 Task: Find and book the cheapest flight from New Delhi to Ahmedabad for two passengers in business class, departing on 21 May and returning on 23 May.
Action: Mouse moved to (732, 160)
Screenshot: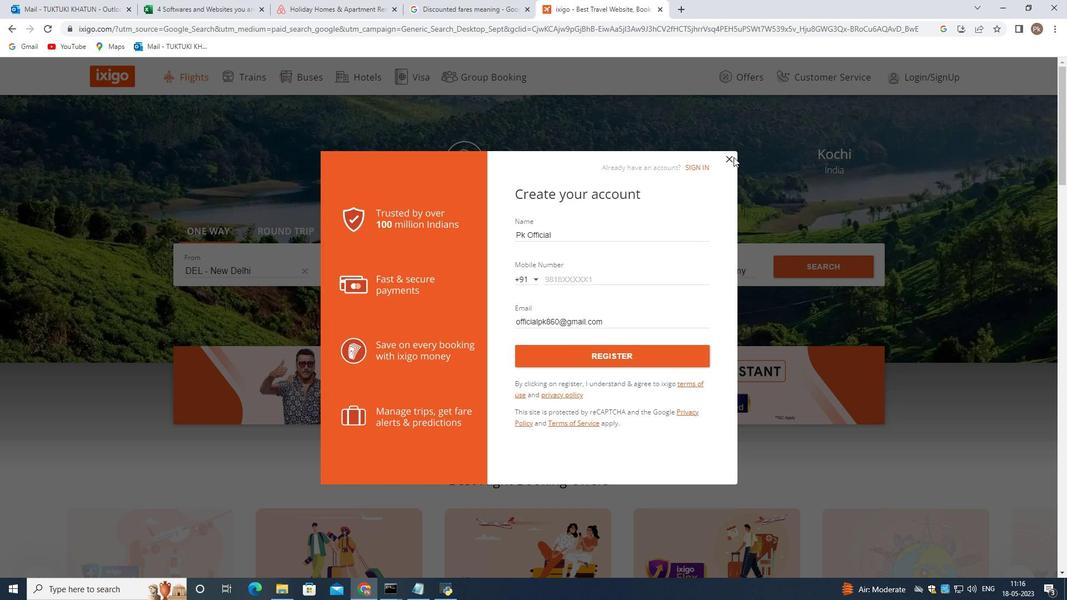 
Action: Mouse pressed left at (732, 160)
Screenshot: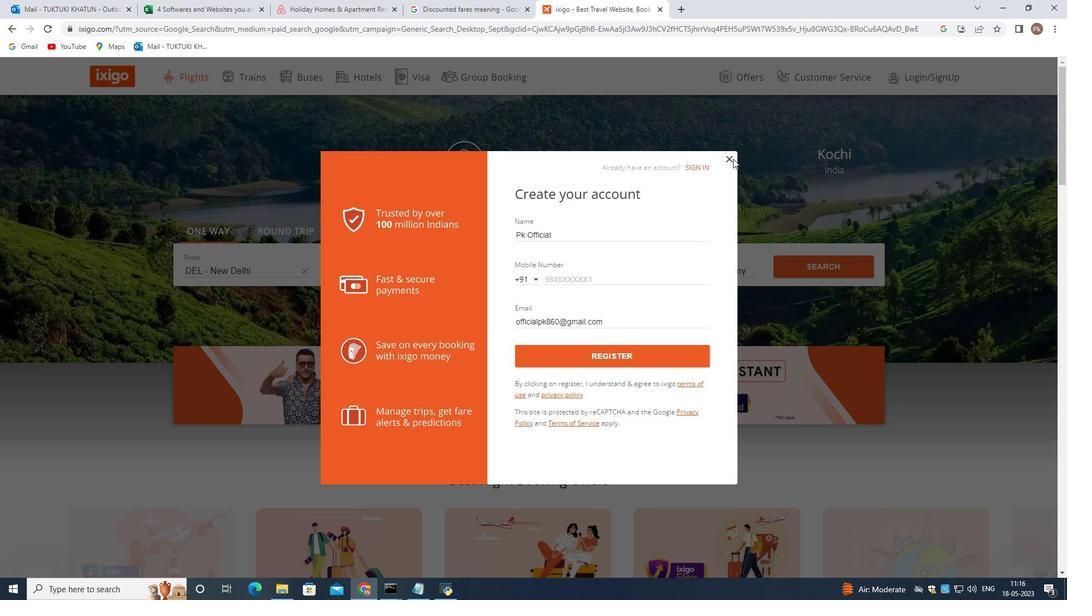 
Action: Mouse moved to (511, 268)
Screenshot: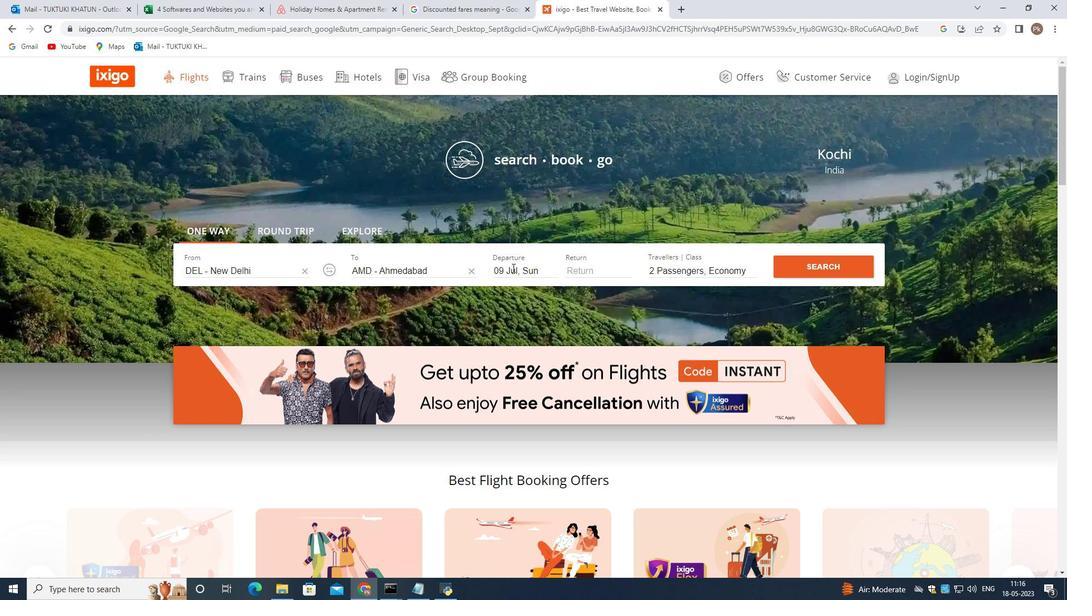 
Action: Mouse pressed left at (511, 268)
Screenshot: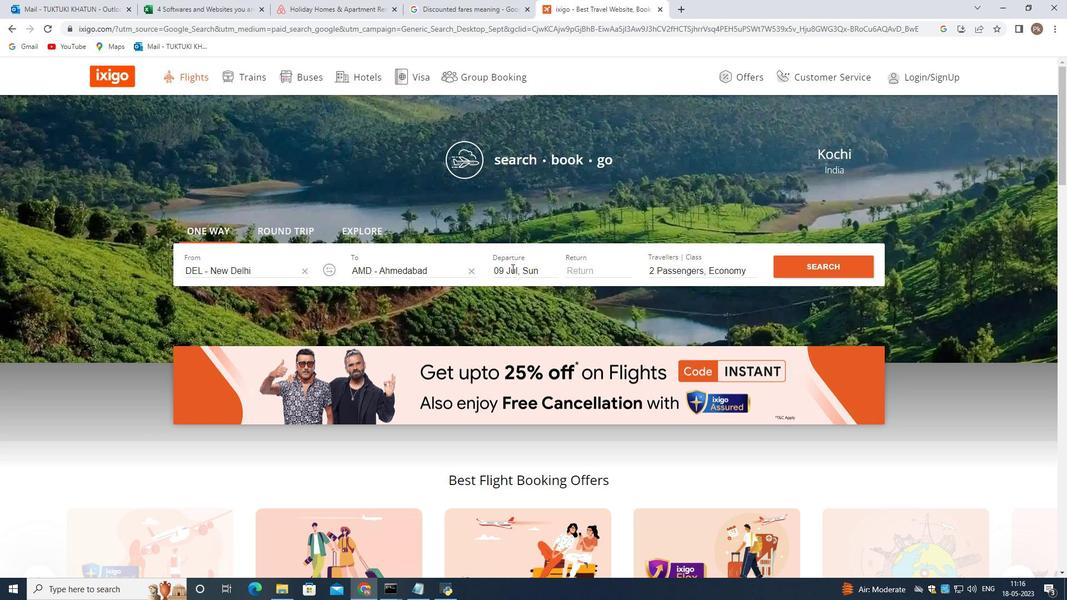 
Action: Mouse moved to (392, 298)
Screenshot: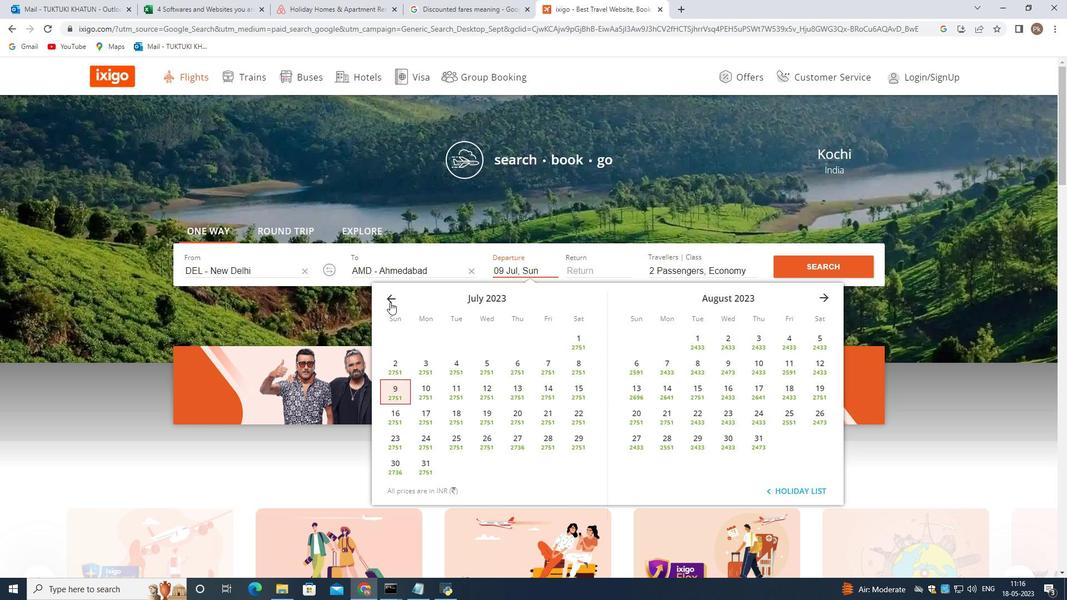 
Action: Mouse pressed left at (392, 298)
Screenshot: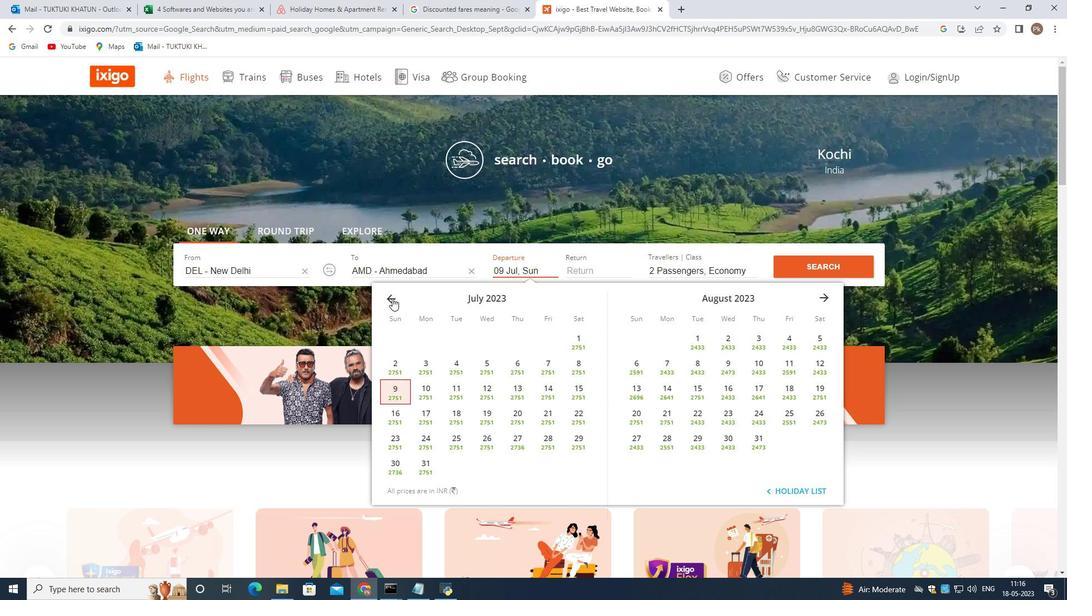 
Action: Mouse pressed left at (392, 298)
Screenshot: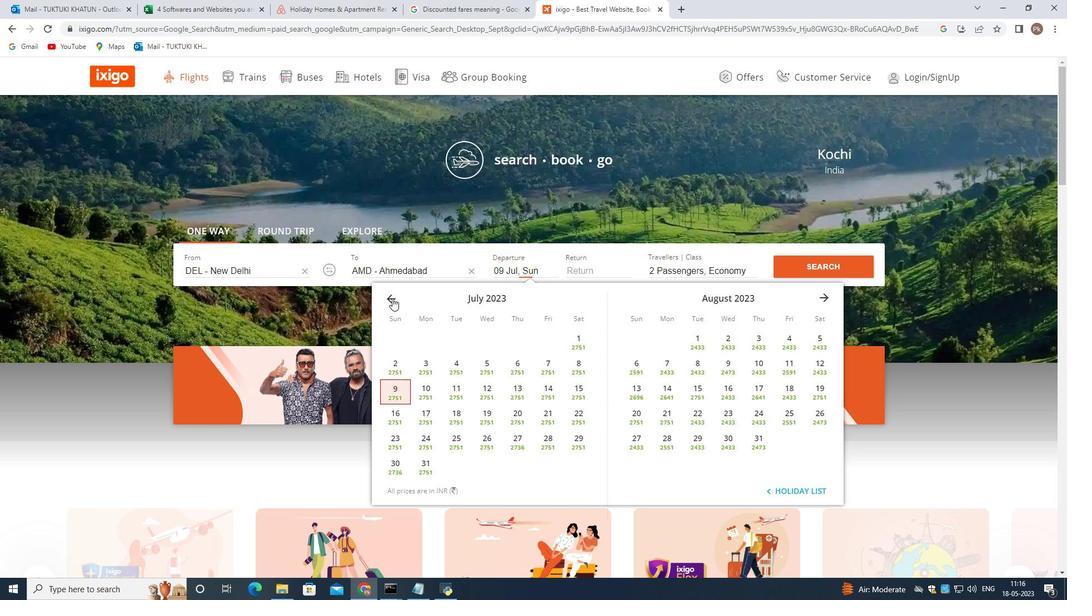 
Action: Mouse pressed left at (392, 298)
Screenshot: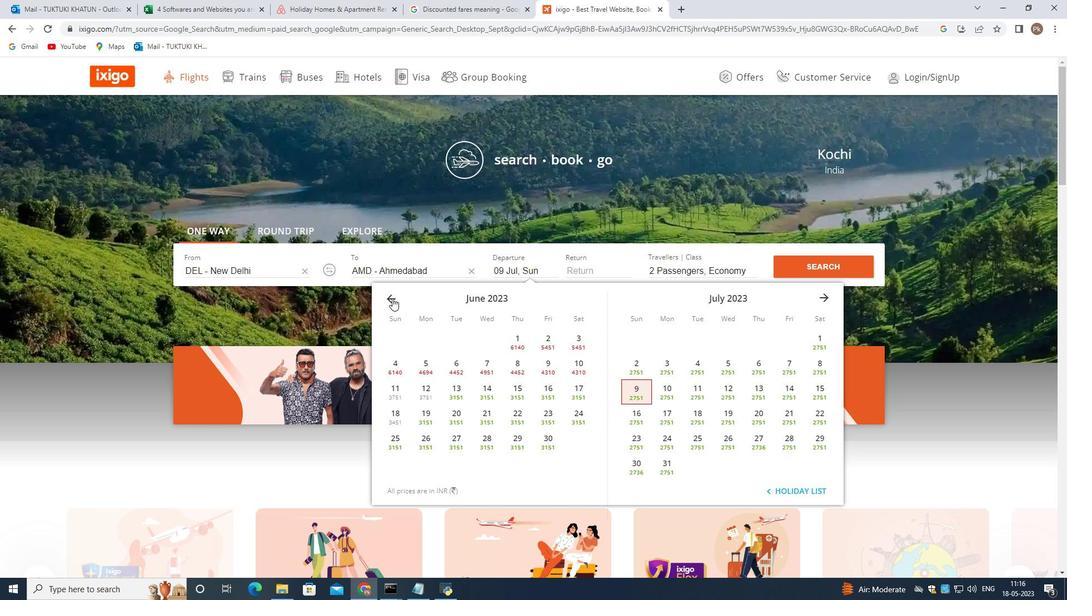 
Action: Mouse moved to (394, 420)
Screenshot: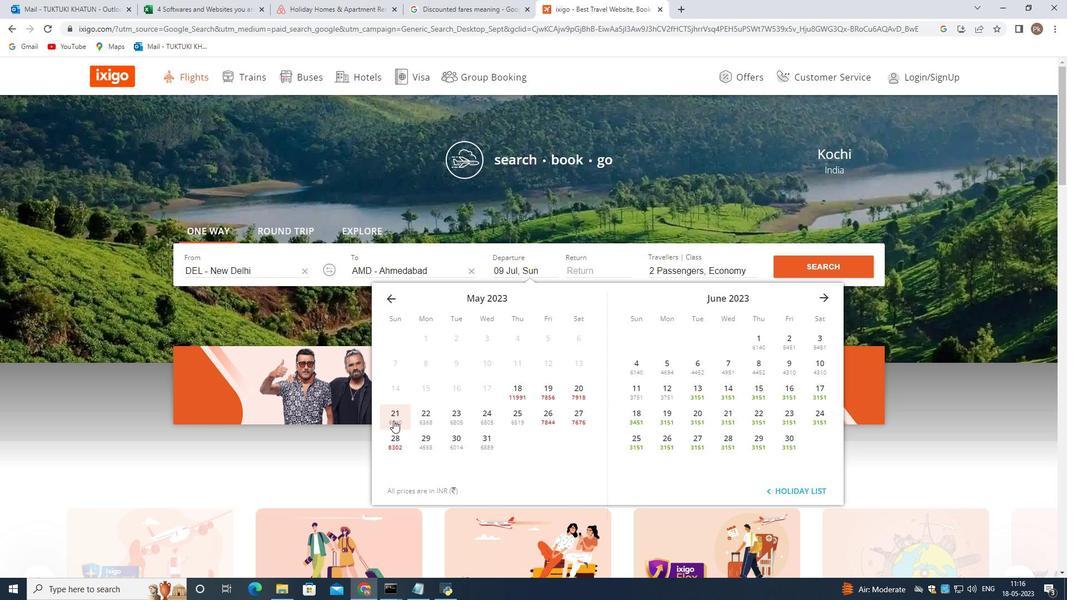
Action: Mouse pressed left at (394, 420)
Screenshot: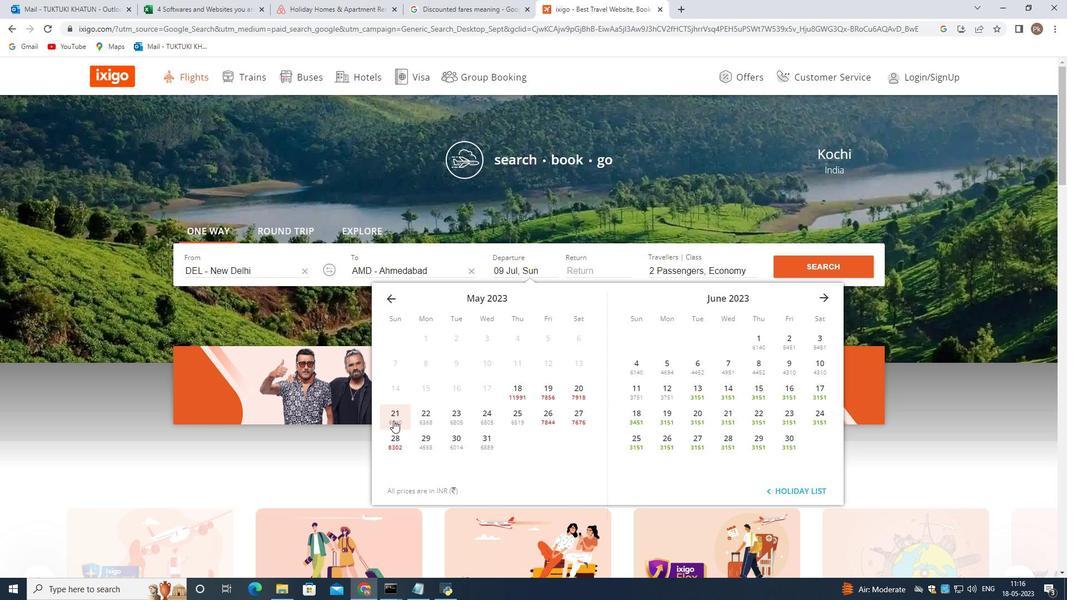 
Action: Mouse moved to (590, 321)
Screenshot: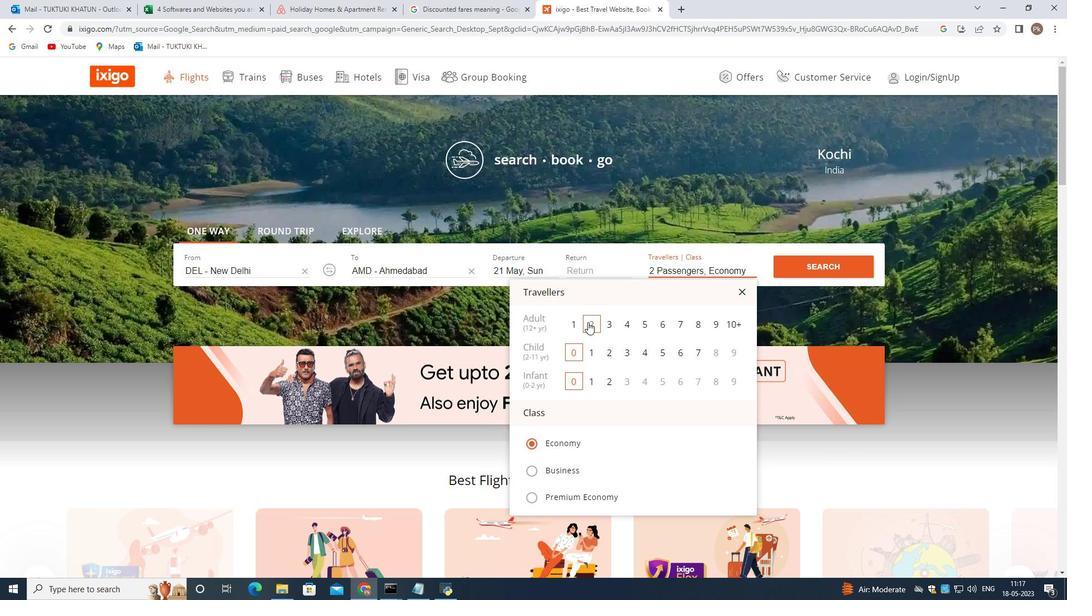
Action: Mouse pressed left at (590, 321)
Screenshot: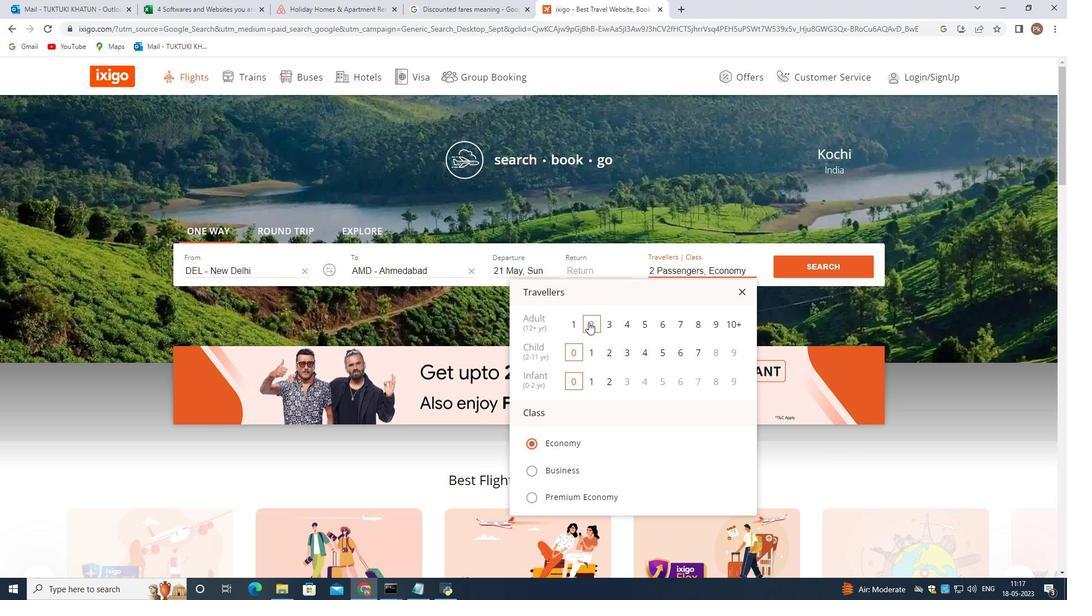
Action: Mouse moved to (530, 444)
Screenshot: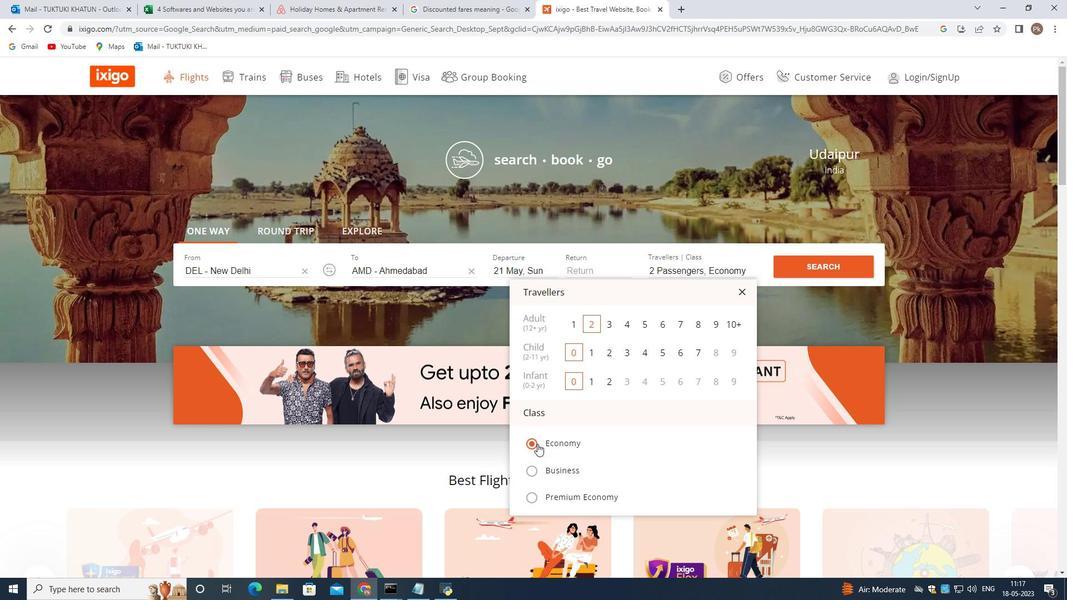 
Action: Mouse pressed left at (530, 444)
Screenshot: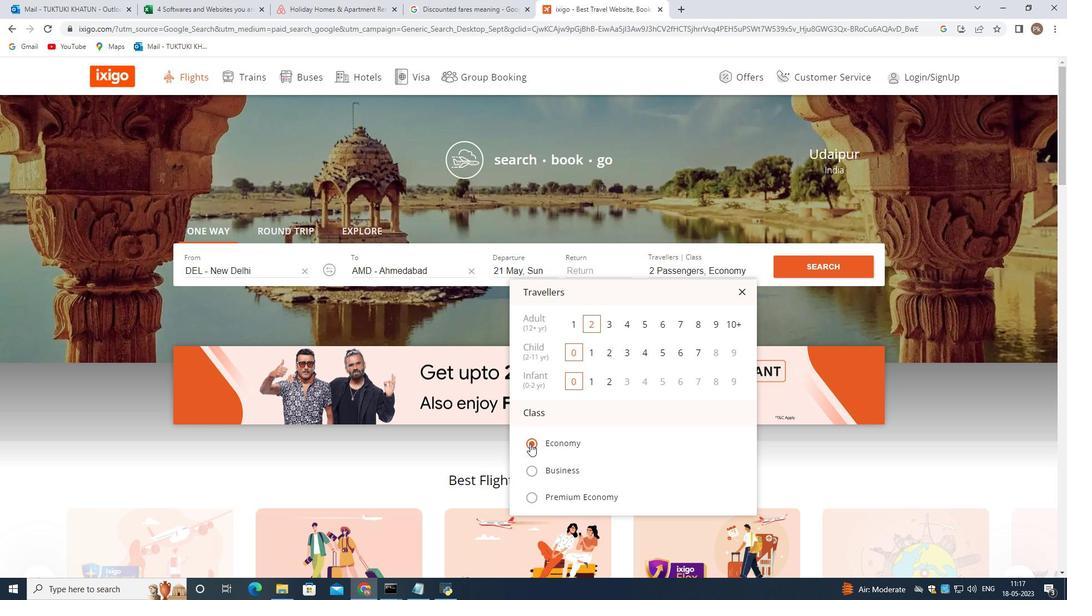 
Action: Mouse moved to (531, 270)
Screenshot: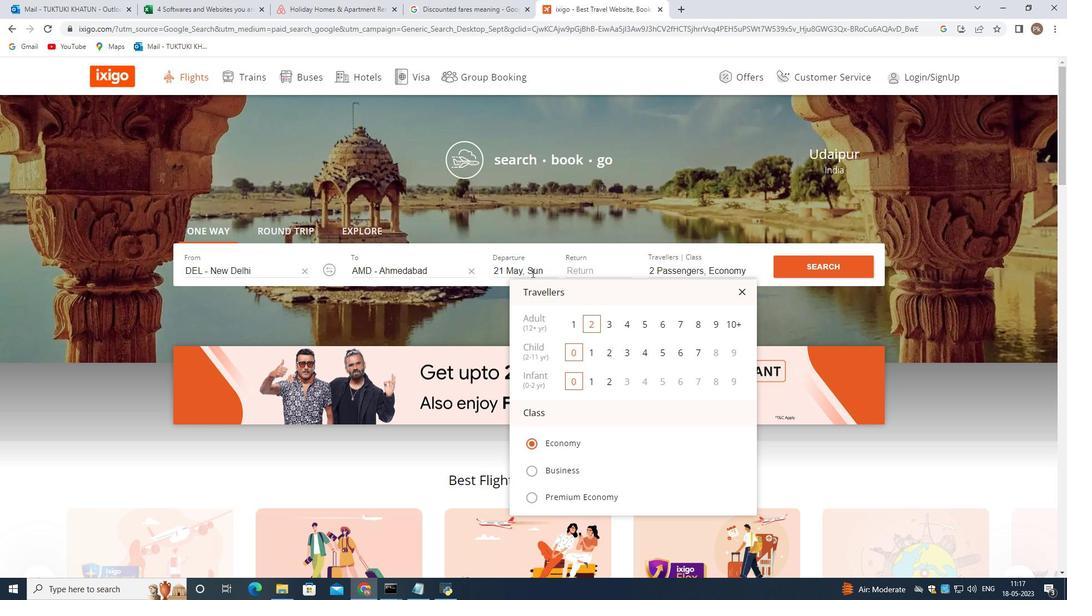 
Action: Mouse pressed left at (531, 270)
Screenshot: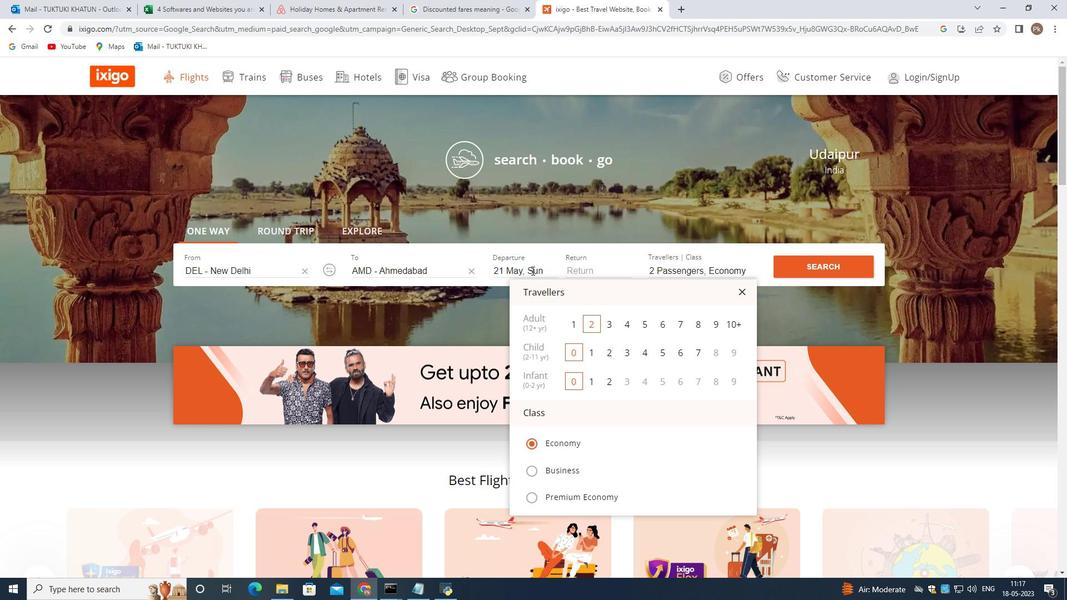 
Action: Mouse moved to (558, 203)
Screenshot: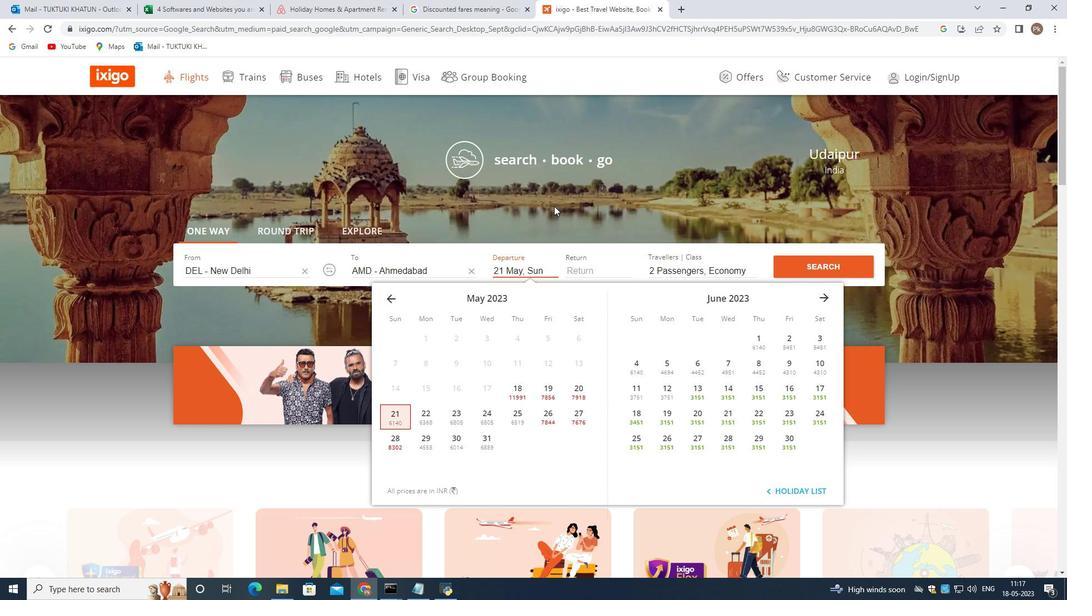 
Action: Mouse pressed left at (558, 203)
Screenshot: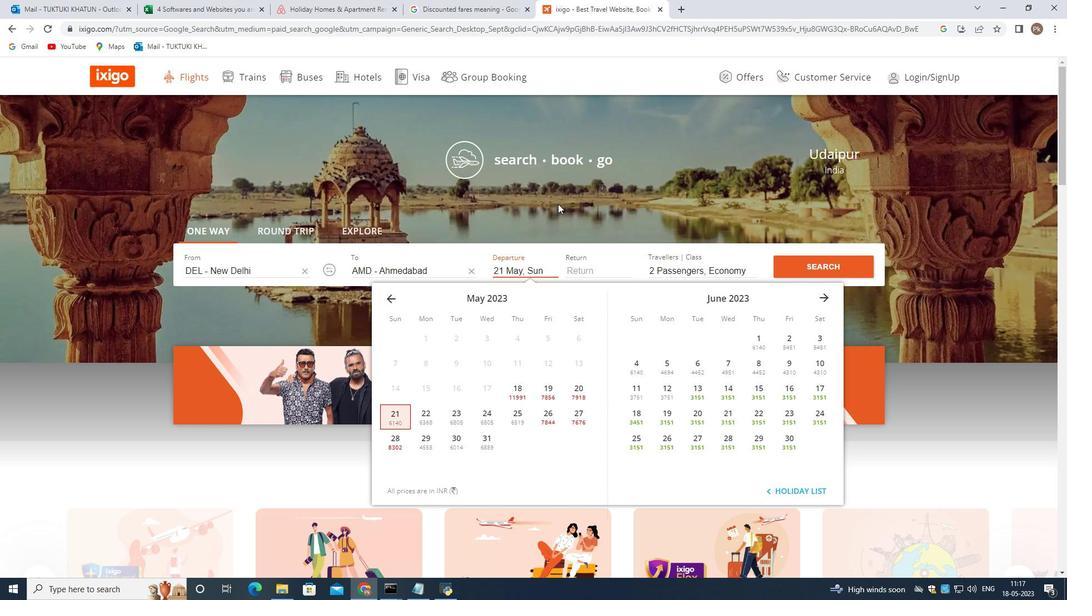 
Action: Mouse moved to (695, 254)
Screenshot: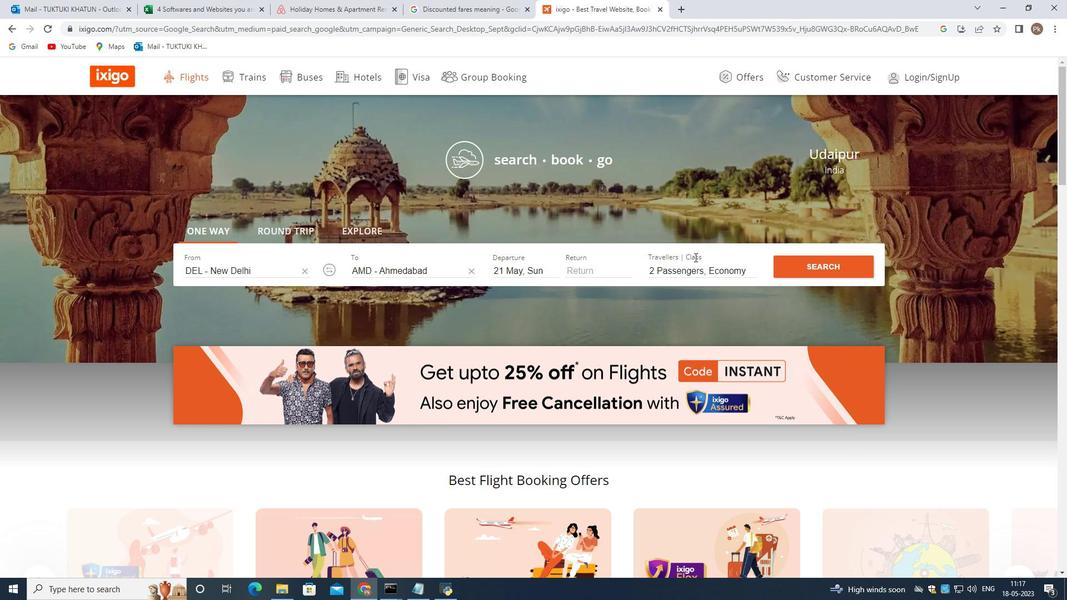 
Action: Mouse pressed left at (695, 254)
Screenshot: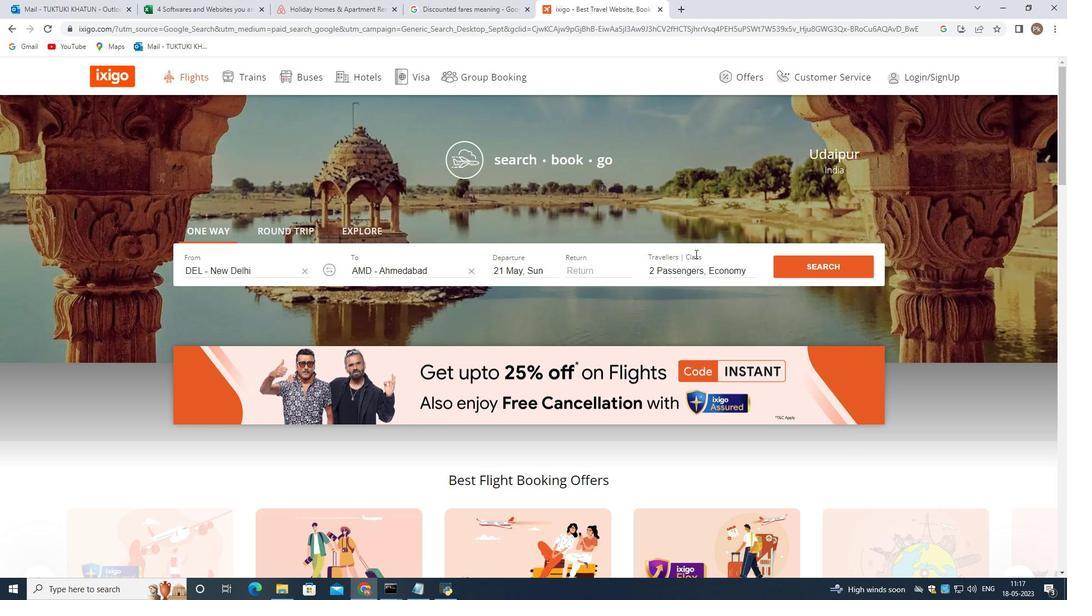 
Action: Mouse moved to (664, 261)
Screenshot: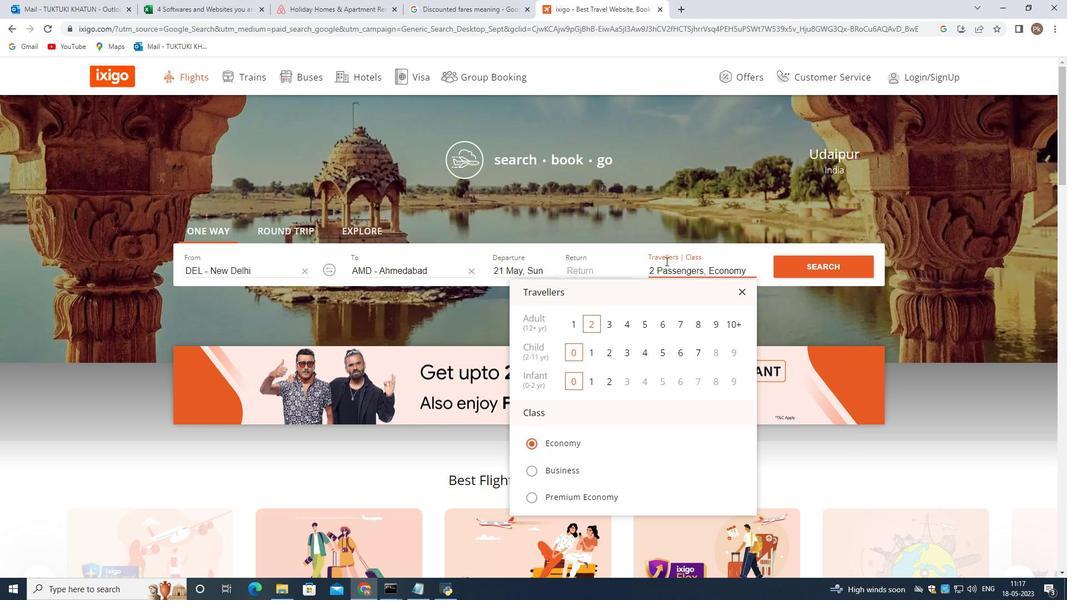 
Action: Mouse pressed left at (664, 261)
Screenshot: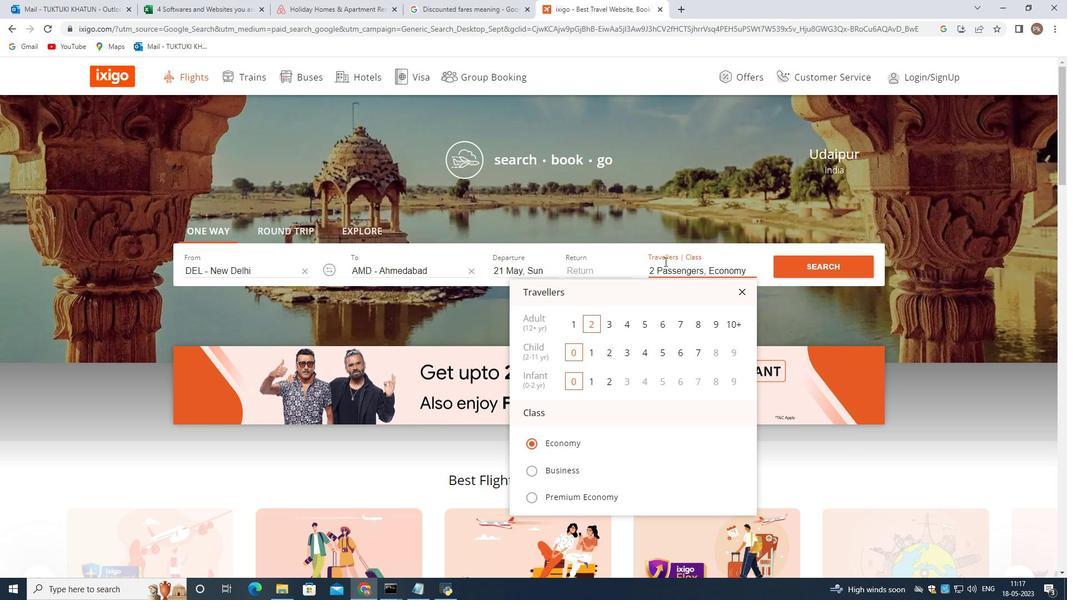
Action: Mouse moved to (670, 395)
Screenshot: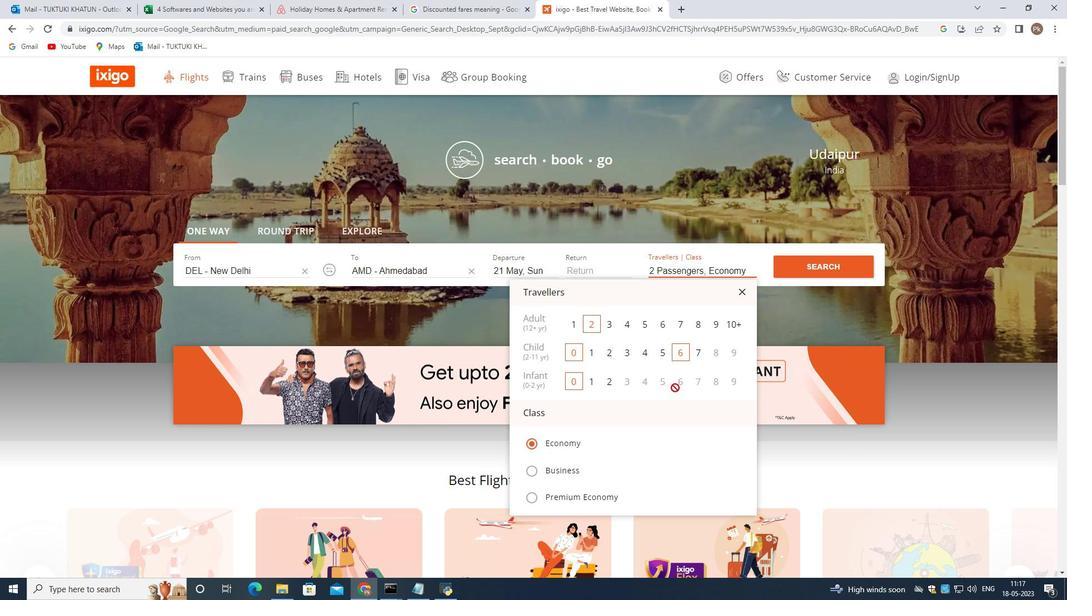 
Action: Mouse scrolled (670, 395) with delta (0, 0)
Screenshot: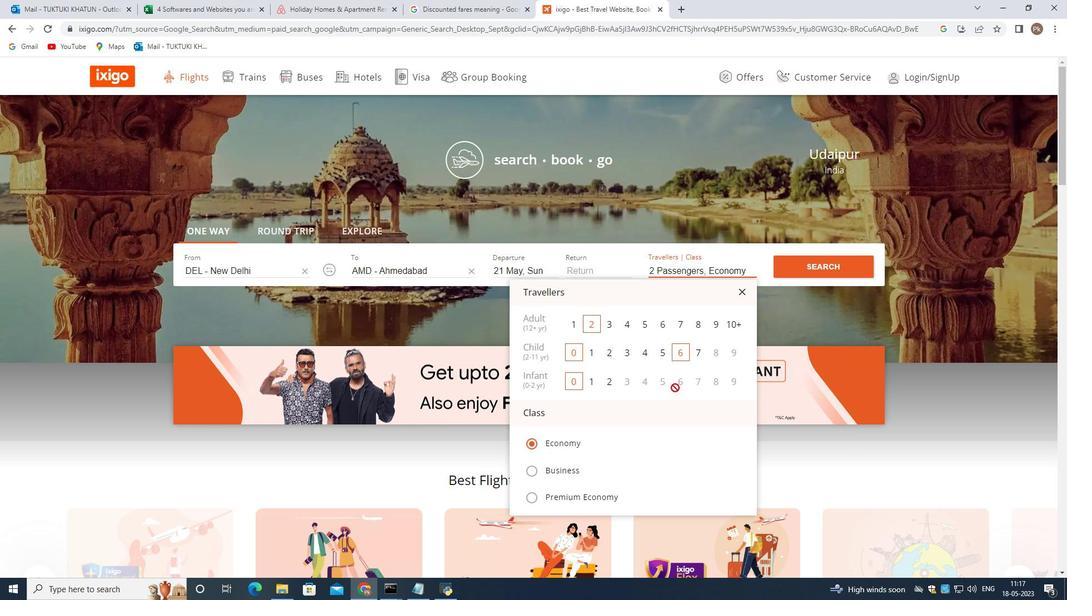 
Action: Mouse moved to (669, 398)
Screenshot: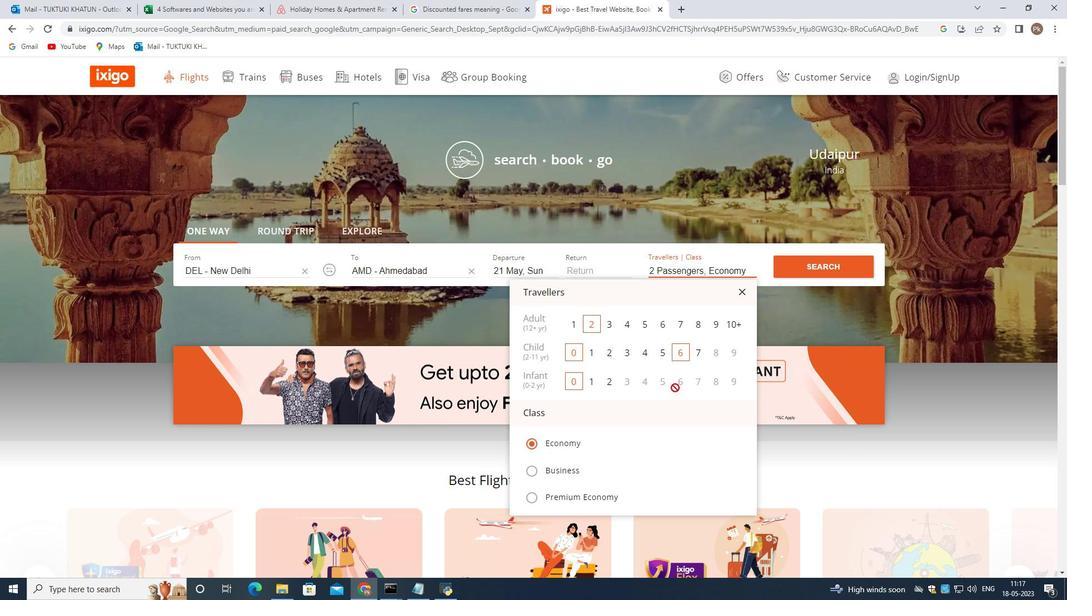 
Action: Mouse scrolled (669, 397) with delta (0, 0)
Screenshot: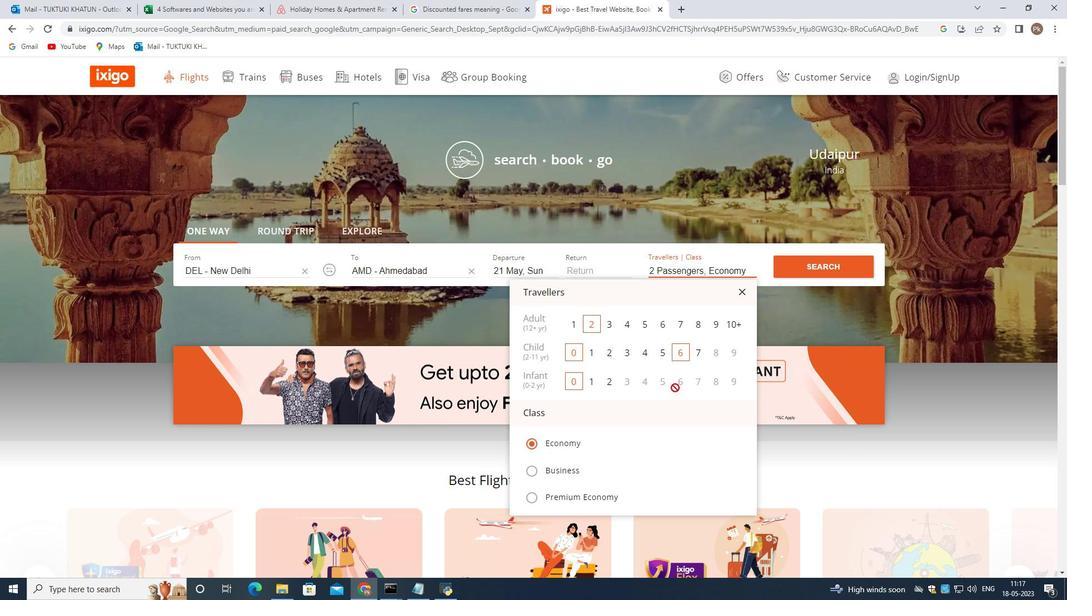 
Action: Mouse moved to (669, 400)
Screenshot: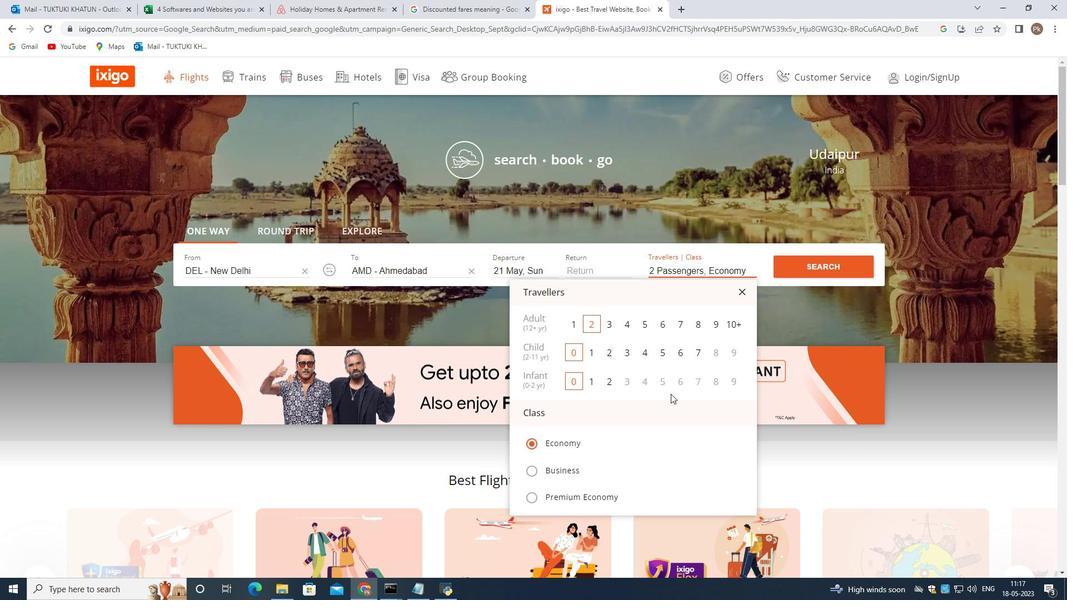 
Action: Mouse scrolled (669, 399) with delta (0, 0)
Screenshot: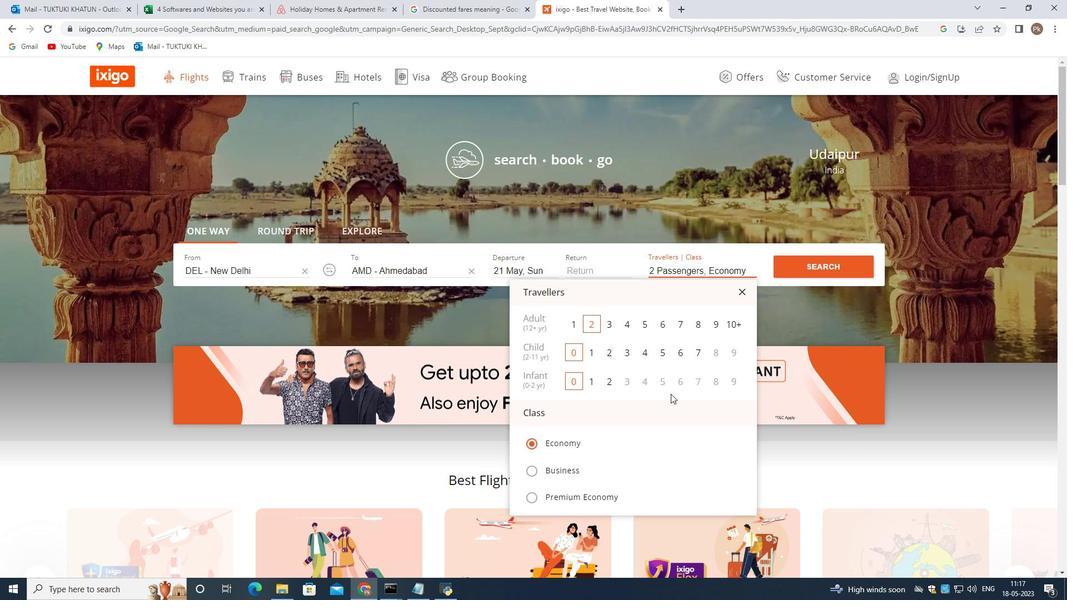
Action: Mouse moved to (668, 401)
Screenshot: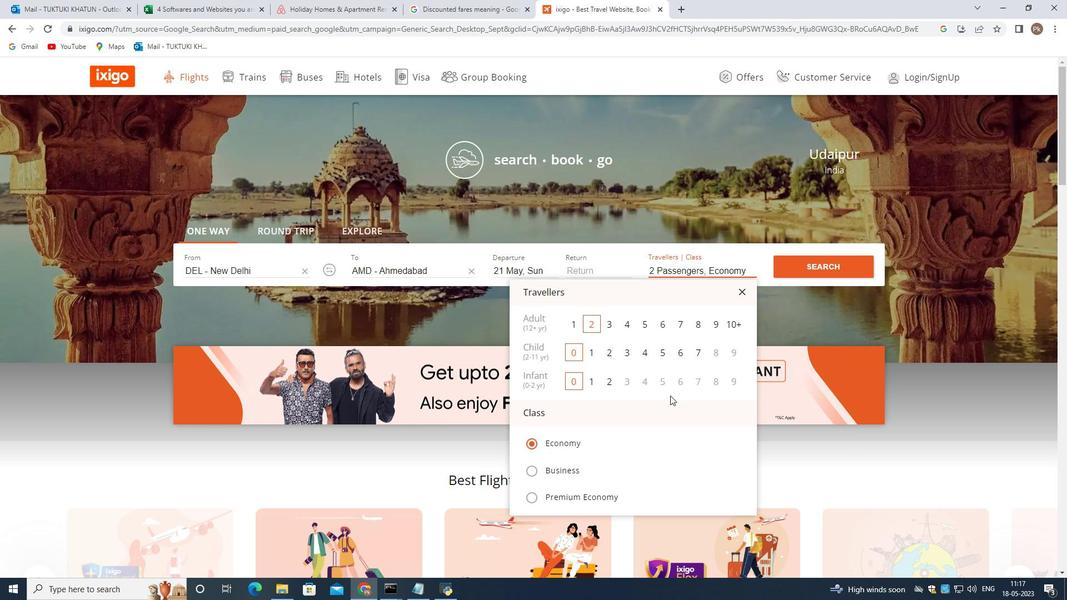 
Action: Mouse scrolled (668, 400) with delta (0, 0)
Screenshot: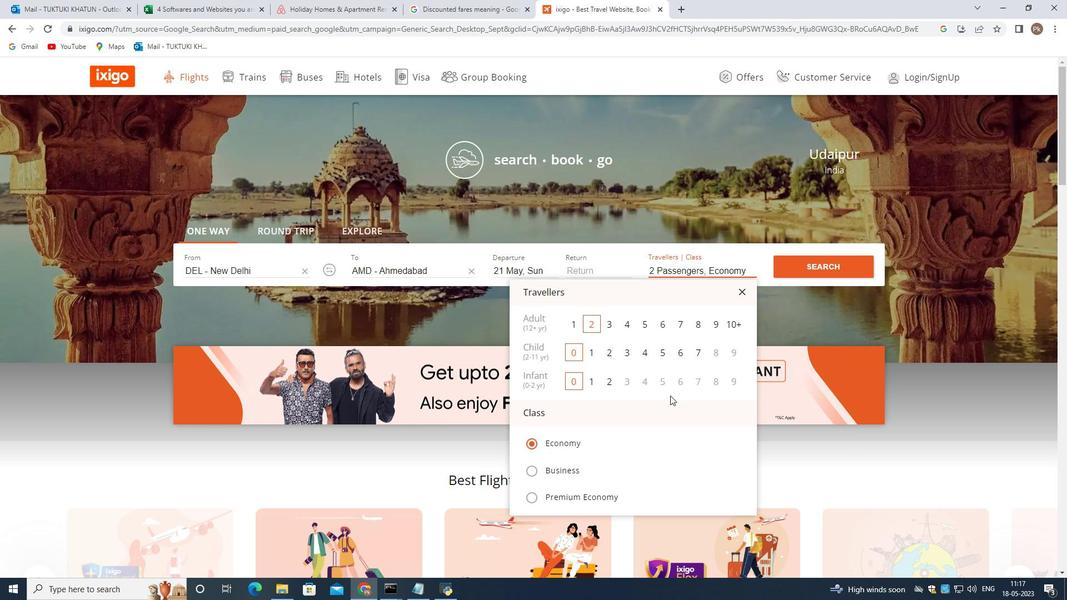 
Action: Mouse moved to (655, 411)
Screenshot: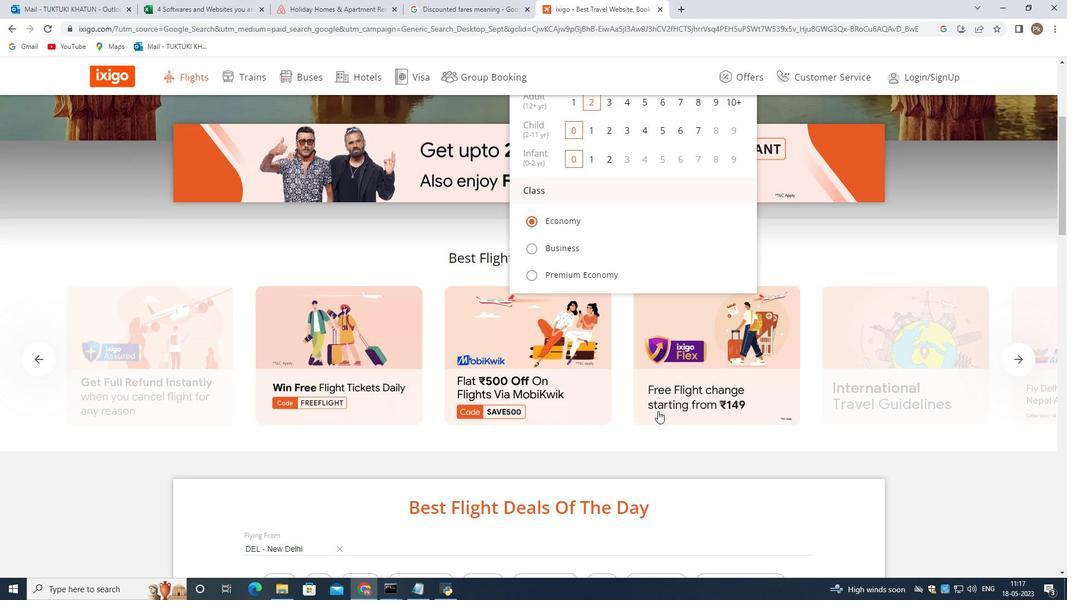 
Action: Mouse scrolled (655, 412) with delta (0, 0)
Screenshot: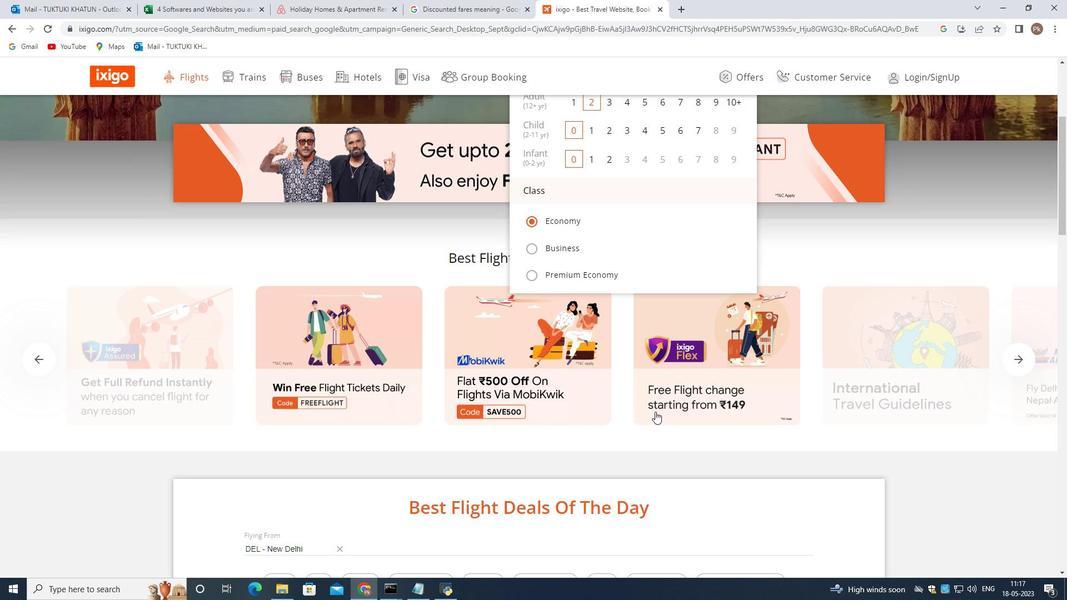
Action: Mouse scrolled (655, 412) with delta (0, 0)
Screenshot: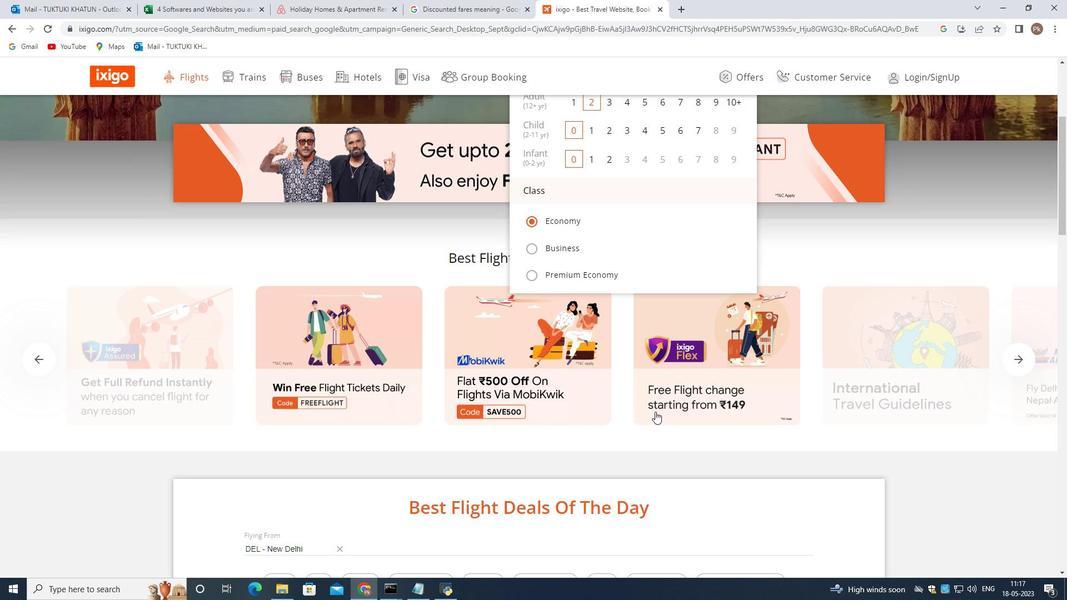 
Action: Mouse scrolled (655, 412) with delta (0, 0)
Screenshot: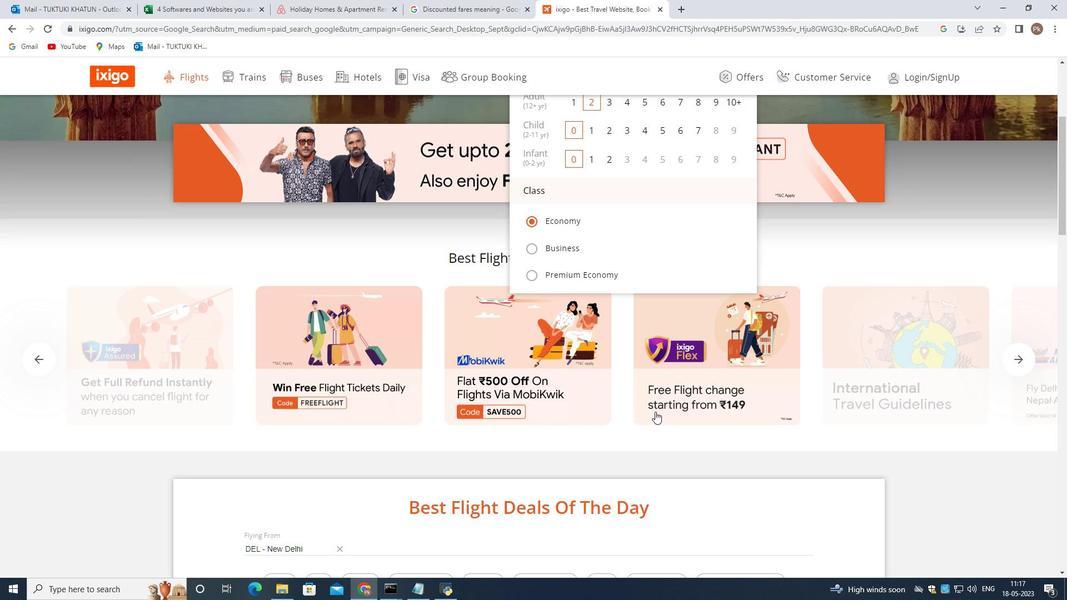 
Action: Mouse moved to (654, 411)
Screenshot: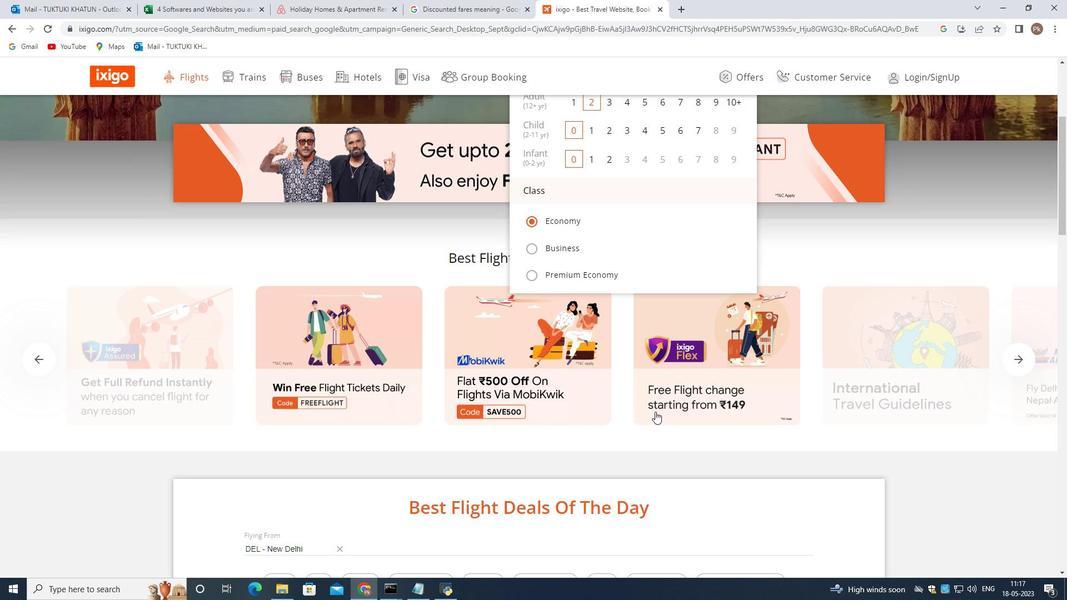 
Action: Mouse scrolled (654, 412) with delta (0, 0)
Screenshot: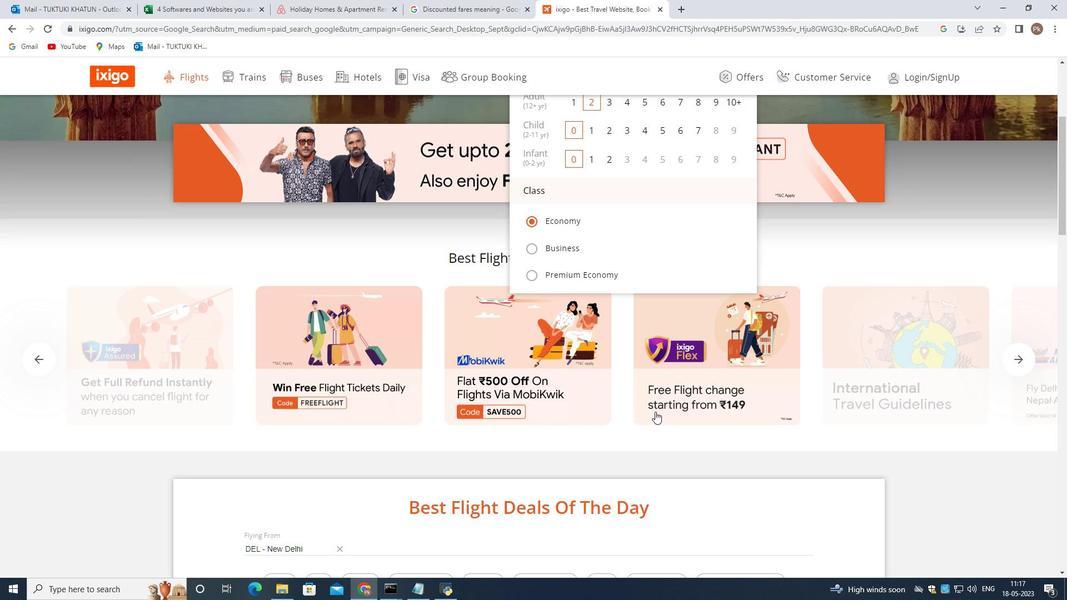
Action: Mouse moved to (653, 410)
Screenshot: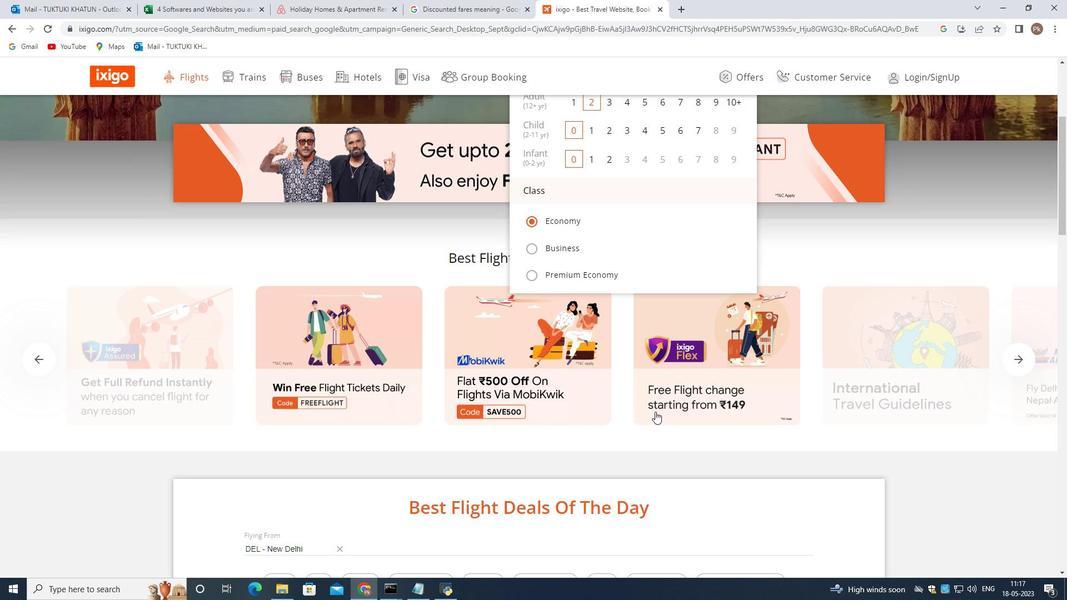 
Action: Mouse scrolled (653, 411) with delta (0, 0)
Screenshot: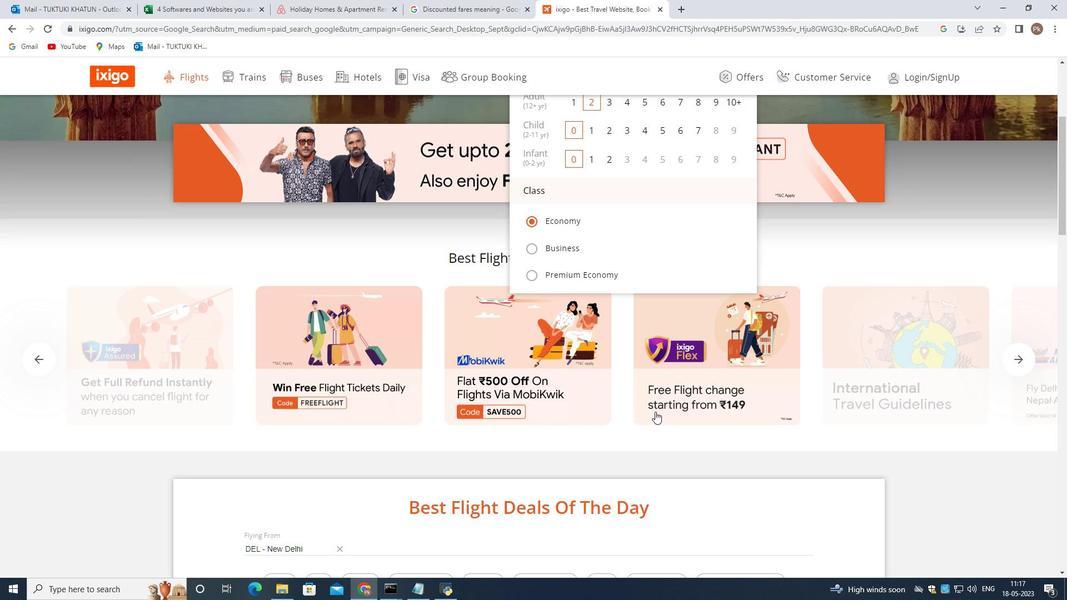 
Action: Mouse moved to (696, 266)
Screenshot: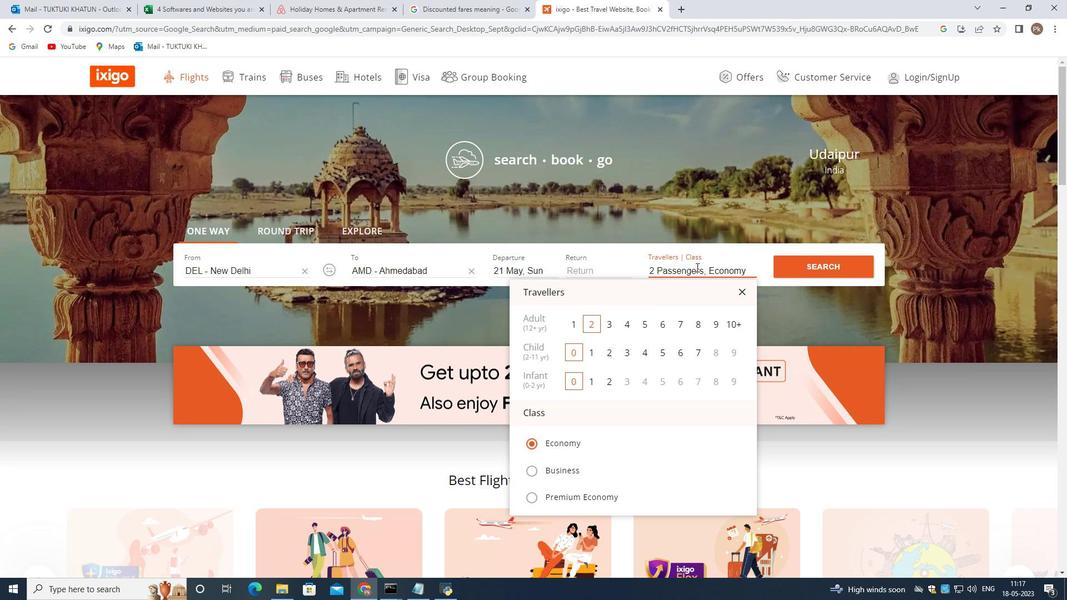 
Action: Mouse pressed left at (696, 266)
Screenshot: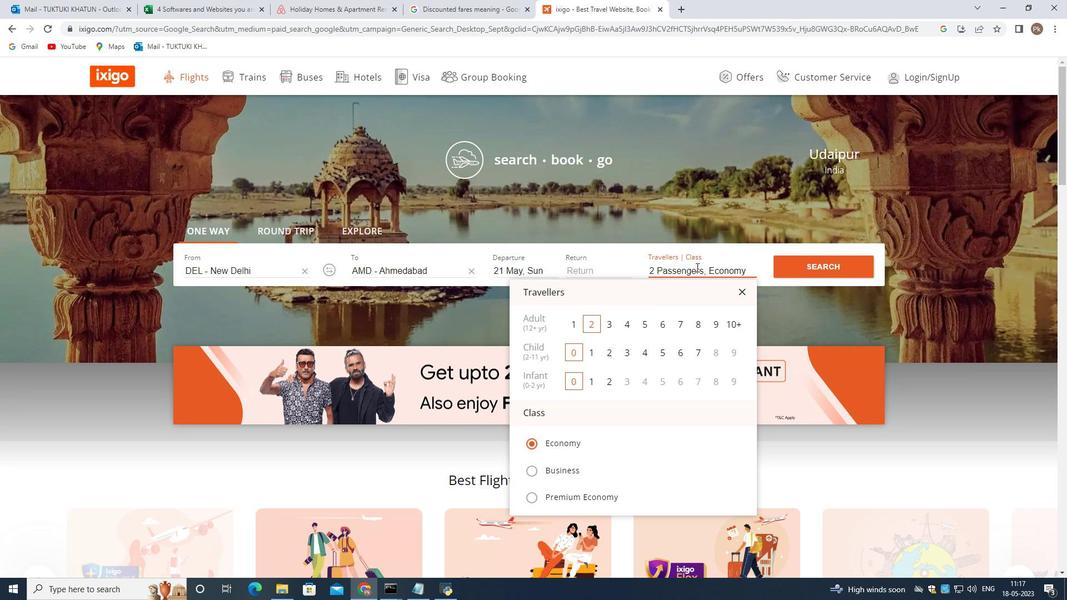 
Action: Mouse moved to (256, 271)
Screenshot: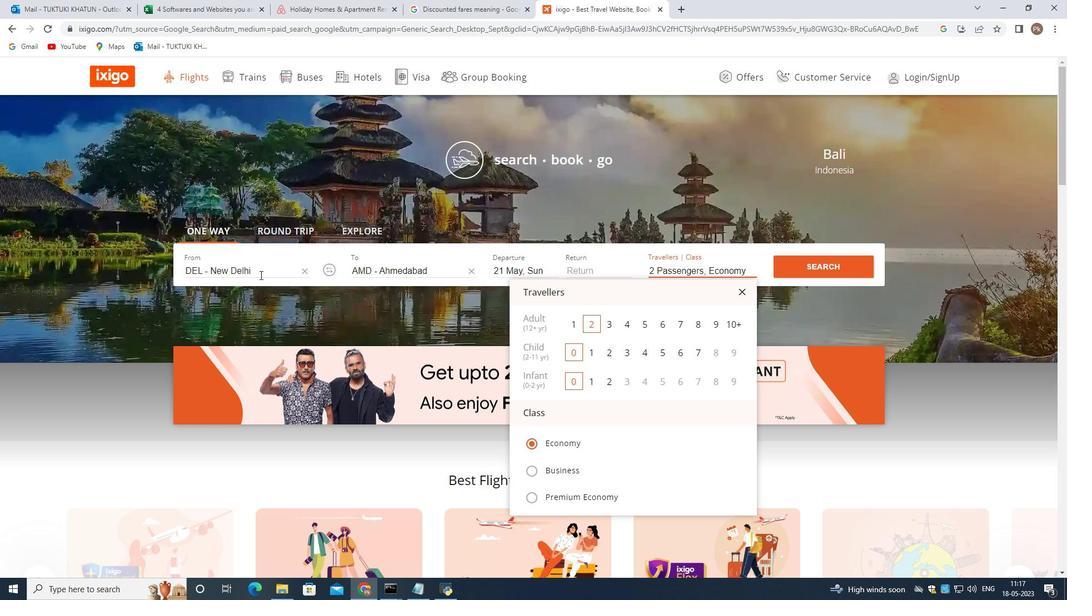 
Action: Mouse pressed left at (256, 271)
Screenshot: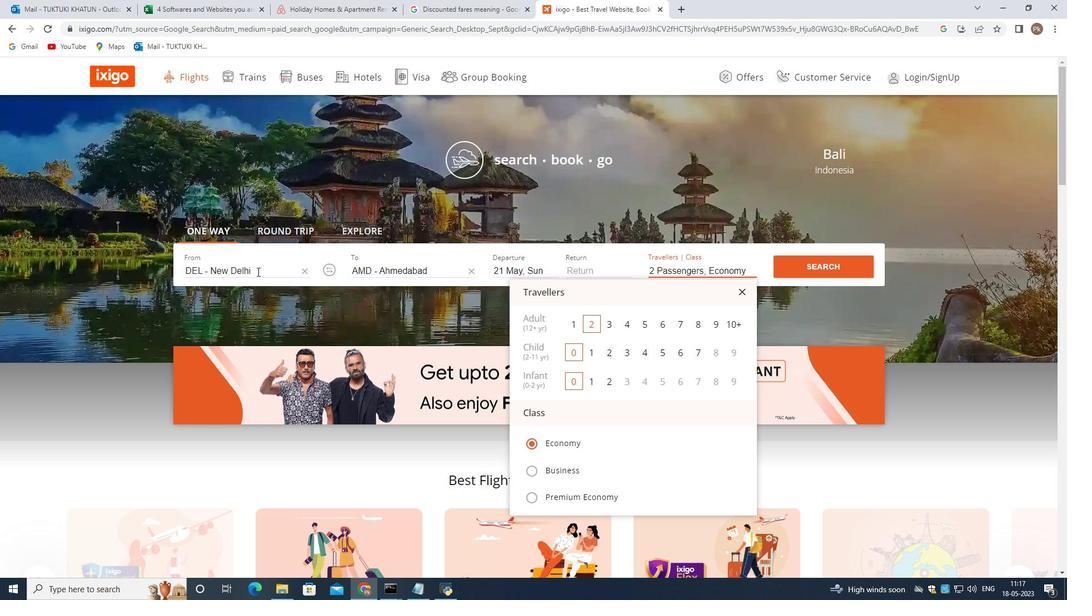 
Action: Mouse moved to (520, 267)
Screenshot: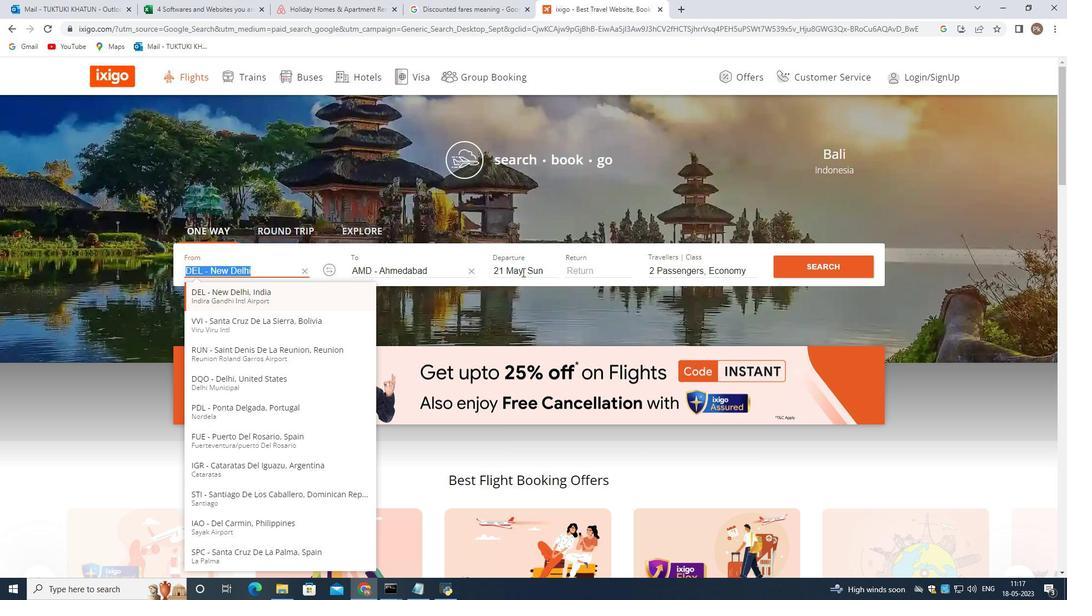 
Action: Mouse pressed left at (520, 267)
Screenshot: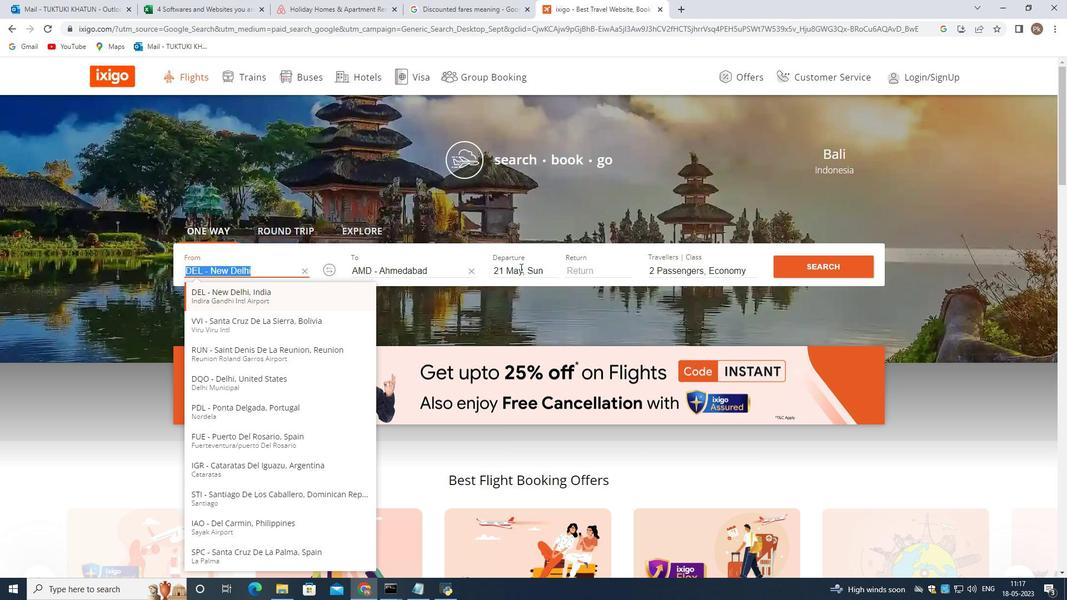 
Action: Mouse moved to (829, 266)
Screenshot: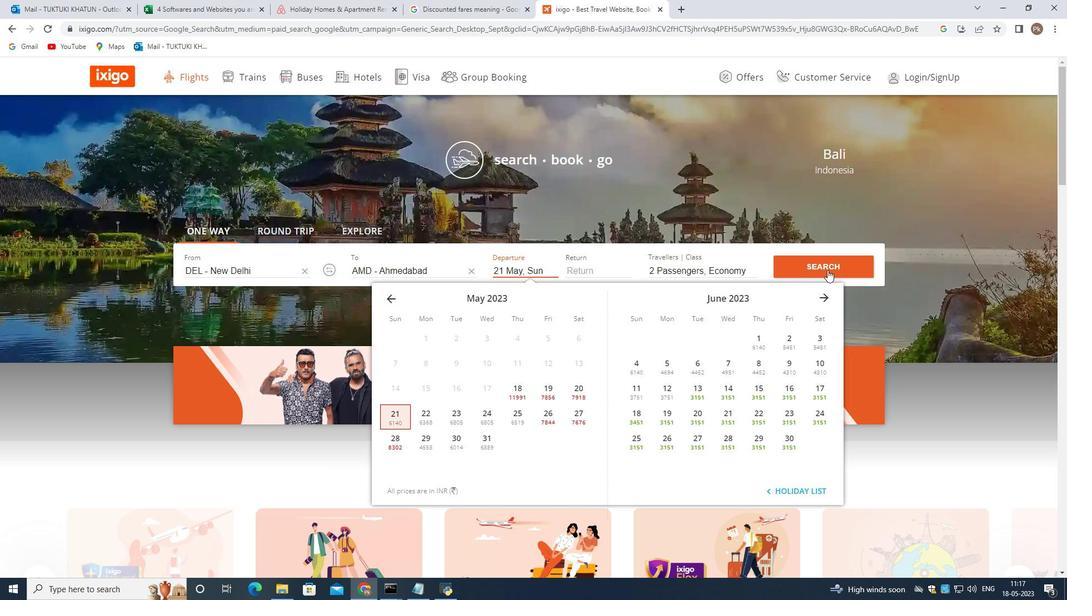 
Action: Mouse pressed left at (829, 266)
Screenshot: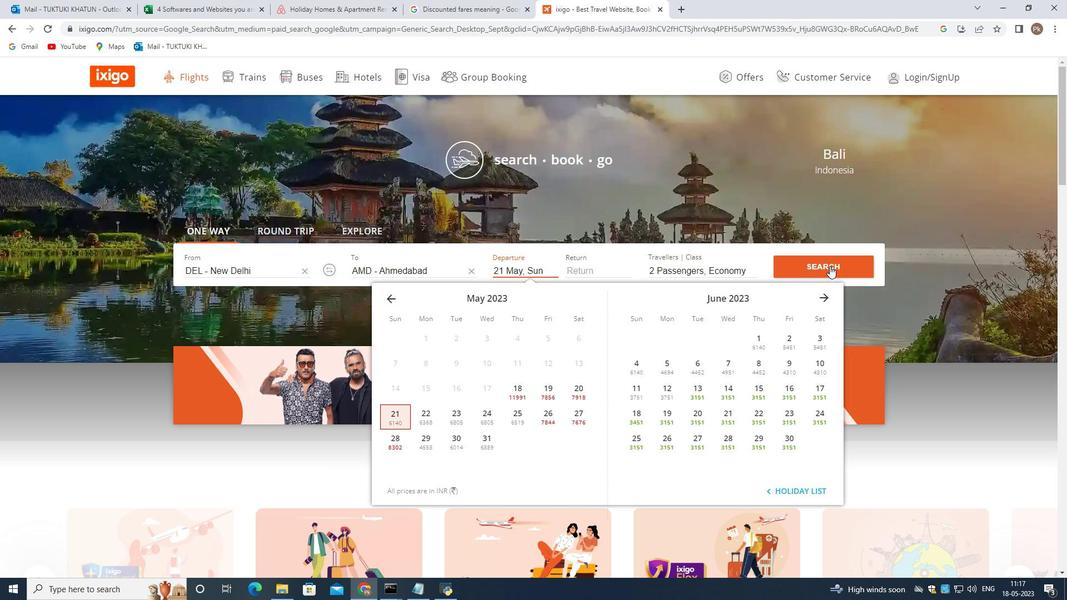 
Action: Mouse moved to (656, 275)
Screenshot: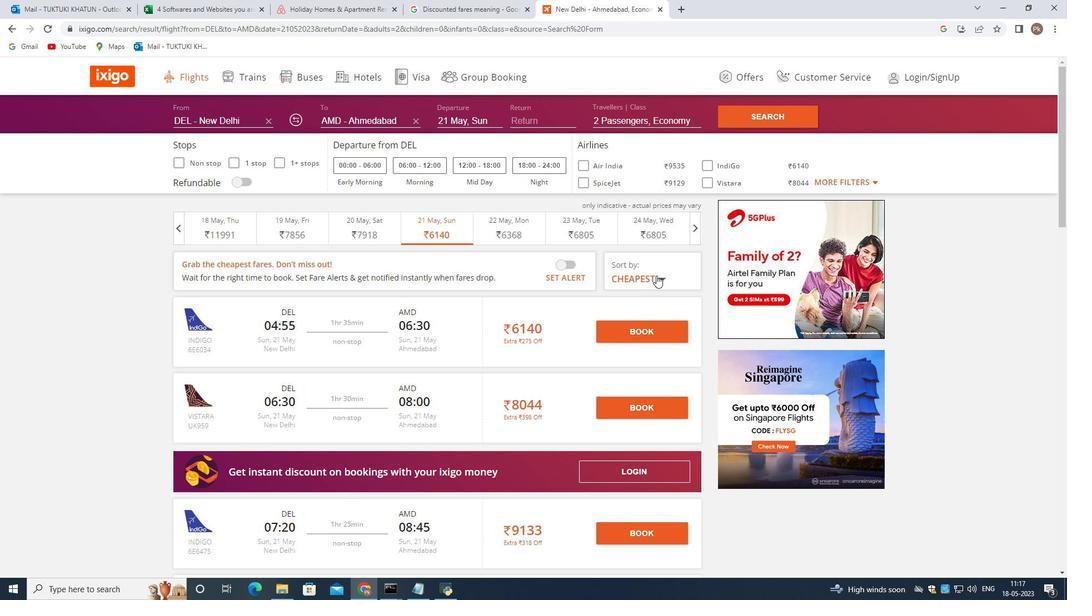 
Action: Mouse pressed left at (656, 275)
Screenshot: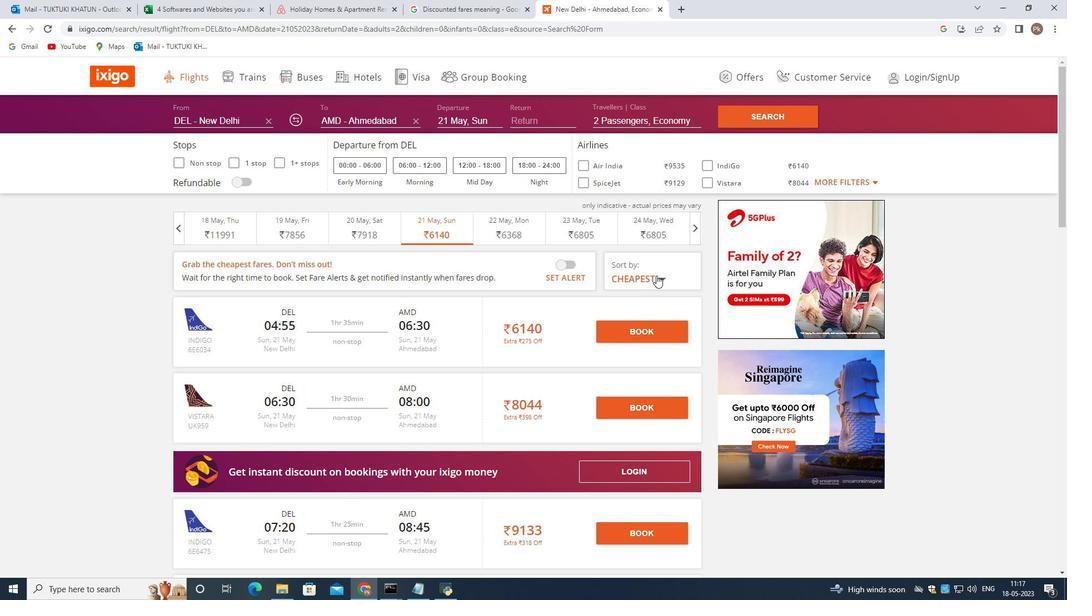 
Action: Mouse moved to (641, 314)
Screenshot: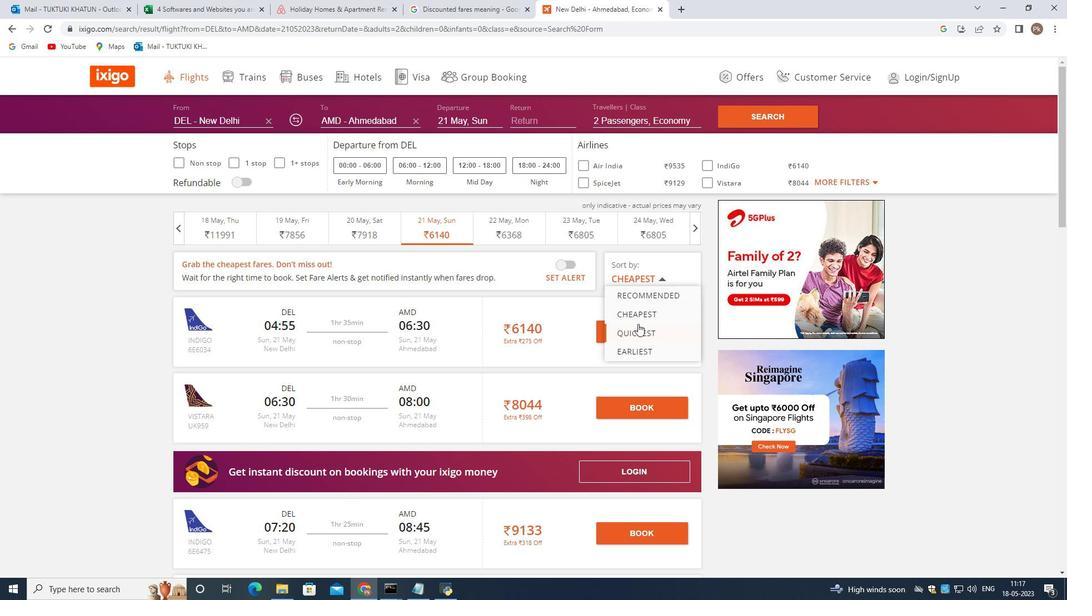 
Action: Mouse pressed left at (641, 314)
Screenshot: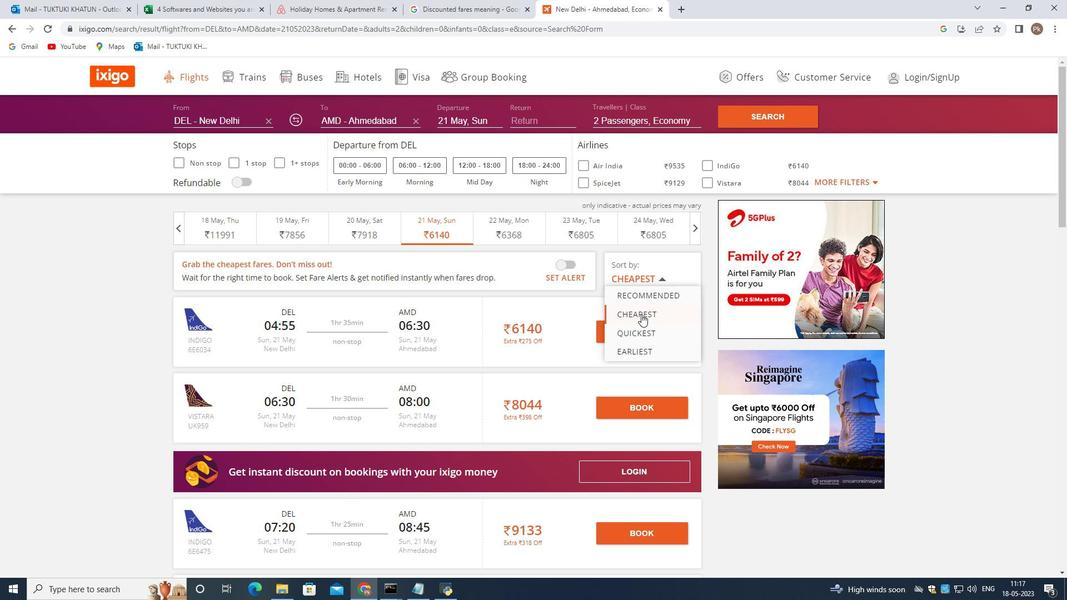 
Action: Mouse moved to (370, 161)
Screenshot: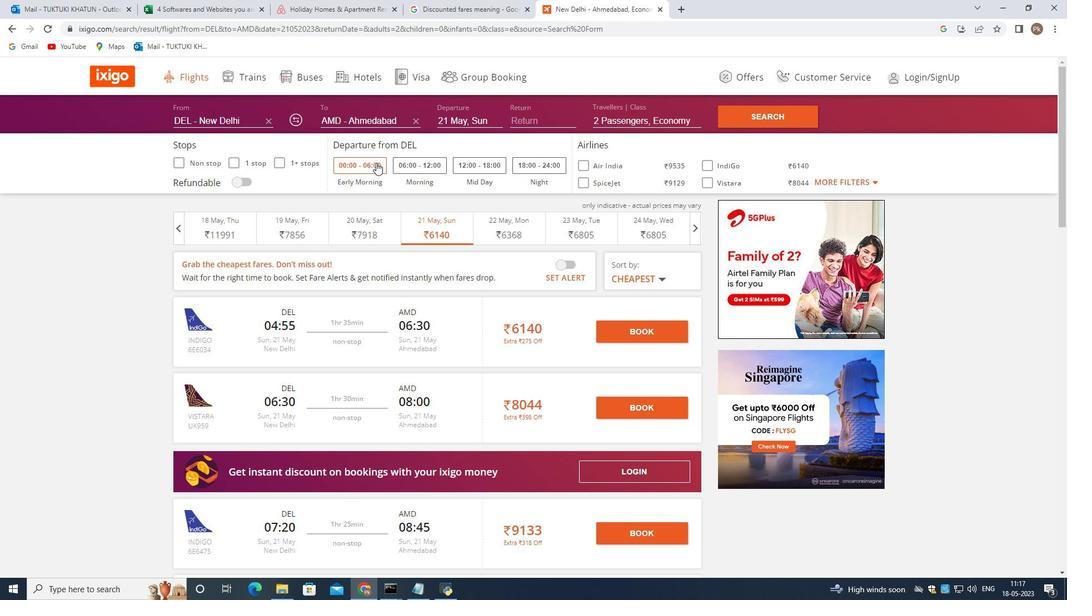 
Action: Mouse pressed left at (370, 161)
Screenshot: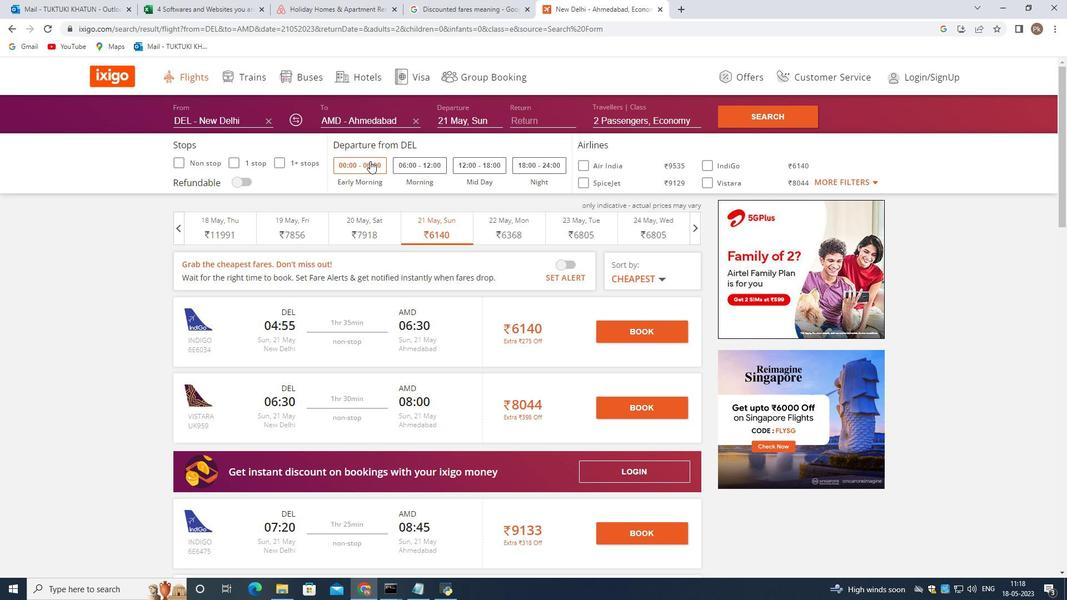 
Action: Mouse moved to (495, 165)
Screenshot: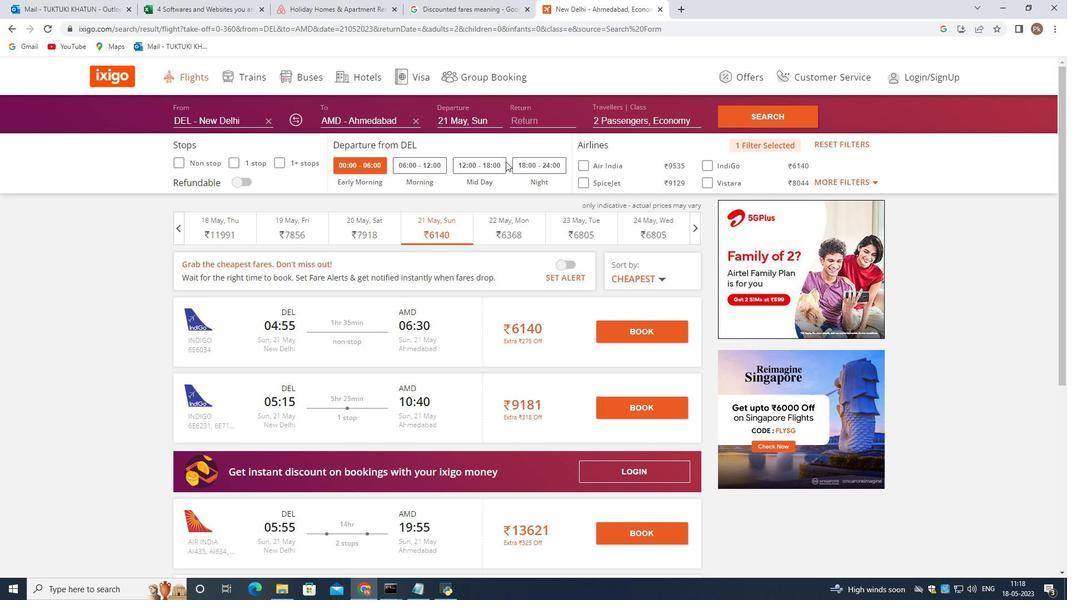 
Action: Mouse pressed left at (495, 165)
Screenshot: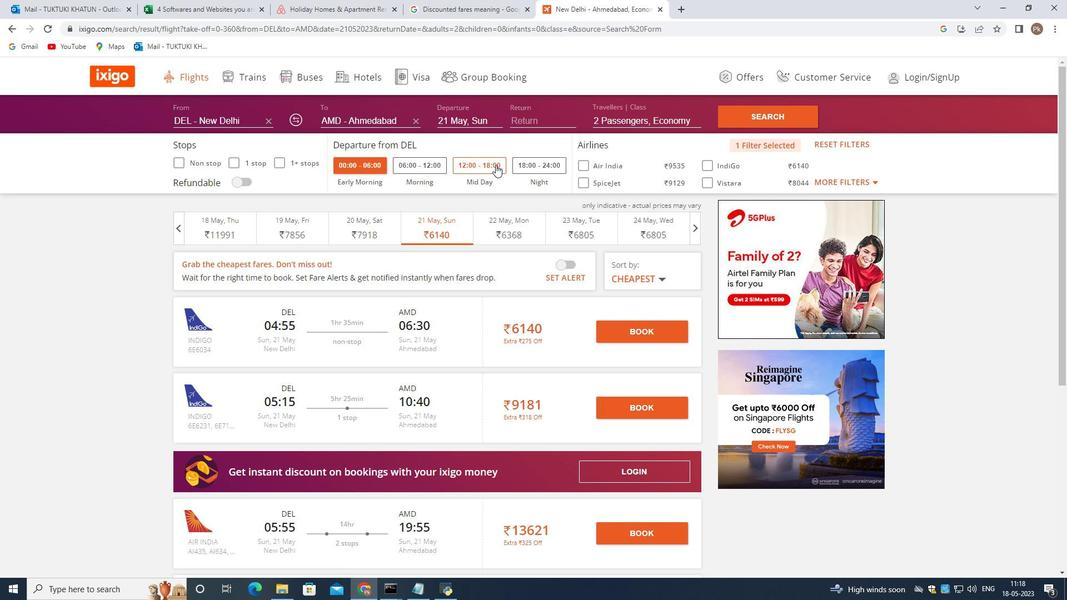 
Action: Mouse moved to (537, 183)
Screenshot: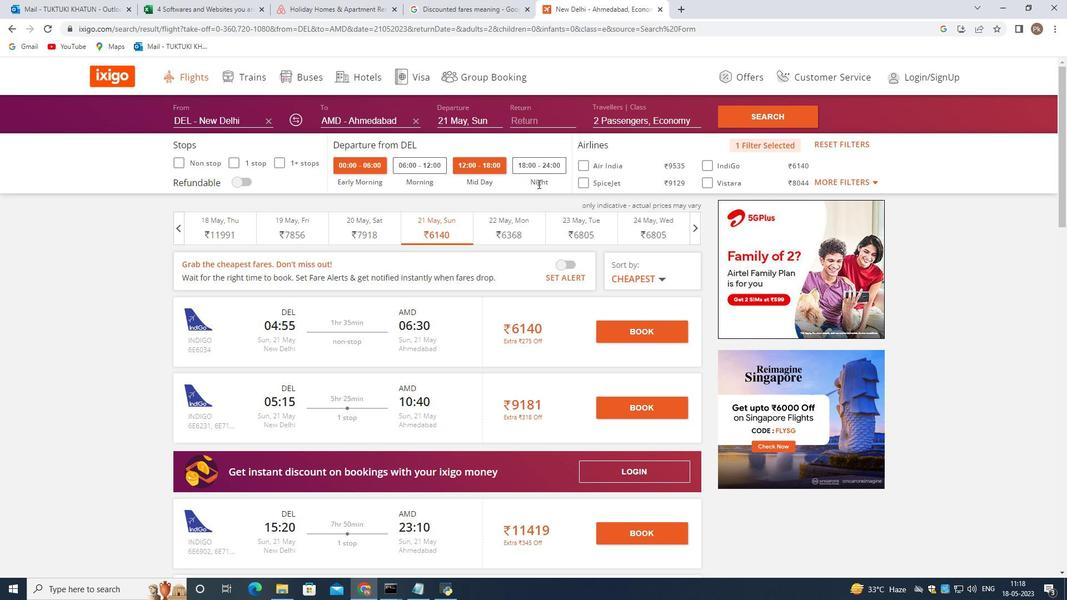 
Action: Mouse pressed left at (537, 183)
Screenshot: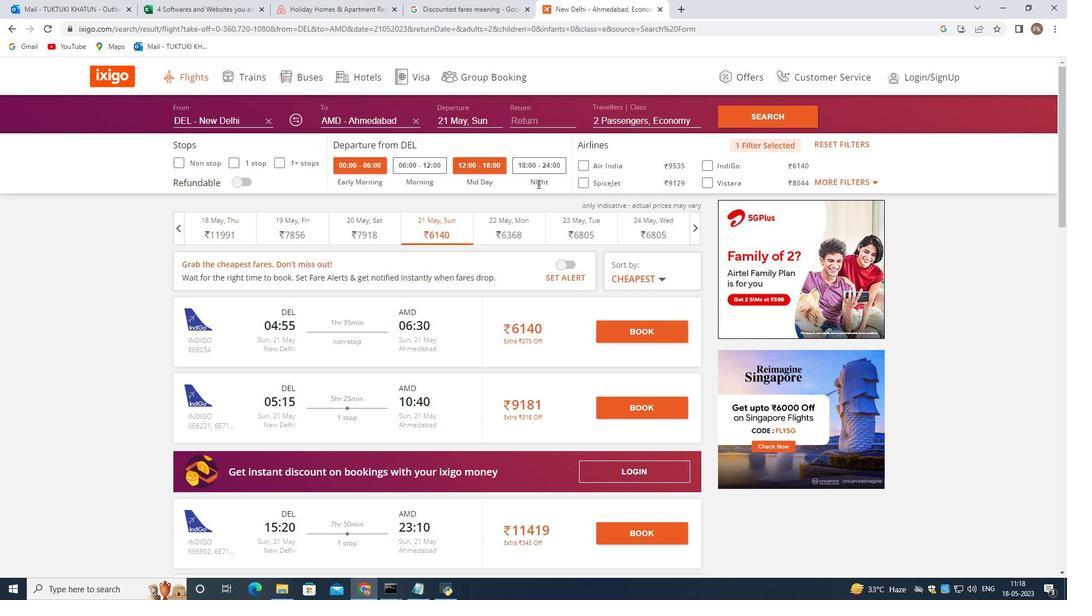 
Action: Mouse moved to (484, 185)
Screenshot: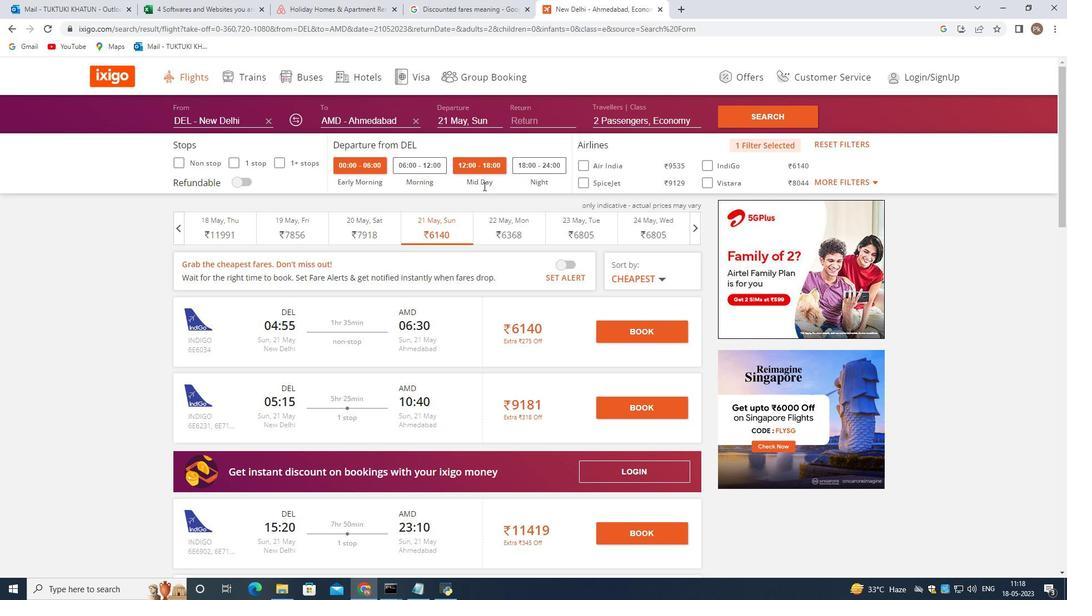 
Action: Mouse pressed left at (484, 185)
Screenshot: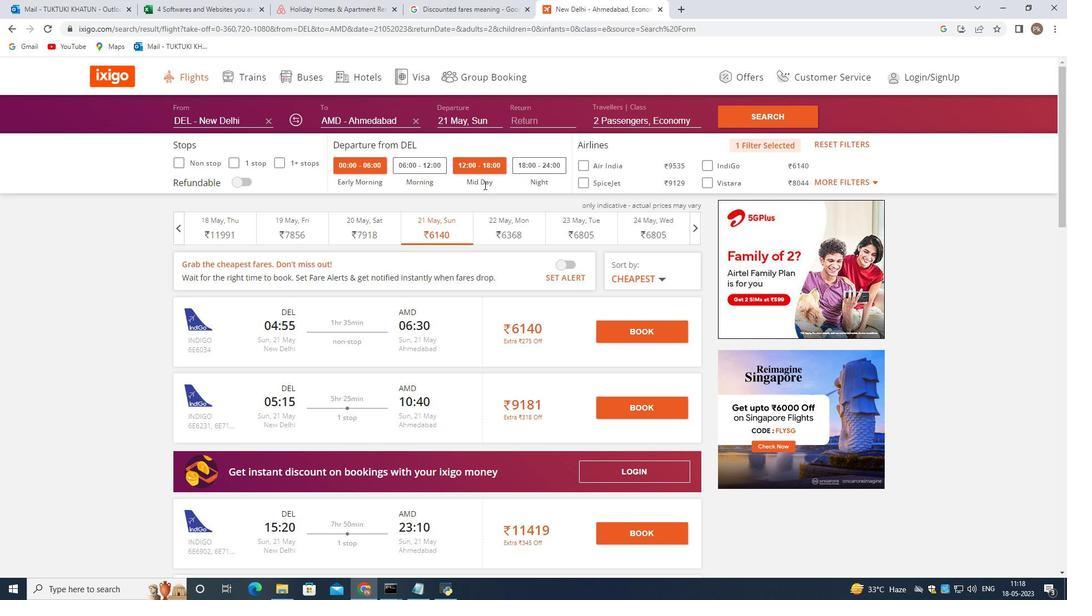 
Action: Mouse moved to (770, 143)
Screenshot: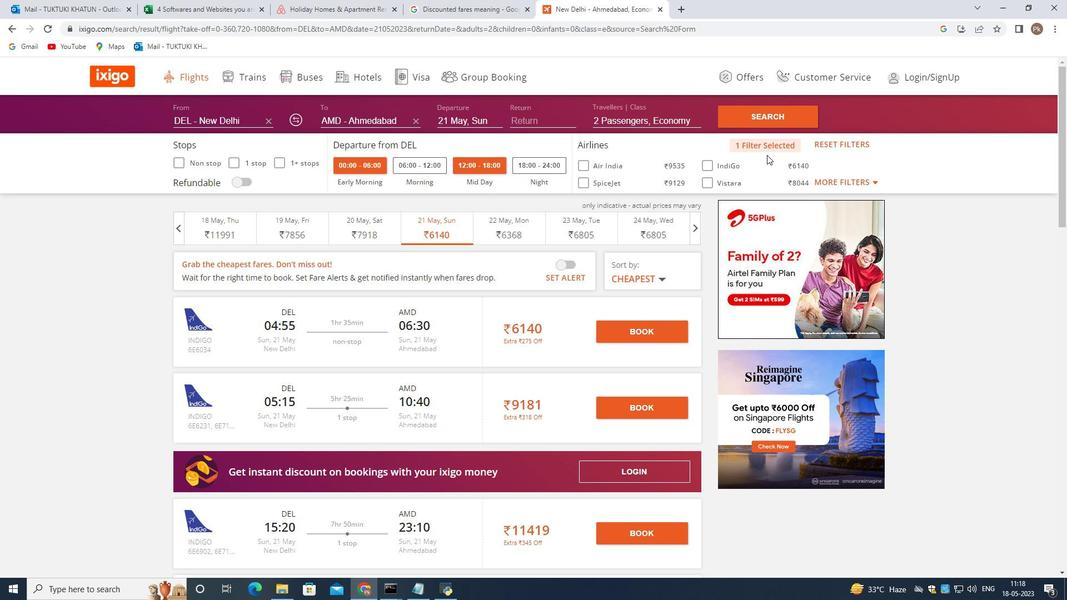 
Action: Mouse pressed left at (770, 143)
Screenshot: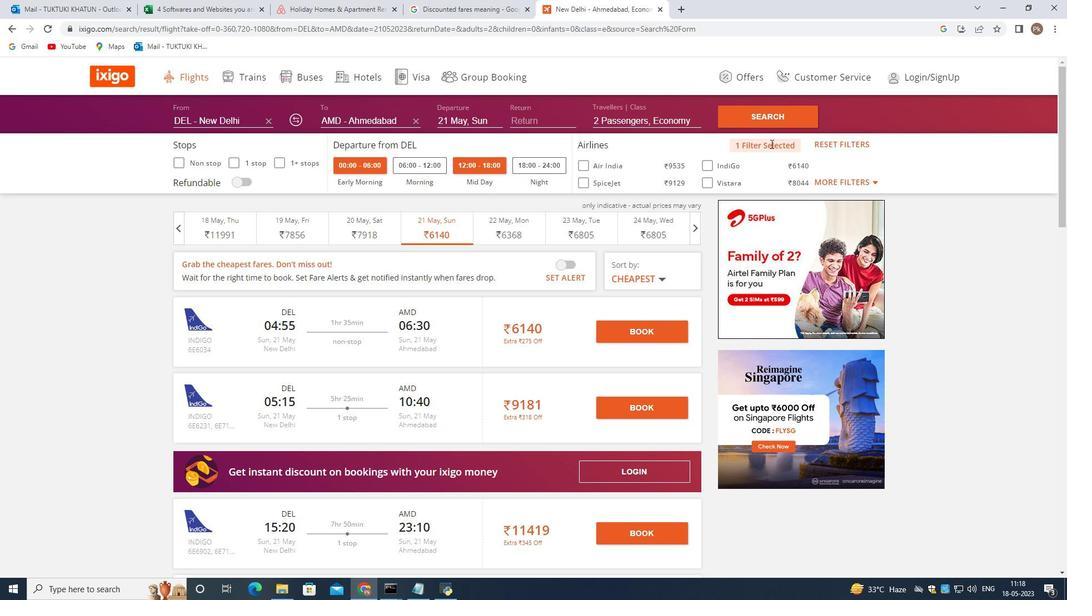 
Action: Mouse moved to (830, 144)
Screenshot: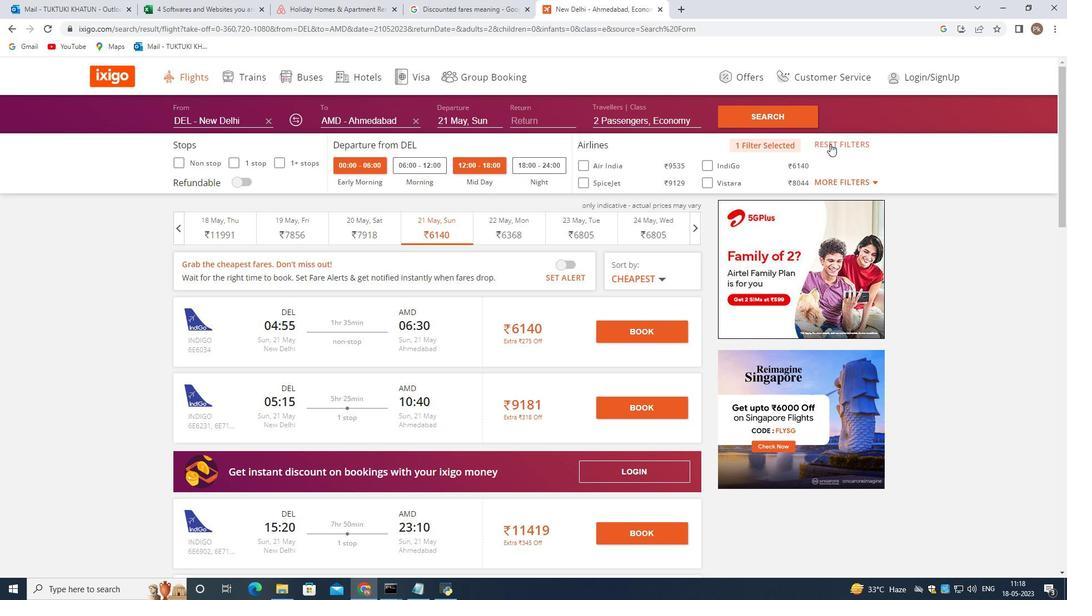 
Action: Mouse pressed left at (830, 144)
Screenshot: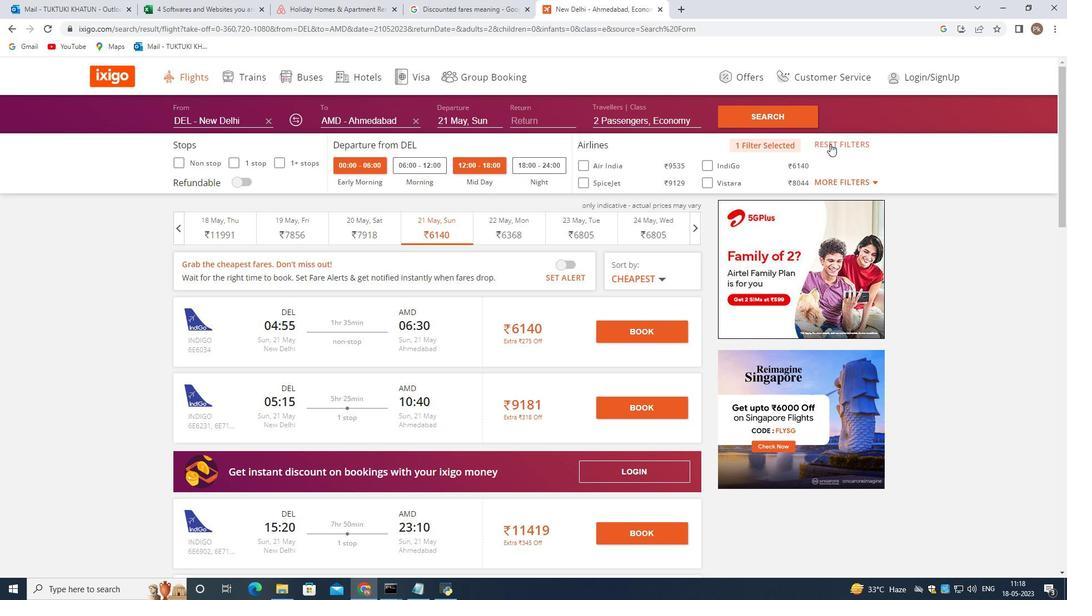 
Action: Mouse moved to (855, 185)
Screenshot: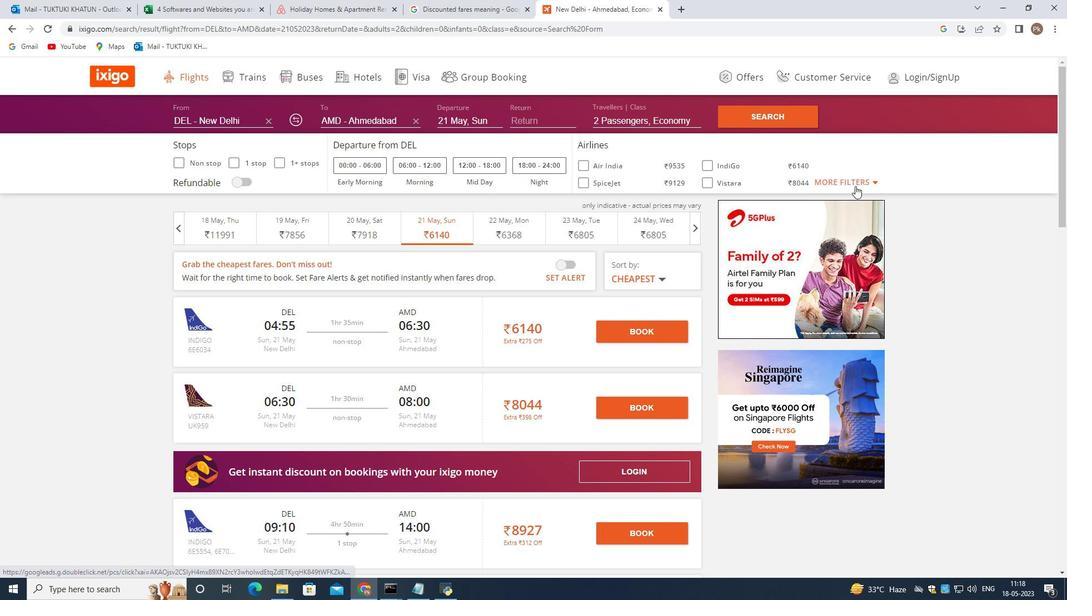 
Action: Mouse pressed left at (855, 185)
Screenshot: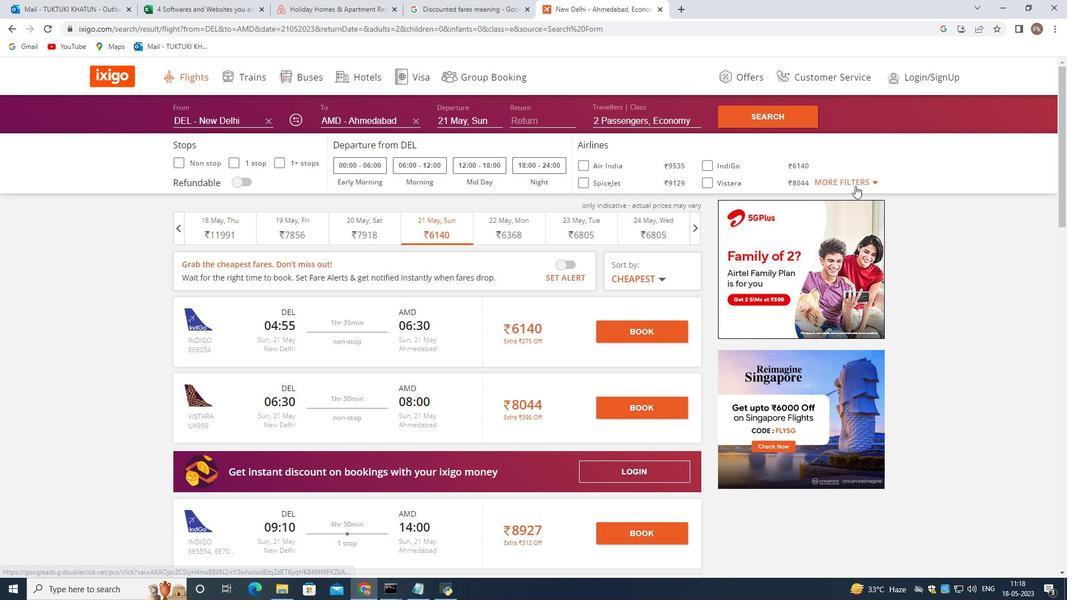 
Action: Mouse moved to (778, 310)
Screenshot: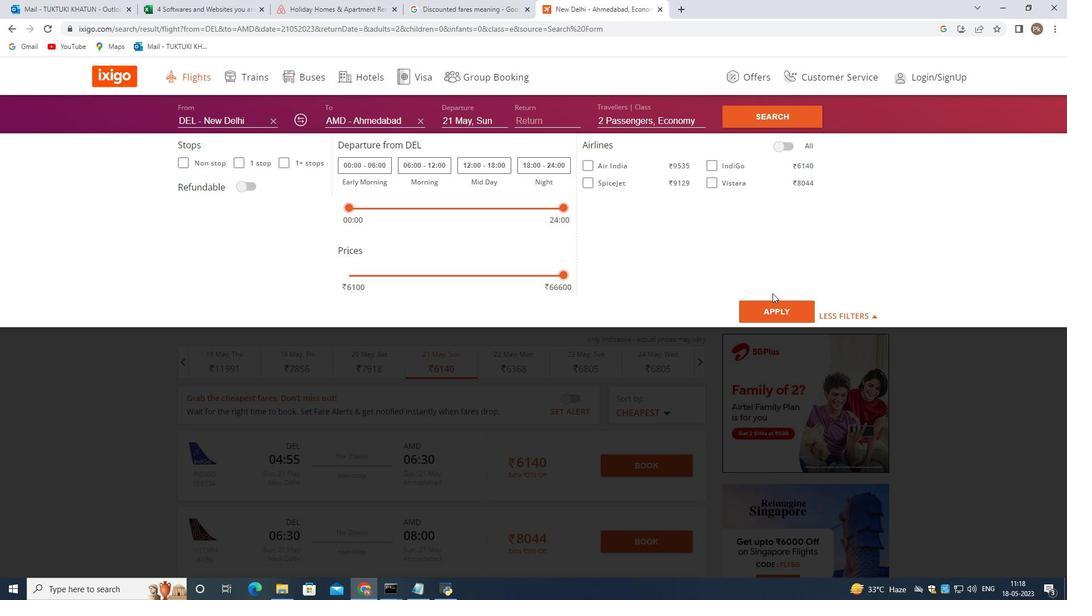 
Action: Mouse pressed left at (778, 310)
Screenshot: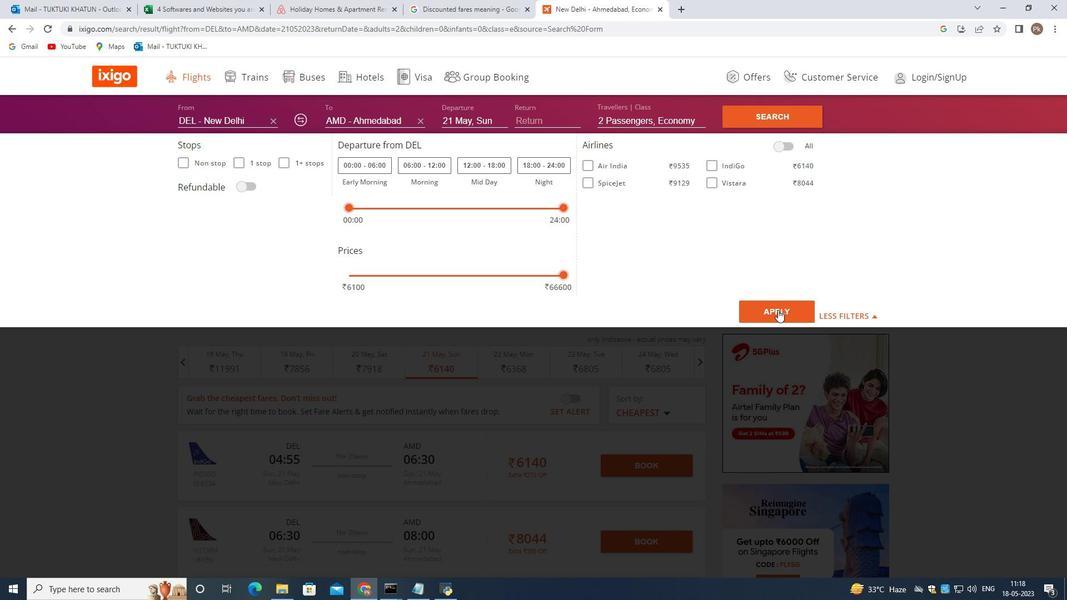 
Action: Mouse moved to (486, 283)
Screenshot: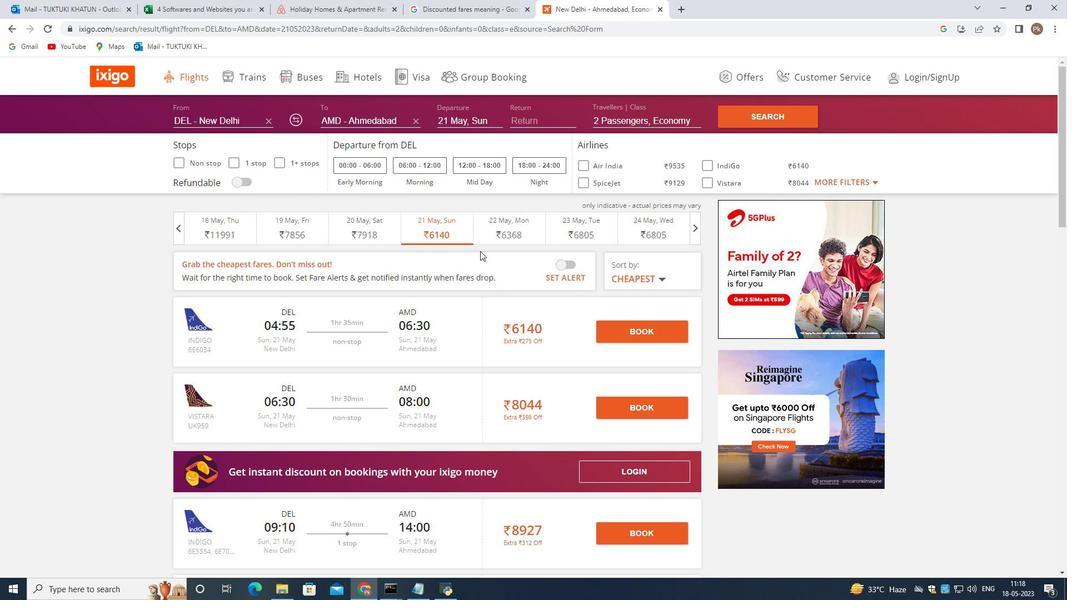 
Action: Mouse scrolled (486, 282) with delta (0, 0)
Screenshot: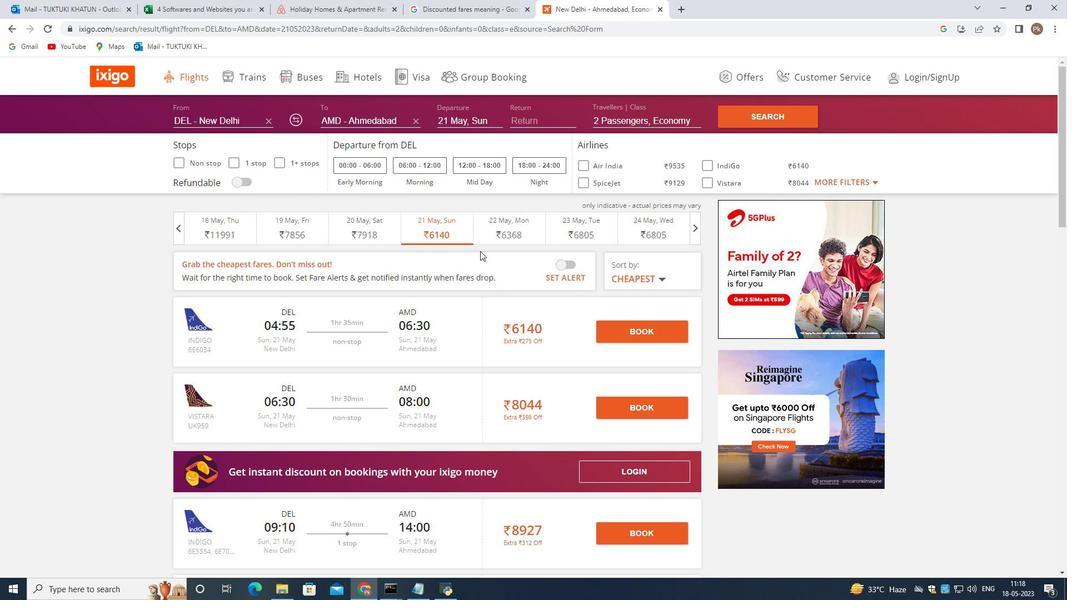 
Action: Mouse moved to (487, 289)
Screenshot: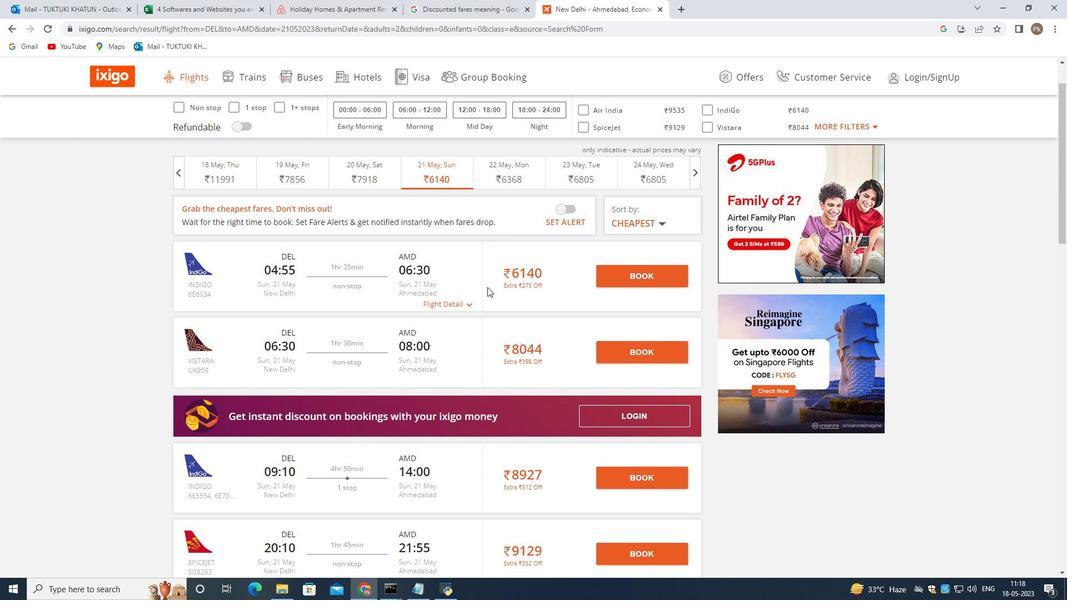 
Action: Mouse scrolled (487, 289) with delta (0, 0)
Screenshot: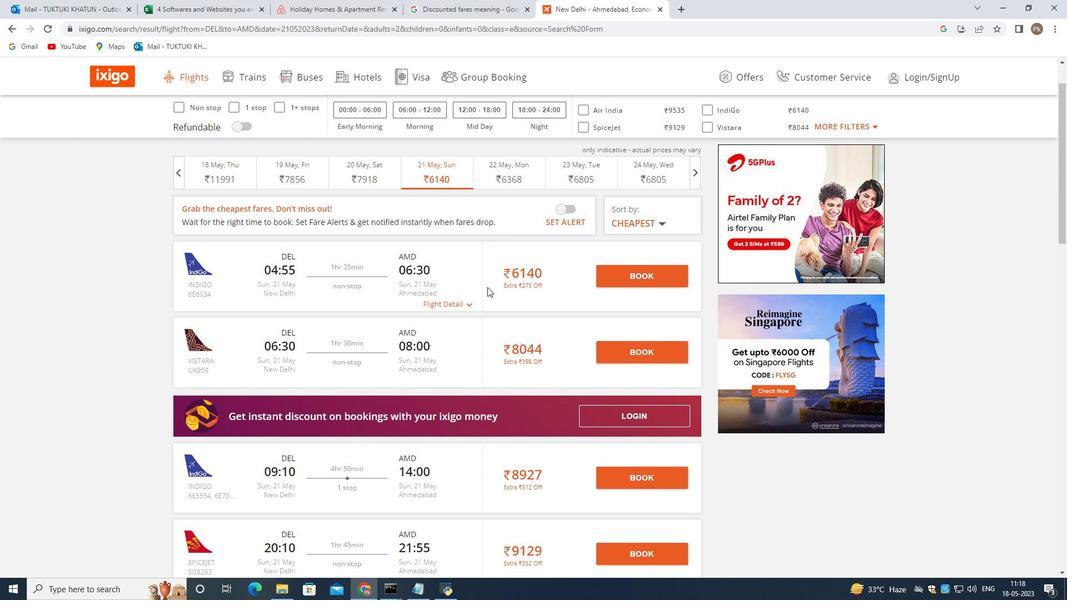 
Action: Mouse moved to (486, 293)
Screenshot: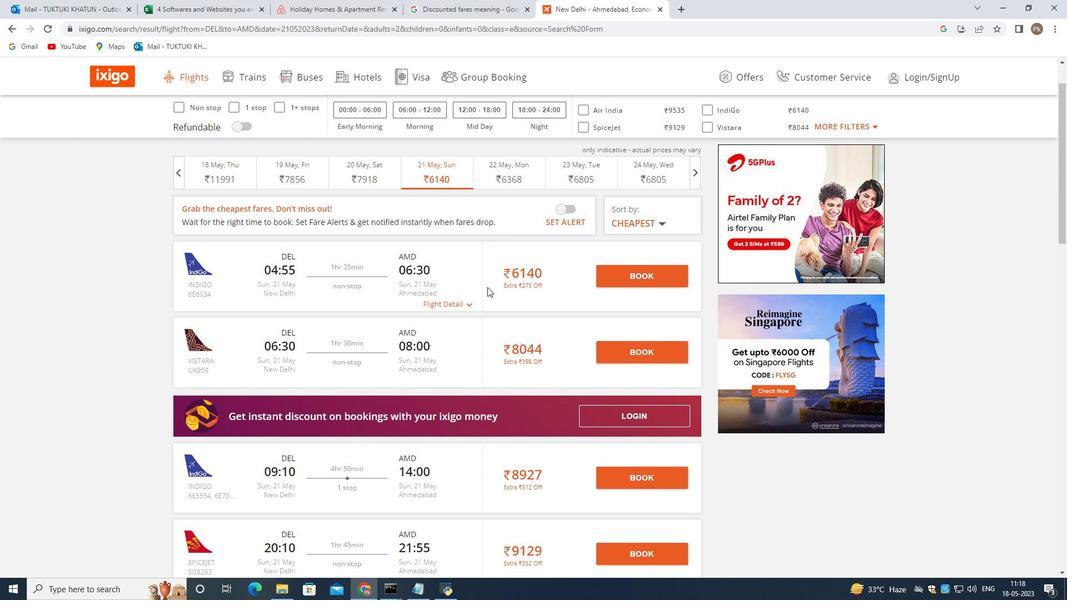 
Action: Mouse scrolled (486, 292) with delta (0, 0)
Screenshot: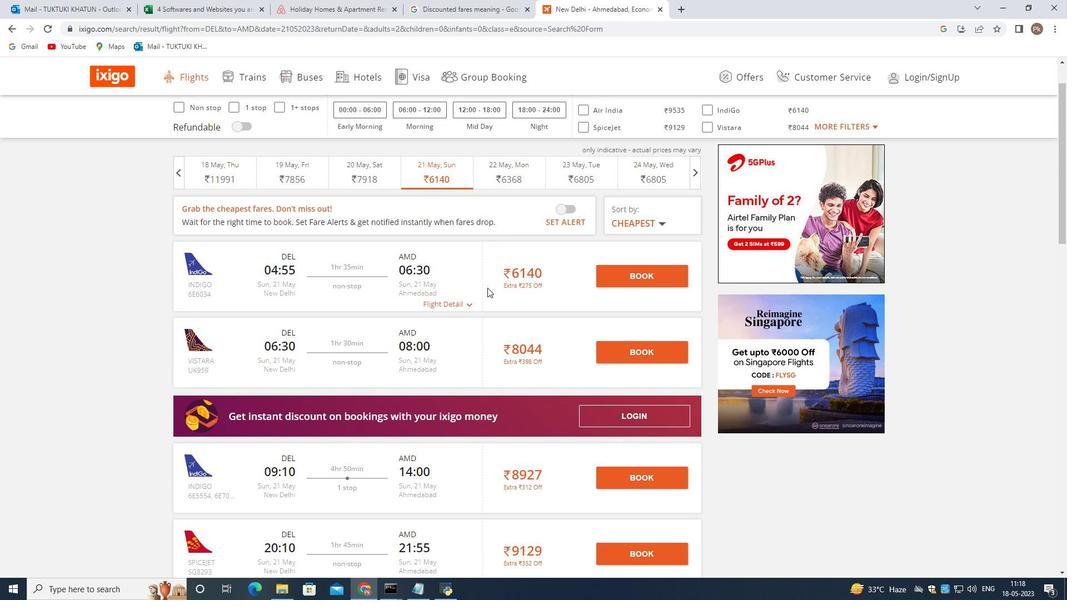 
Action: Mouse moved to (486, 295)
Screenshot: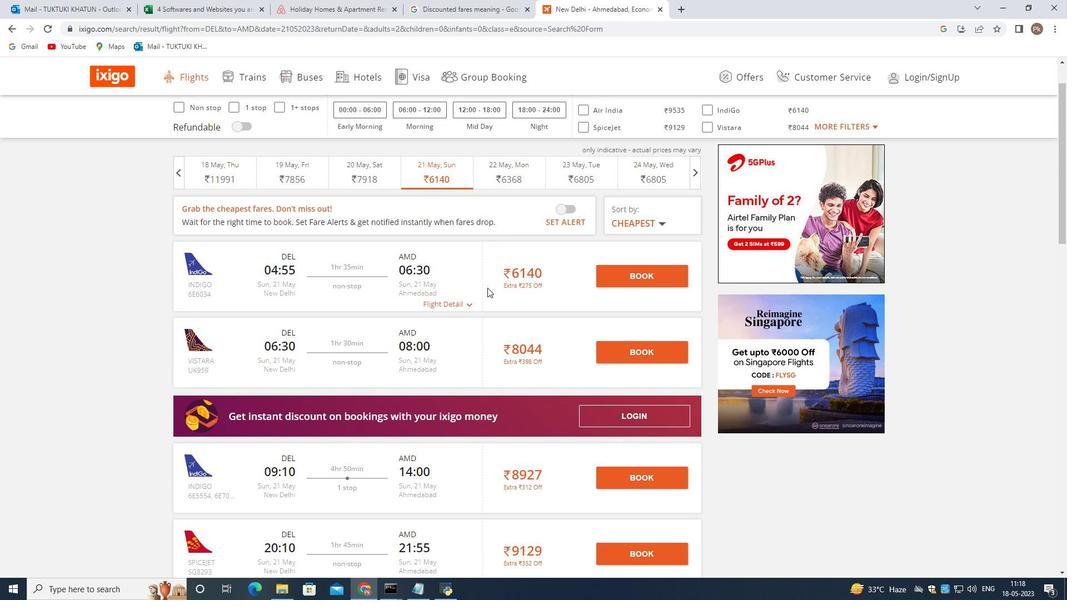 
Action: Mouse scrolled (486, 294) with delta (0, 0)
Screenshot: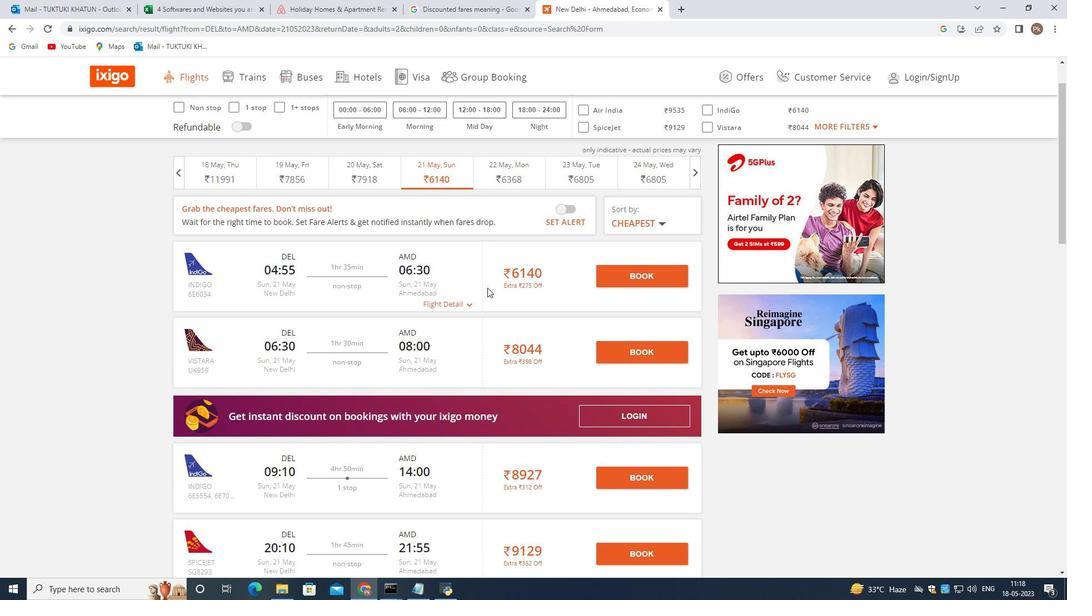 
Action: Mouse moved to (486, 296)
Screenshot: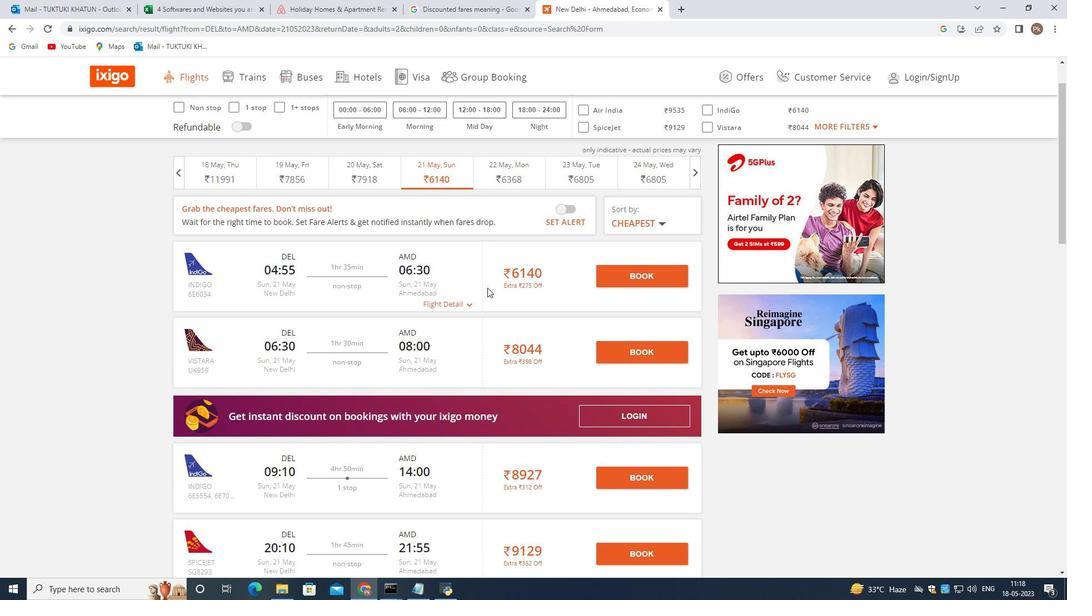 
Action: Mouse scrolled (486, 295) with delta (0, 0)
Screenshot: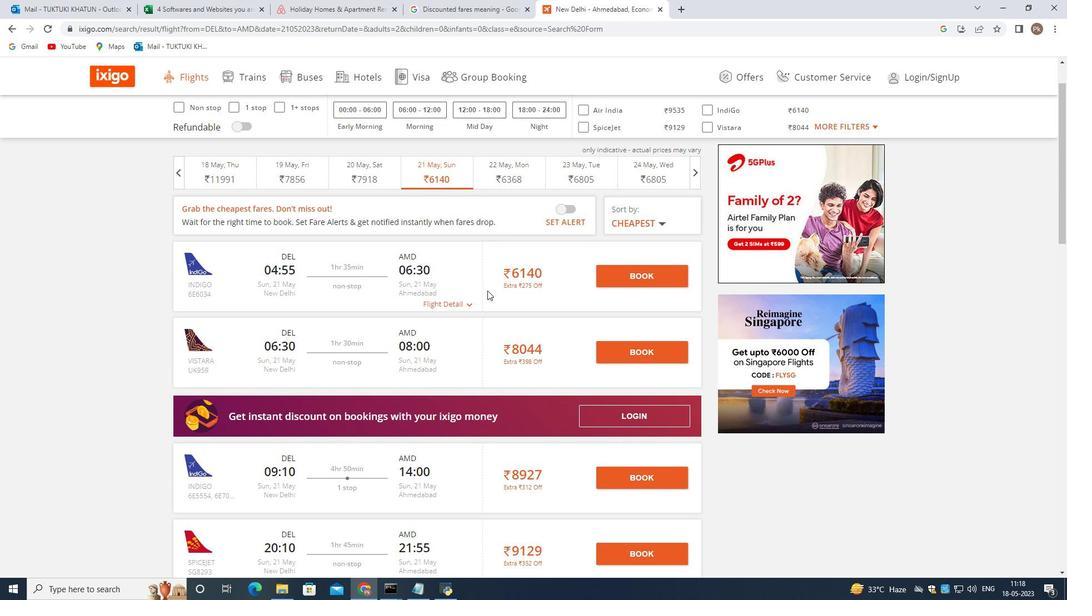 
Action: Mouse scrolled (486, 295) with delta (0, 0)
Screenshot: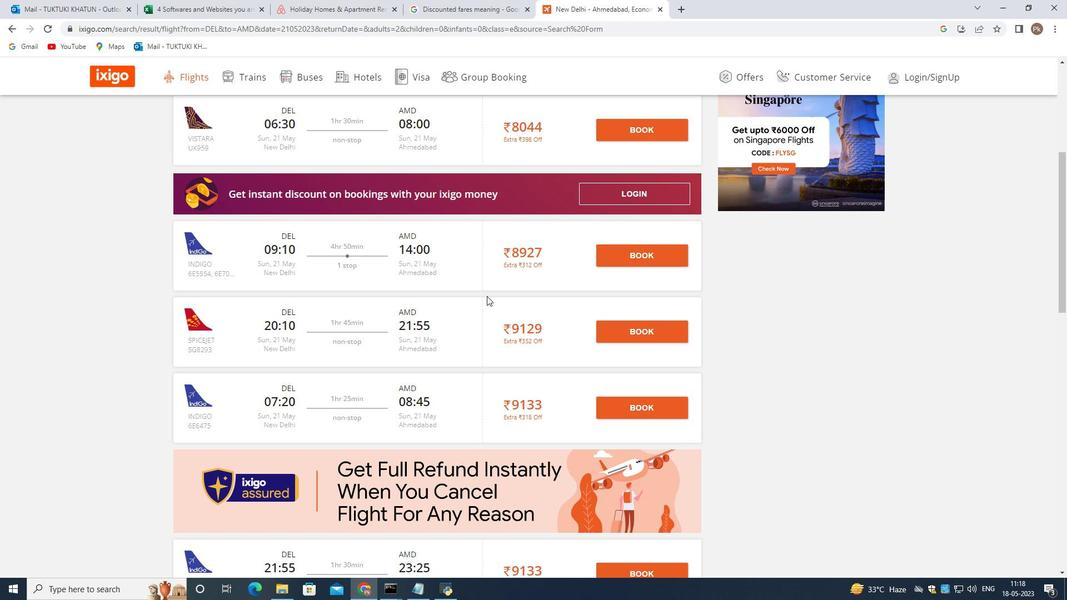 
Action: Mouse scrolled (486, 295) with delta (0, 0)
Screenshot: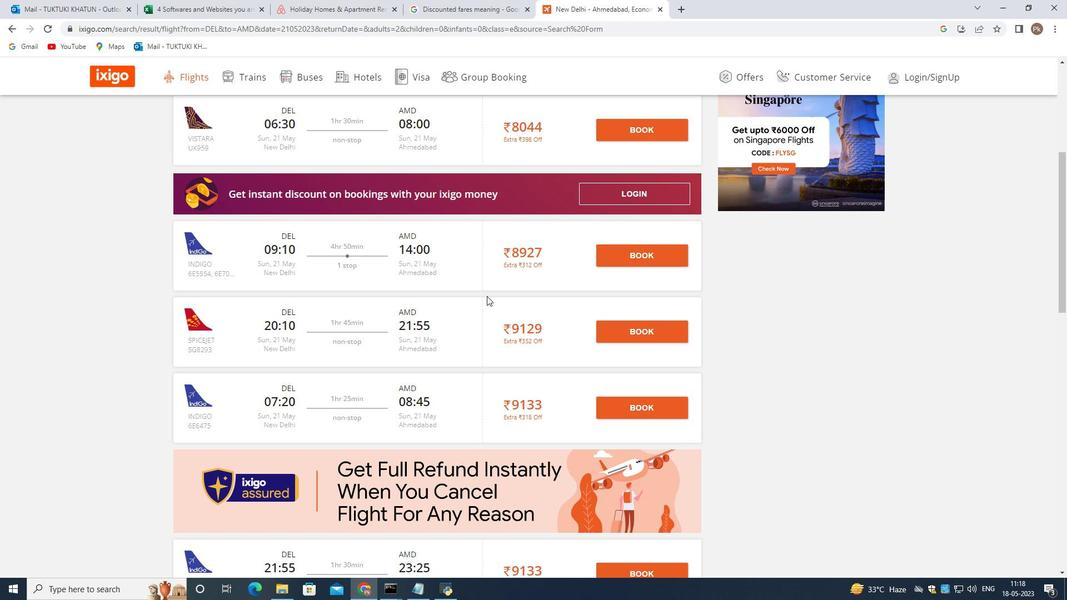 
Action: Mouse scrolled (486, 295) with delta (0, 0)
Screenshot: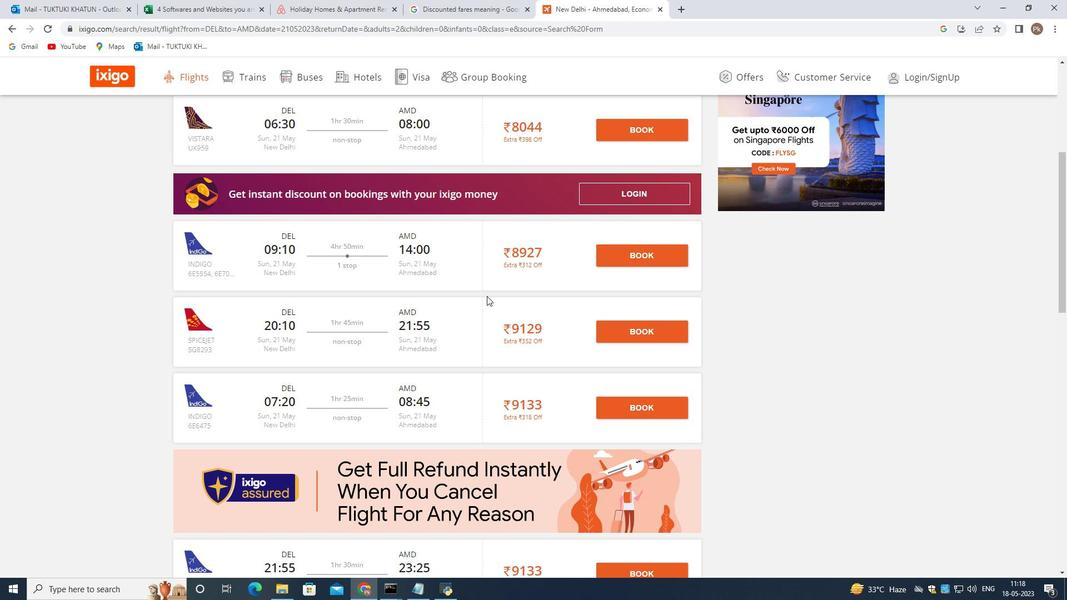 
Action: Mouse scrolled (486, 295) with delta (0, 0)
Screenshot: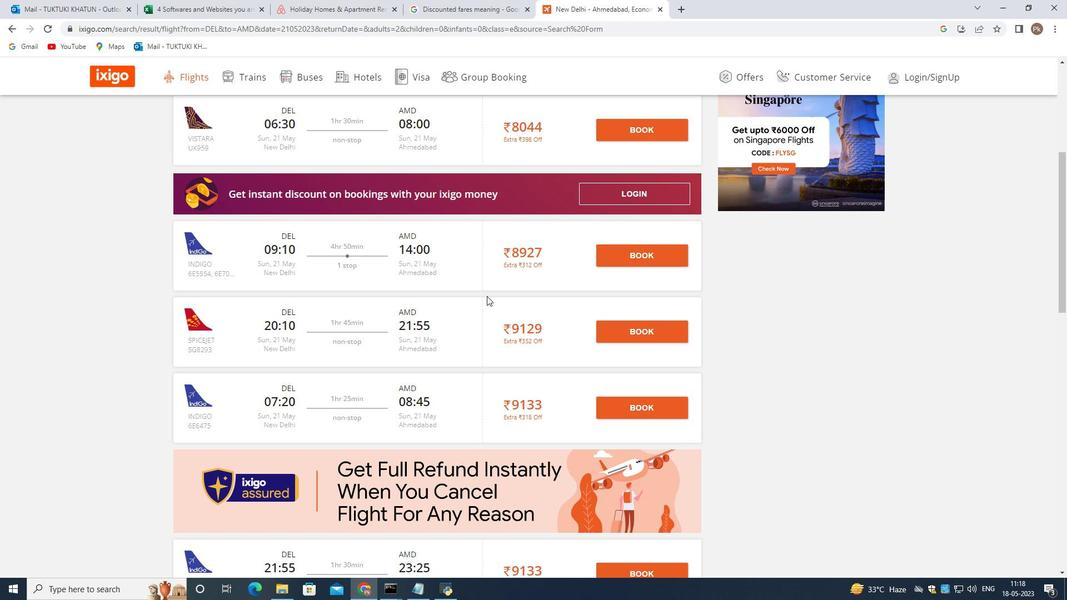 
Action: Mouse scrolled (486, 295) with delta (0, 0)
Screenshot: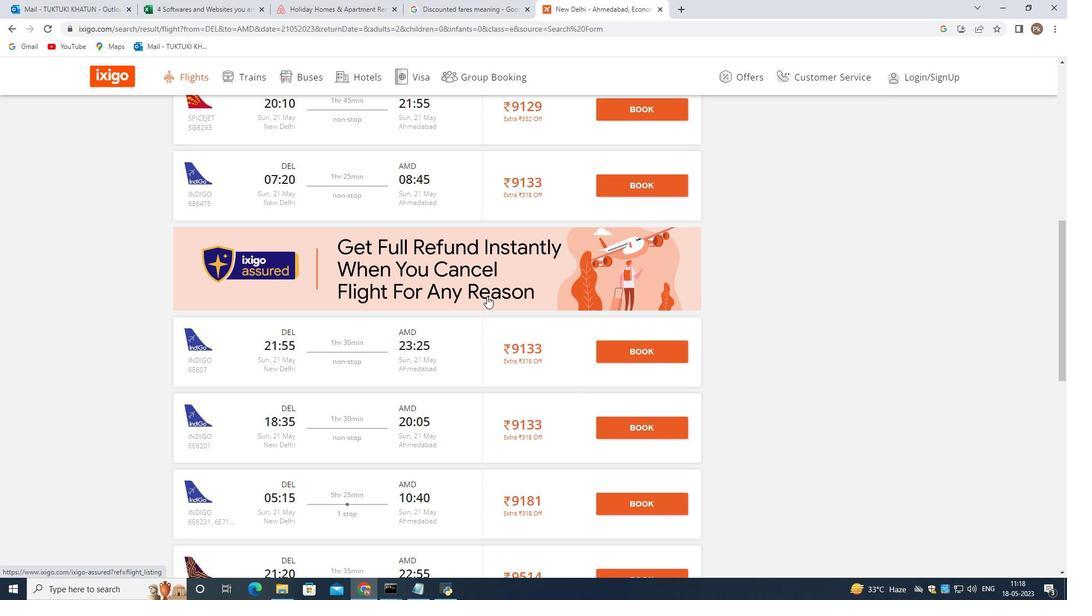 
Action: Mouse scrolled (486, 295) with delta (0, 0)
Screenshot: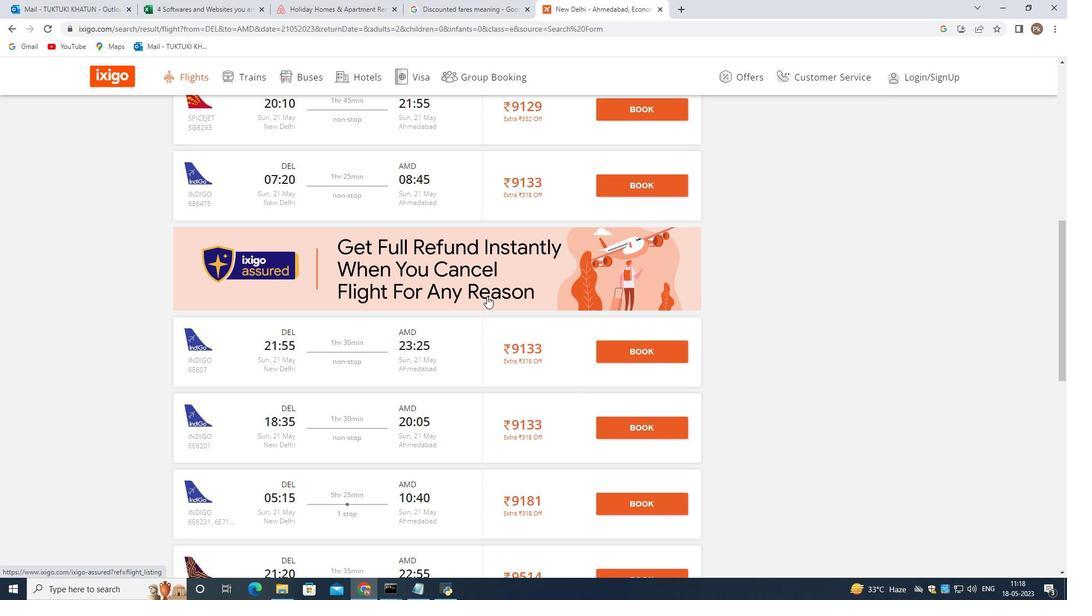 
Action: Mouse moved to (485, 296)
Screenshot: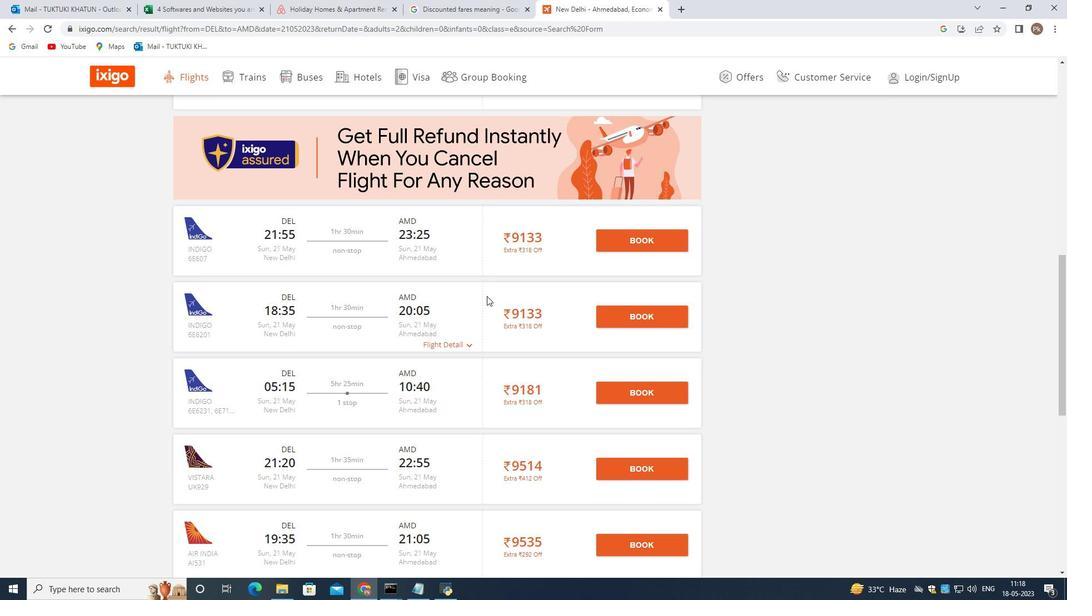 
Action: Mouse scrolled (485, 296) with delta (0, 0)
Screenshot: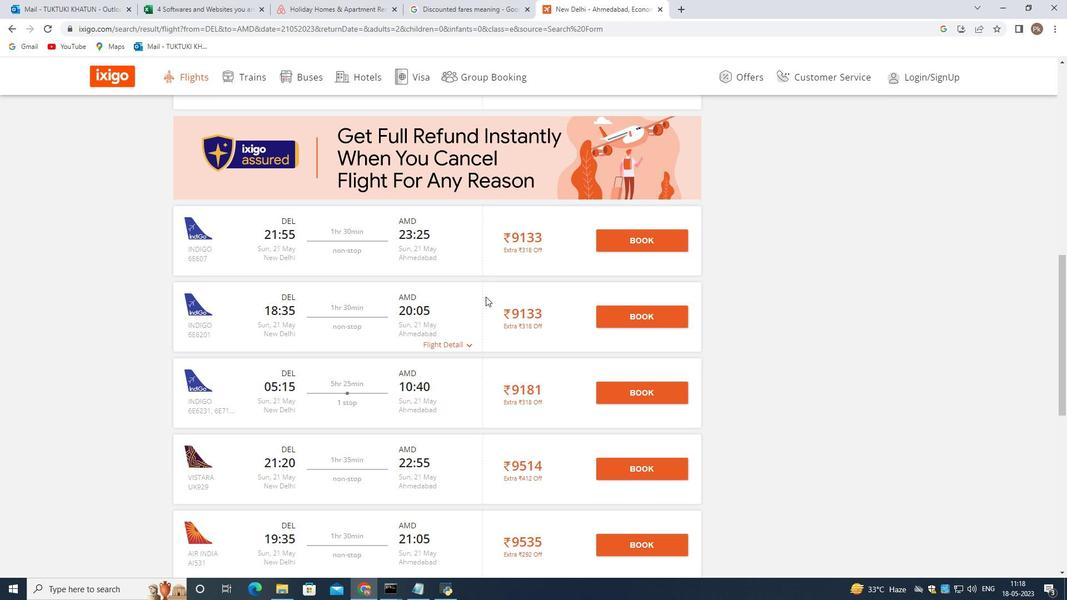 
Action: Mouse scrolled (485, 296) with delta (0, 0)
Screenshot: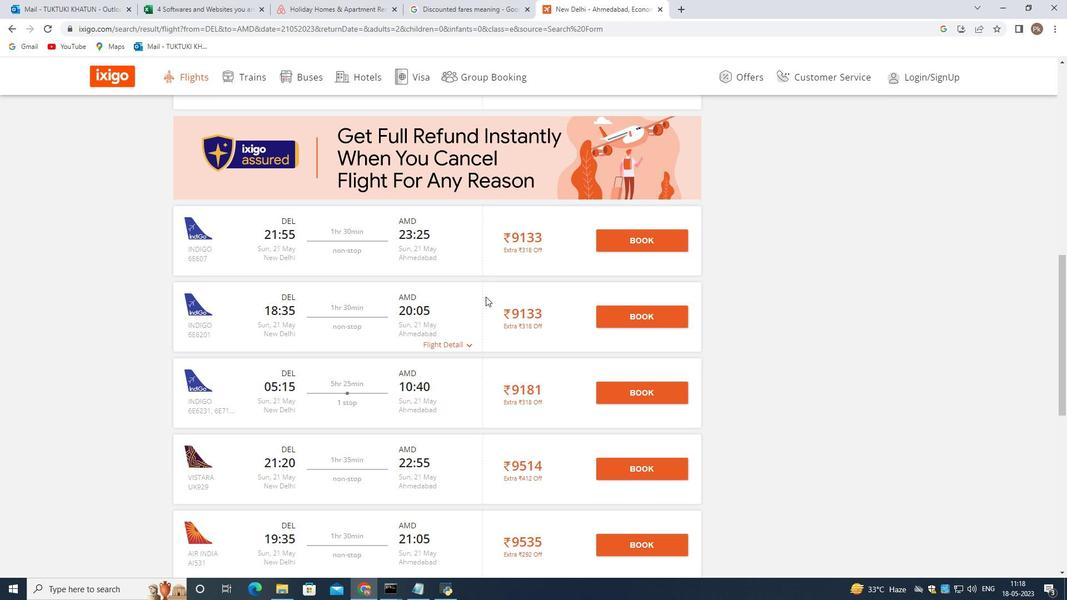
Action: Mouse scrolled (485, 296) with delta (0, 0)
Screenshot: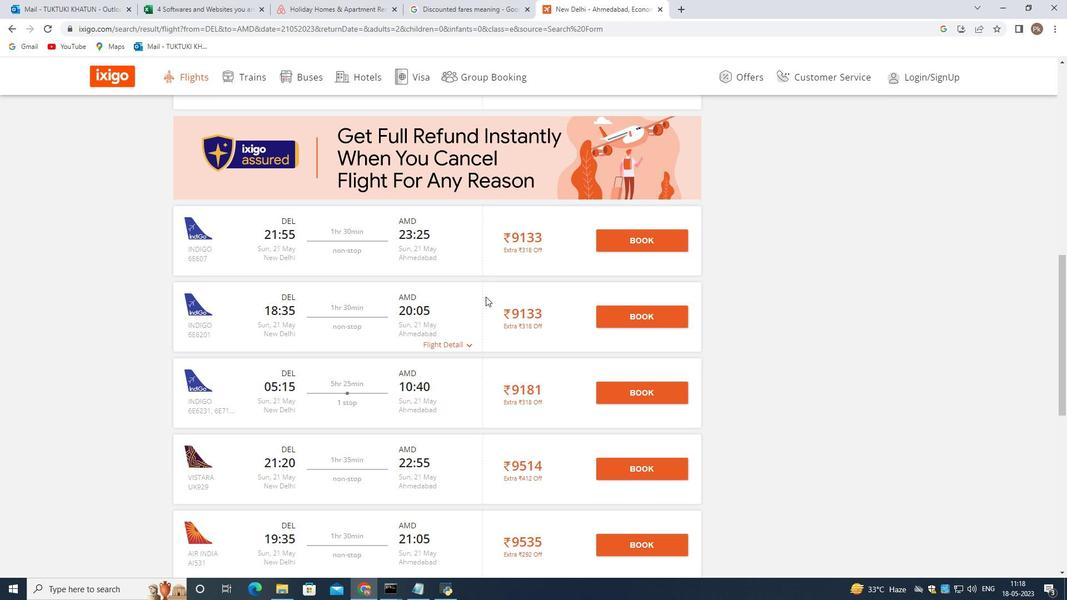 
Action: Mouse scrolled (485, 296) with delta (0, 0)
Screenshot: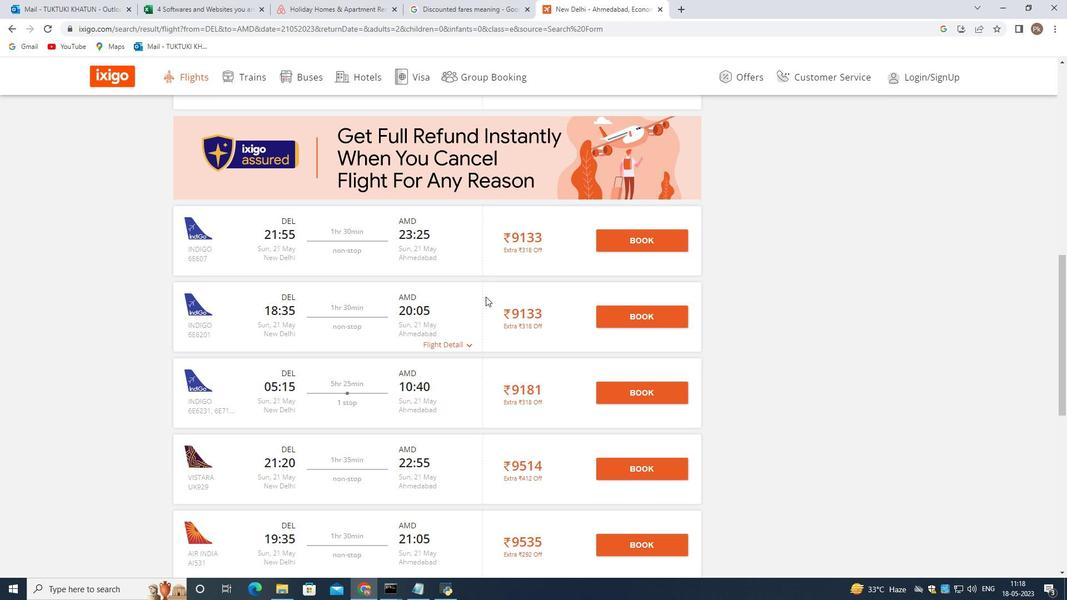 
Action: Mouse scrolled (485, 296) with delta (0, 0)
Screenshot: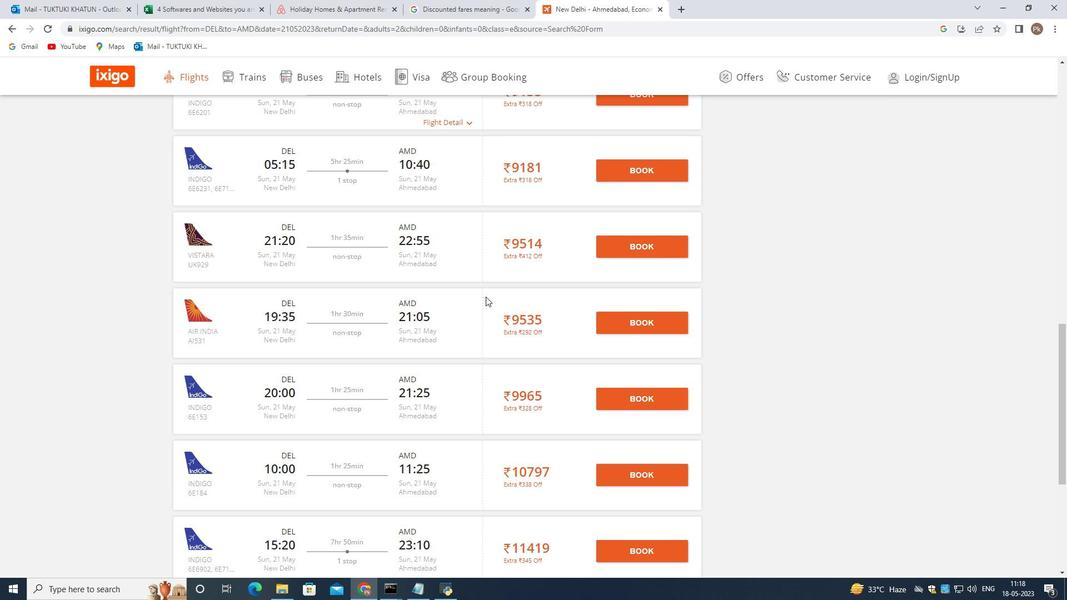 
Action: Mouse scrolled (485, 296) with delta (0, 0)
Screenshot: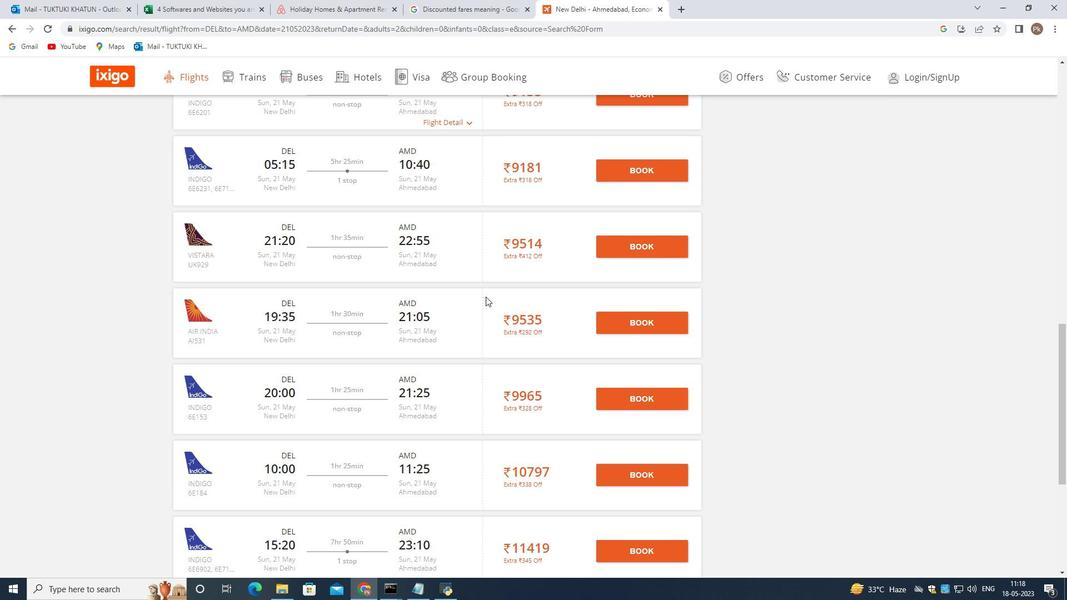 
Action: Mouse scrolled (485, 296) with delta (0, 0)
Screenshot: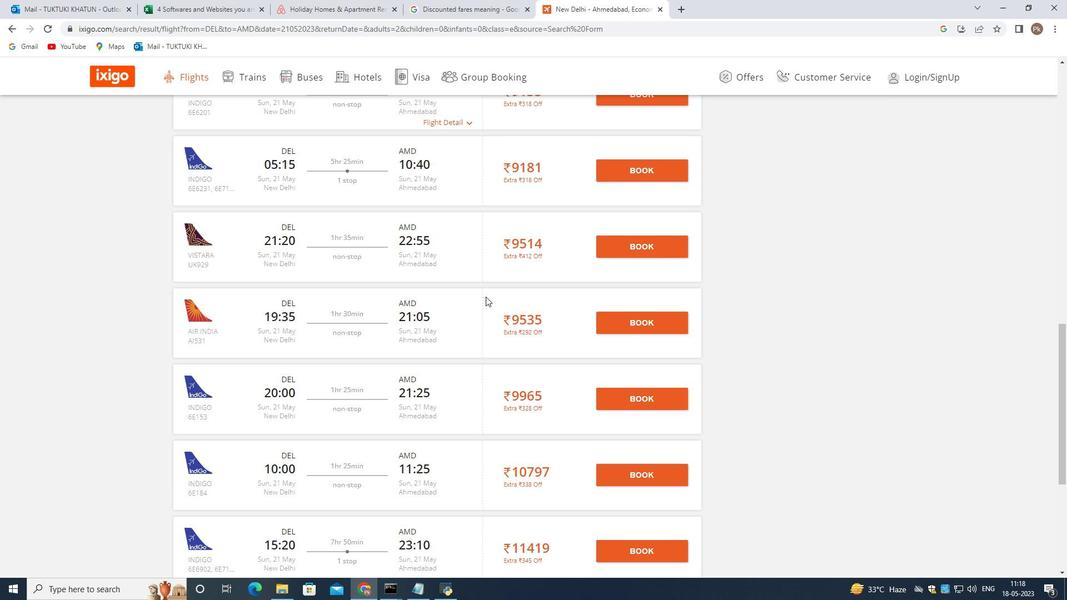 
Action: Mouse scrolled (485, 296) with delta (0, 0)
Screenshot: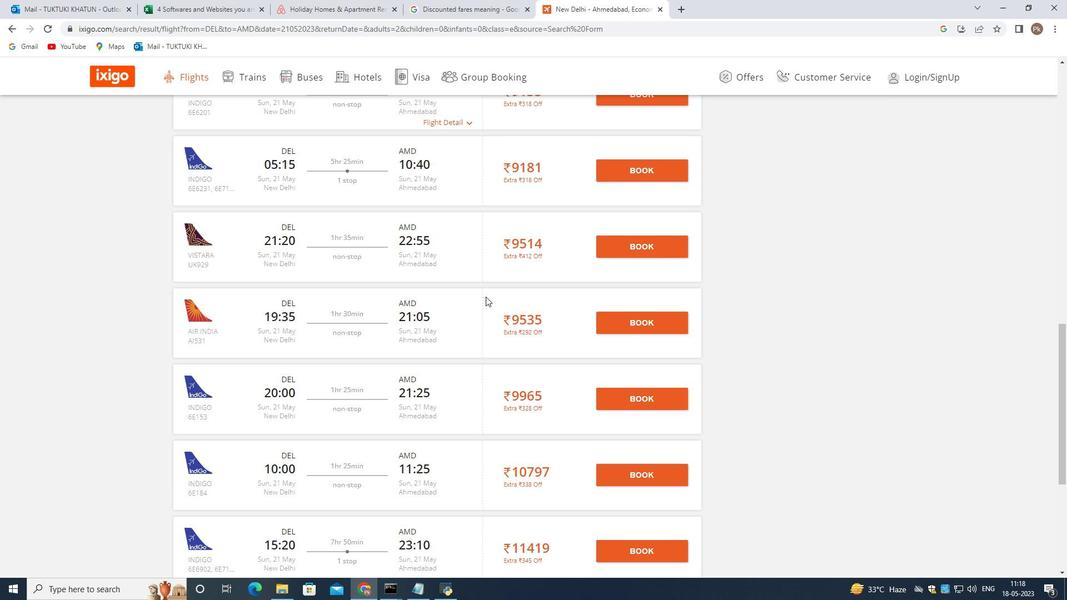 
Action: Mouse scrolled (485, 296) with delta (0, 0)
Screenshot: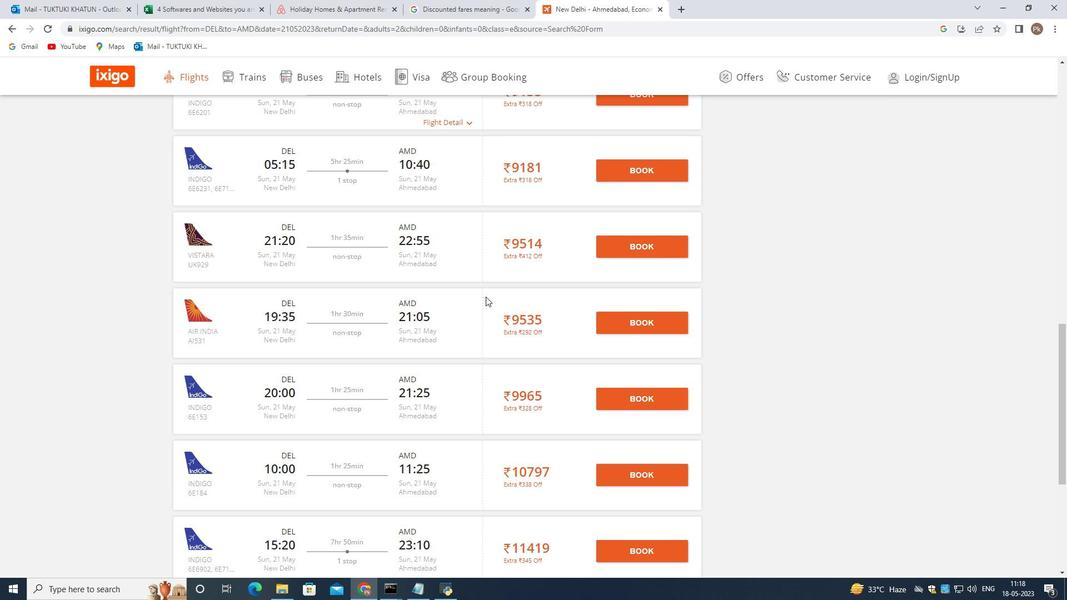 
Action: Mouse scrolled (485, 296) with delta (0, 0)
Screenshot: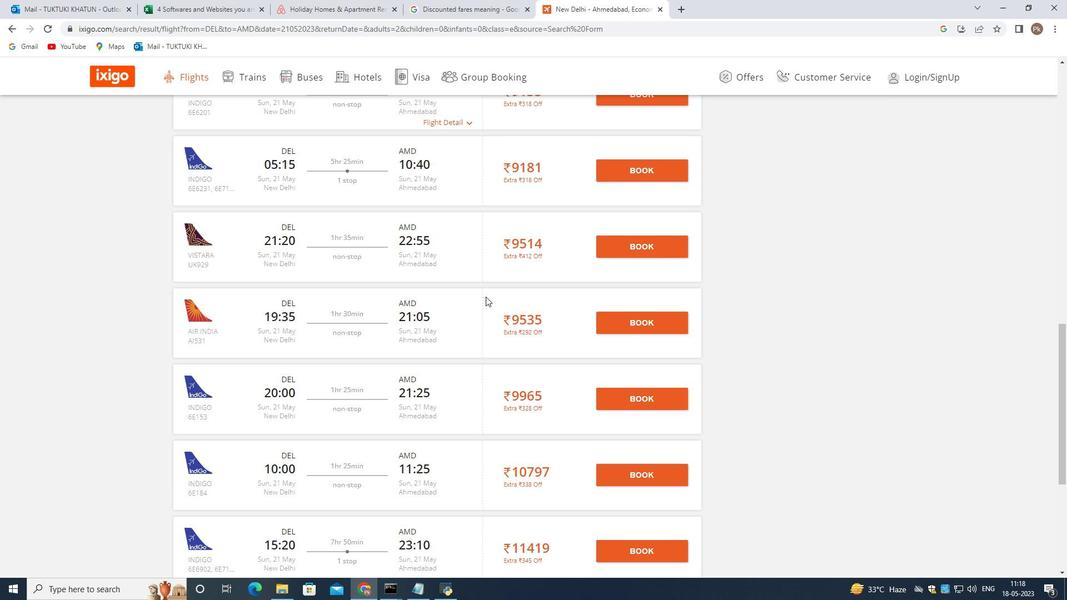
Action: Mouse moved to (481, 297)
Screenshot: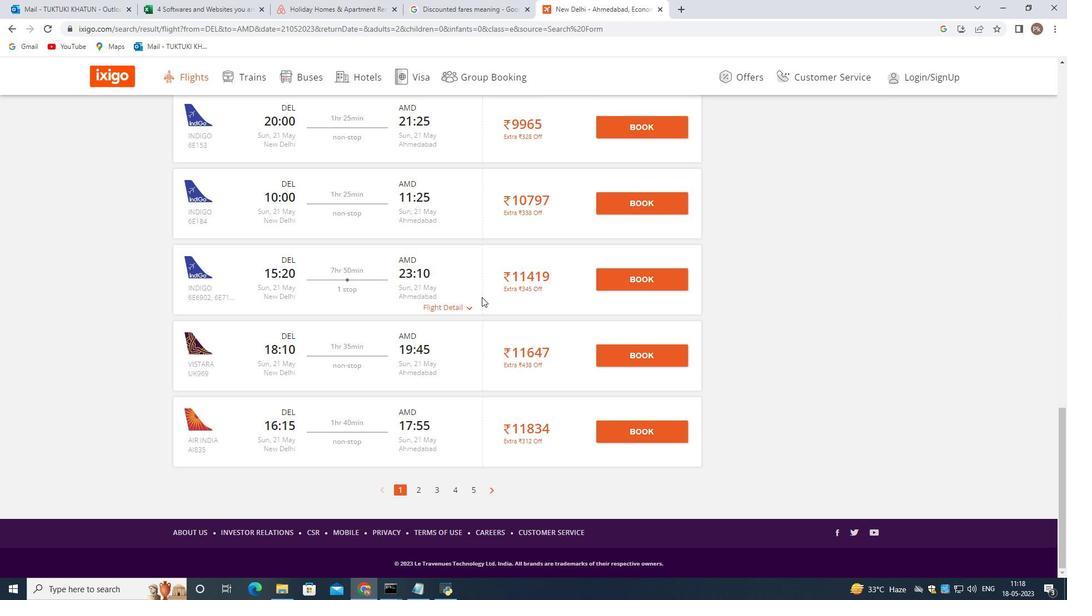 
Action: Mouse scrolled (481, 297) with delta (0, 0)
Screenshot: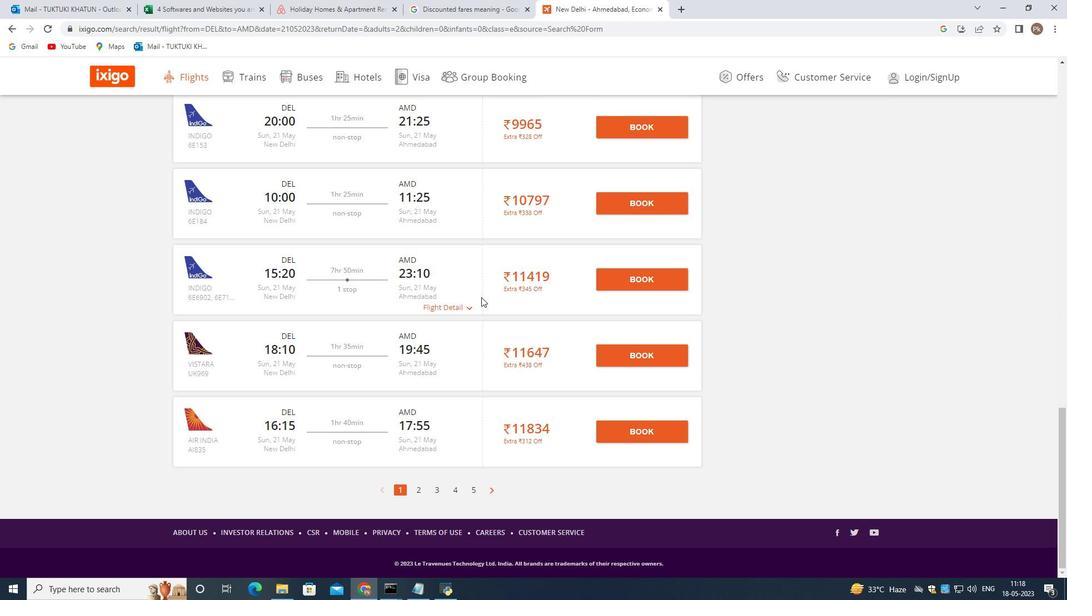 
Action: Mouse scrolled (481, 297) with delta (0, 0)
Screenshot: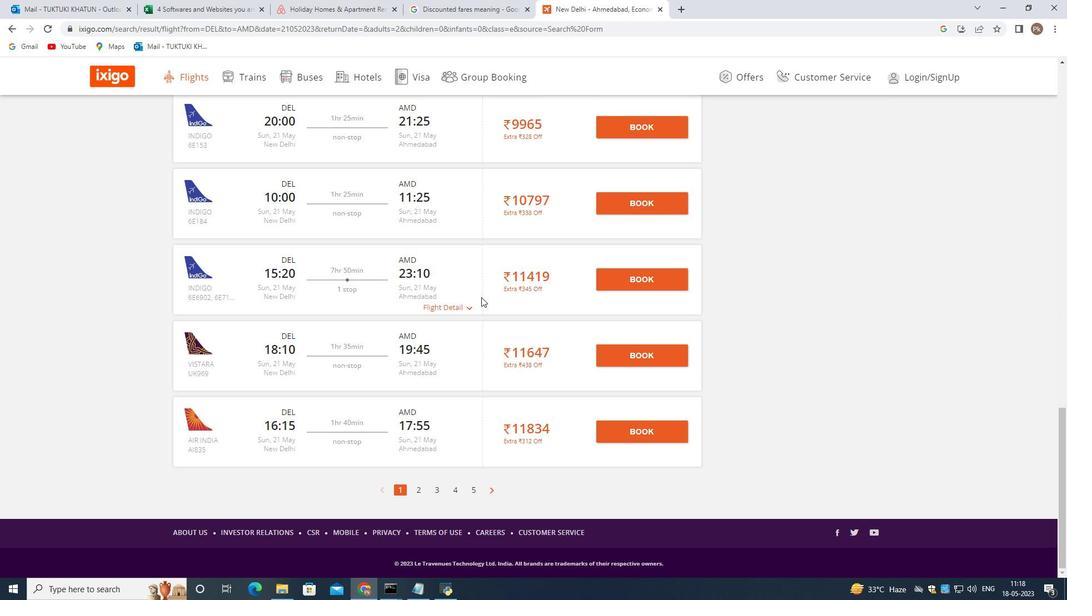 
Action: Mouse scrolled (481, 297) with delta (0, 0)
Screenshot: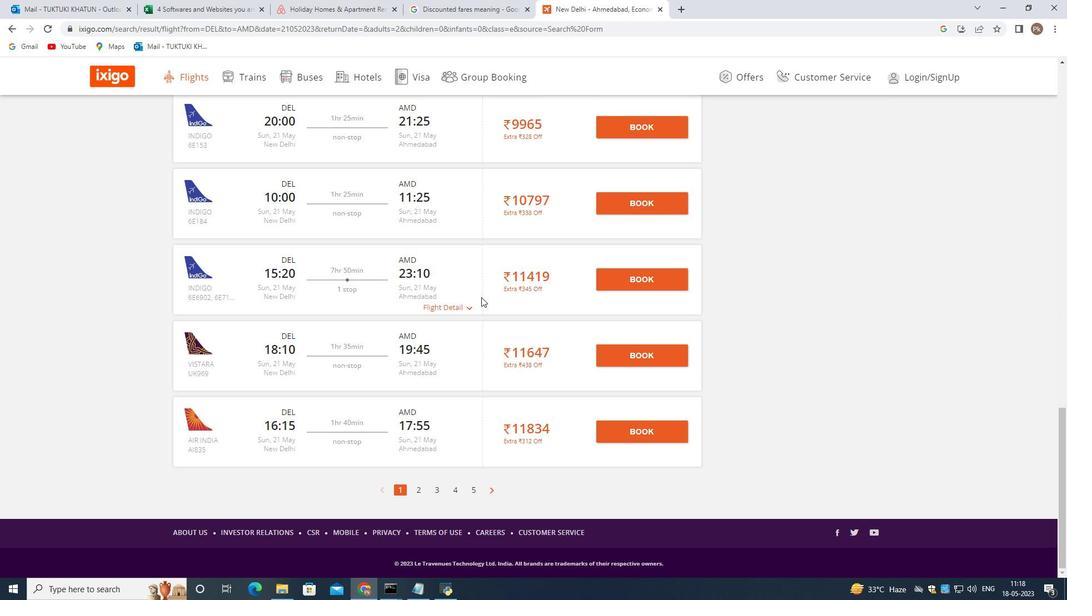 
Action: Mouse scrolled (481, 297) with delta (0, 0)
Screenshot: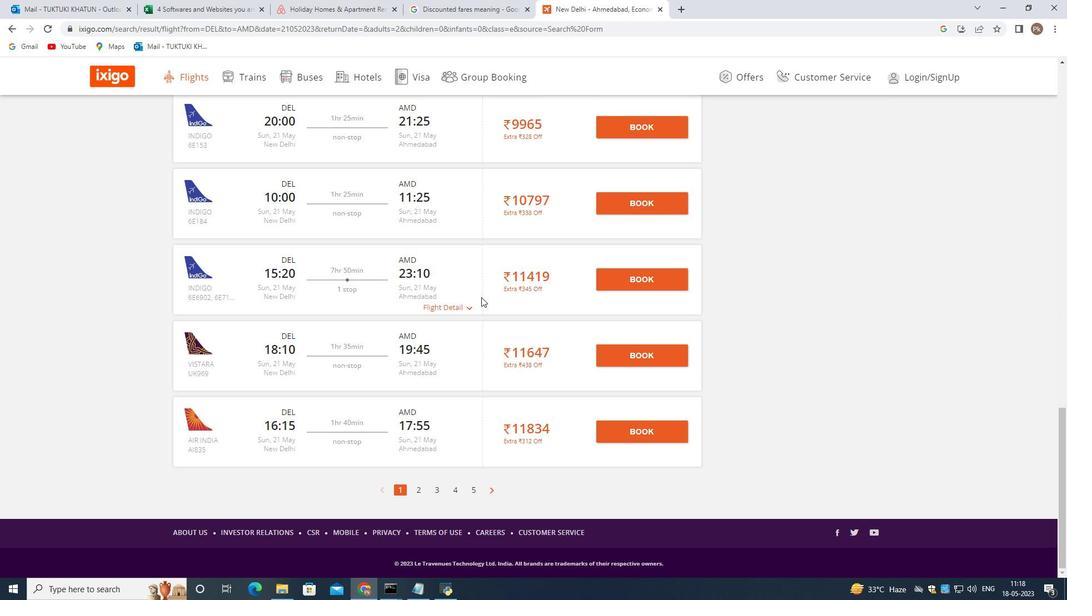 
Action: Mouse scrolled (481, 297) with delta (0, 0)
Screenshot: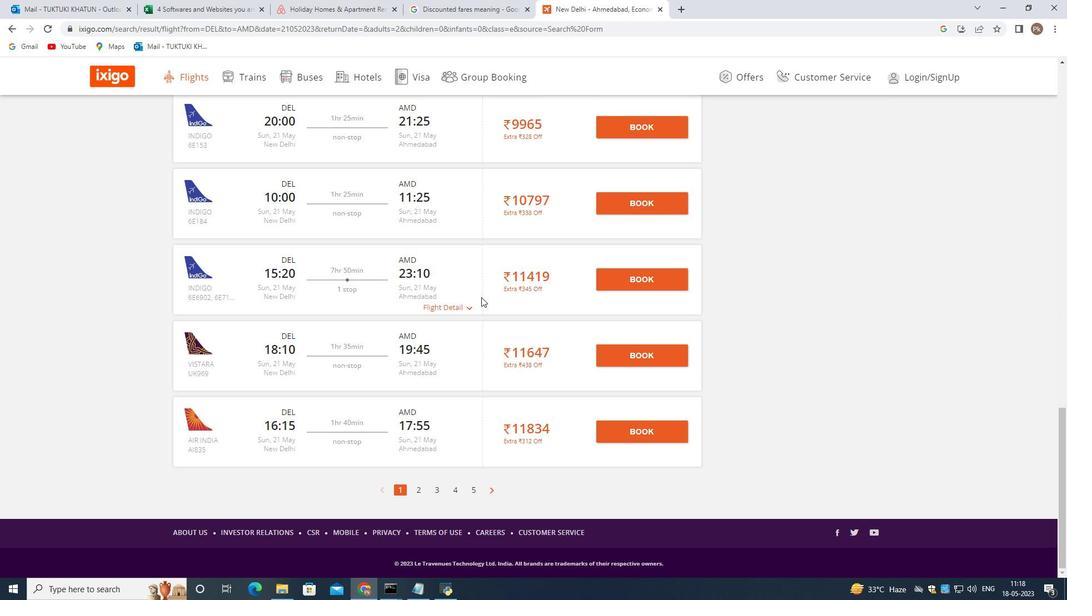 
Action: Mouse scrolled (481, 297) with delta (0, 0)
Screenshot: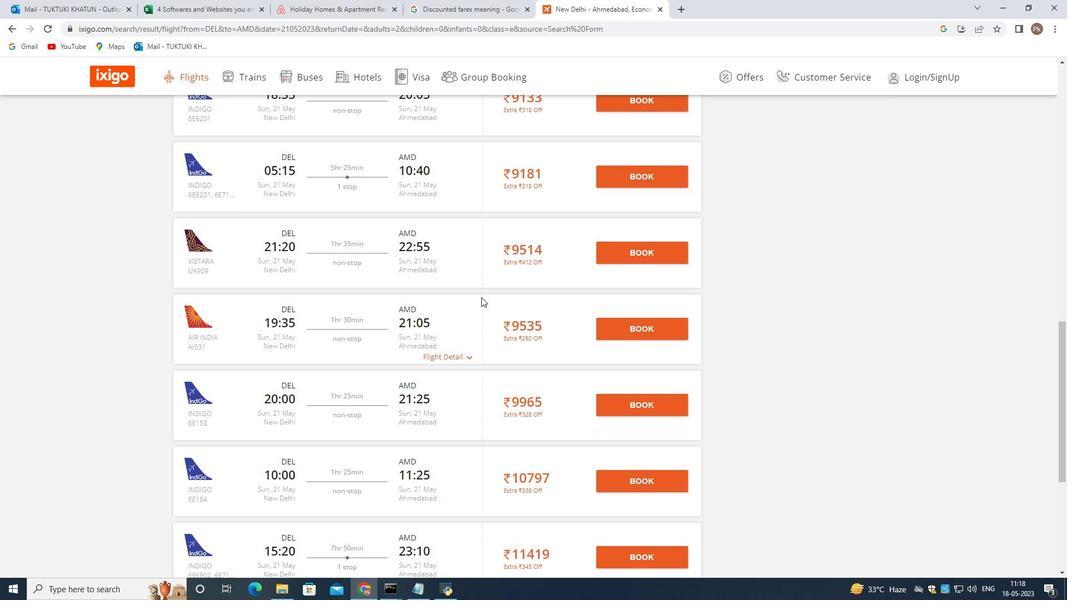 
Action: Mouse scrolled (481, 297) with delta (0, 0)
Screenshot: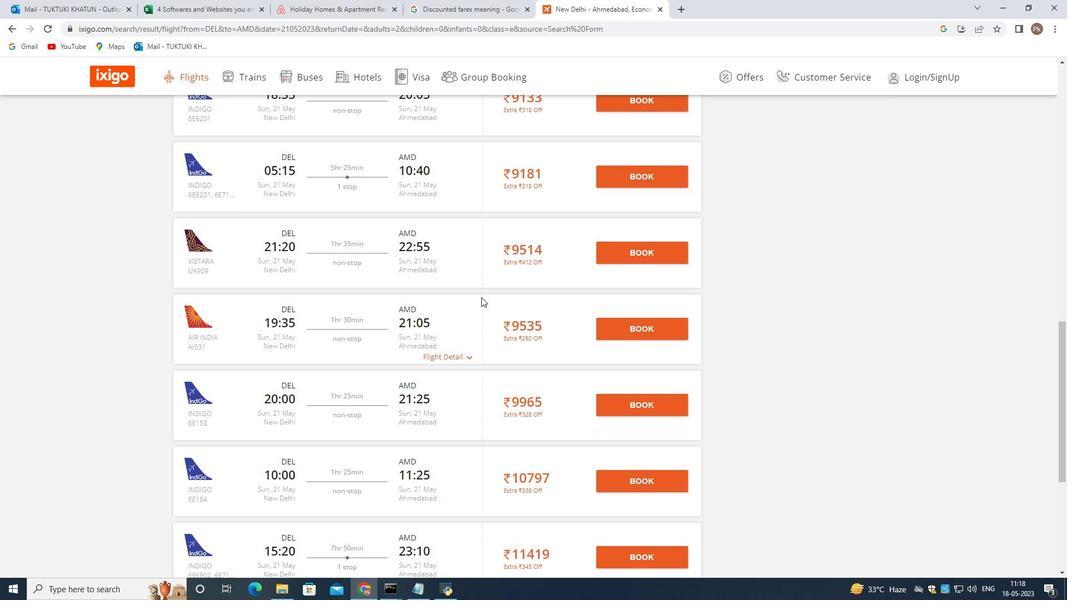 
Action: Mouse scrolled (481, 297) with delta (0, 0)
Screenshot: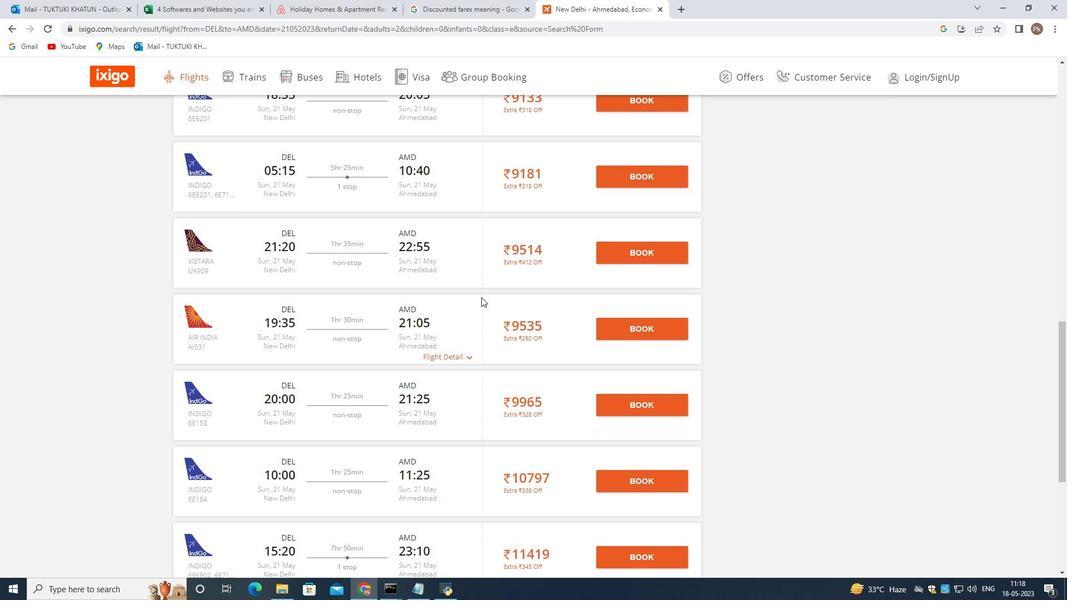 
Action: Mouse scrolled (481, 297) with delta (0, 0)
Screenshot: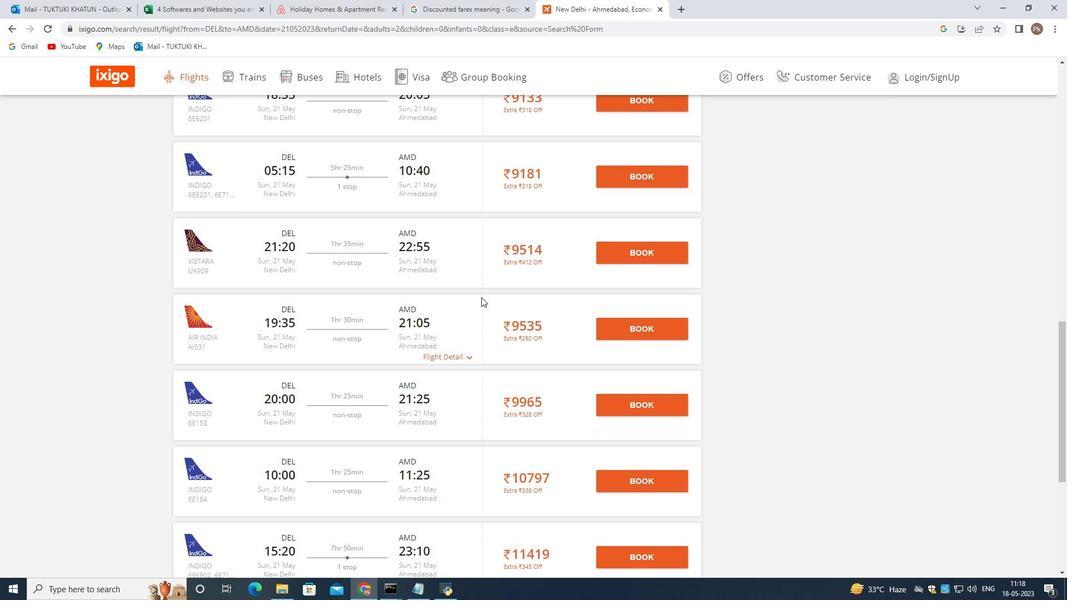
Action: Mouse scrolled (481, 297) with delta (0, 0)
Screenshot: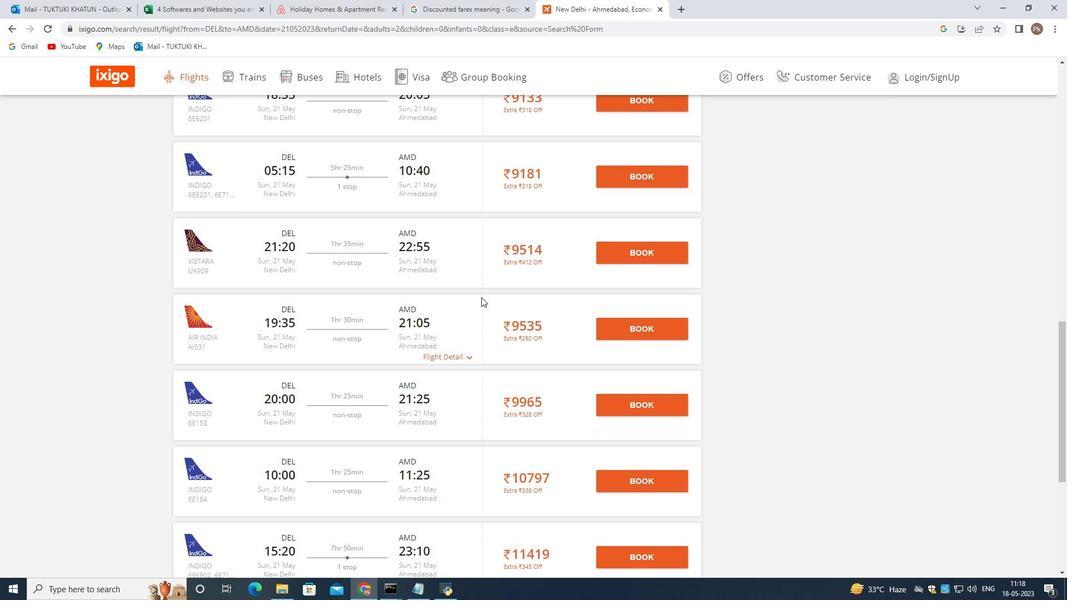 
Action: Mouse scrolled (481, 297) with delta (0, 0)
Screenshot: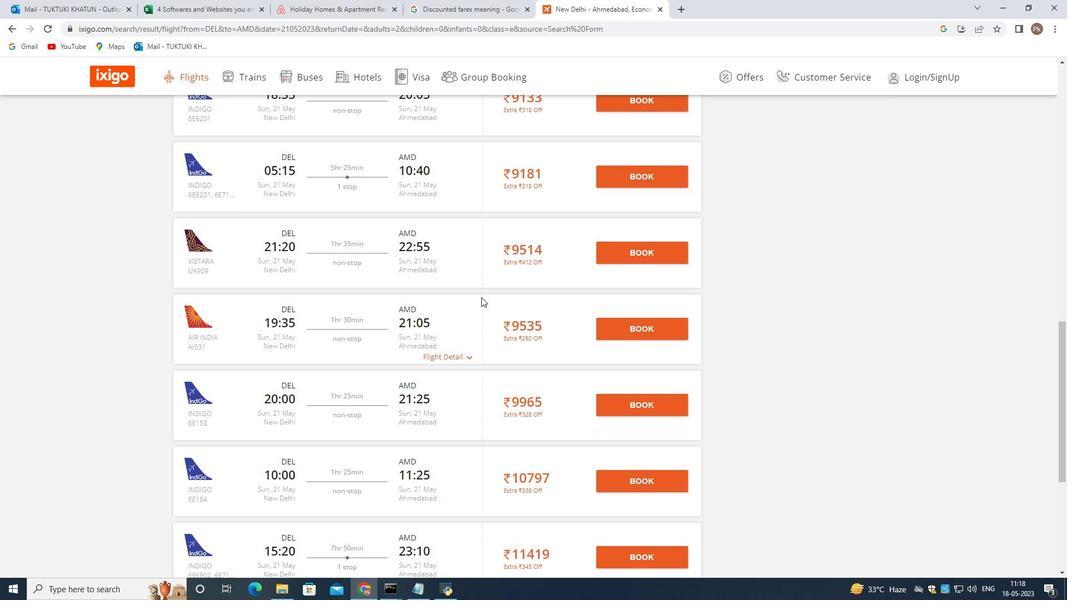 
Action: Mouse scrolled (481, 297) with delta (0, 0)
Screenshot: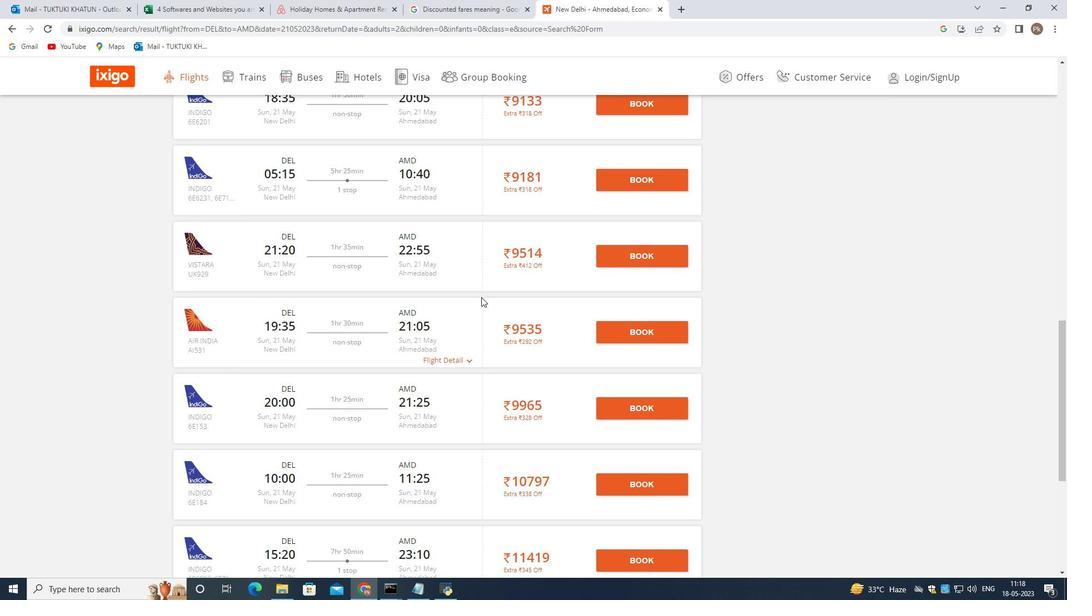 
Action: Mouse scrolled (481, 297) with delta (0, 0)
Screenshot: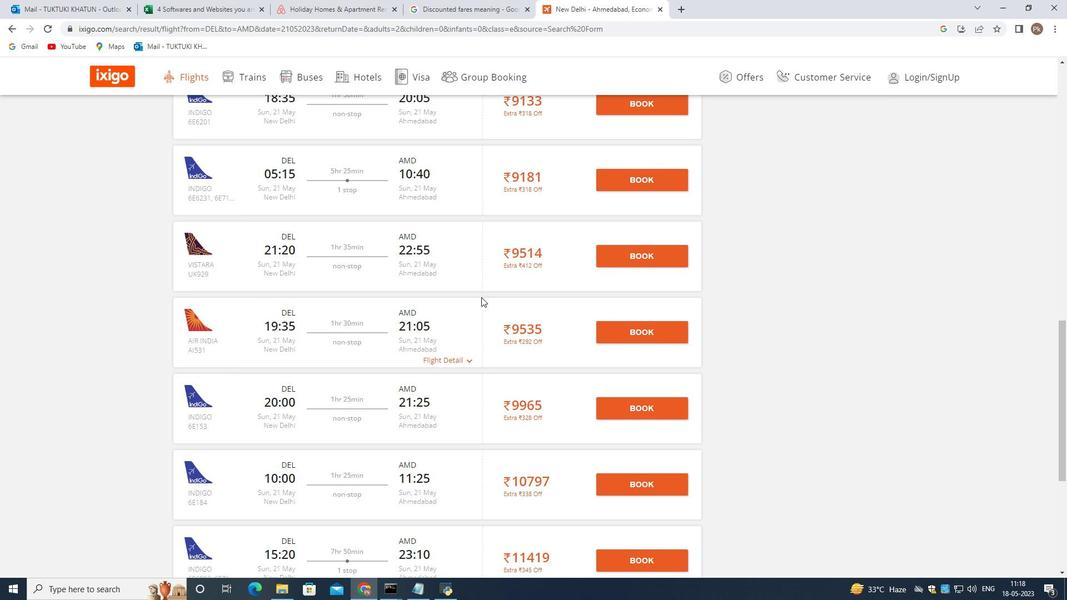 
Action: Mouse scrolled (481, 297) with delta (0, 0)
Screenshot: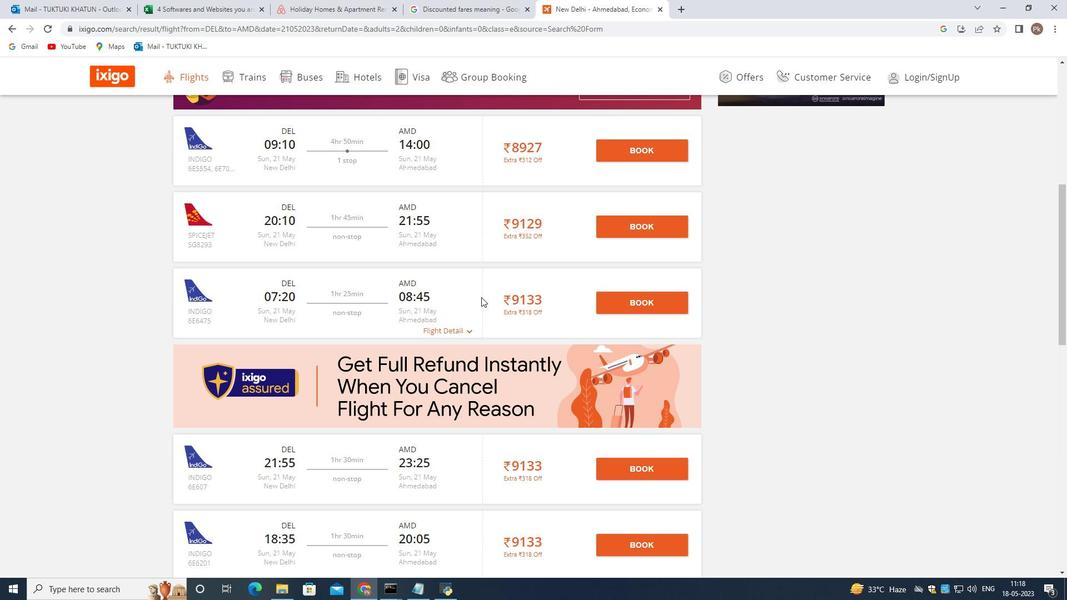 
Action: Mouse scrolled (481, 297) with delta (0, 0)
Screenshot: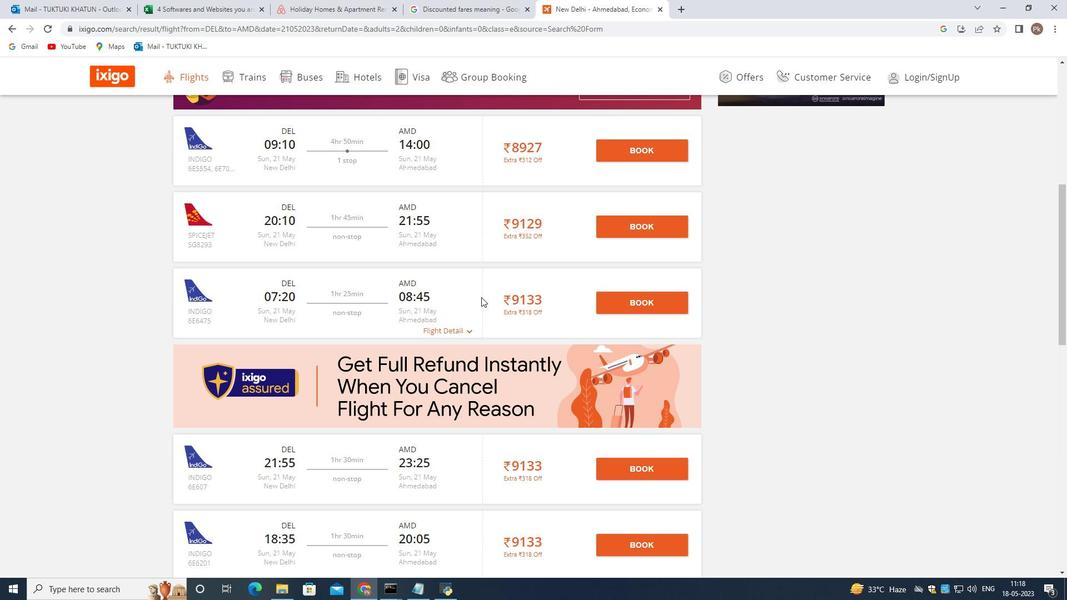 
Action: Mouse scrolled (481, 297) with delta (0, 0)
Screenshot: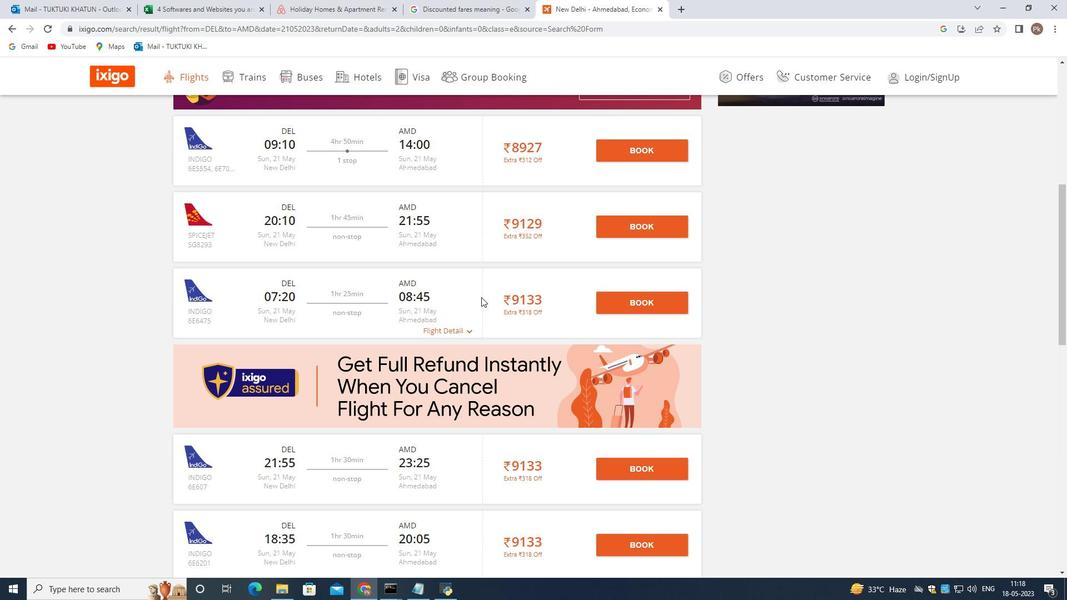
Action: Mouse scrolled (481, 297) with delta (0, 0)
Screenshot: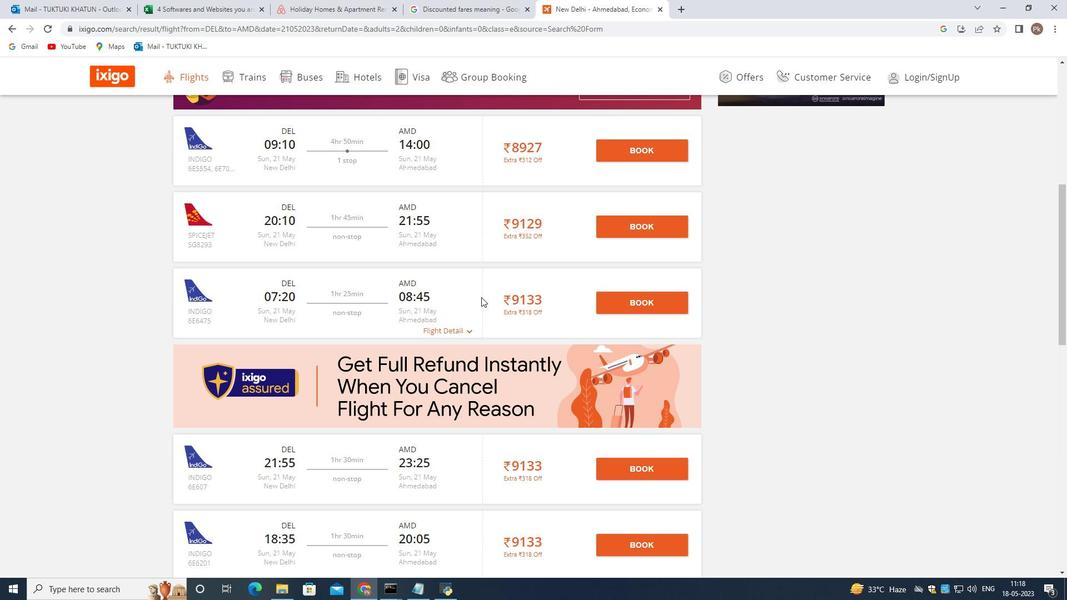 
Action: Mouse scrolled (481, 297) with delta (0, 0)
Screenshot: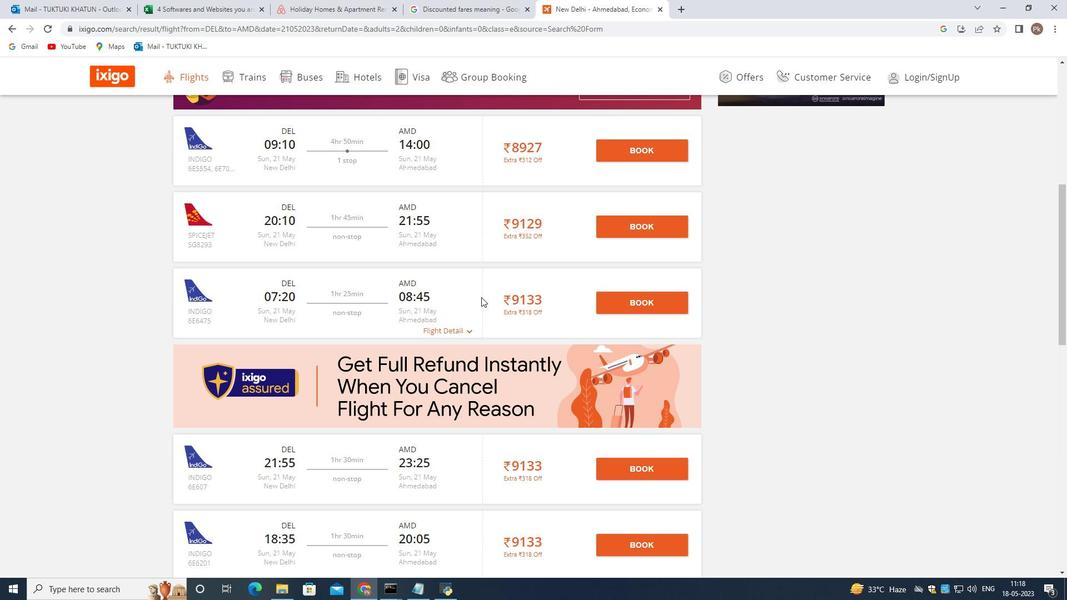 
Action: Mouse scrolled (481, 297) with delta (0, 0)
Screenshot: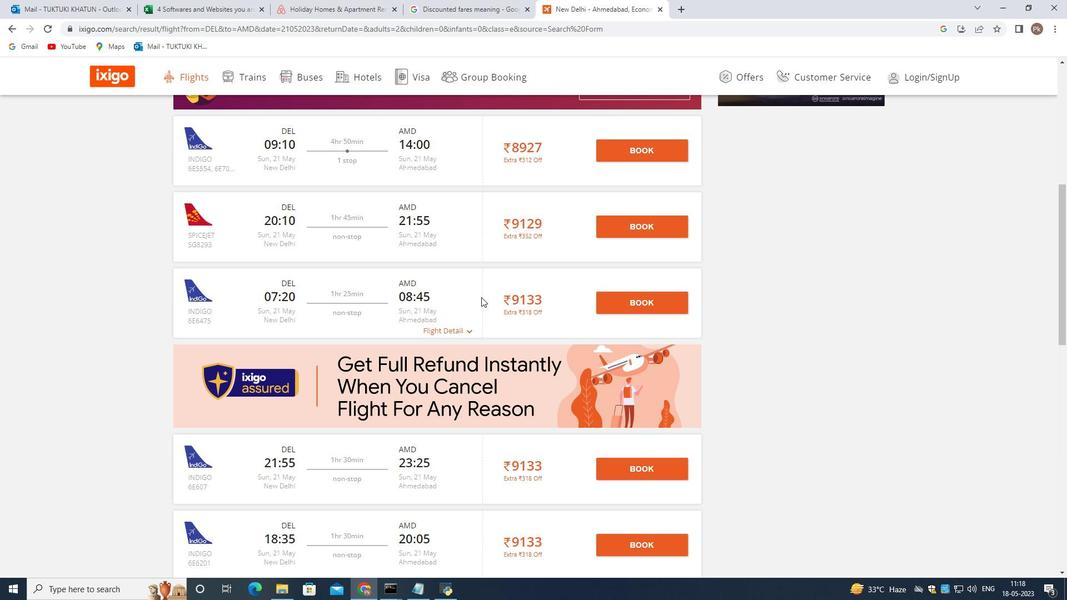 
Action: Mouse scrolled (481, 297) with delta (0, 0)
Screenshot: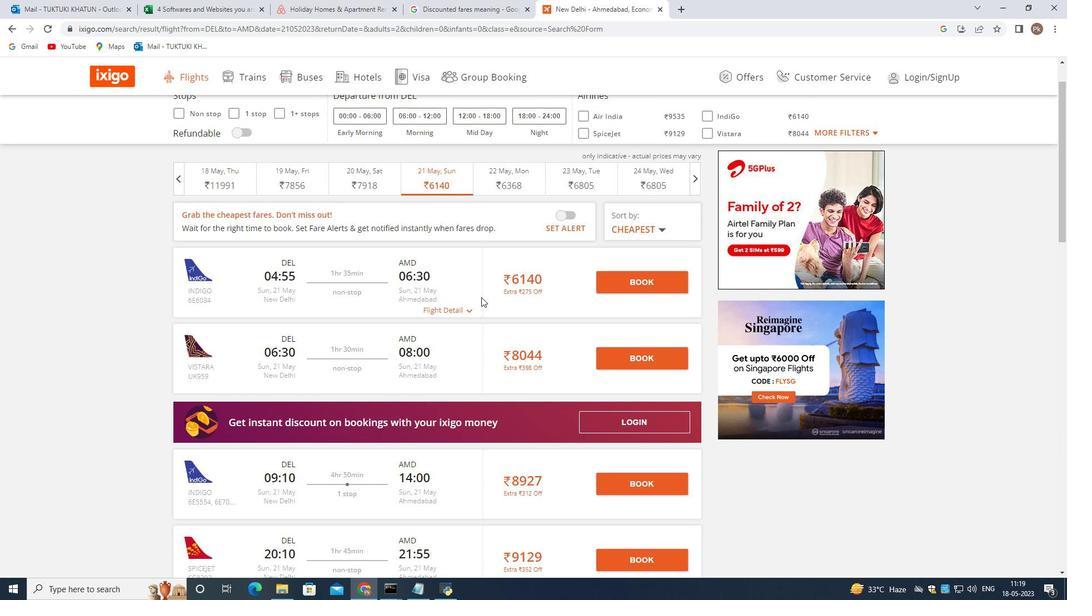 
Action: Mouse scrolled (481, 297) with delta (0, 0)
Screenshot: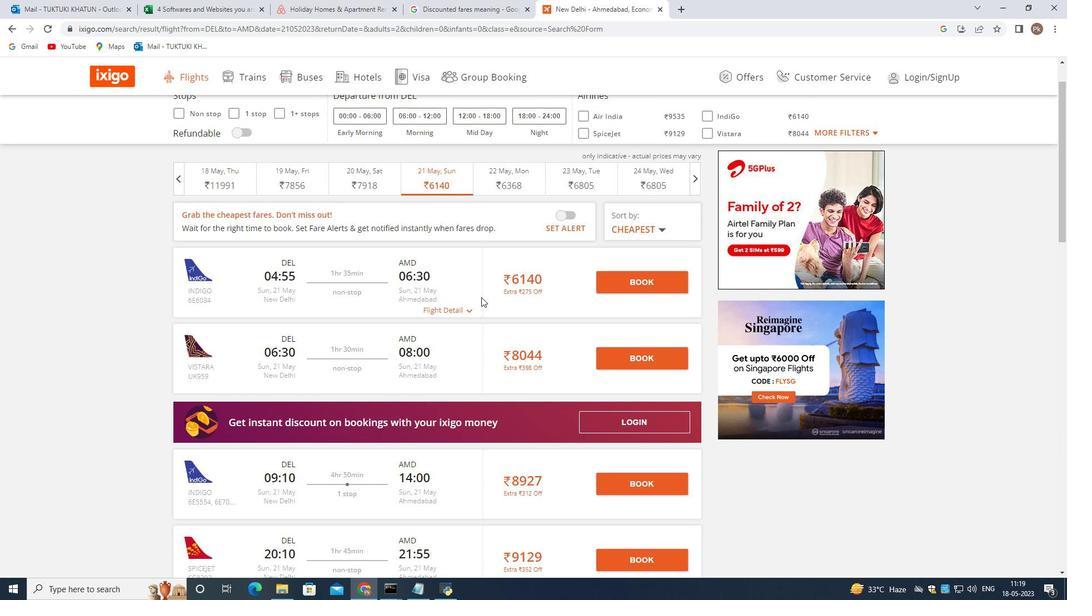 
Action: Mouse scrolled (481, 297) with delta (0, 0)
Screenshot: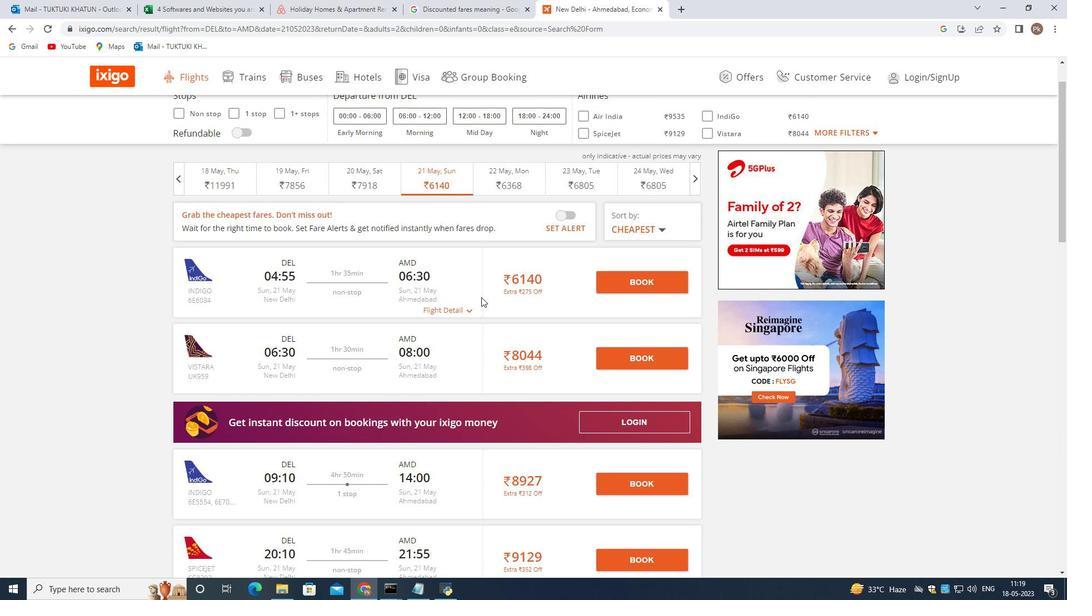 
Action: Mouse scrolled (481, 297) with delta (0, 0)
Screenshot: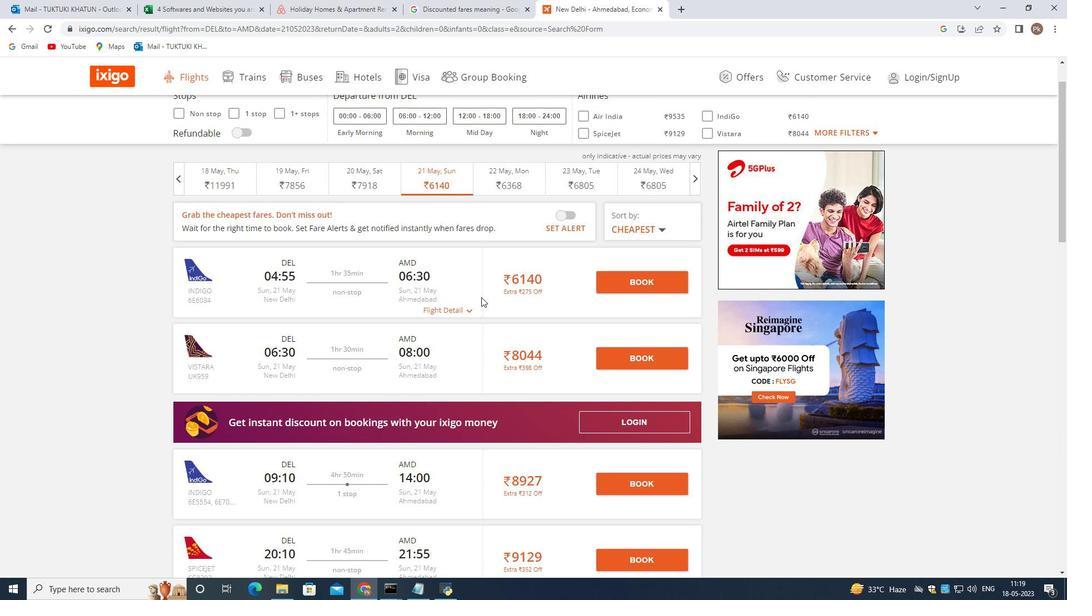 
Action: Mouse scrolled (481, 297) with delta (0, 0)
Screenshot: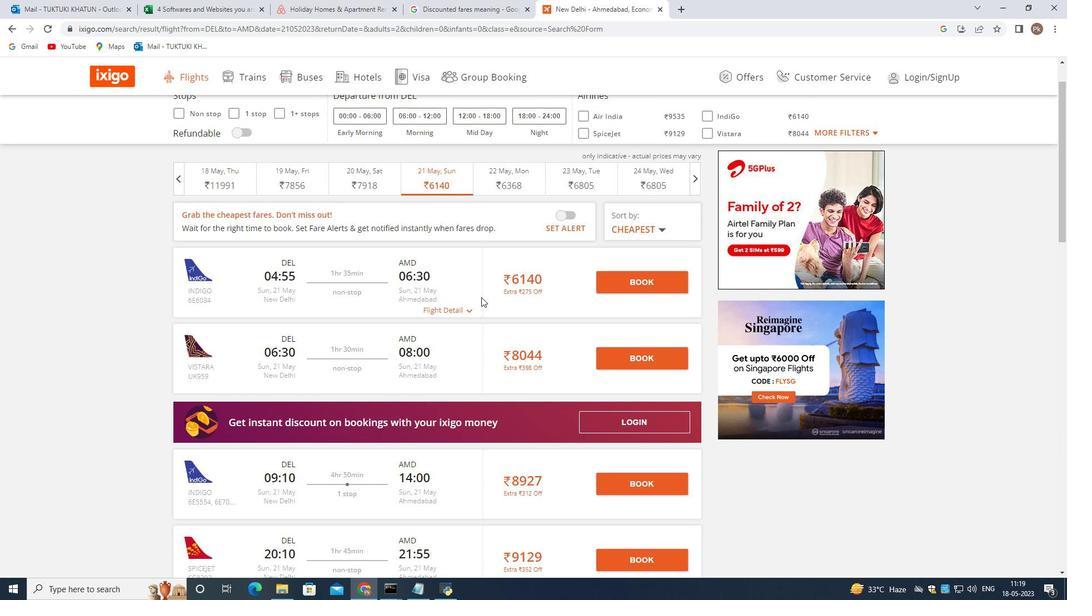 
Action: Mouse moved to (478, 293)
Screenshot: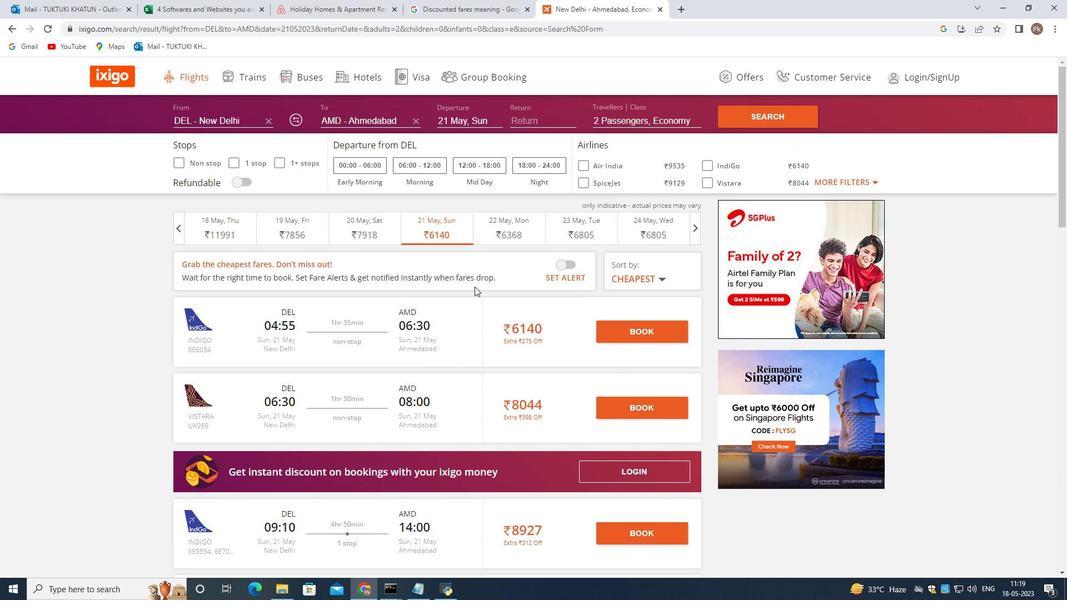 
Action: Mouse scrolled (478, 294) with delta (0, 0)
Screenshot: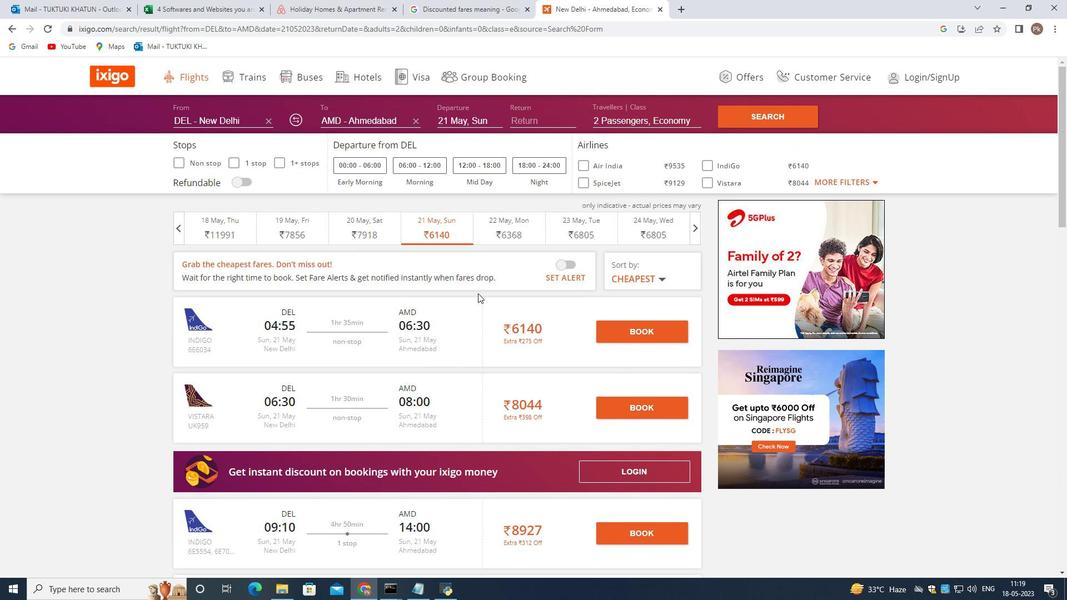 
Action: Mouse scrolled (478, 294) with delta (0, 0)
Screenshot: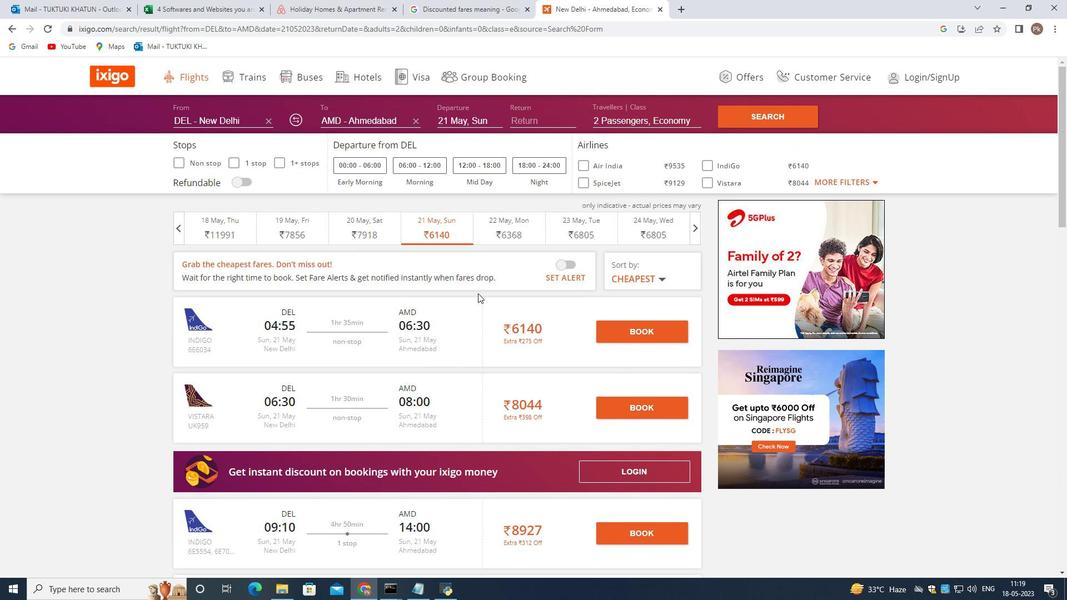 
Action: Mouse scrolled (478, 294) with delta (0, 0)
Screenshot: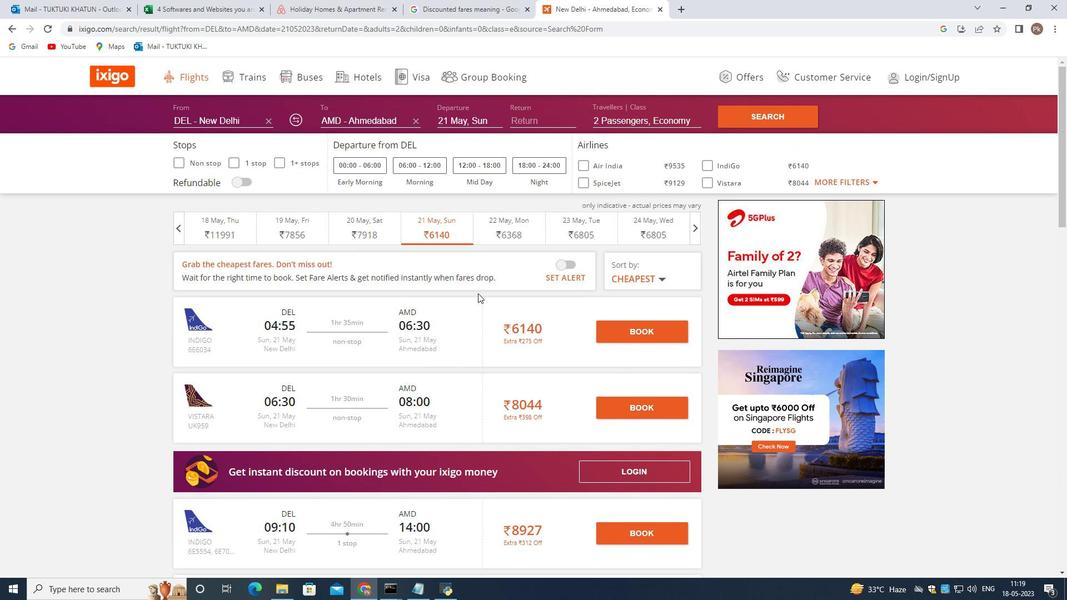 
Action: Mouse moved to (476, 294)
Screenshot: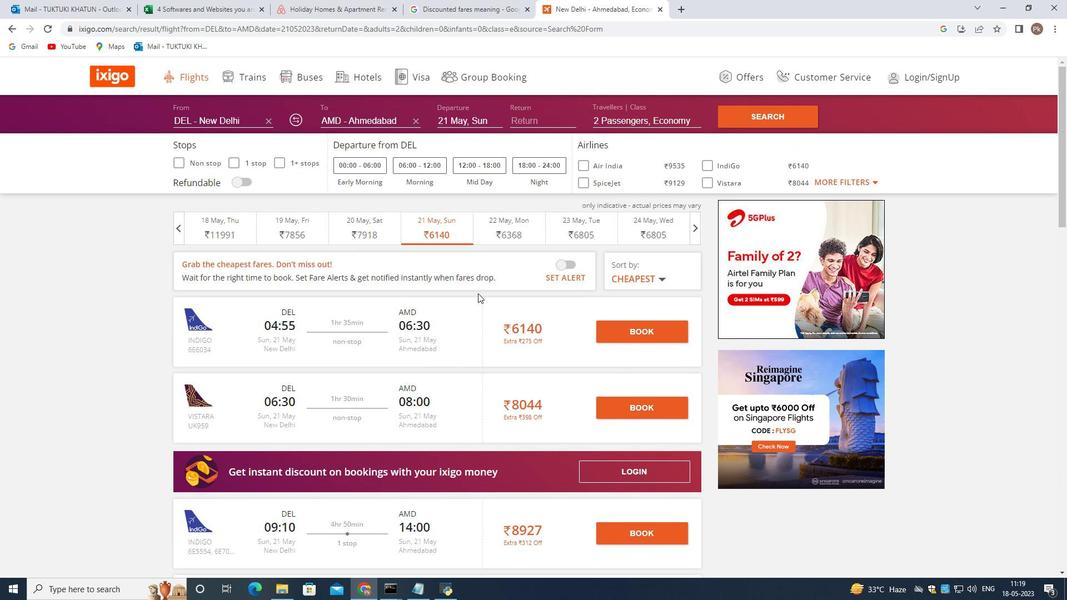 
Action: Mouse scrolled (476, 295) with delta (0, 0)
Screenshot: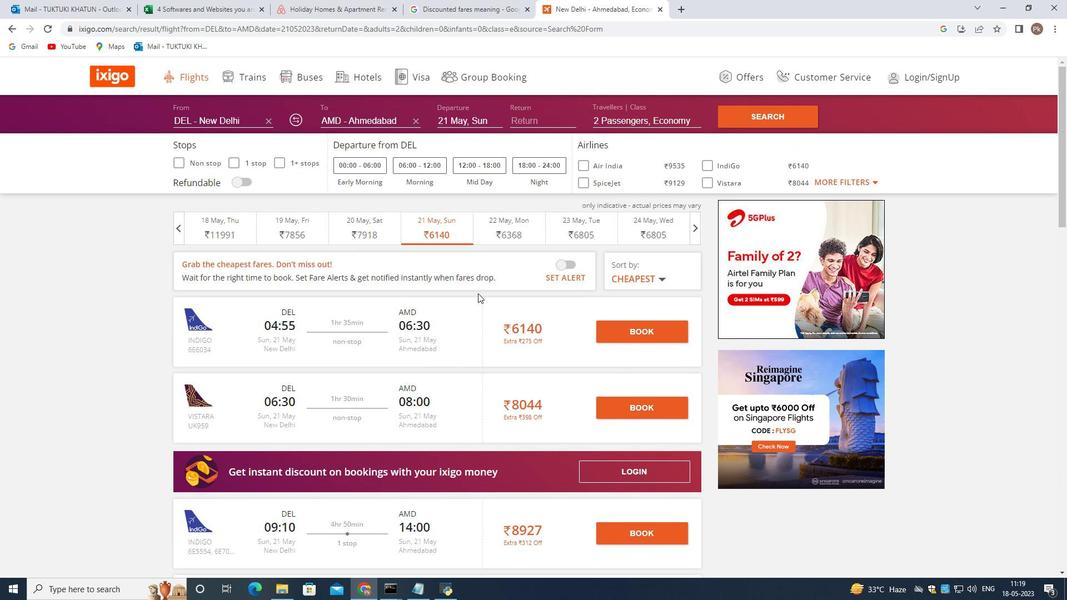 
Action: Mouse moved to (474, 295)
Screenshot: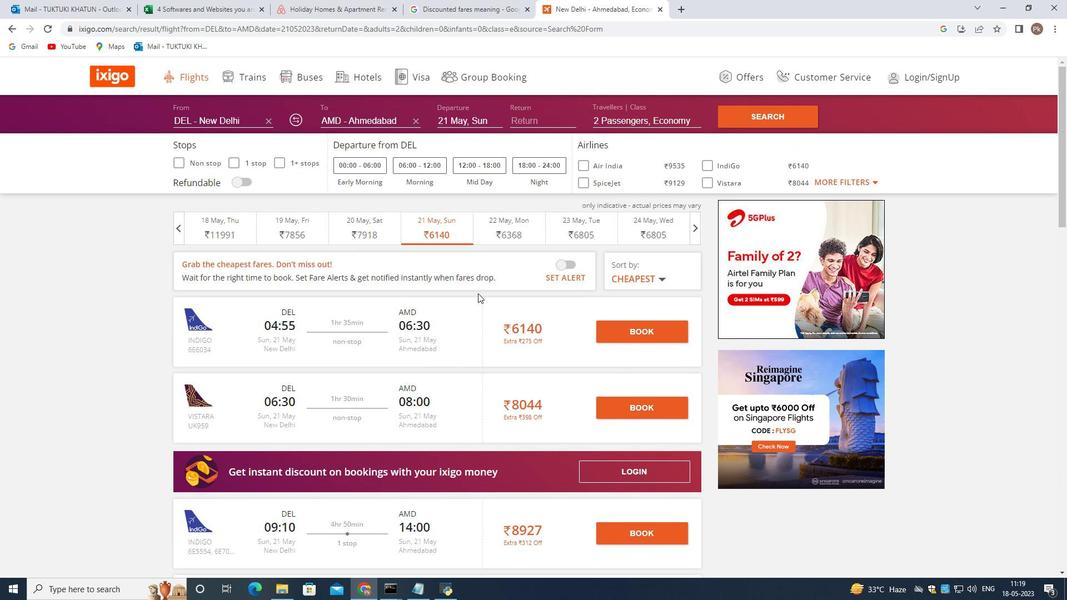 
Action: Mouse scrolled (474, 296) with delta (0, 0)
Screenshot: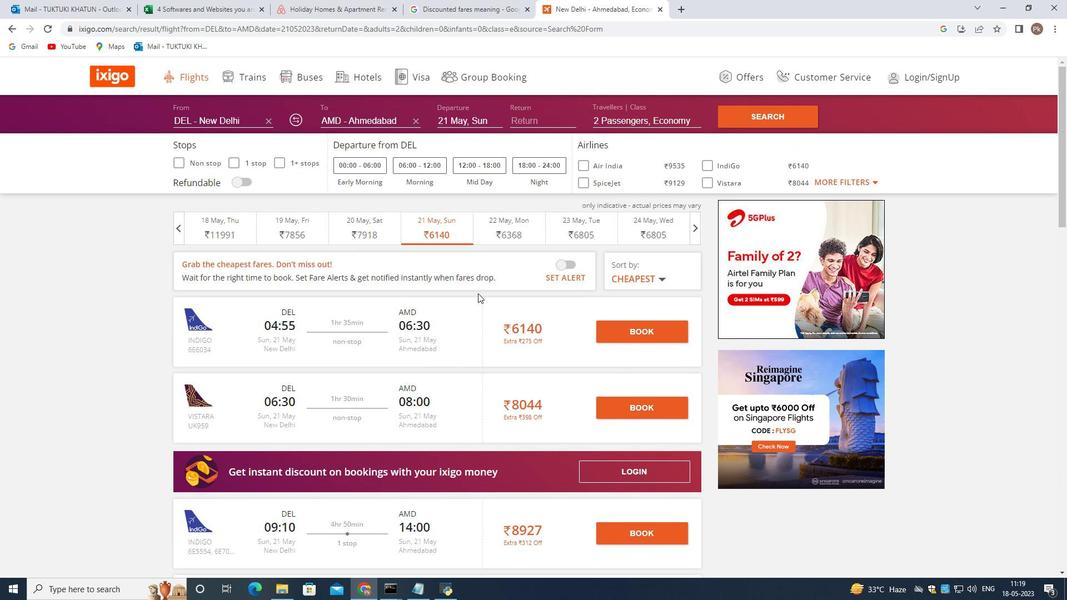 
Action: Mouse moved to (639, 105)
Screenshot: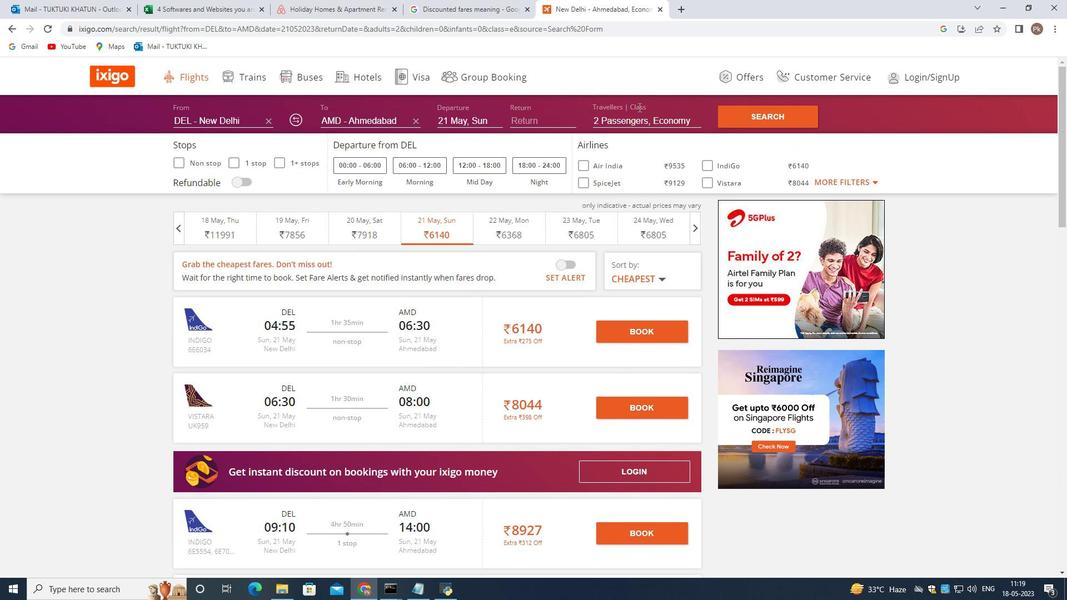 
Action: Mouse pressed left at (639, 105)
Screenshot: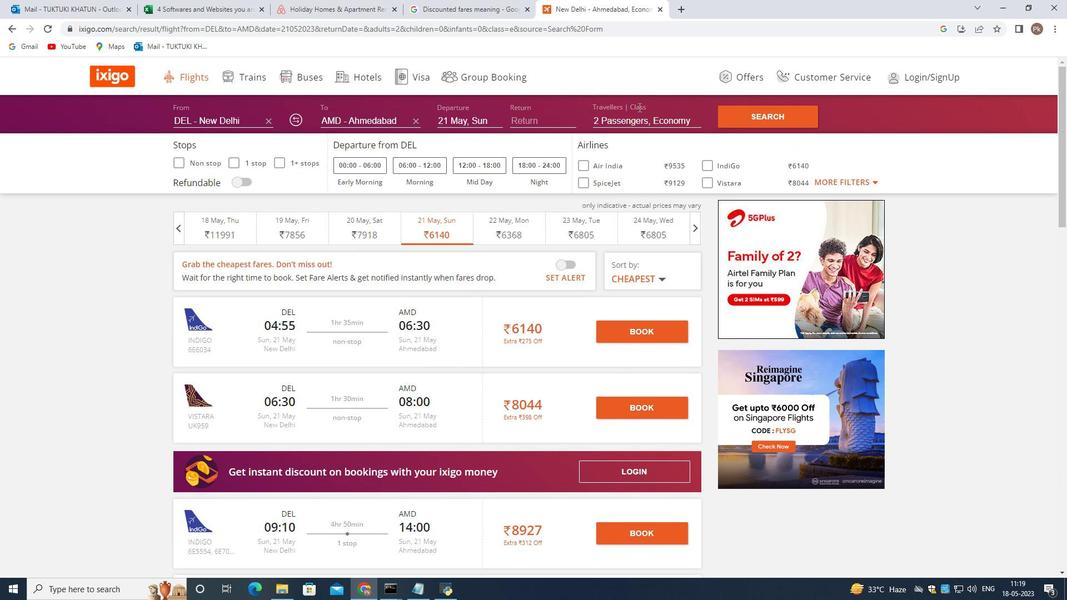 
Action: Mouse moved to (756, 115)
Screenshot: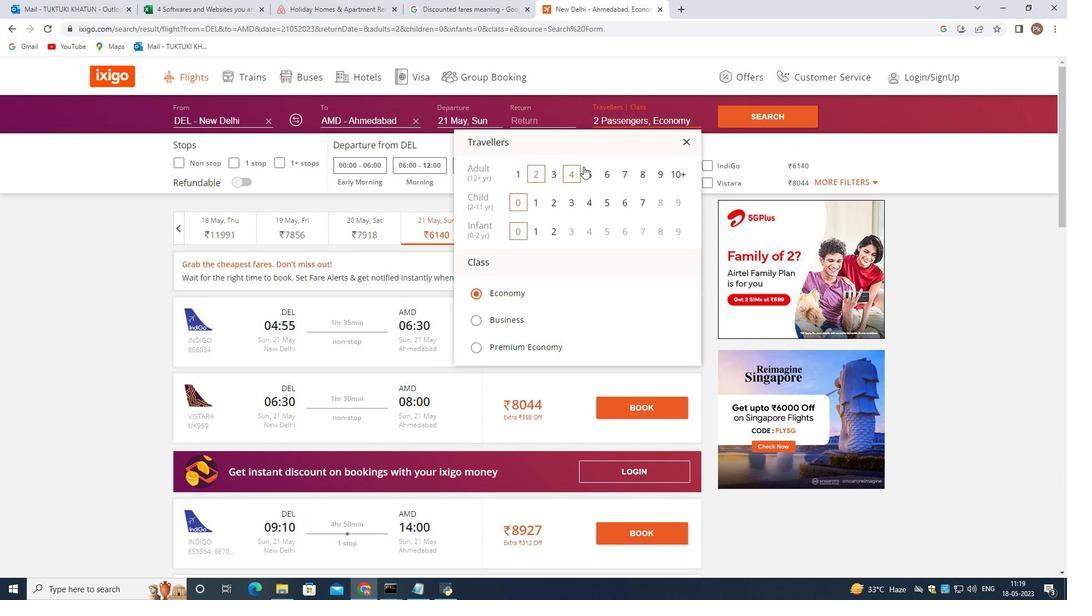 
Action: Mouse pressed left at (756, 115)
Screenshot: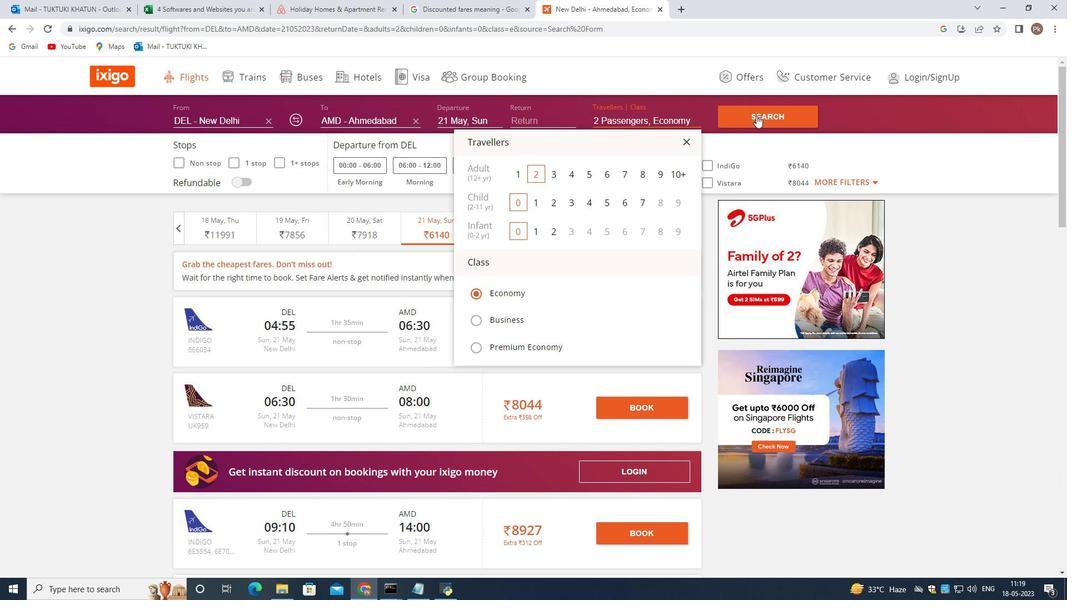 
Action: Mouse moved to (673, 118)
Screenshot: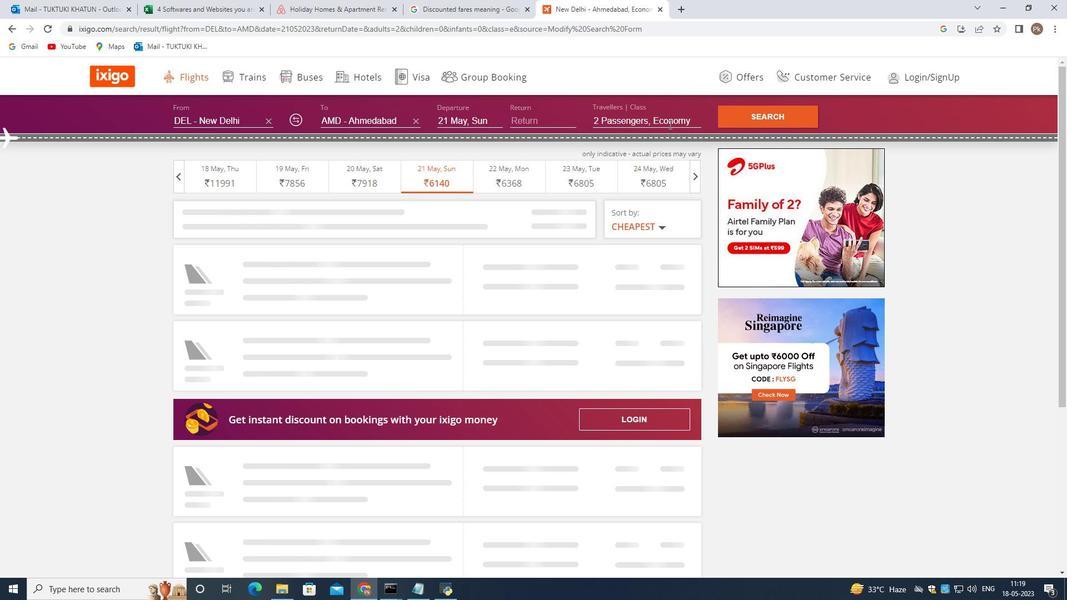 
Action: Mouse pressed left at (673, 118)
Screenshot: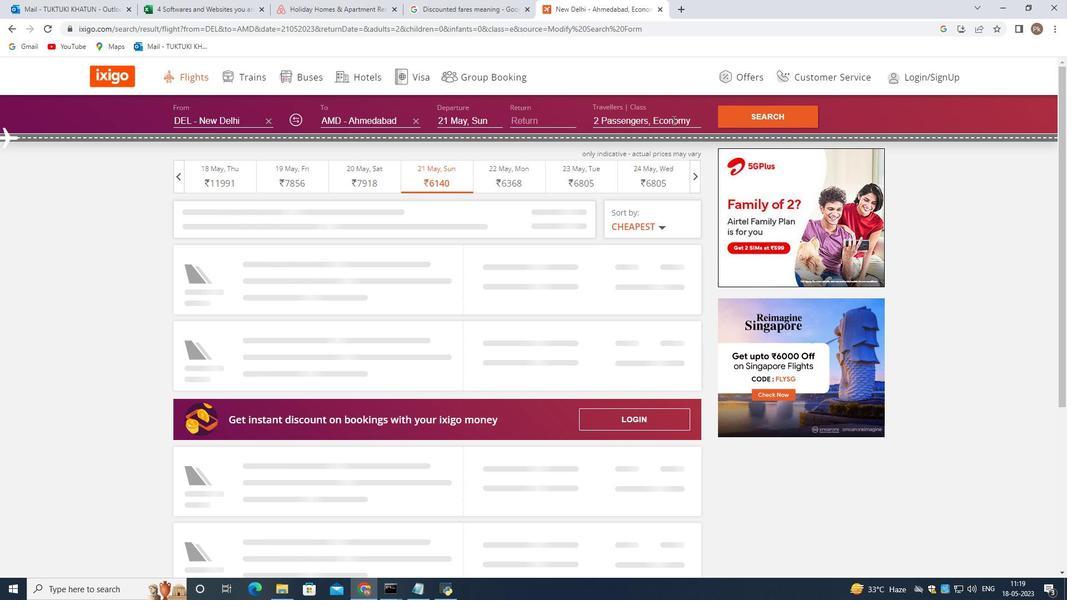 
Action: Mouse moved to (681, 117)
Screenshot: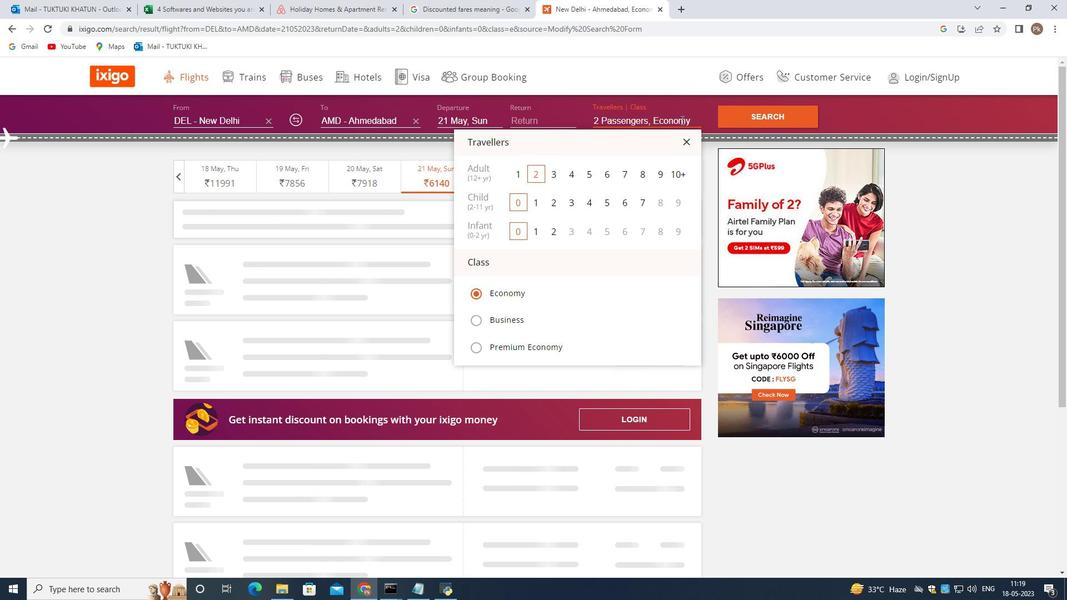 
Action: Mouse pressed left at (681, 117)
Screenshot: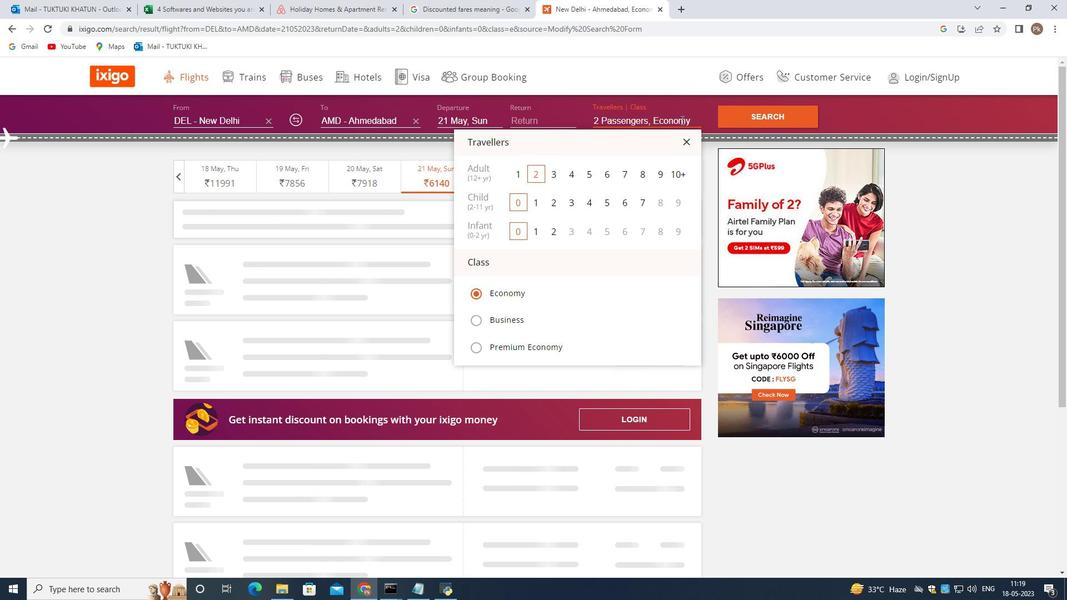 
Action: Mouse moved to (633, 117)
Screenshot: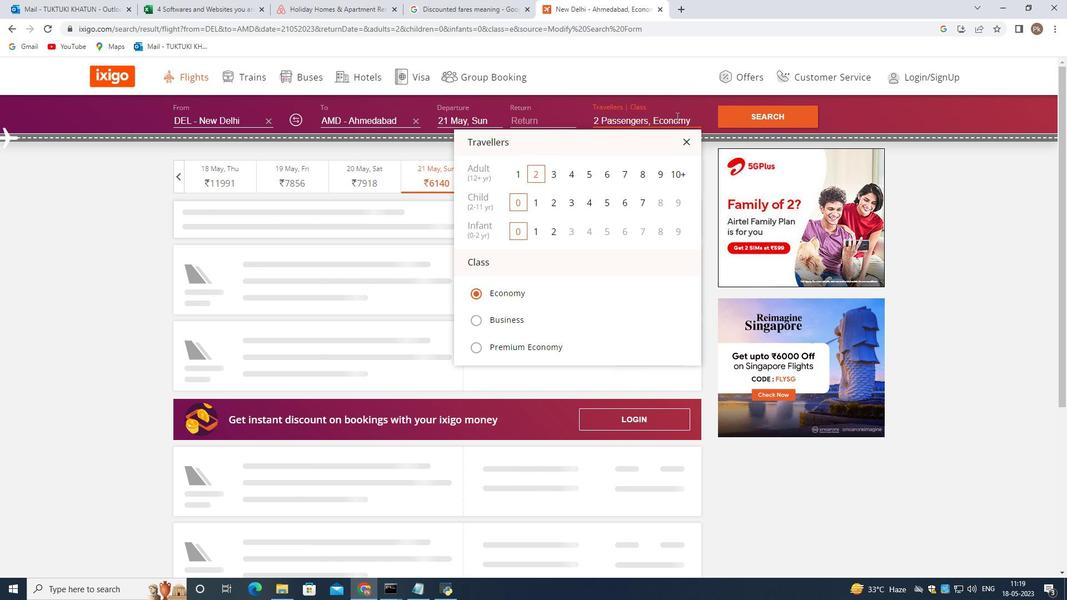 
Action: Mouse pressed left at (633, 117)
Screenshot: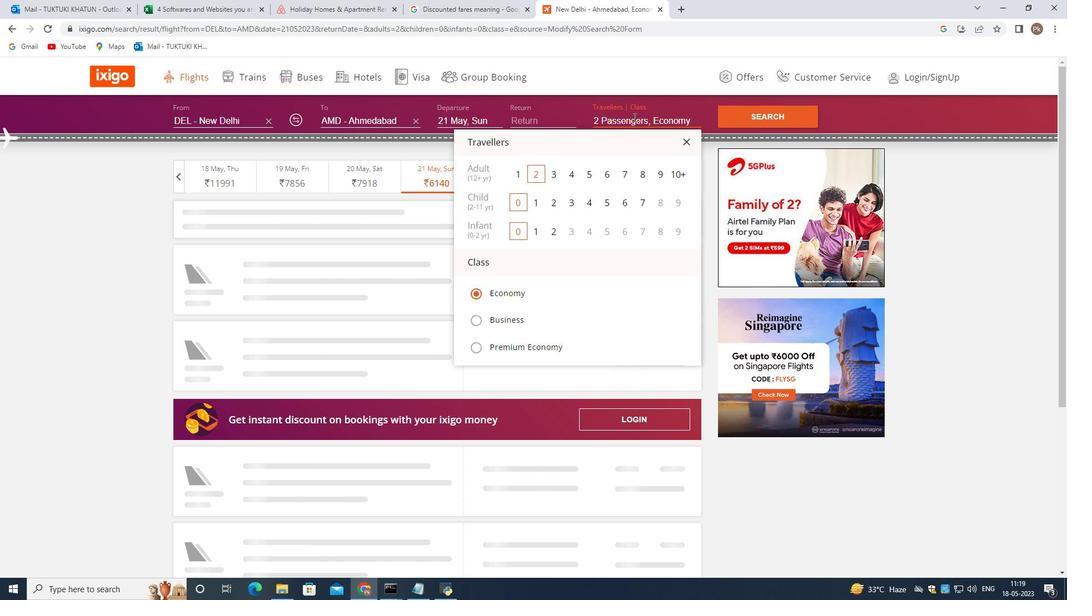 
Action: Mouse moved to (673, 117)
Screenshot: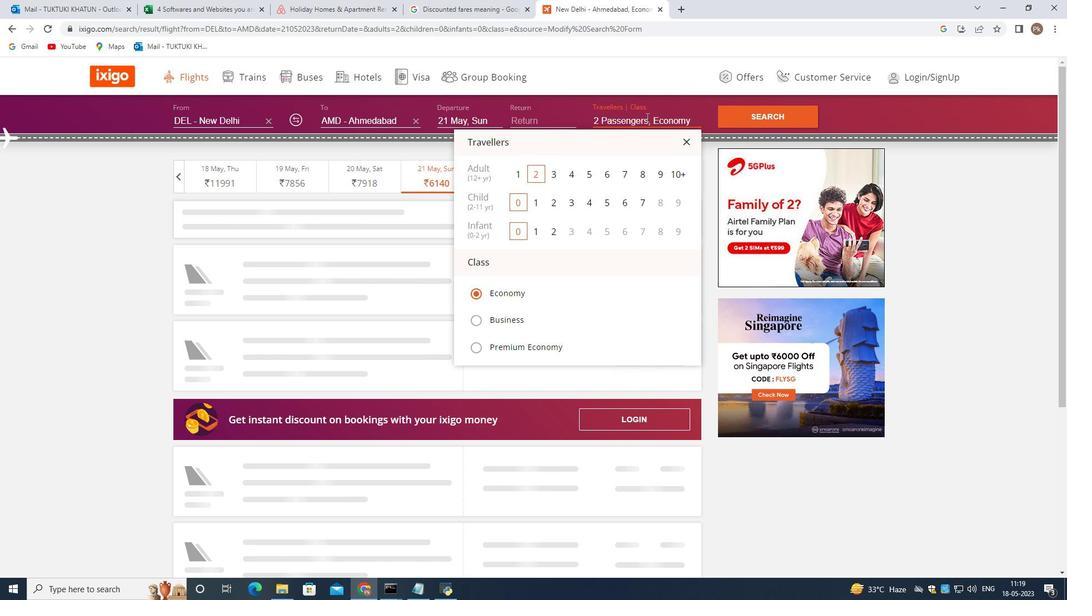 
Action: Mouse pressed left at (673, 117)
Screenshot: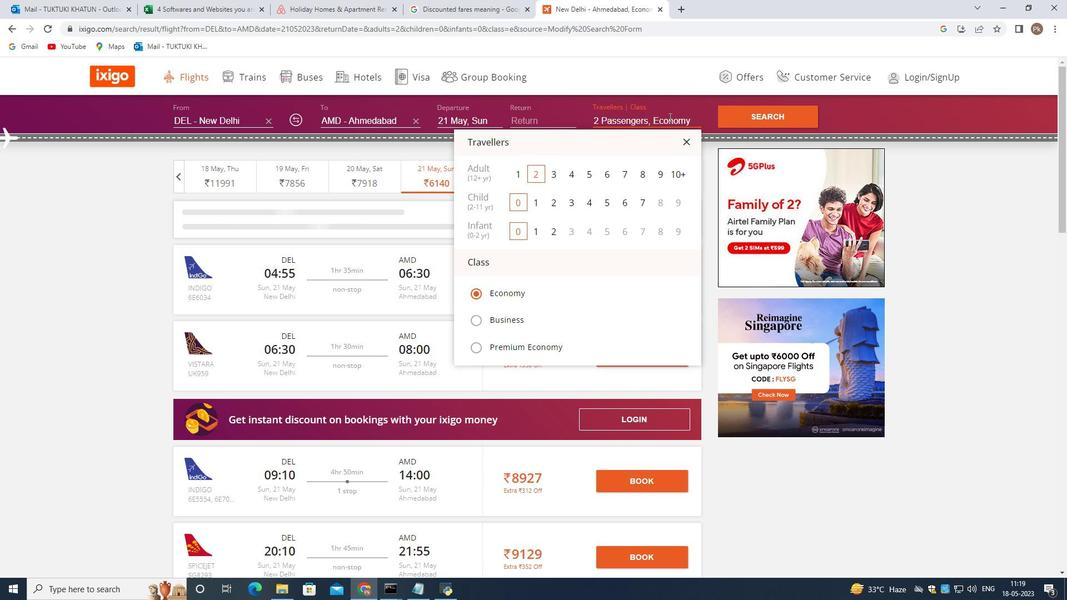 
Action: Mouse moved to (476, 320)
Screenshot: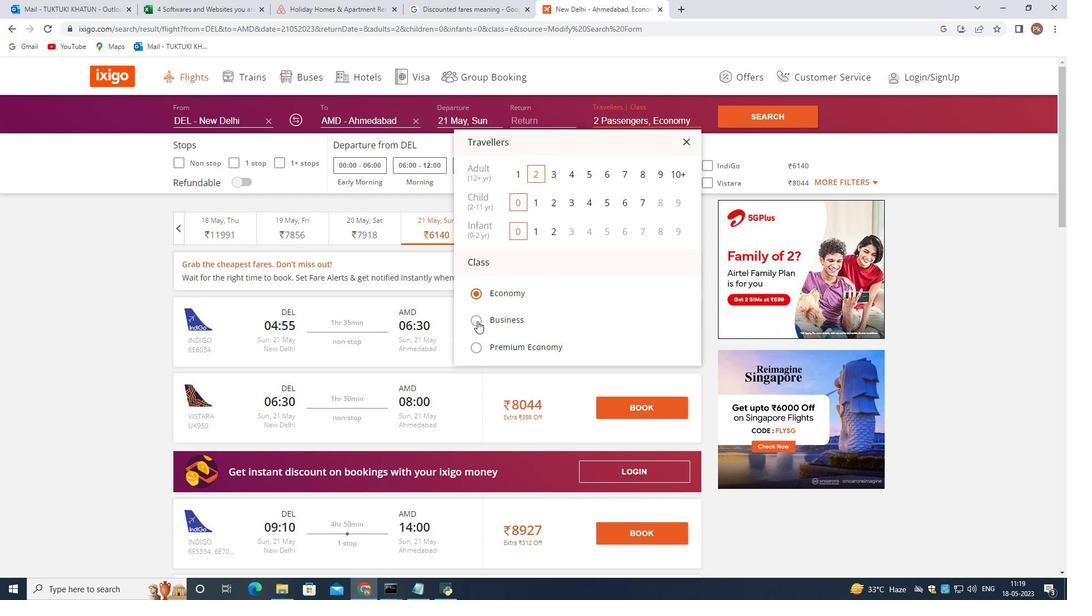 
Action: Mouse pressed left at (476, 320)
Screenshot: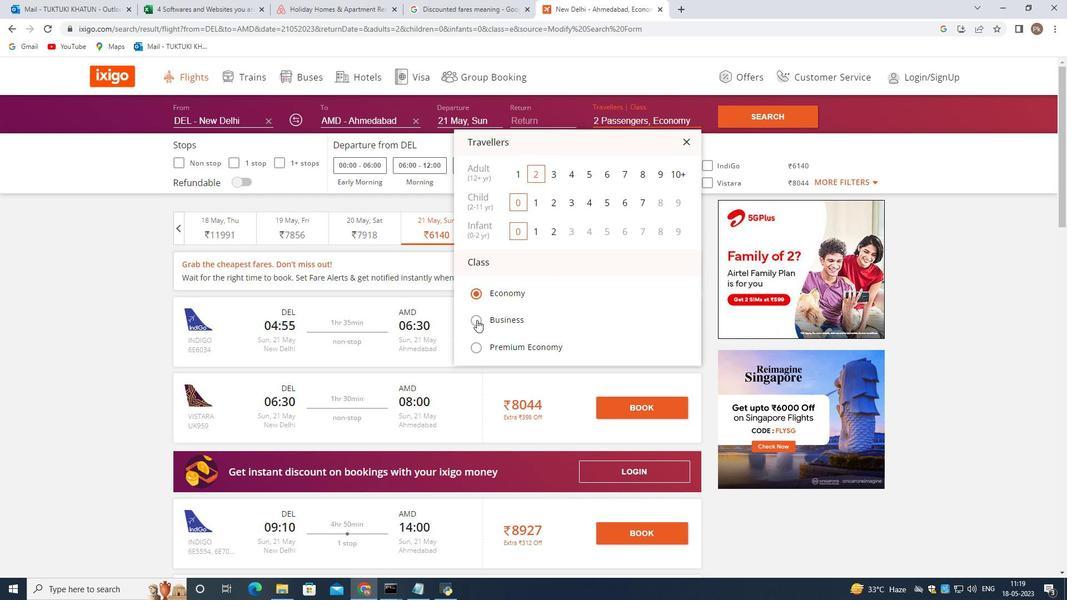 
Action: Mouse moved to (749, 113)
Screenshot: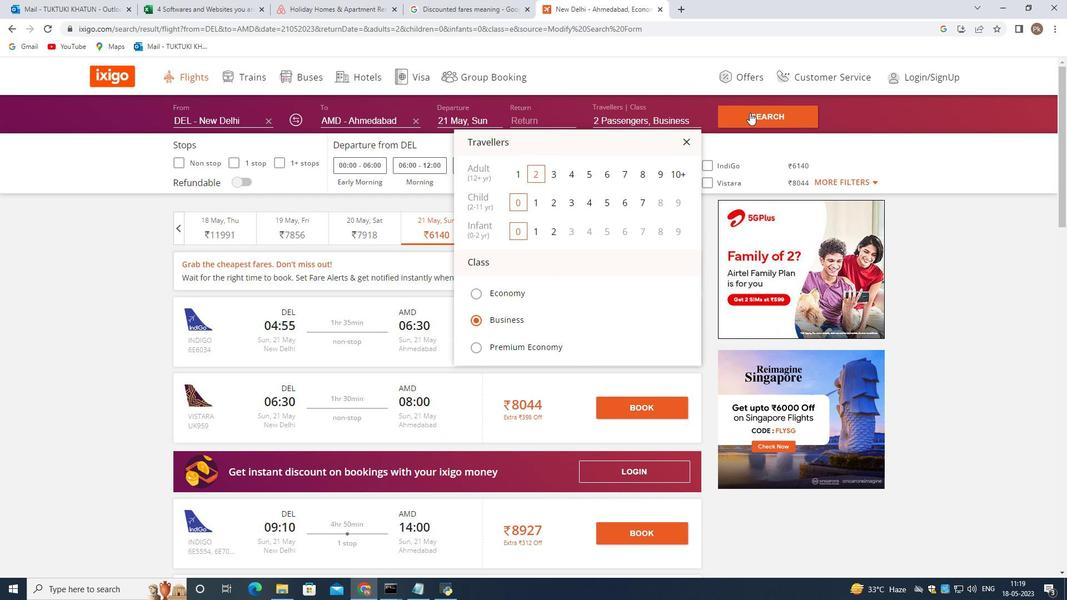 
Action: Mouse pressed left at (749, 113)
Screenshot: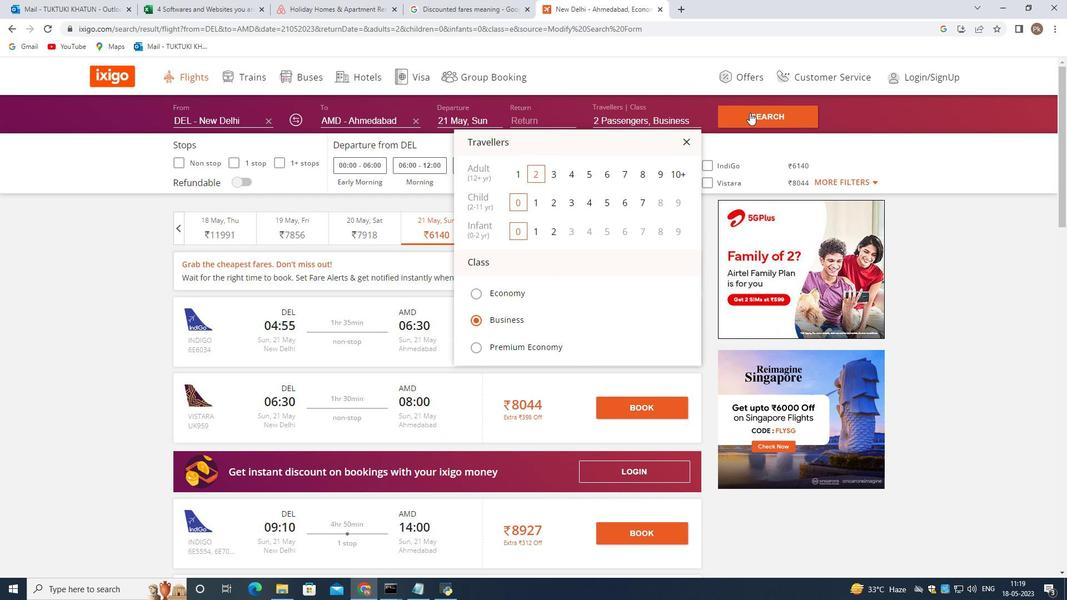 
Action: Mouse moved to (438, 296)
Screenshot: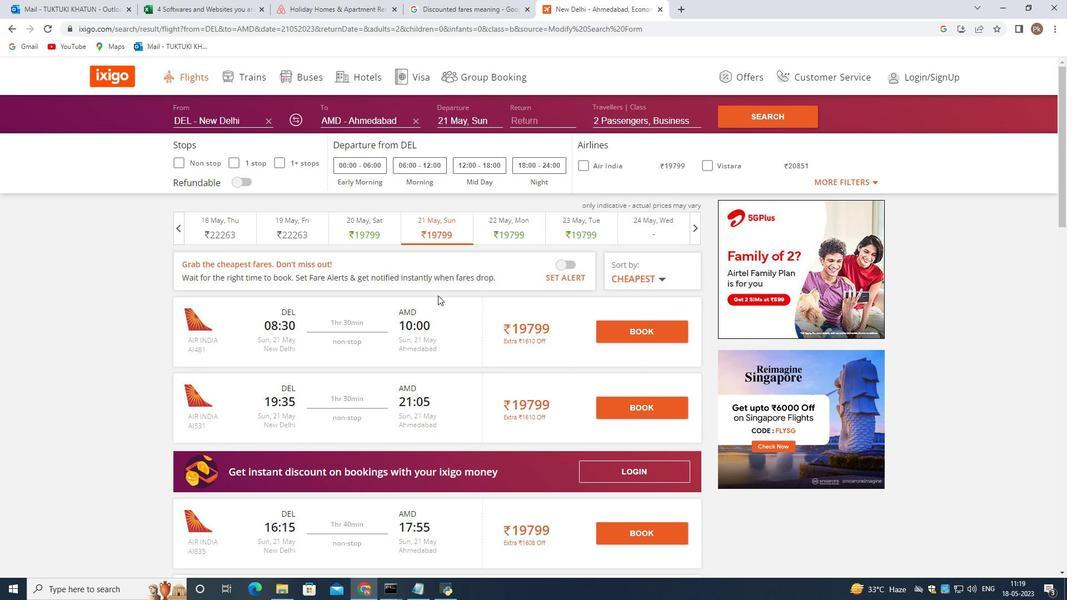 
Action: Mouse scrolled (438, 295) with delta (0, 0)
Screenshot: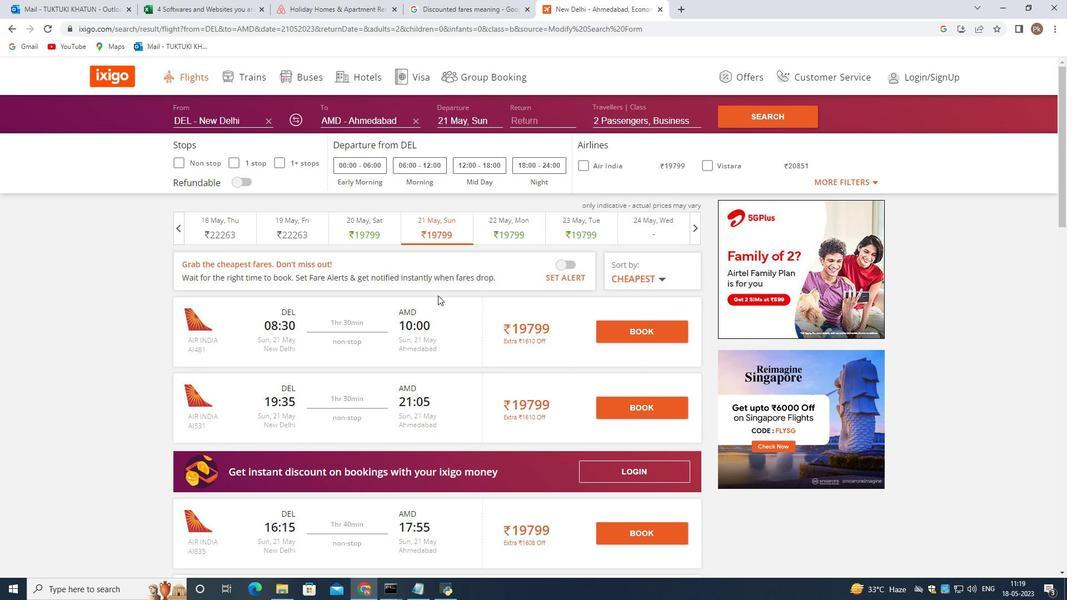 
Action: Mouse scrolled (438, 295) with delta (0, 0)
Screenshot: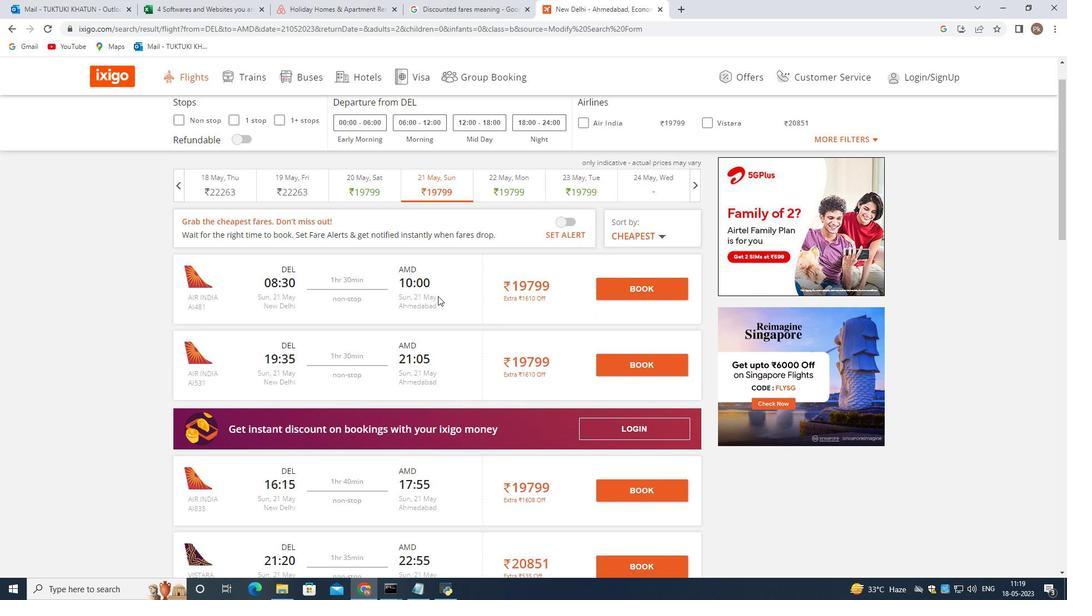 
Action: Mouse moved to (442, 283)
Screenshot: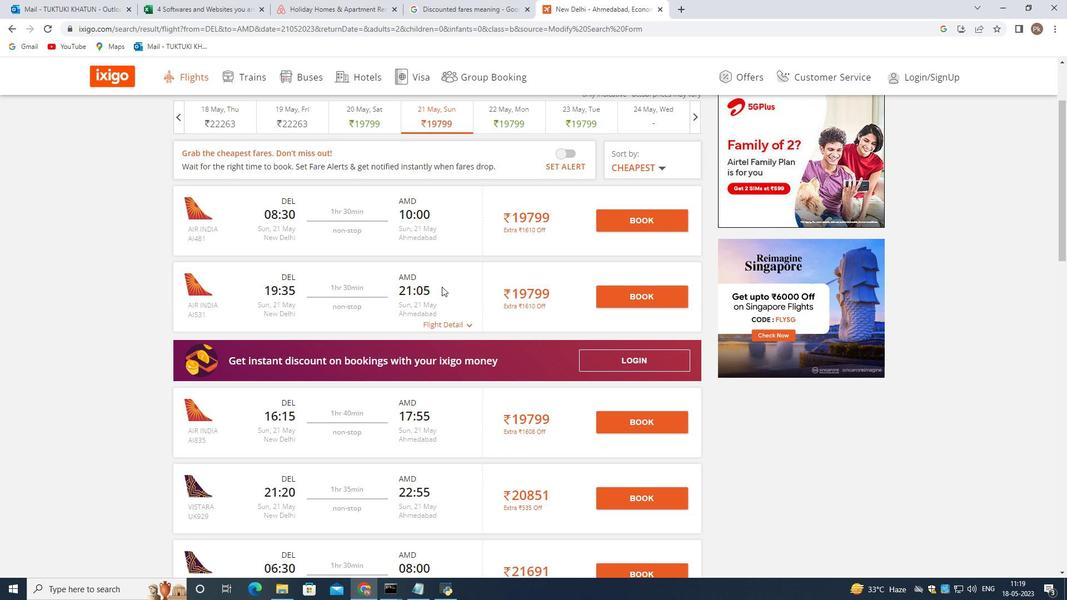 
Action: Mouse scrolled (442, 282) with delta (0, 0)
Screenshot: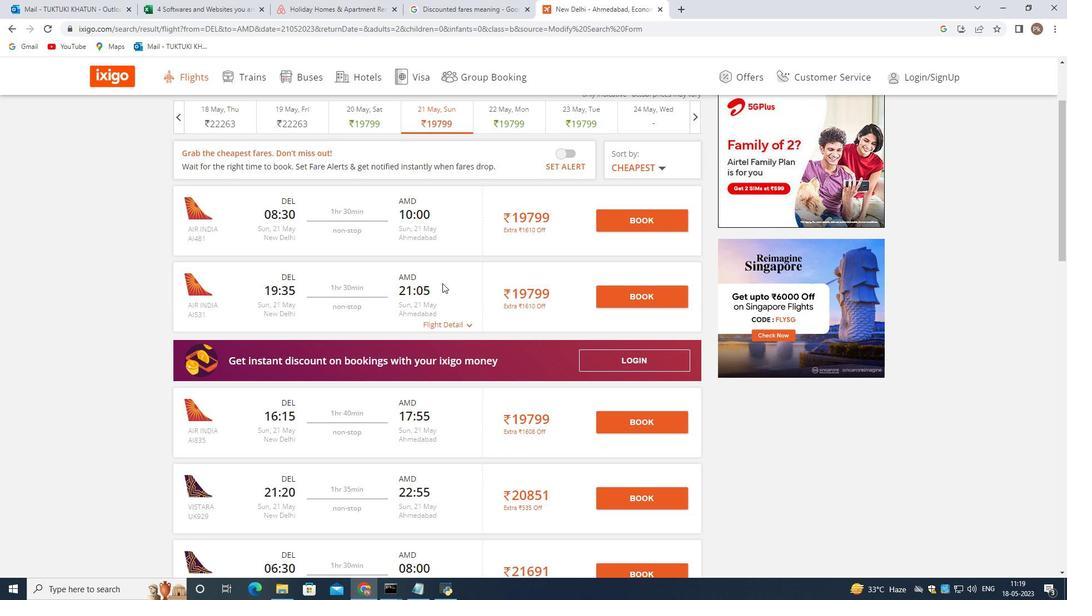 
Action: Mouse moved to (443, 282)
Screenshot: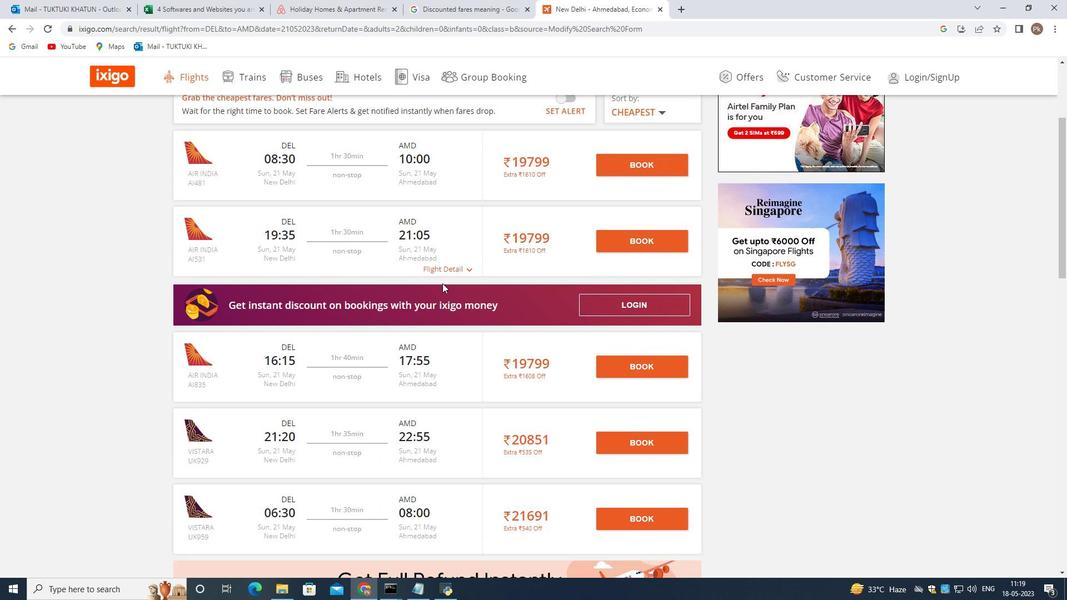 
Action: Mouse scrolled (443, 282) with delta (0, 0)
Screenshot: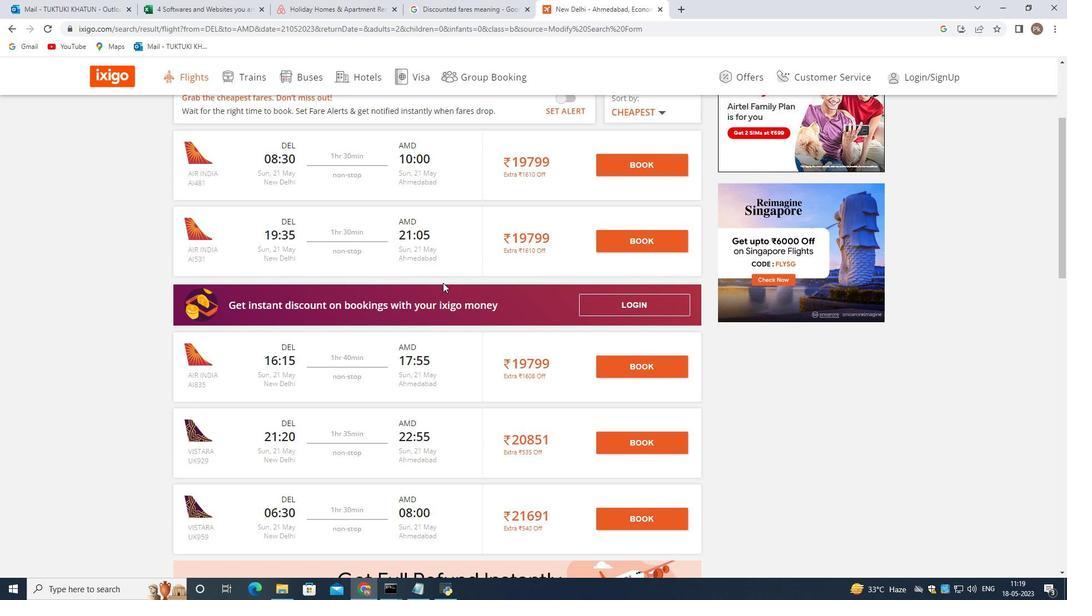 
Action: Mouse scrolled (443, 282) with delta (0, 0)
Screenshot: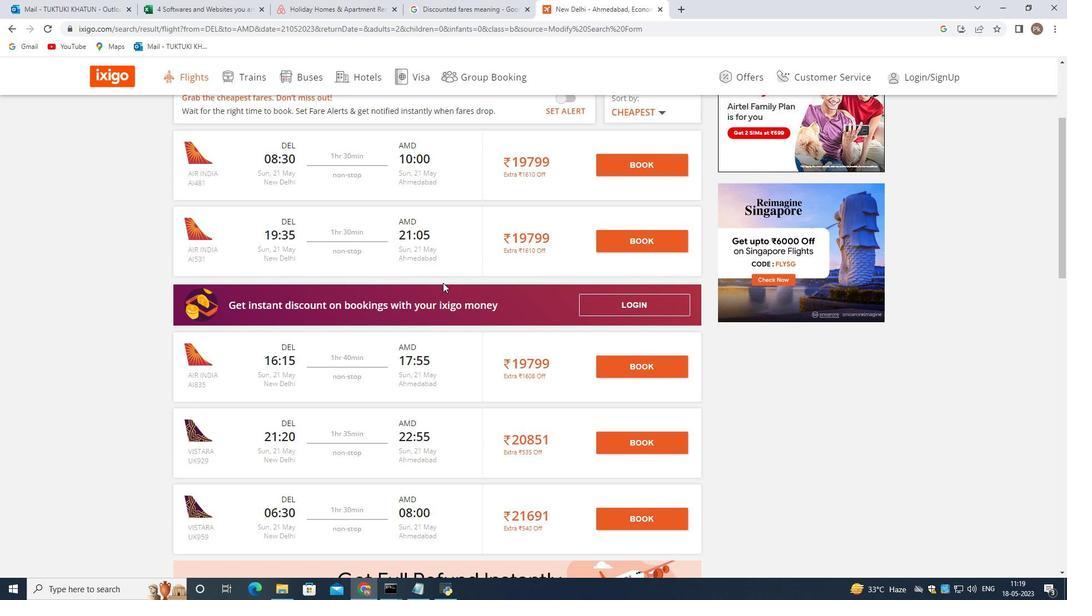 
Action: Mouse scrolled (443, 282) with delta (0, 0)
Screenshot: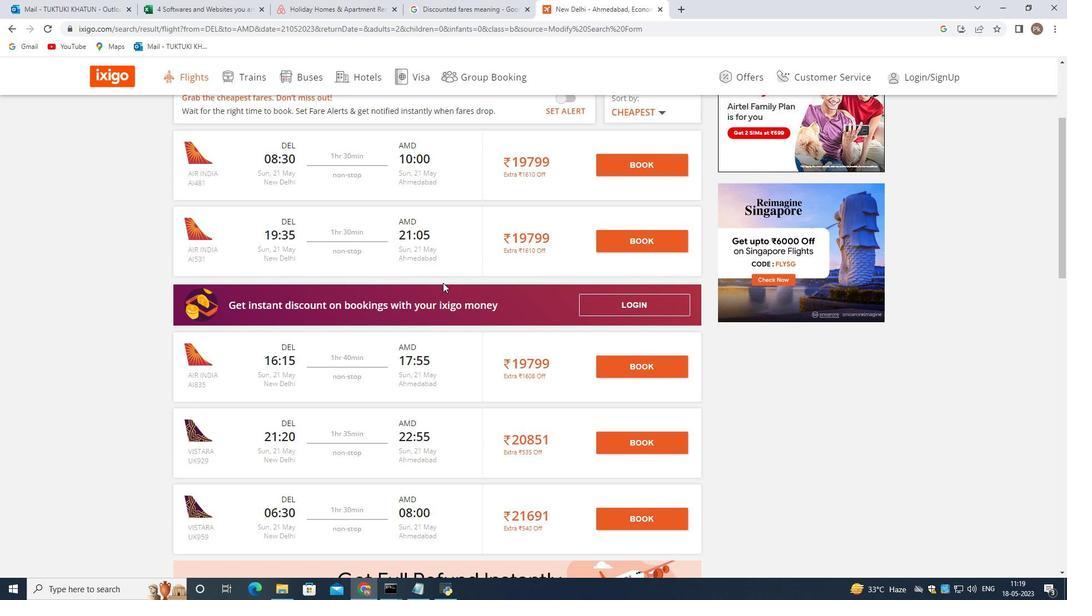 
Action: Mouse scrolled (443, 282) with delta (0, 0)
Screenshot: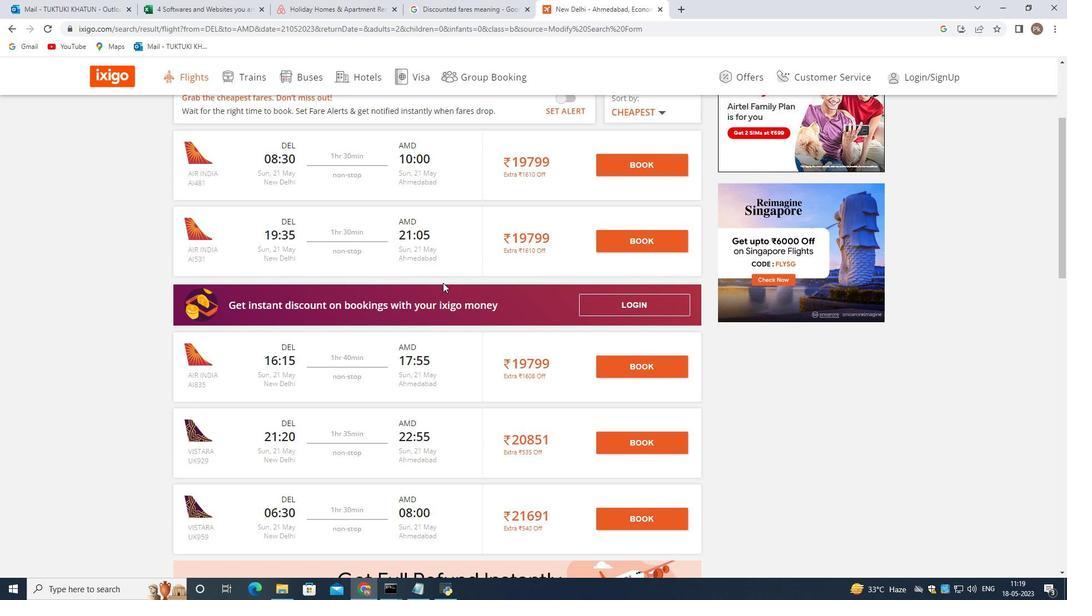 
Action: Mouse scrolled (443, 282) with delta (0, 0)
Screenshot: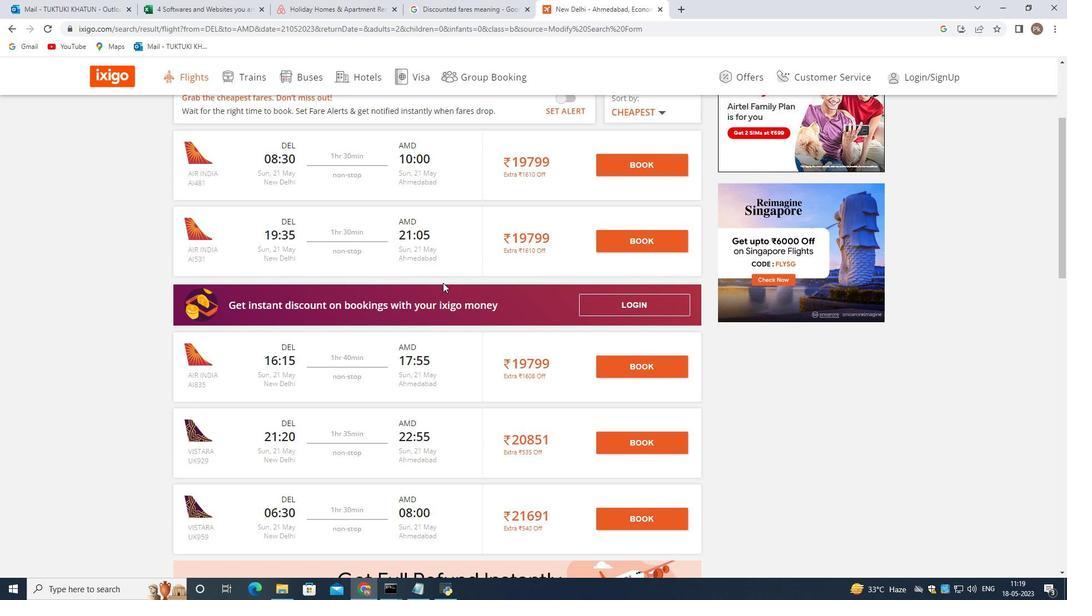 
Action: Mouse scrolled (443, 282) with delta (0, 0)
Screenshot: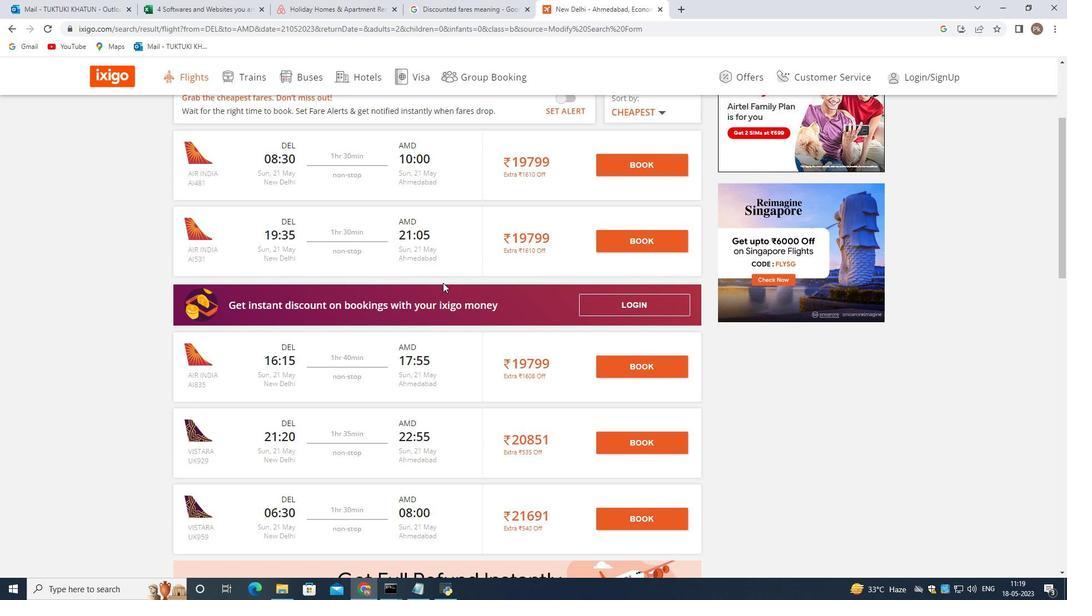 
Action: Mouse scrolled (443, 282) with delta (0, 0)
Screenshot: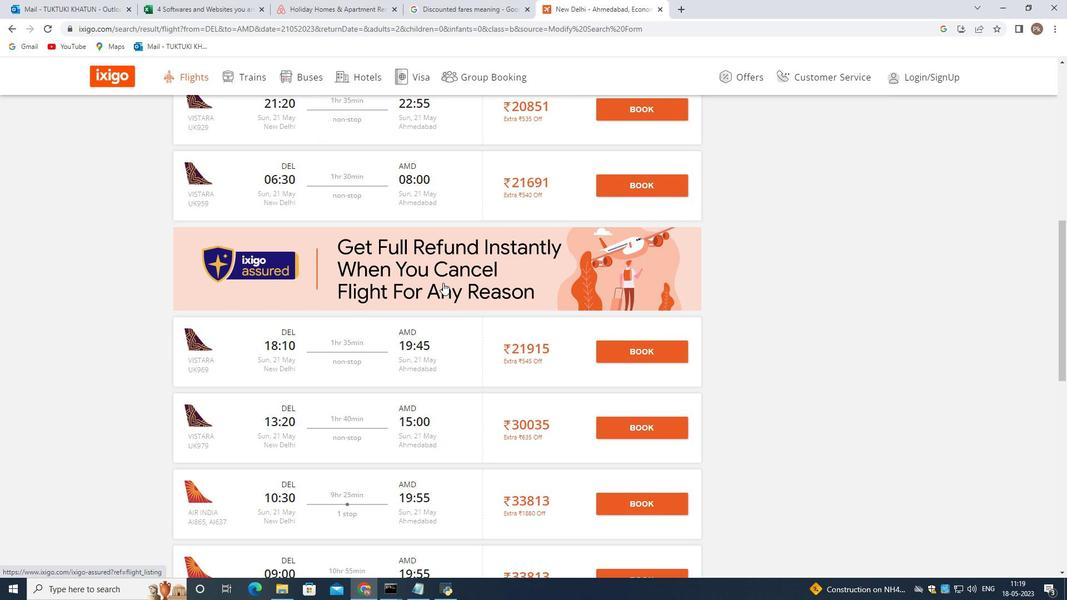 
Action: Mouse scrolled (443, 282) with delta (0, 0)
Screenshot: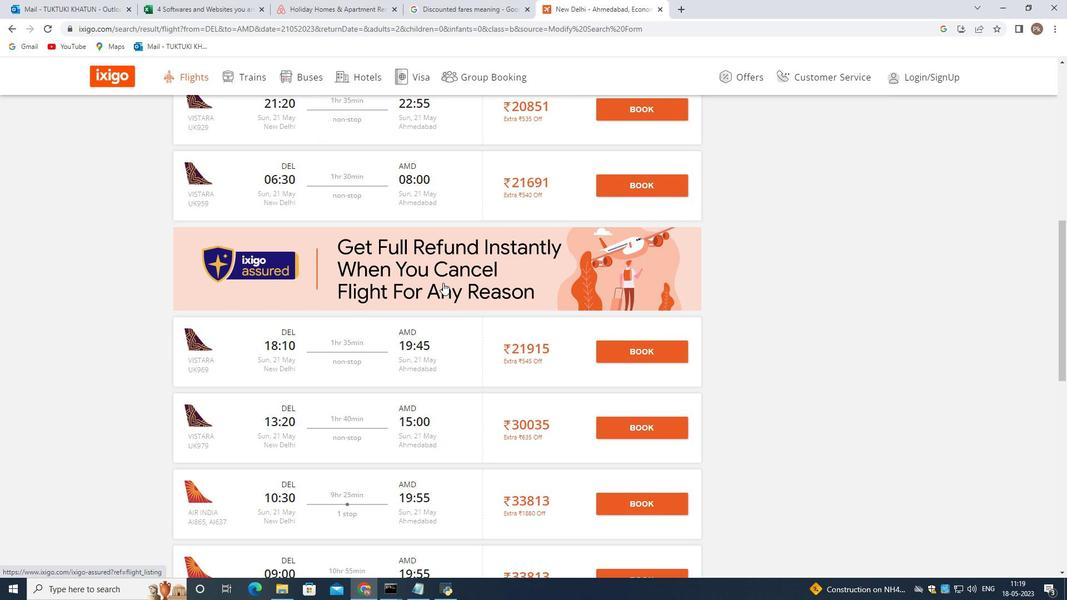 
Action: Mouse scrolled (443, 282) with delta (0, 0)
Screenshot: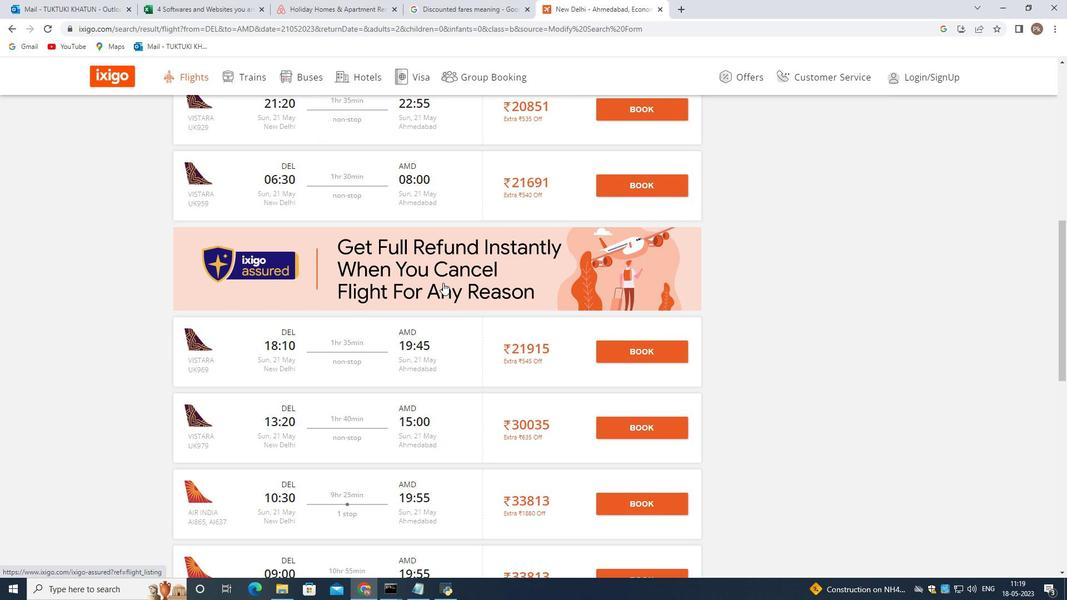 
Action: Mouse scrolled (443, 282) with delta (0, 0)
Screenshot: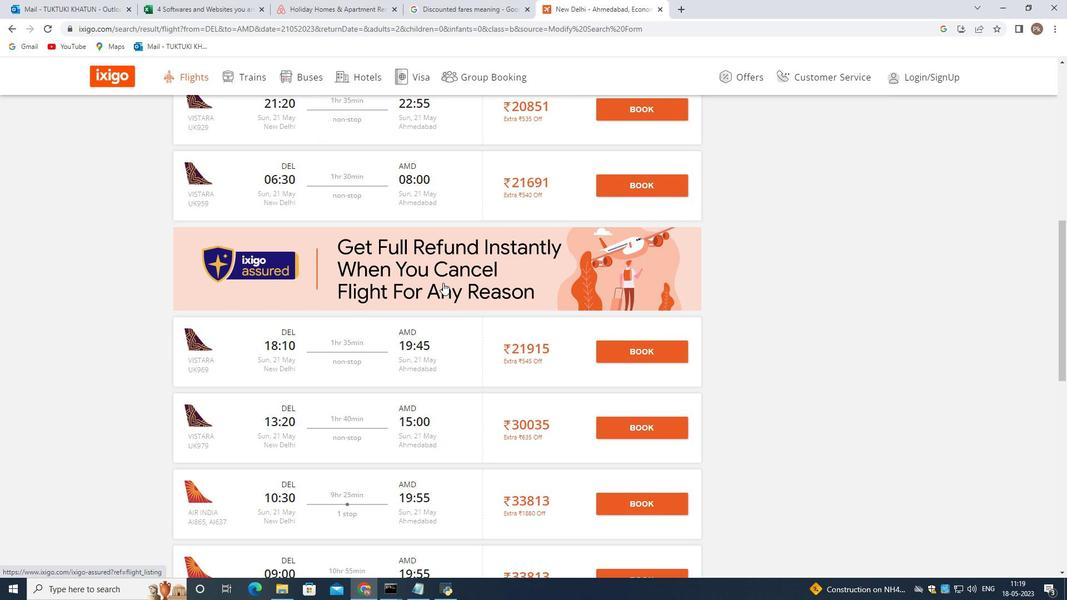 
Action: Mouse scrolled (443, 282) with delta (0, 0)
Screenshot: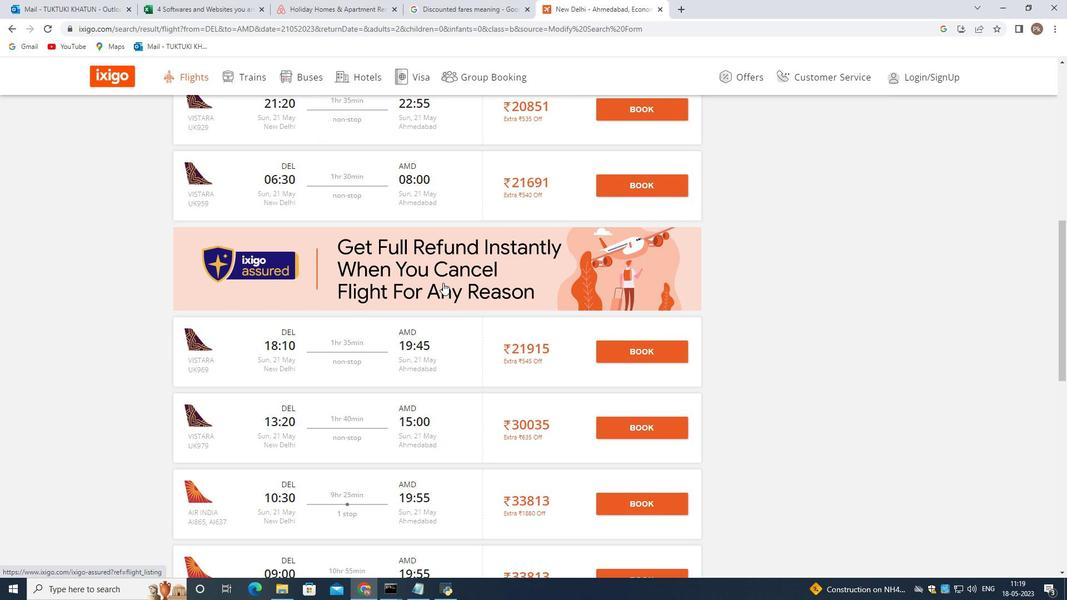 
Action: Mouse scrolled (443, 282) with delta (0, 0)
Screenshot: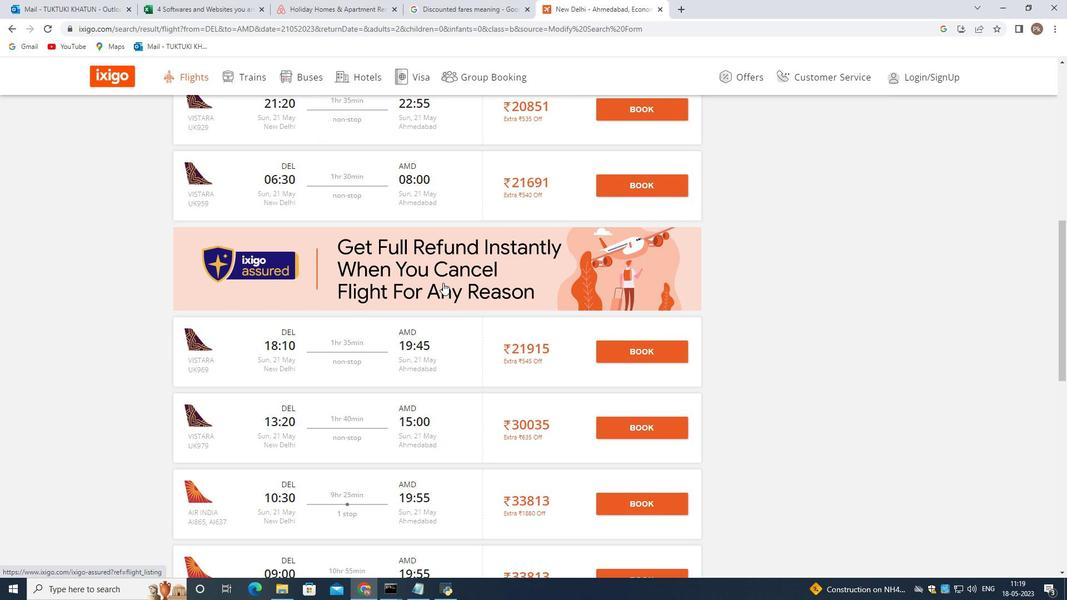 
Action: Mouse scrolled (443, 282) with delta (0, 0)
Screenshot: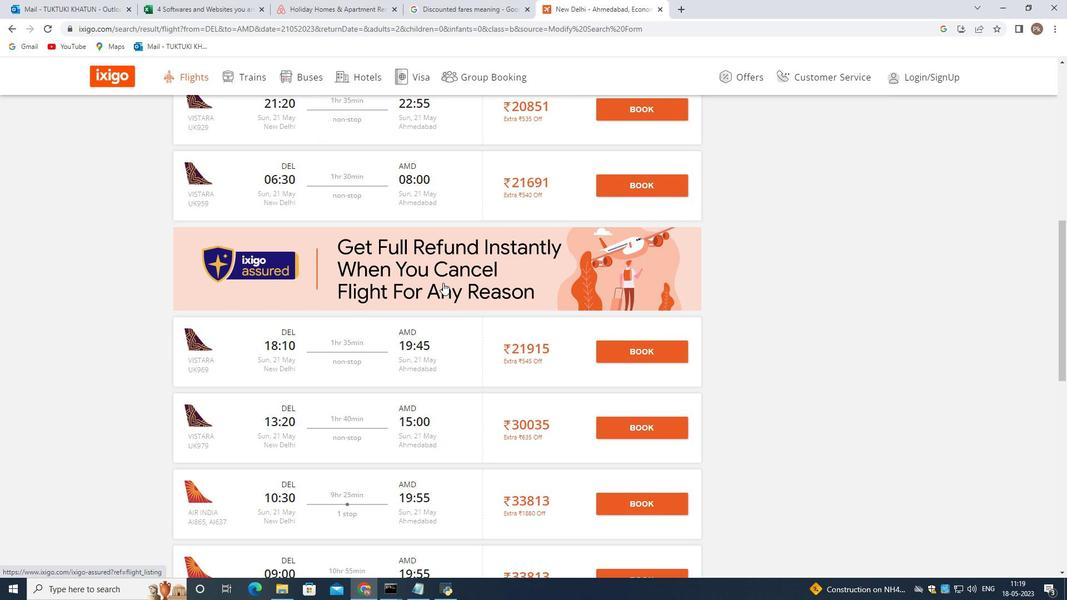 
Action: Mouse moved to (442, 284)
Screenshot: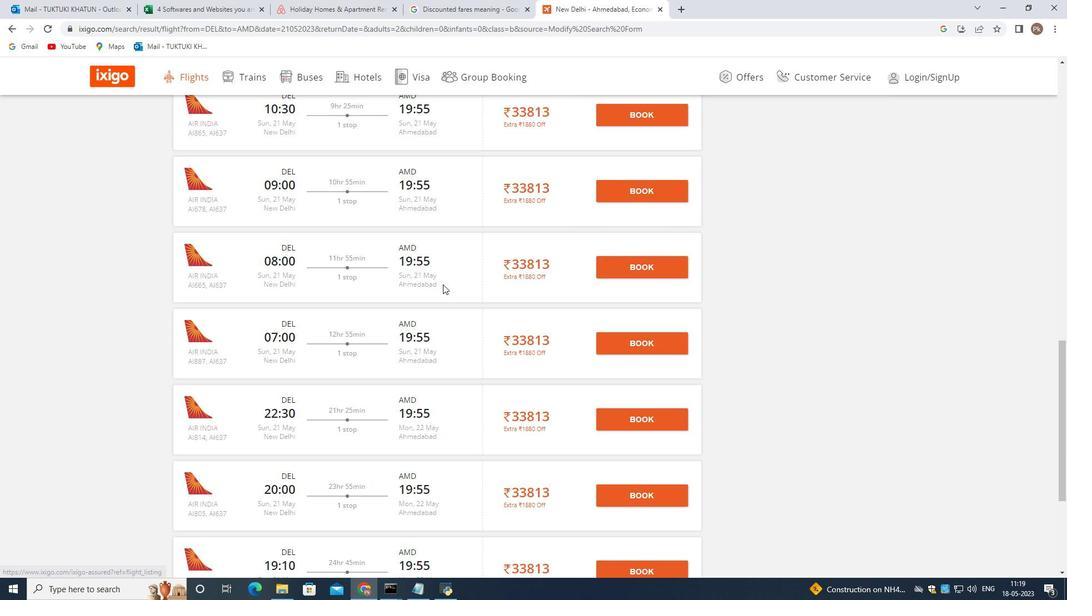 
Action: Mouse scrolled (442, 284) with delta (0, 0)
Screenshot: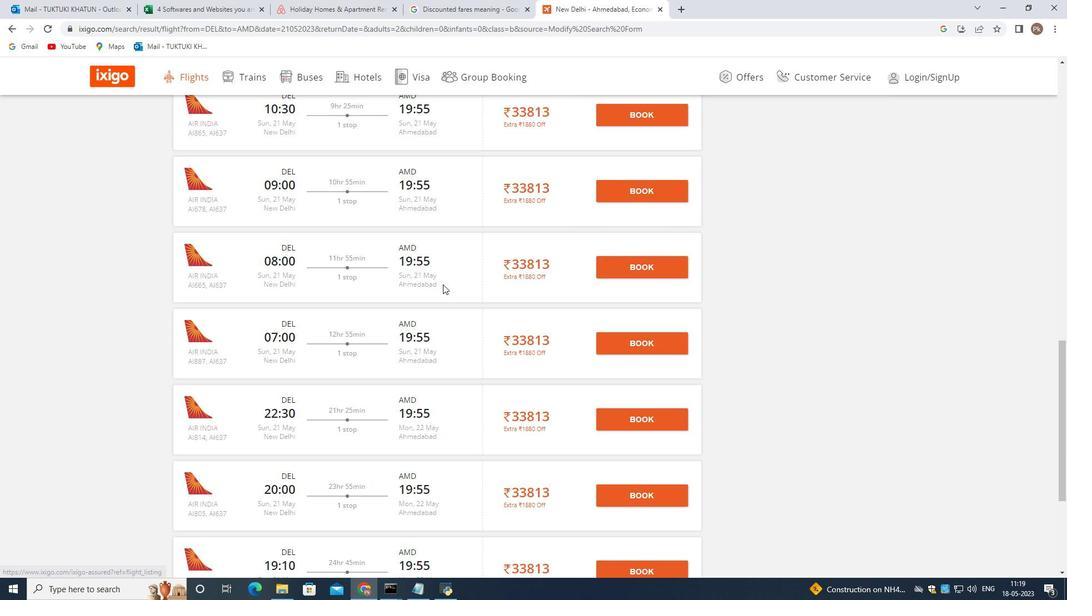 
Action: Mouse scrolled (442, 284) with delta (0, 0)
Screenshot: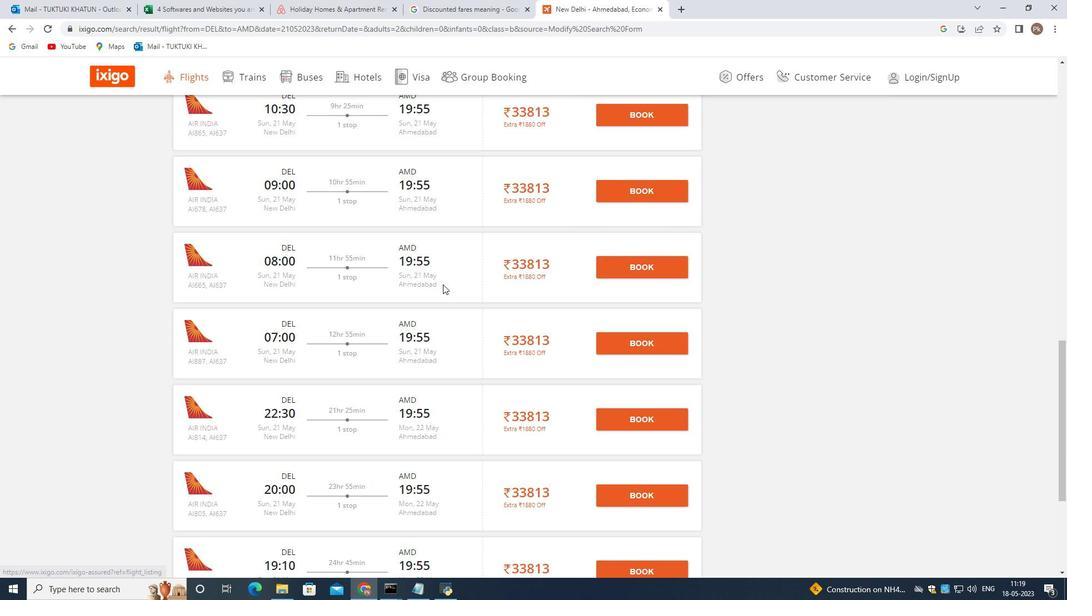 
Action: Mouse scrolled (442, 283) with delta (0, -1)
Screenshot: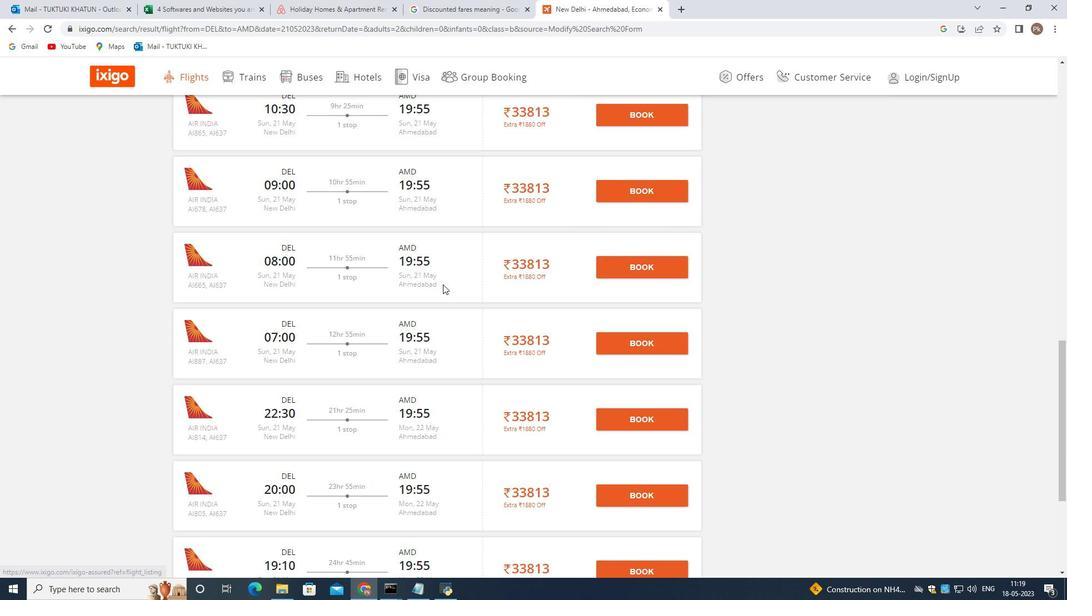 
Action: Mouse scrolled (442, 284) with delta (0, 0)
Screenshot: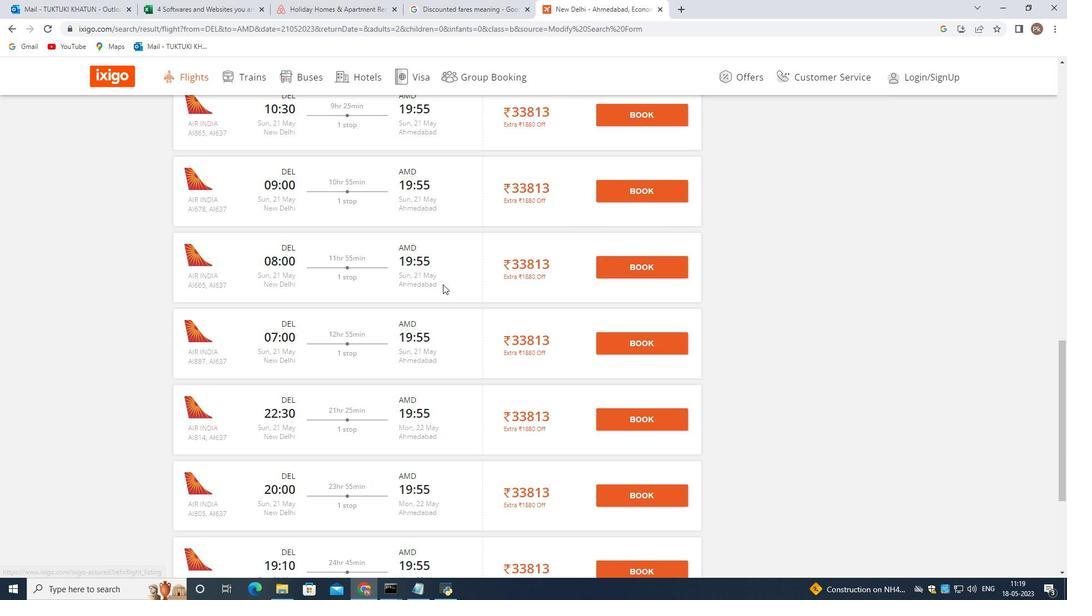 
Action: Mouse scrolled (442, 284) with delta (0, 0)
Screenshot: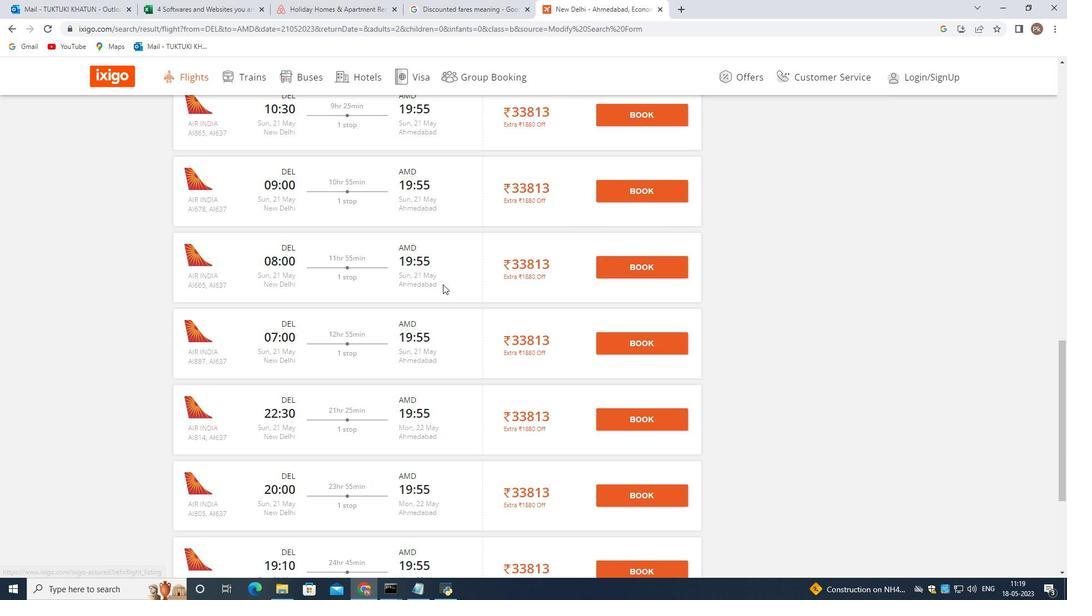 
Action: Mouse moved to (439, 286)
Screenshot: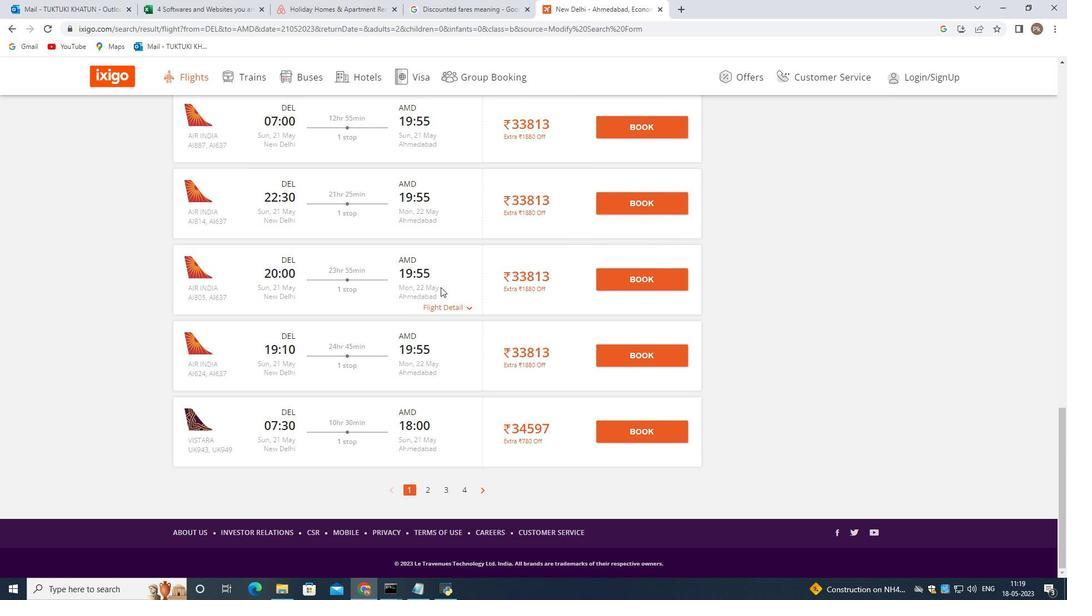 
Action: Mouse scrolled (439, 286) with delta (0, 0)
Screenshot: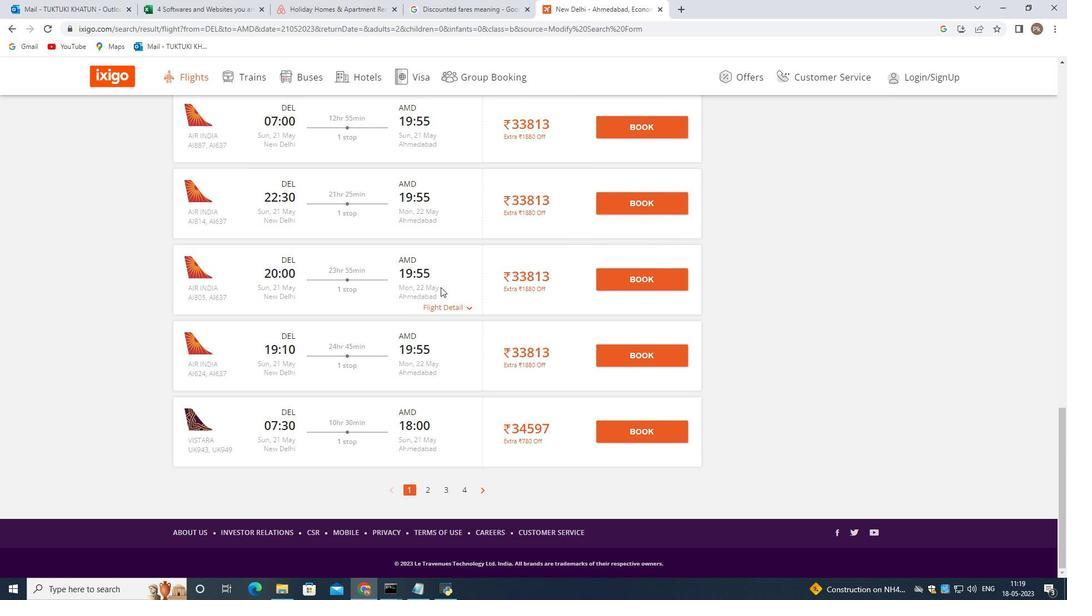 
Action: Mouse moved to (437, 285)
Screenshot: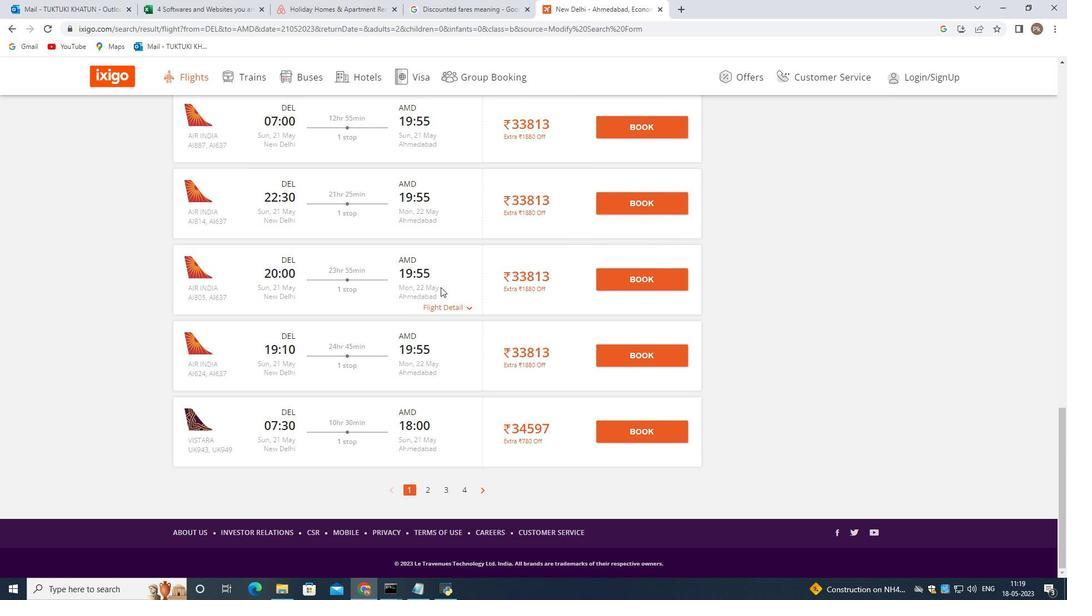 
Action: Mouse scrolled (437, 285) with delta (0, 0)
Screenshot: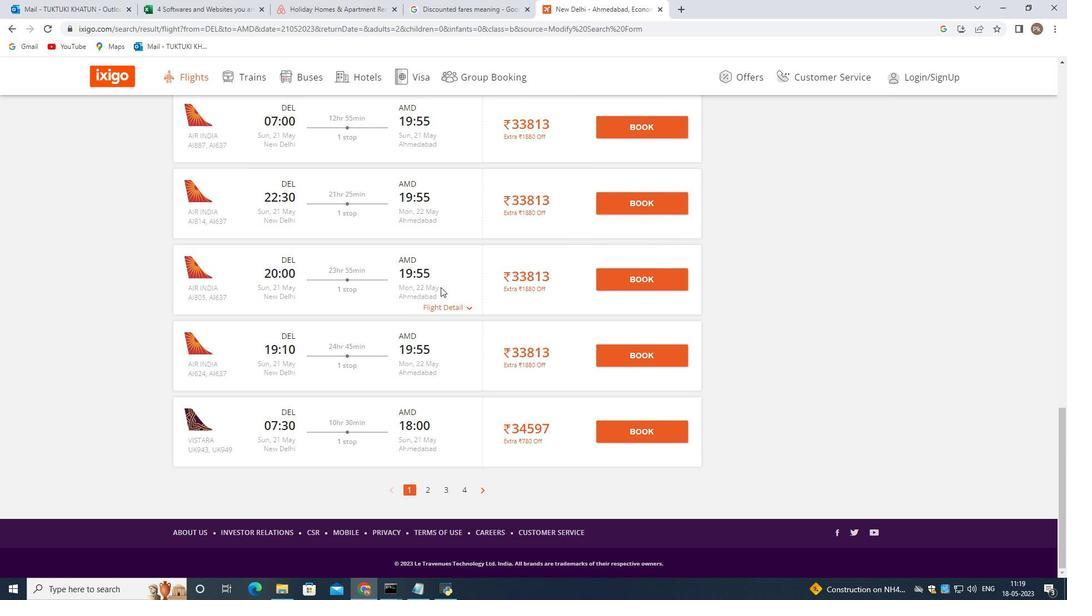 
Action: Mouse moved to (436, 284)
Screenshot: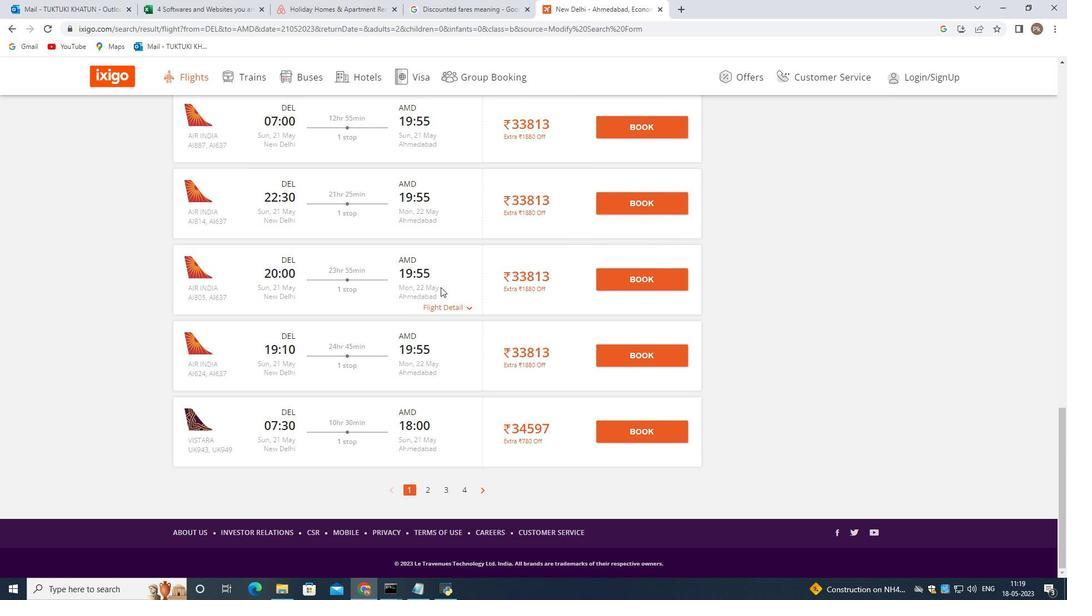 
Action: Mouse scrolled (436, 285) with delta (0, 0)
Screenshot: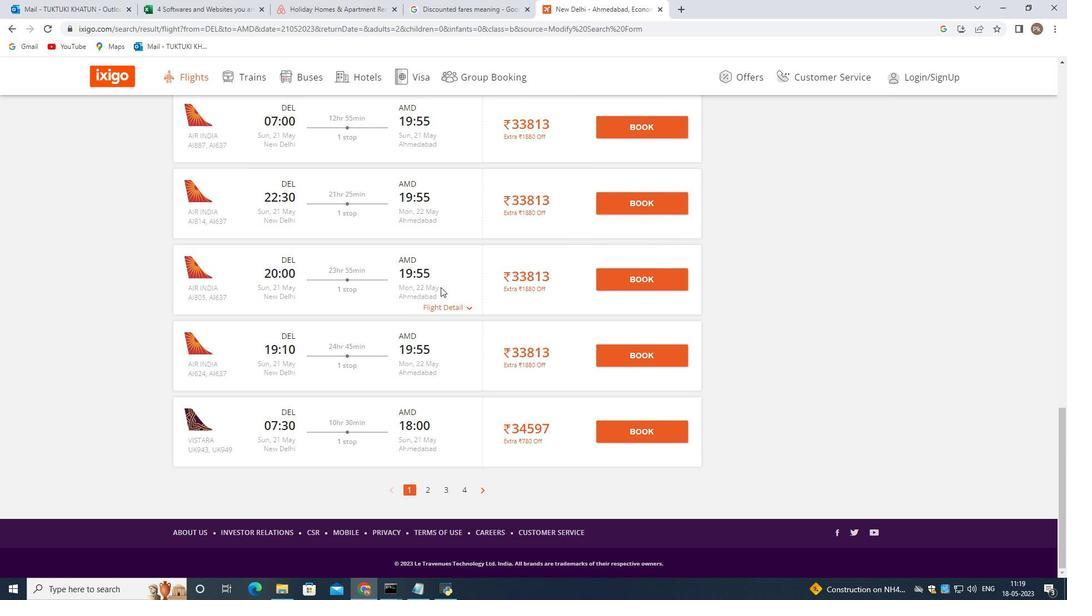 
Action: Mouse moved to (435, 284)
Screenshot: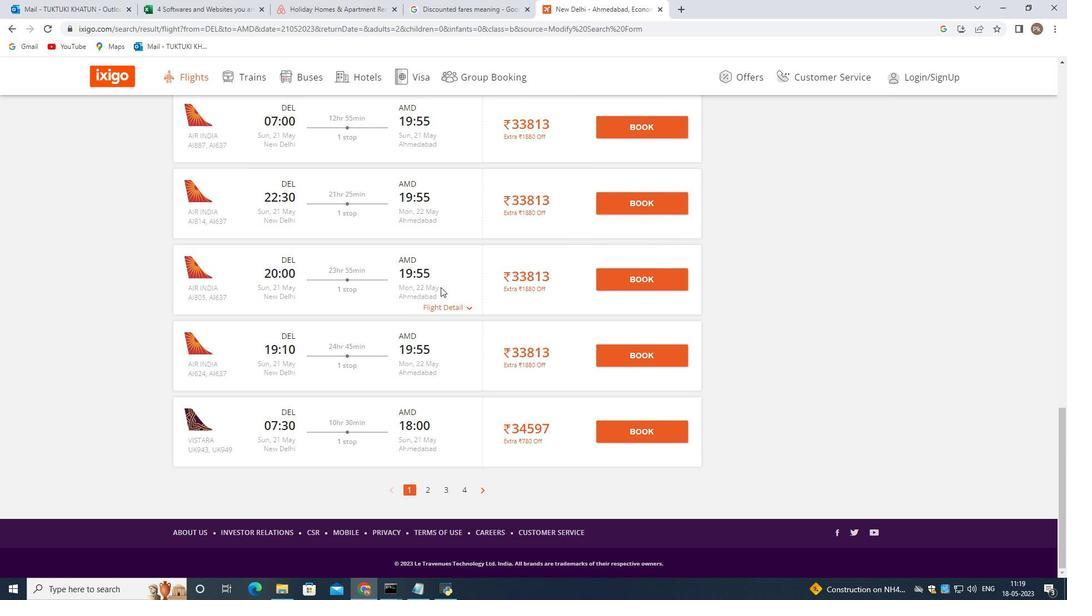 
Action: Mouse scrolled (435, 285) with delta (0, 0)
Screenshot: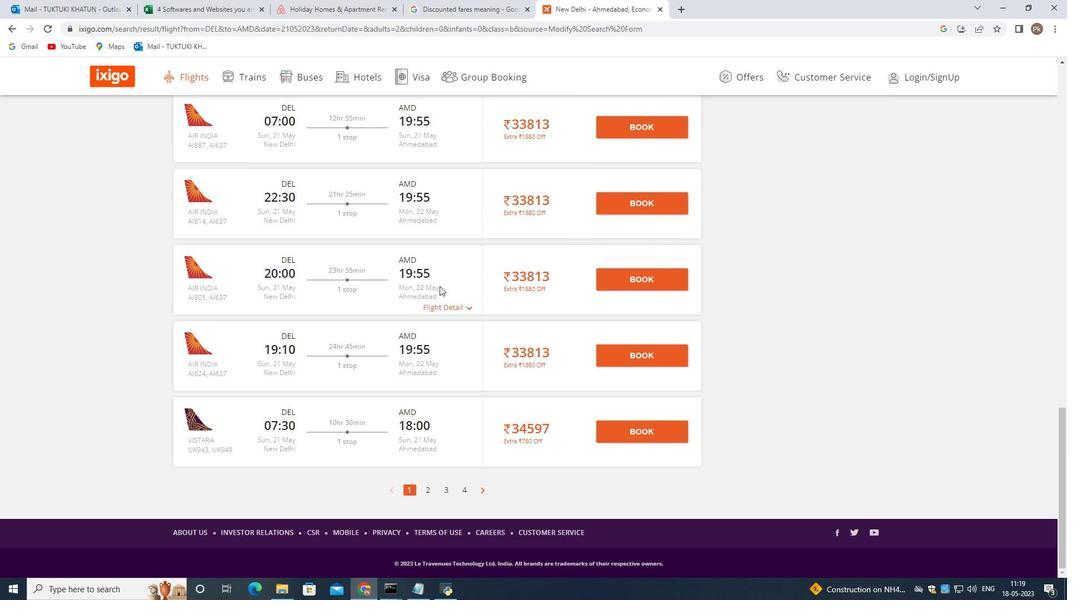 
Action: Mouse moved to (432, 284)
Screenshot: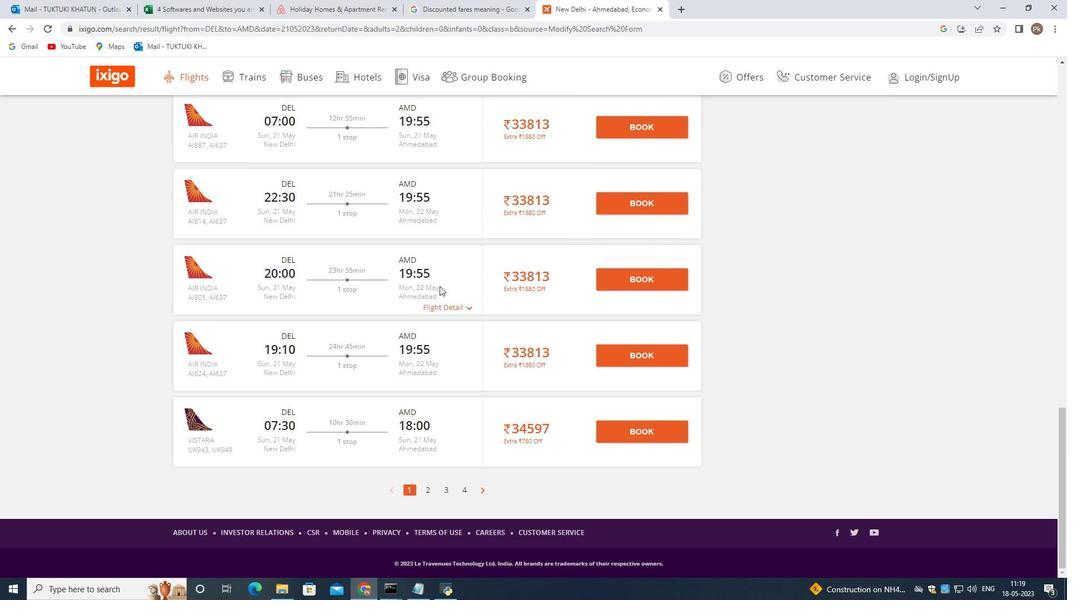
Action: Mouse scrolled (434, 285) with delta (0, 0)
Screenshot: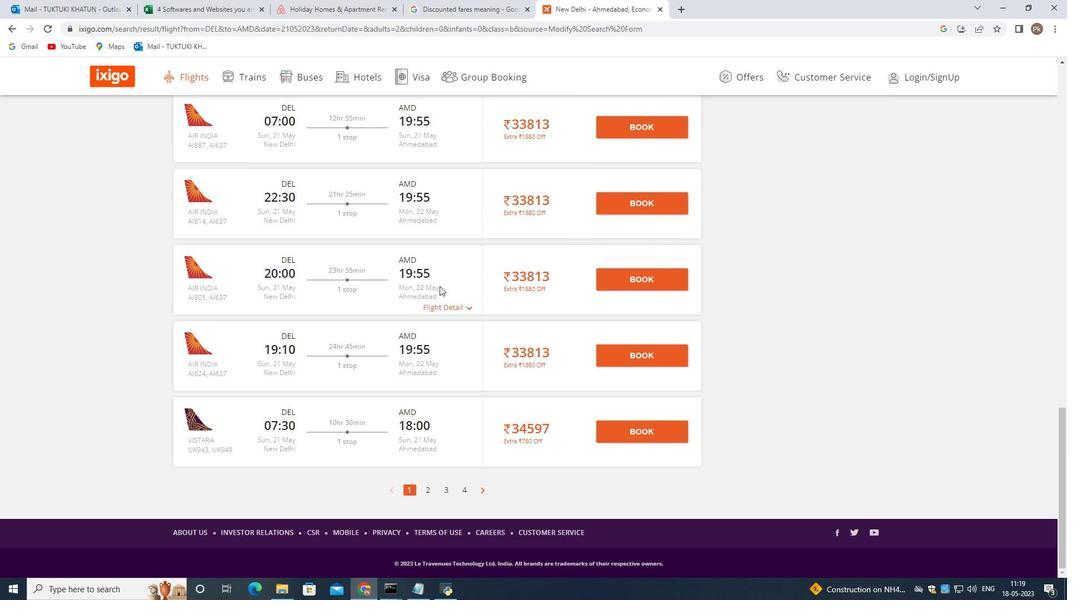 
Action: Mouse moved to (431, 283)
Screenshot: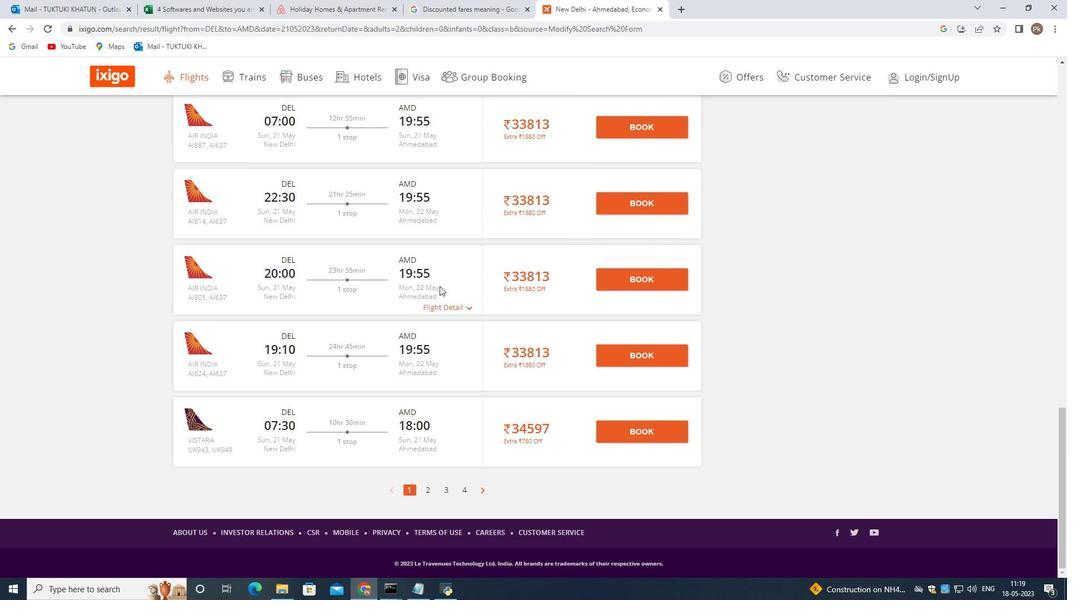 
Action: Mouse scrolled (432, 284) with delta (0, 0)
Screenshot: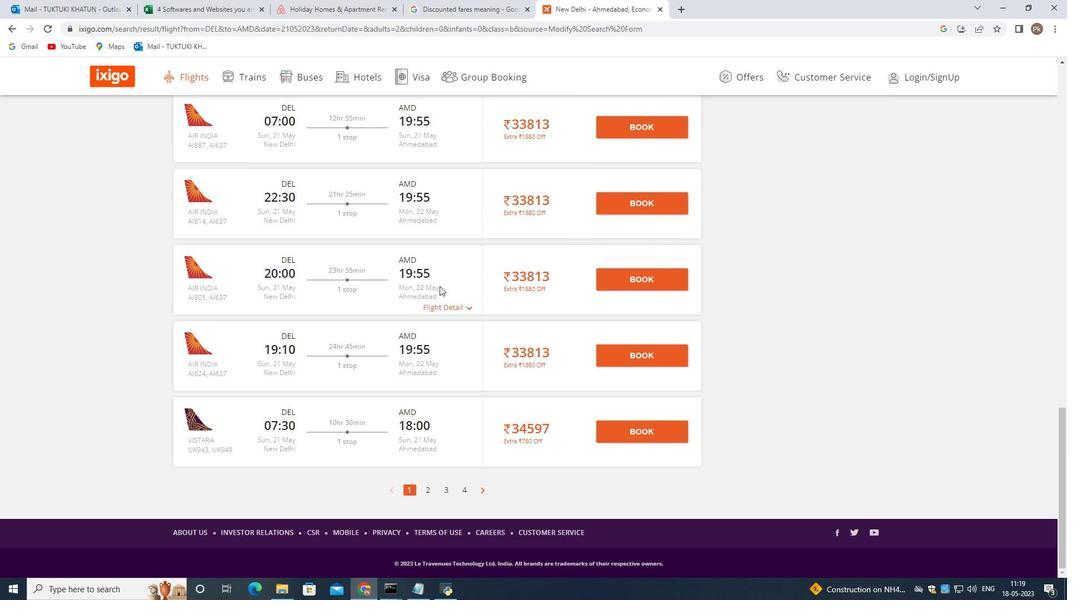 
Action: Mouse moved to (426, 280)
Screenshot: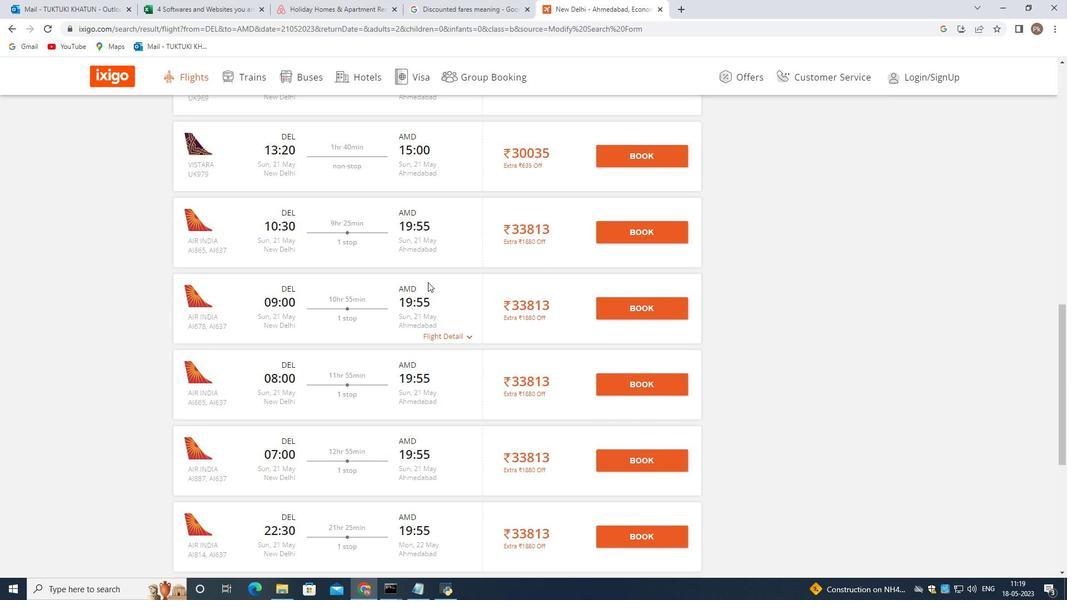 
Action: Mouse scrolled (426, 281) with delta (0, 0)
Screenshot: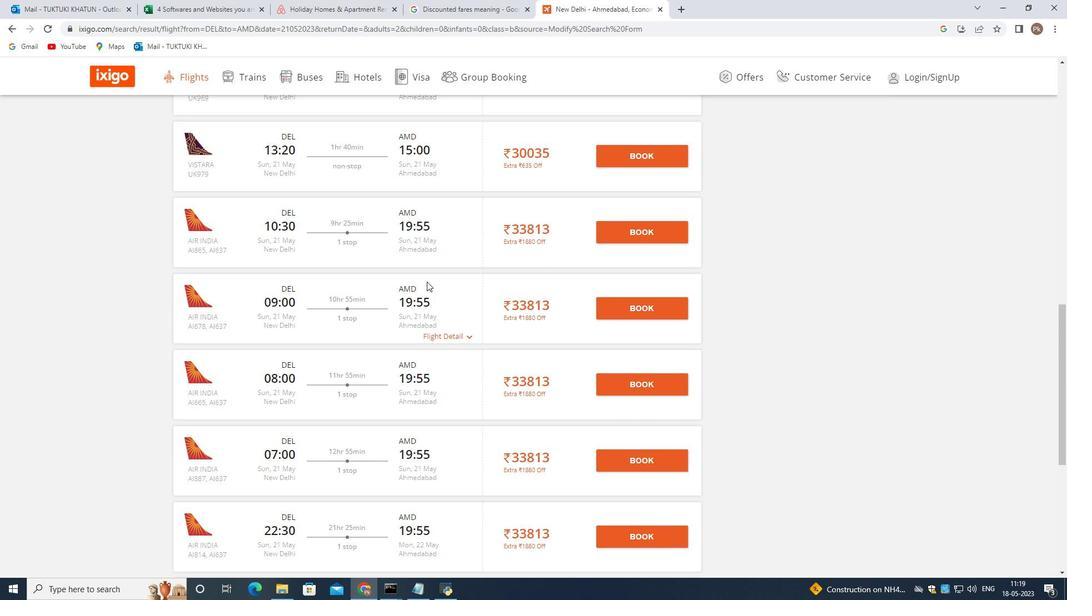 
Action: Mouse scrolled (426, 281) with delta (0, 0)
Screenshot: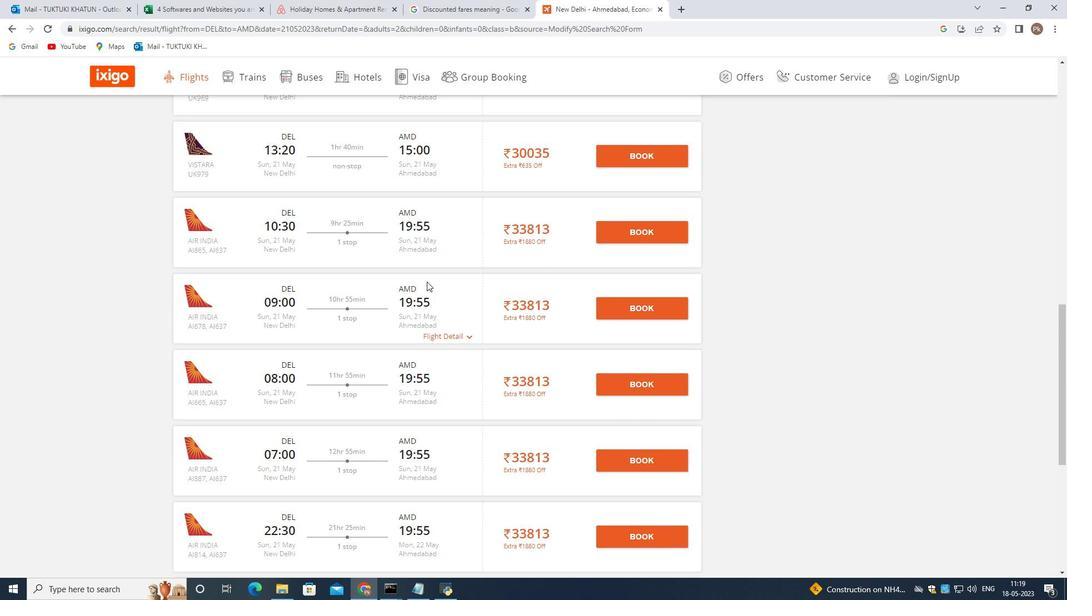 
Action: Mouse scrolled (426, 281) with delta (0, 0)
Screenshot: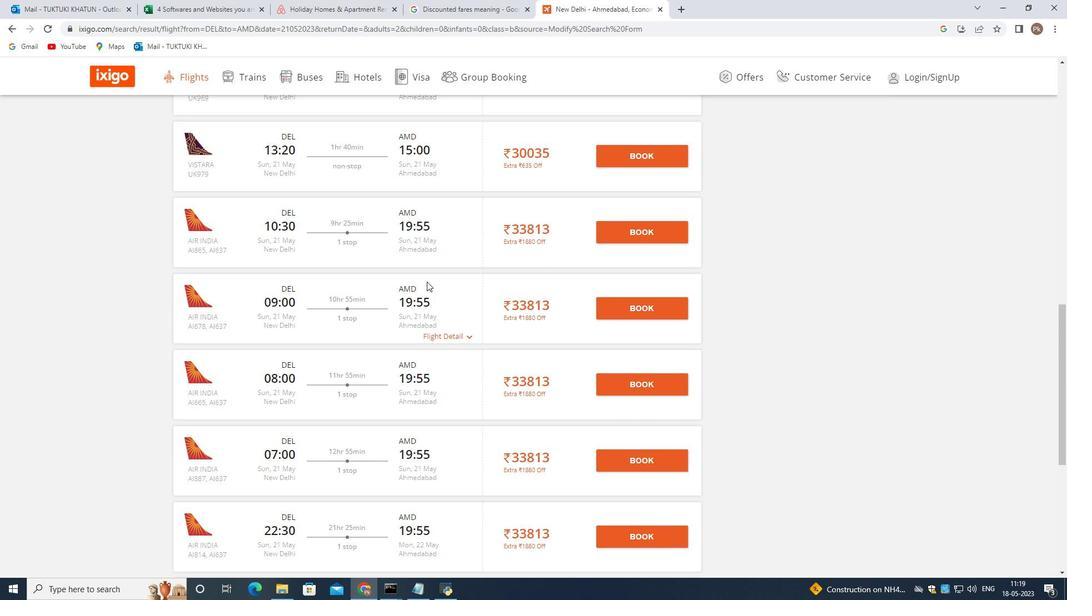 
Action: Mouse scrolled (426, 281) with delta (0, 0)
Screenshot: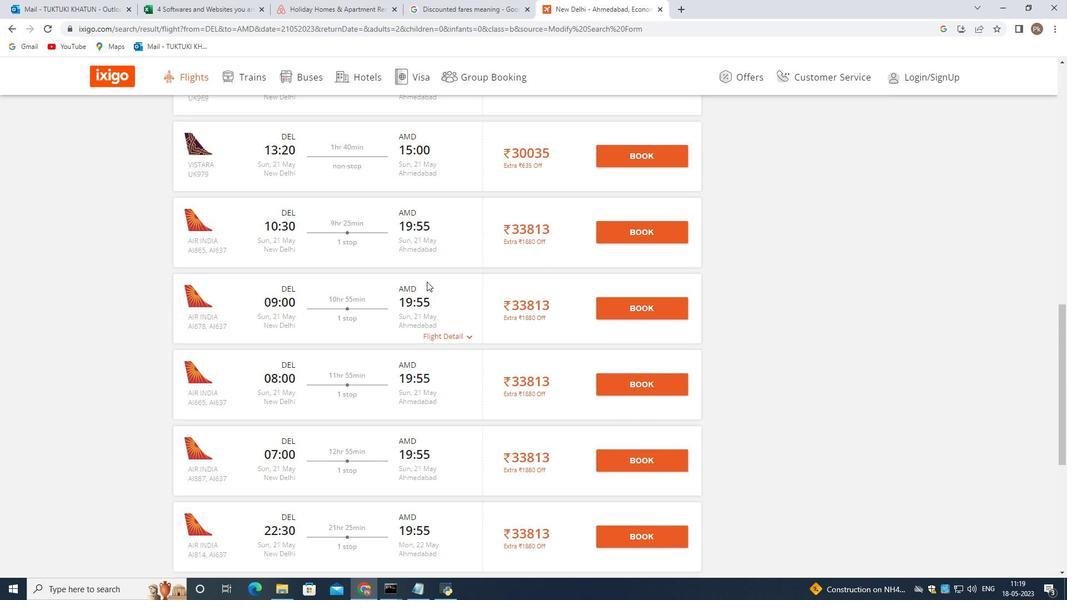 
Action: Mouse scrolled (426, 281) with delta (0, 0)
Screenshot: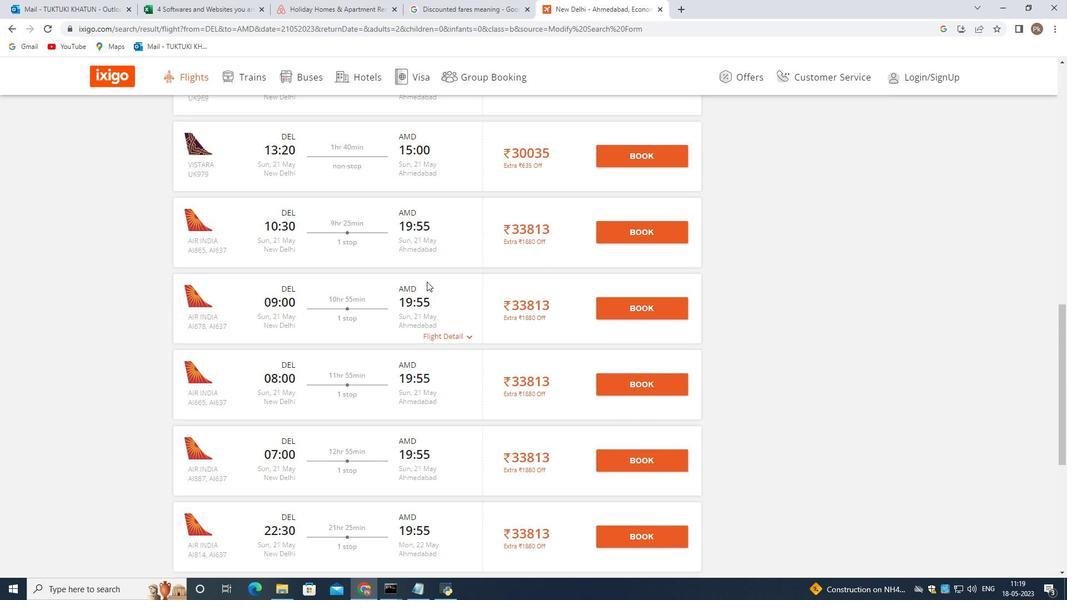 
Action: Mouse scrolled (426, 281) with delta (0, 0)
Screenshot: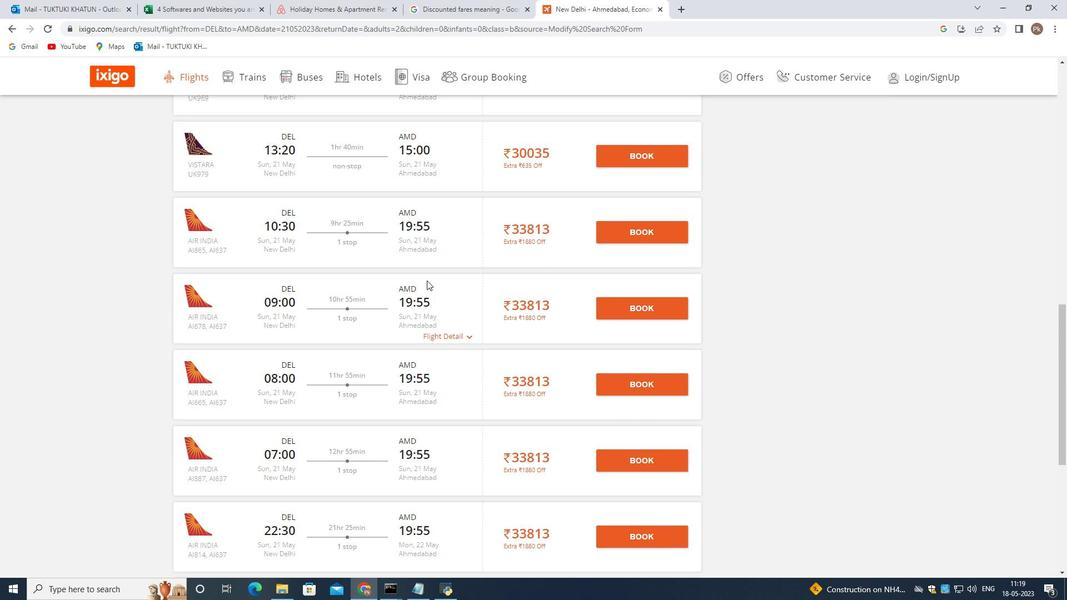 
Action: Mouse scrolled (426, 281) with delta (0, 0)
Screenshot: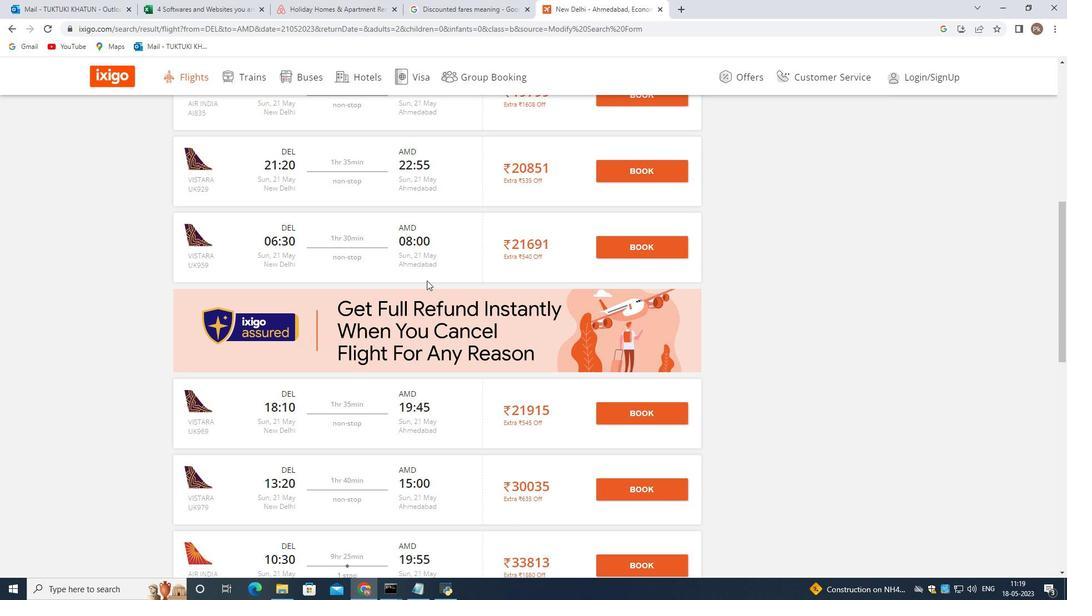 
Action: Mouse scrolled (426, 281) with delta (0, 0)
Screenshot: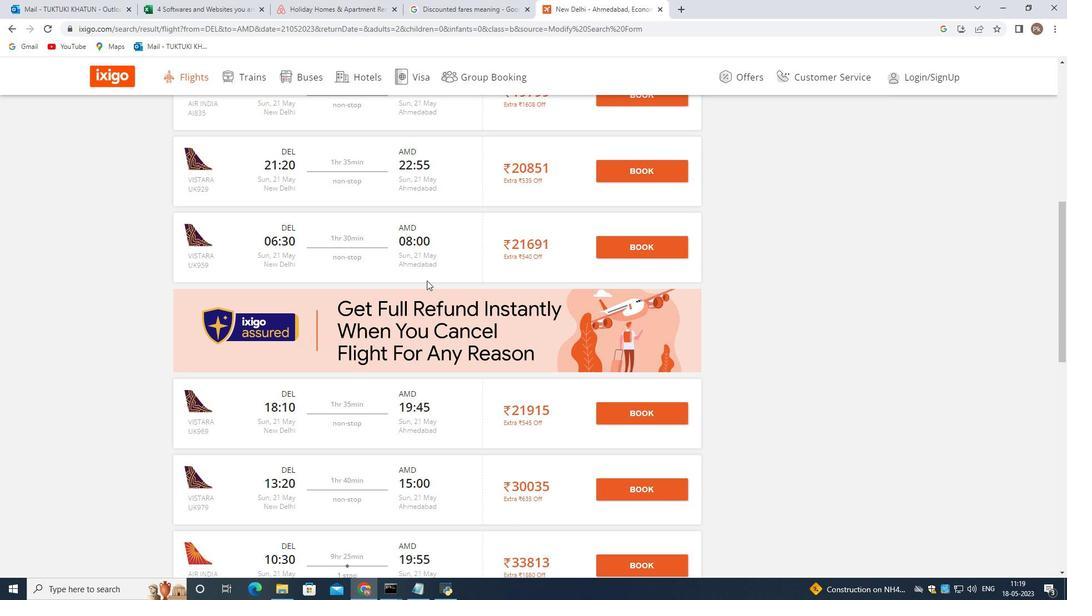 
Action: Mouse scrolled (426, 281) with delta (0, 0)
Screenshot: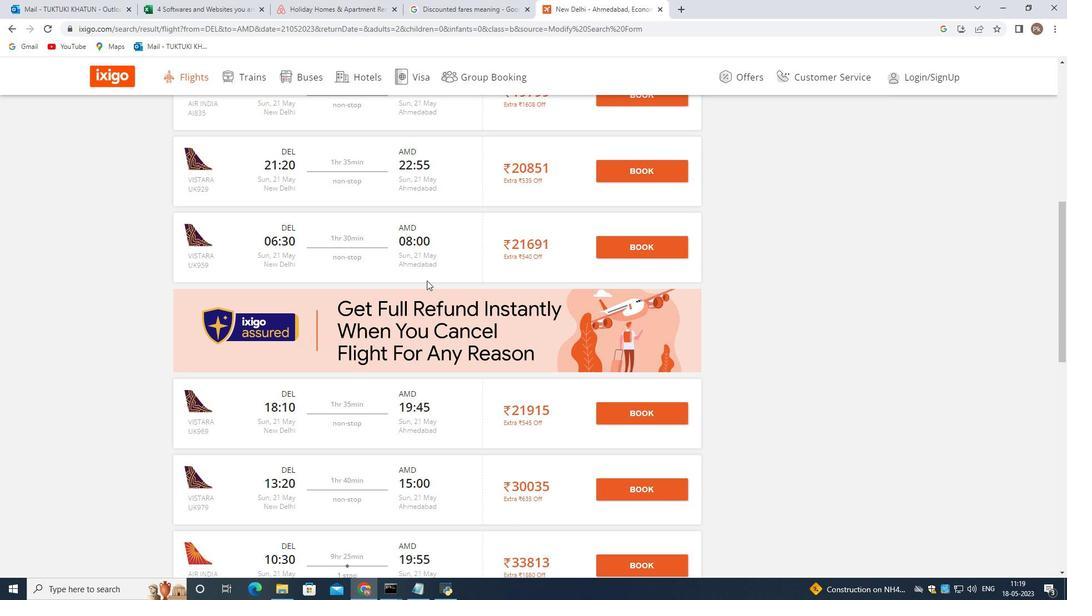 
Action: Mouse scrolled (426, 281) with delta (0, 0)
Screenshot: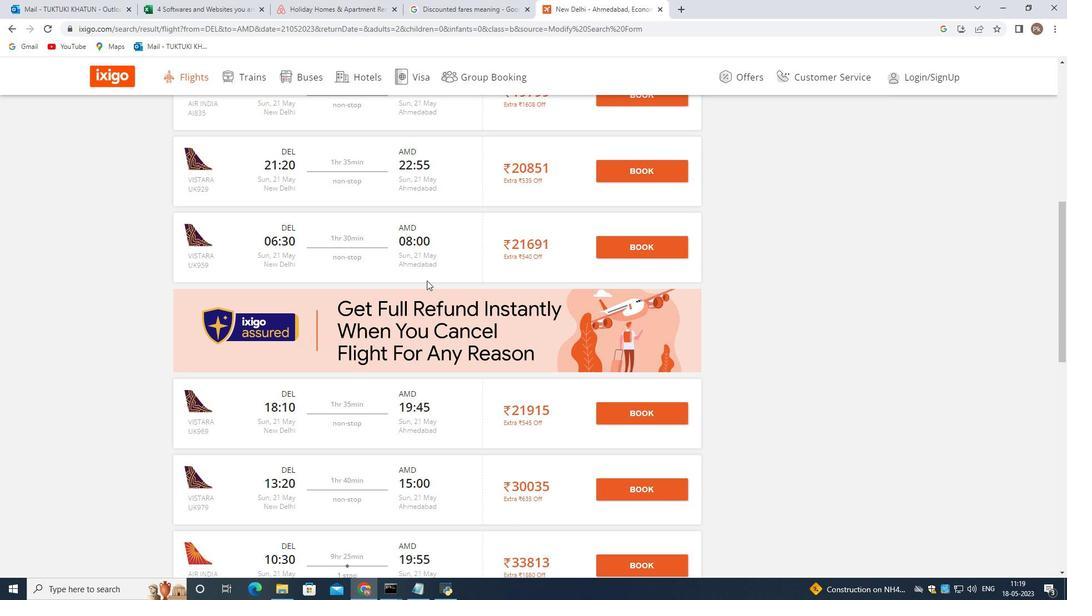 
Action: Mouse scrolled (426, 281) with delta (0, 0)
Screenshot: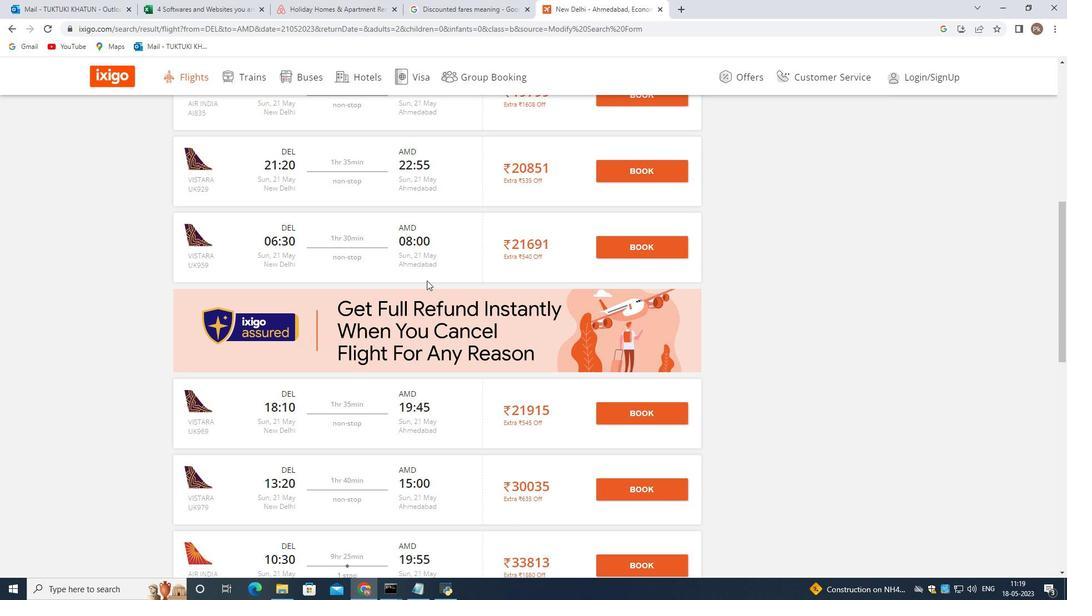 
Action: Mouse scrolled (426, 281) with delta (0, 0)
Screenshot: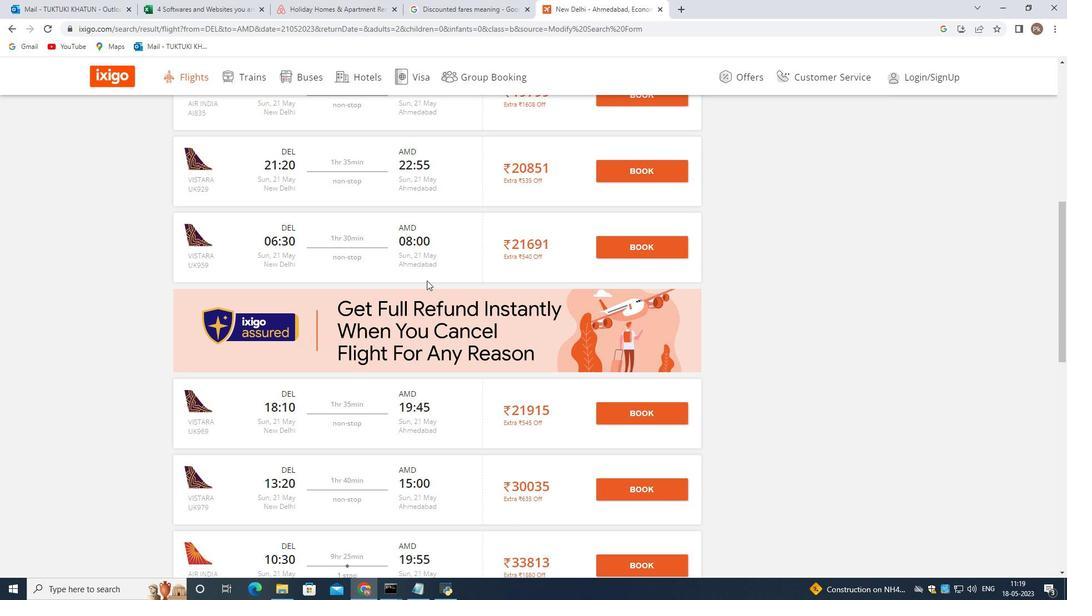 
Action: Mouse scrolled (426, 281) with delta (0, 0)
Screenshot: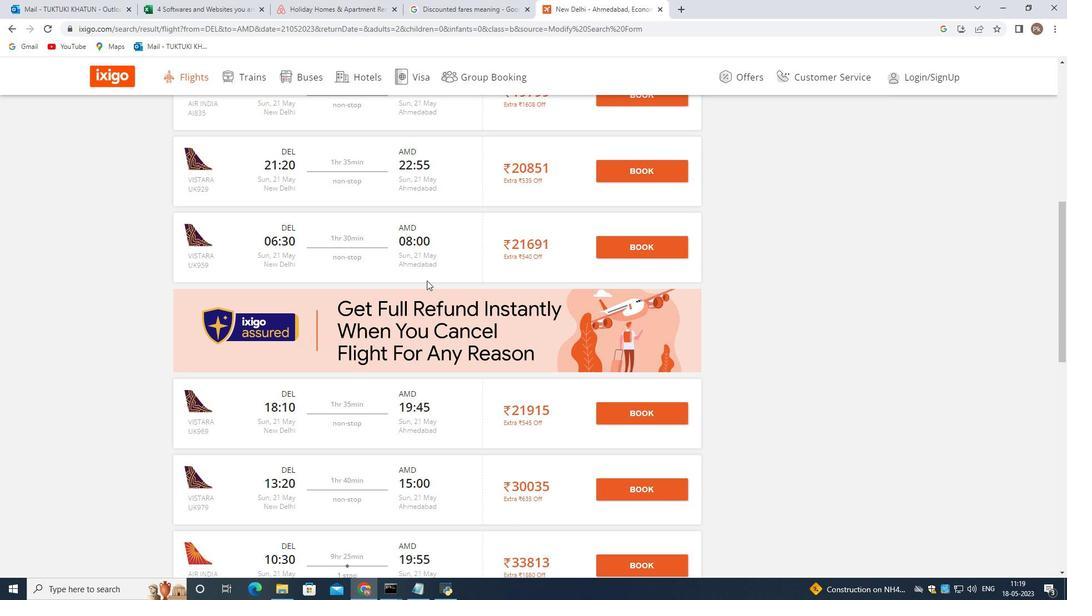 
Action: Mouse scrolled (426, 281) with delta (0, 0)
Screenshot: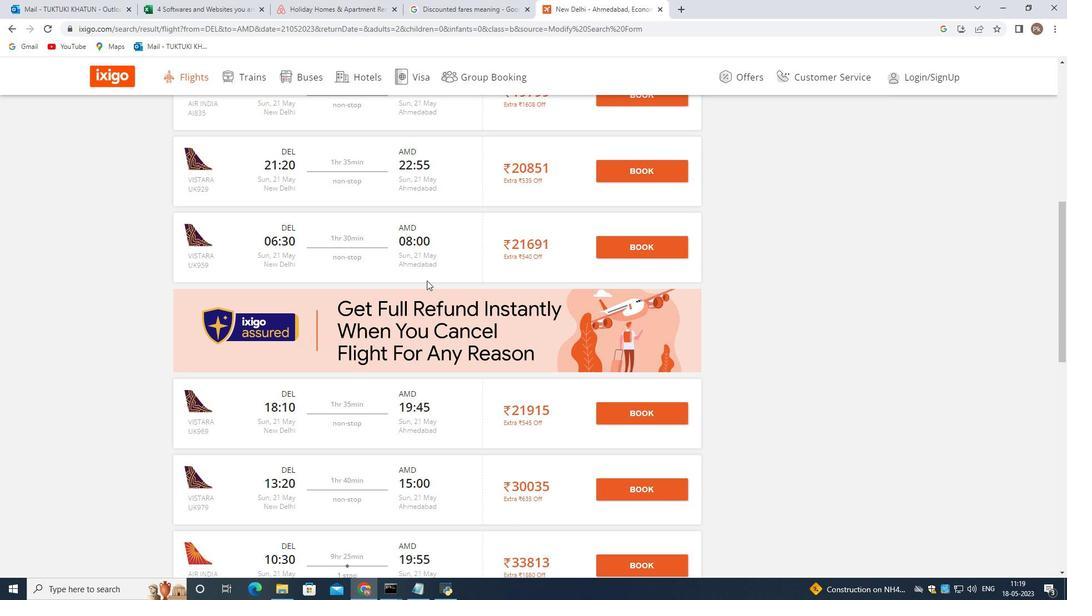 
Action: Mouse moved to (483, 182)
Screenshot: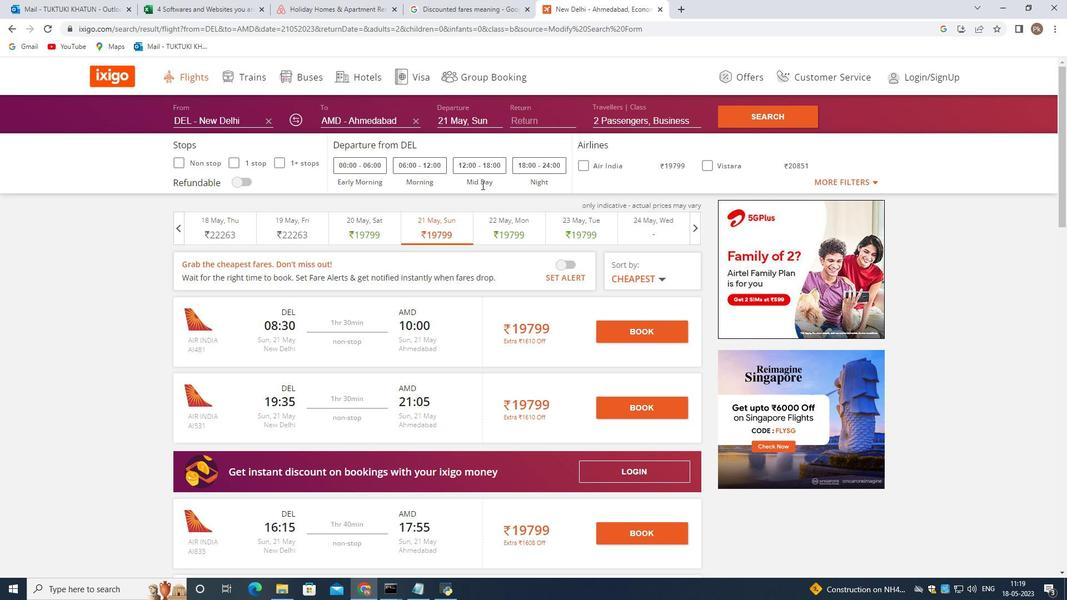 
Action: Mouse pressed left at (483, 182)
Screenshot: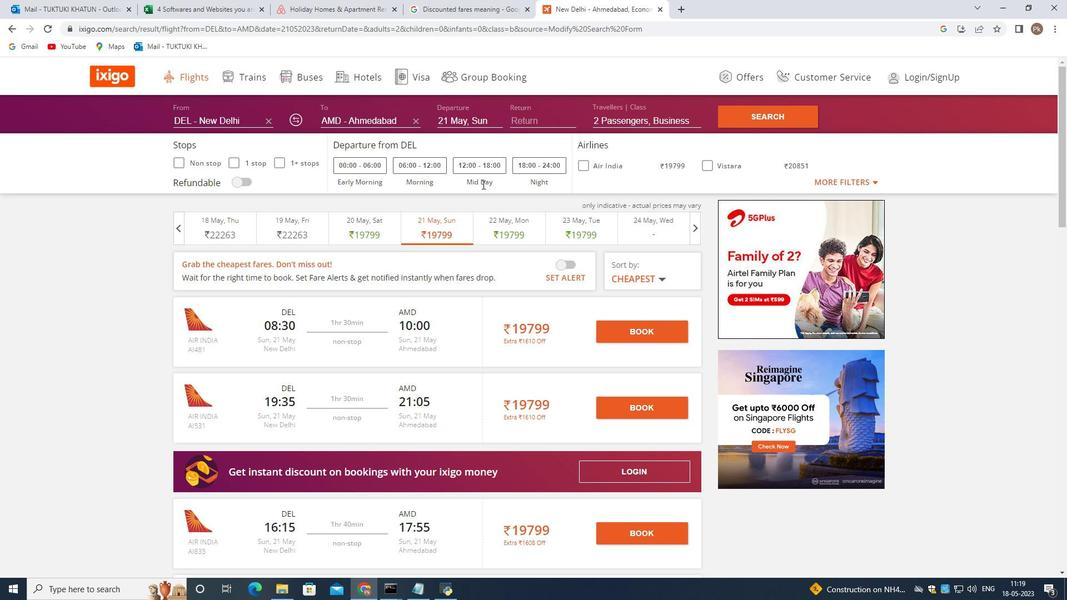 
Action: Mouse moved to (540, 183)
Screenshot: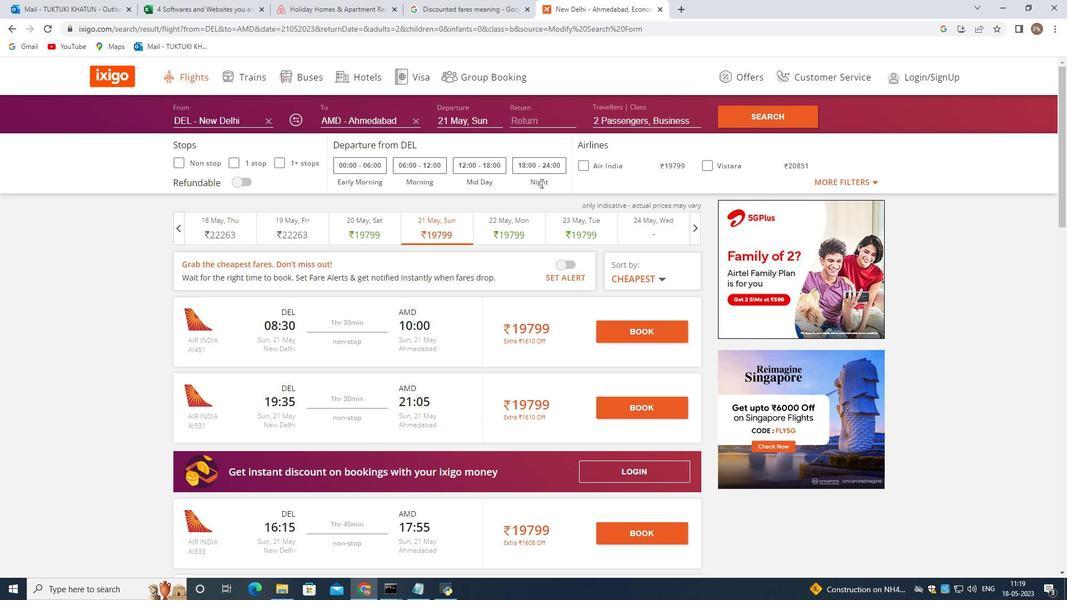 
Action: Mouse pressed left at (540, 183)
Screenshot: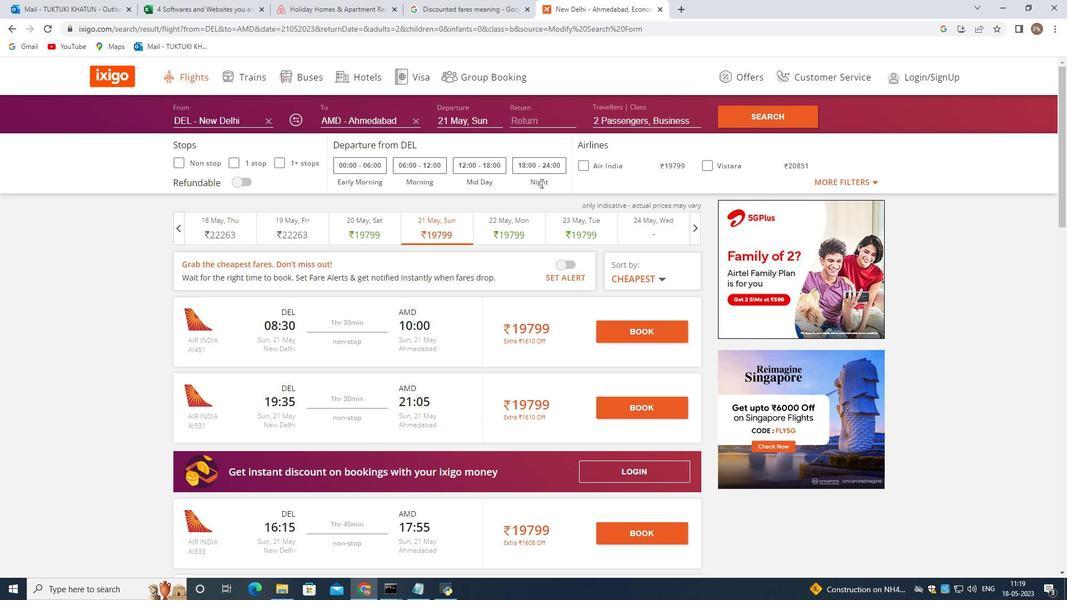 
Action: Mouse moved to (539, 166)
Screenshot: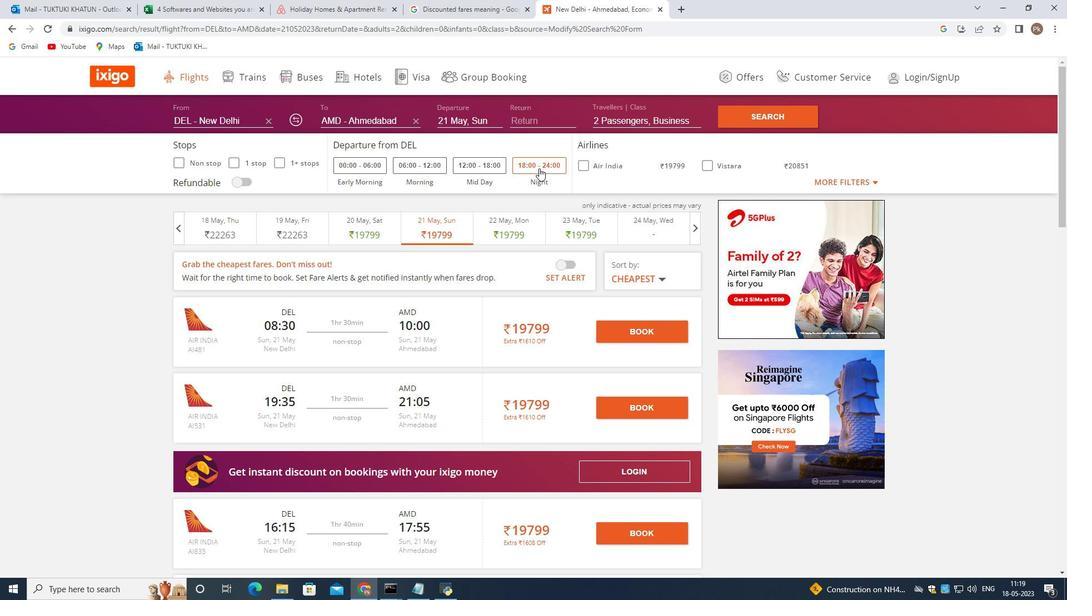 
Action: Mouse pressed left at (539, 166)
Screenshot: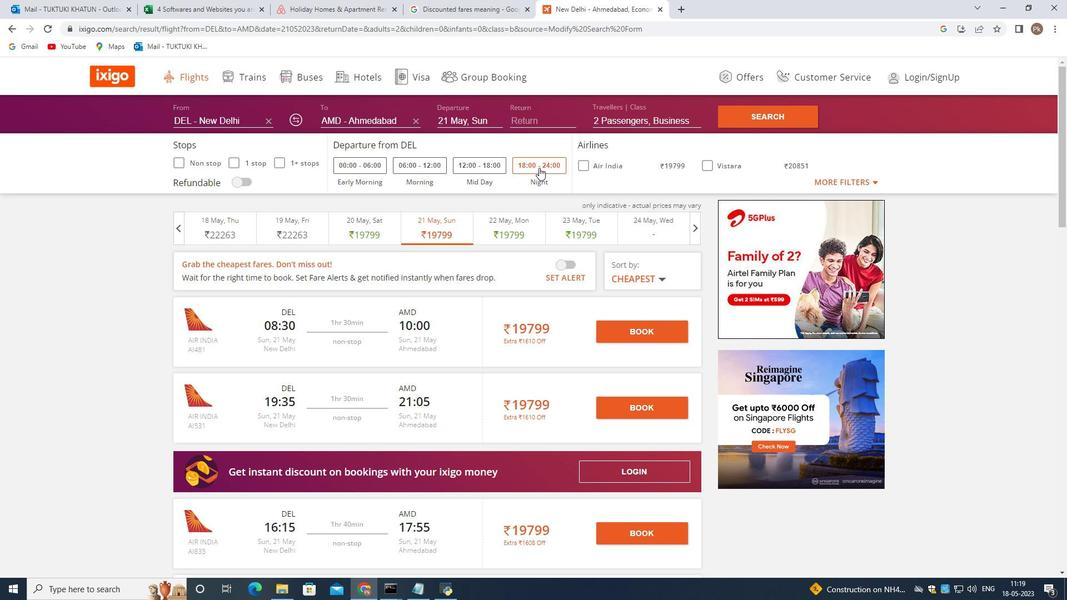 
Action: Mouse moved to (764, 116)
Screenshot: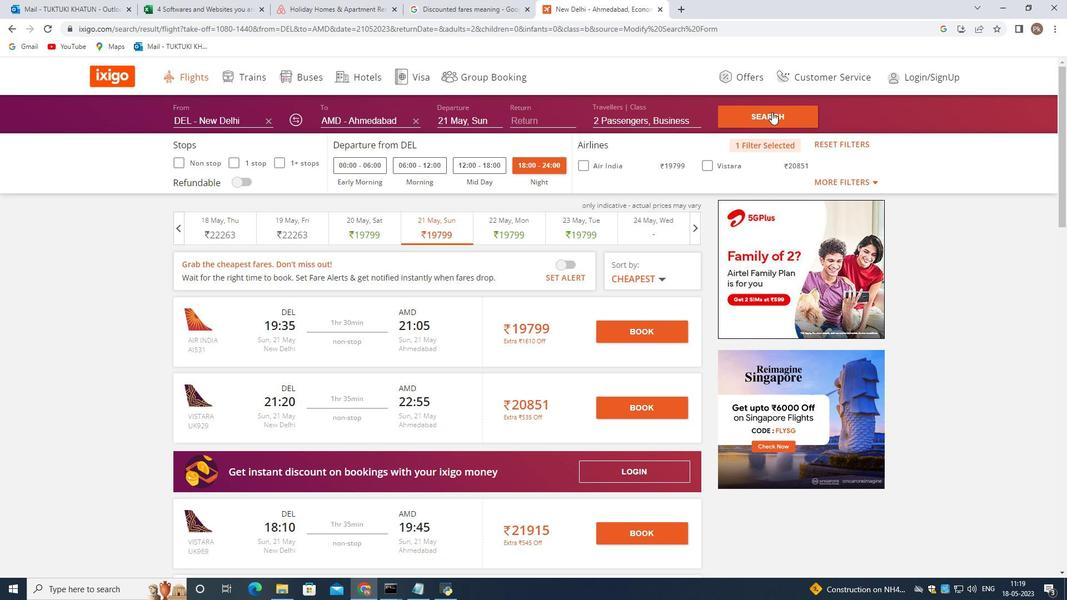 
Action: Mouse pressed left at (764, 116)
Screenshot: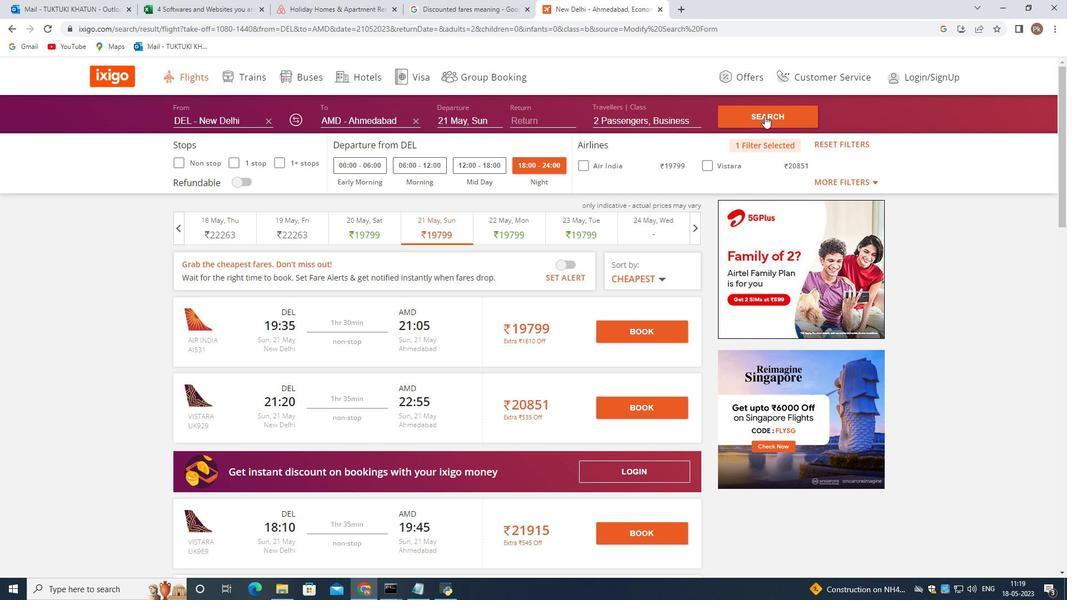 
Action: Mouse moved to (596, 215)
Screenshot: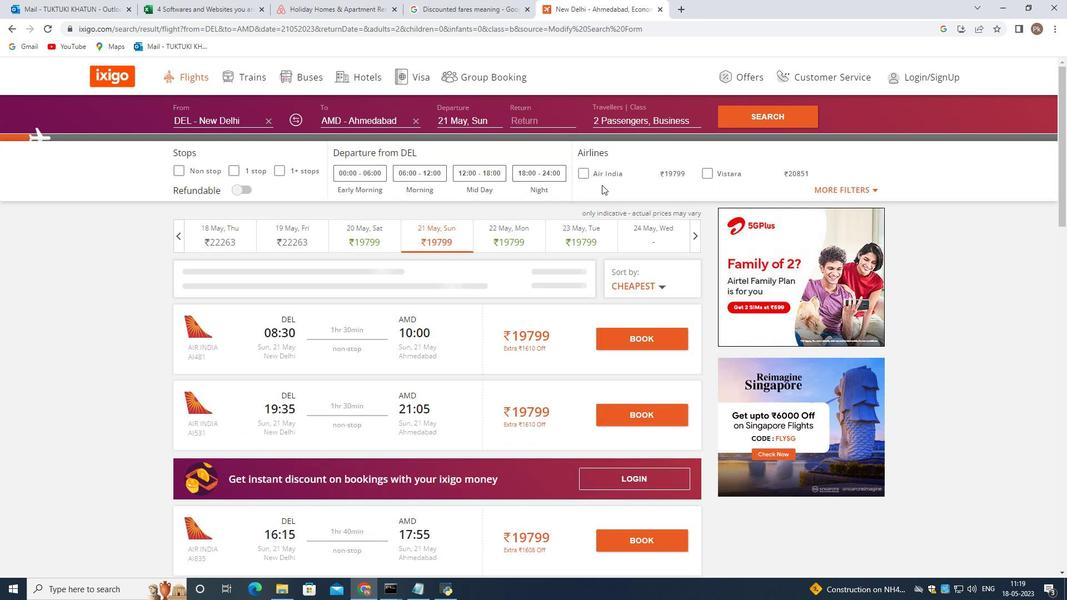 
Action: Mouse scrolled (596, 214) with delta (0, 0)
Screenshot: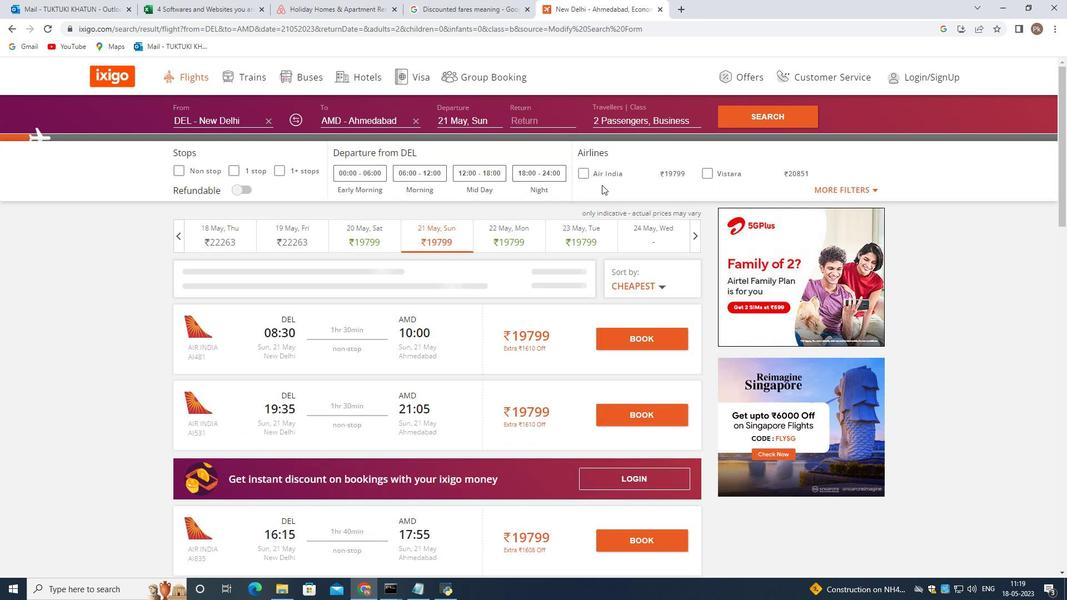 
Action: Mouse moved to (595, 224)
Screenshot: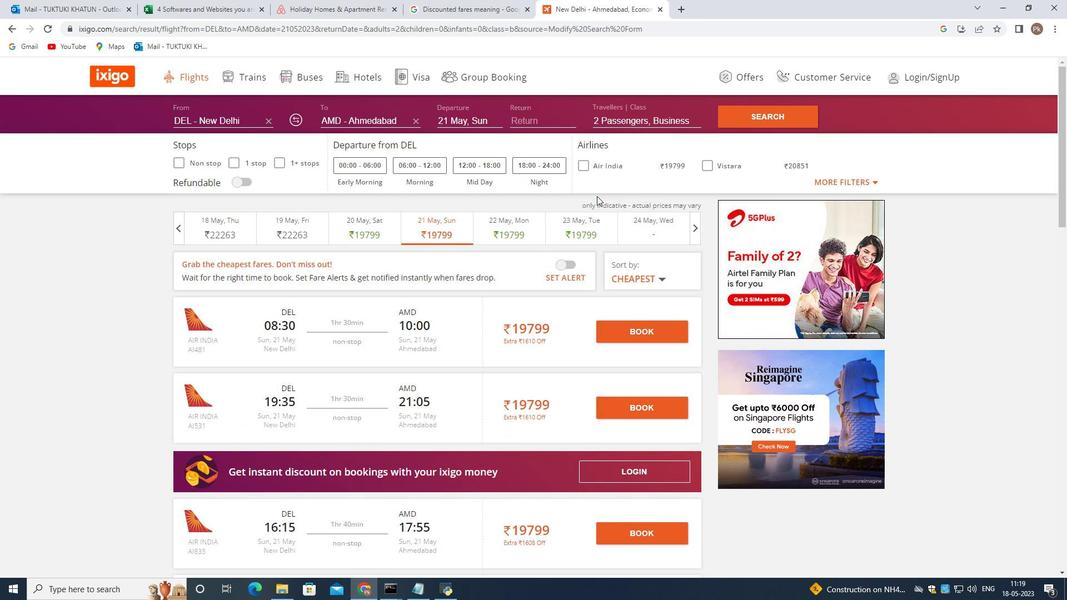 
Action: Mouse scrolled (595, 224) with delta (0, 0)
Screenshot: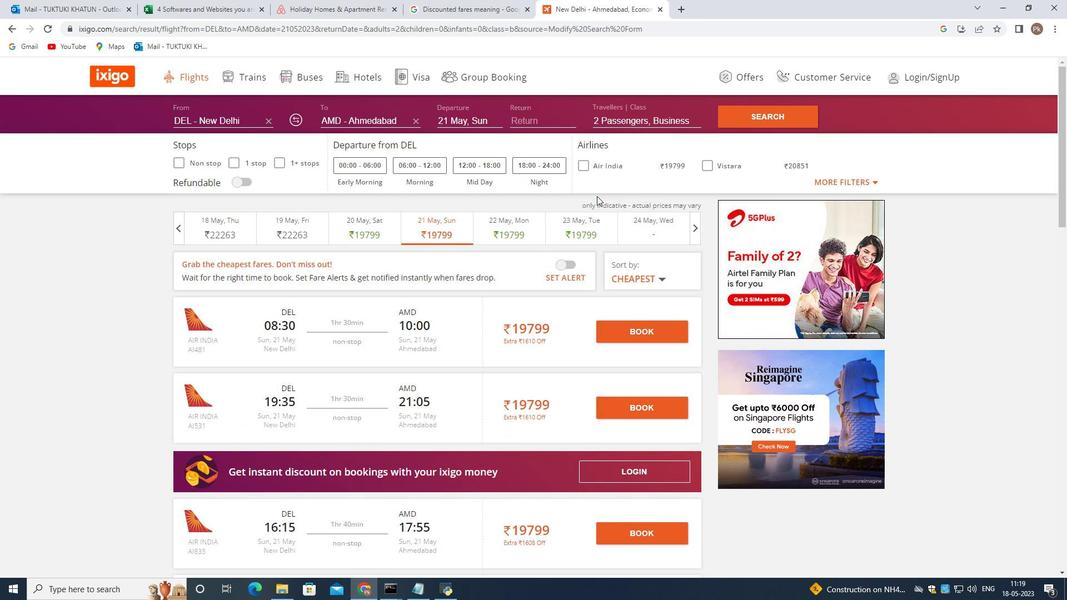 
Action: Mouse moved to (593, 231)
Screenshot: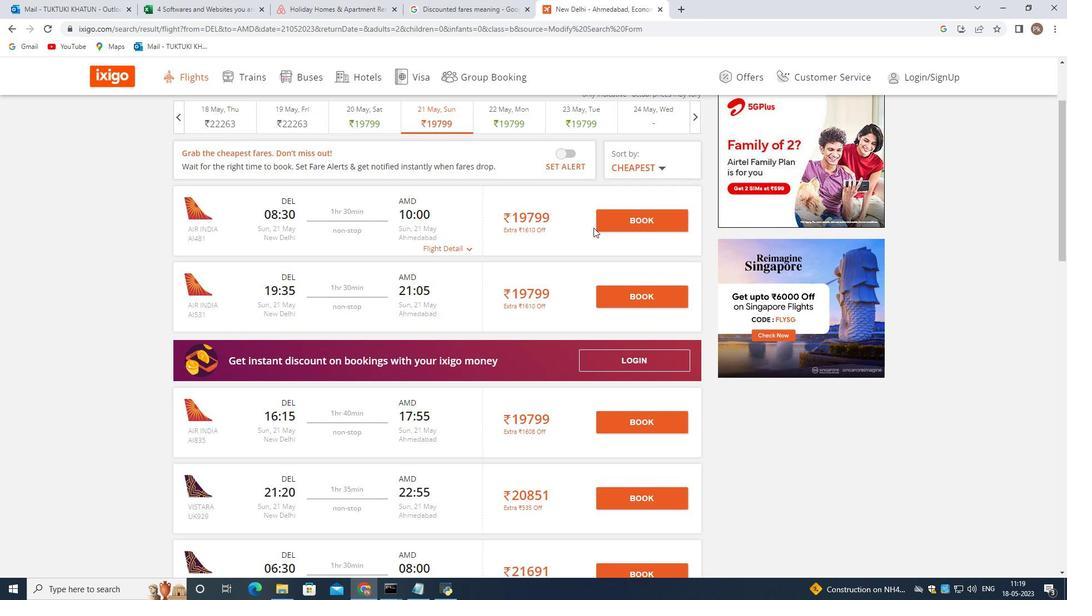 
Action: Mouse scrolled (593, 231) with delta (0, 0)
Screenshot: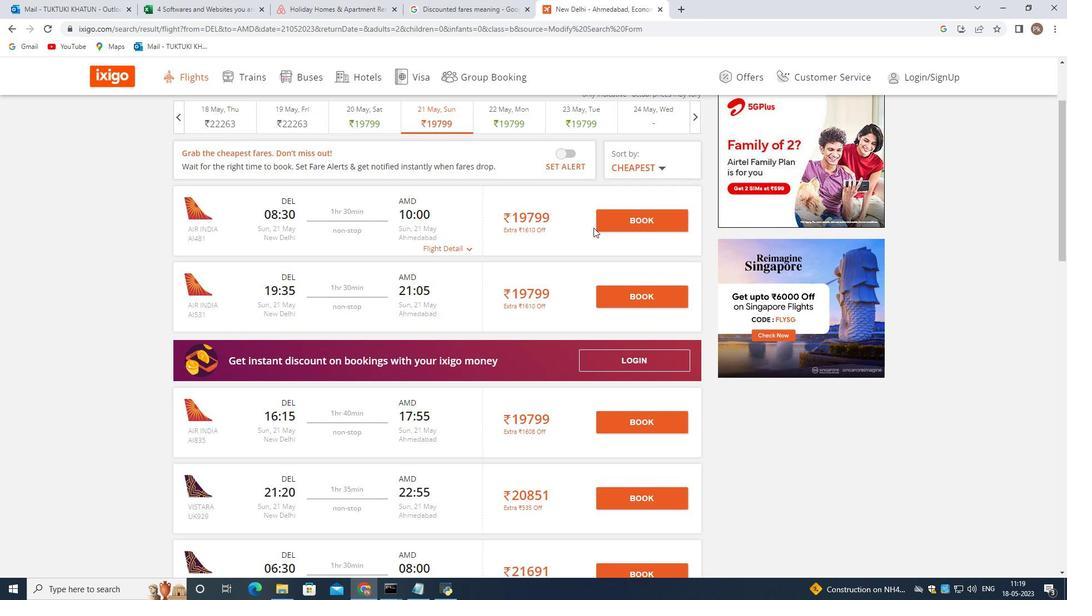 
Action: Mouse moved to (593, 234)
Screenshot: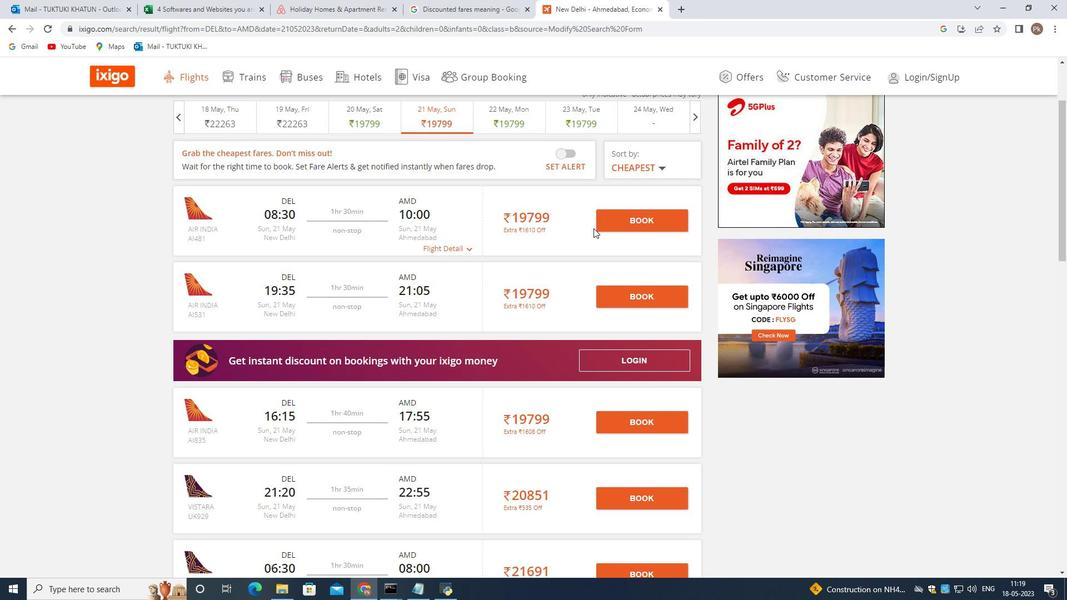 
Action: Mouse scrolled (593, 233) with delta (0, 0)
Screenshot: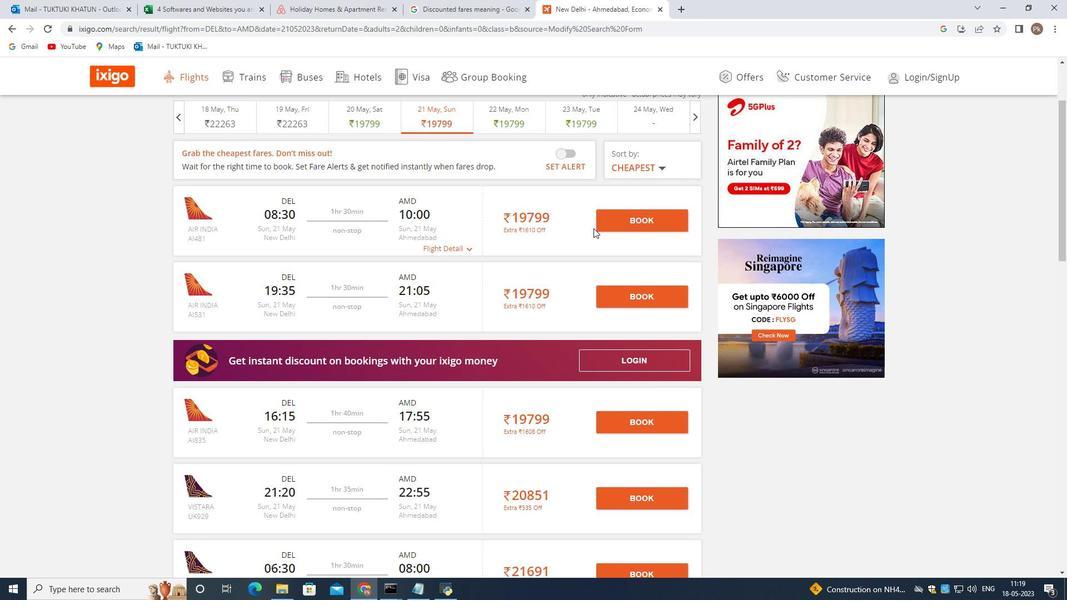 
Action: Mouse moved to (593, 235)
Screenshot: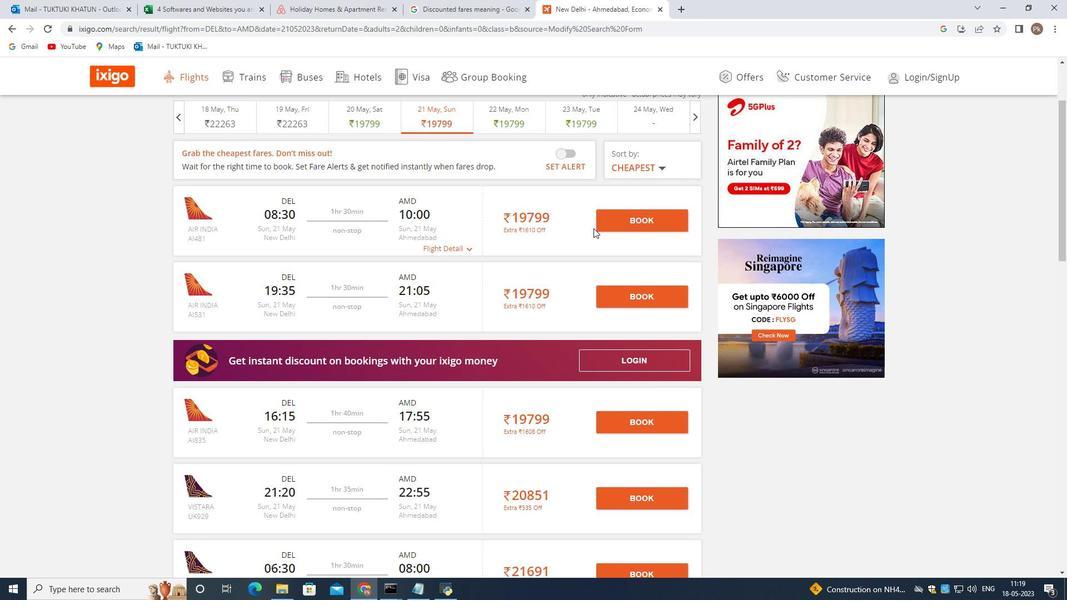 
Action: Mouse scrolled (593, 235) with delta (0, 0)
Screenshot: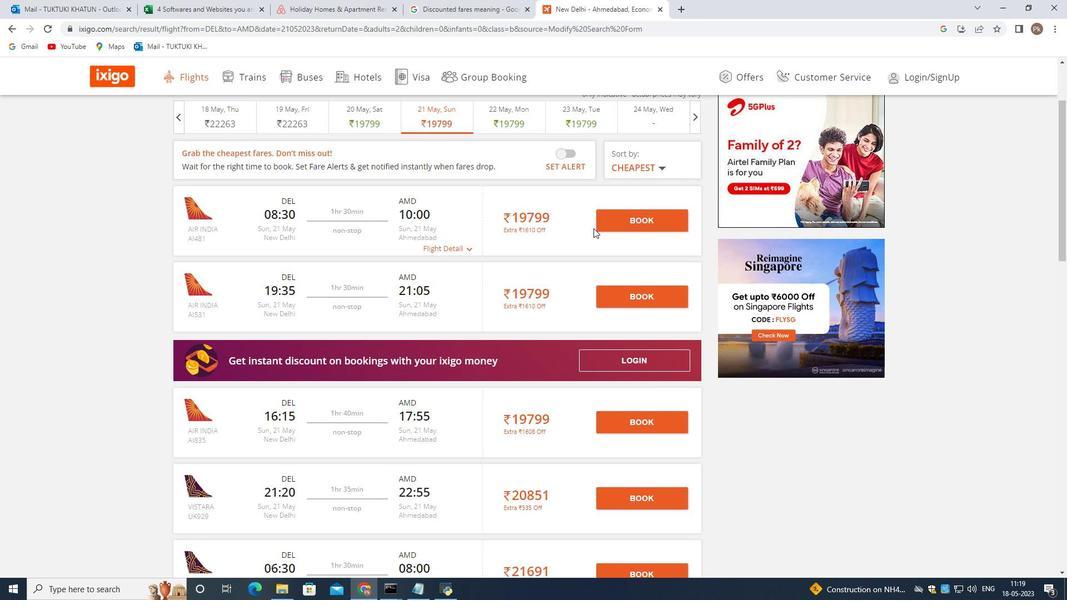 
Action: Mouse scrolled (593, 235) with delta (0, 0)
Screenshot: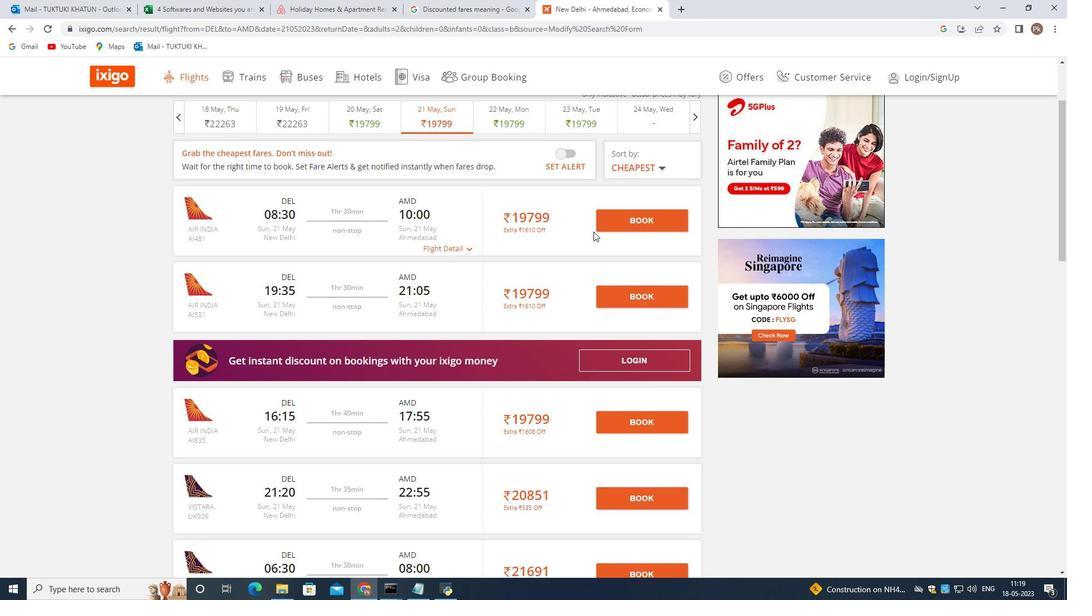 
Action: Mouse moved to (593, 235)
Screenshot: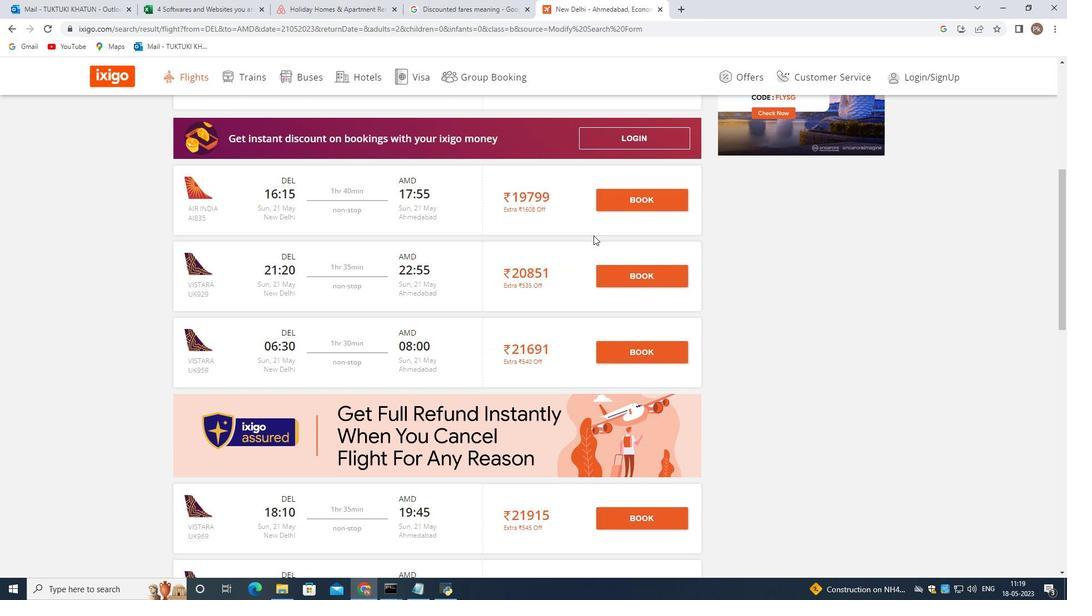 
Action: Mouse scrolled (593, 235) with delta (0, 0)
Screenshot: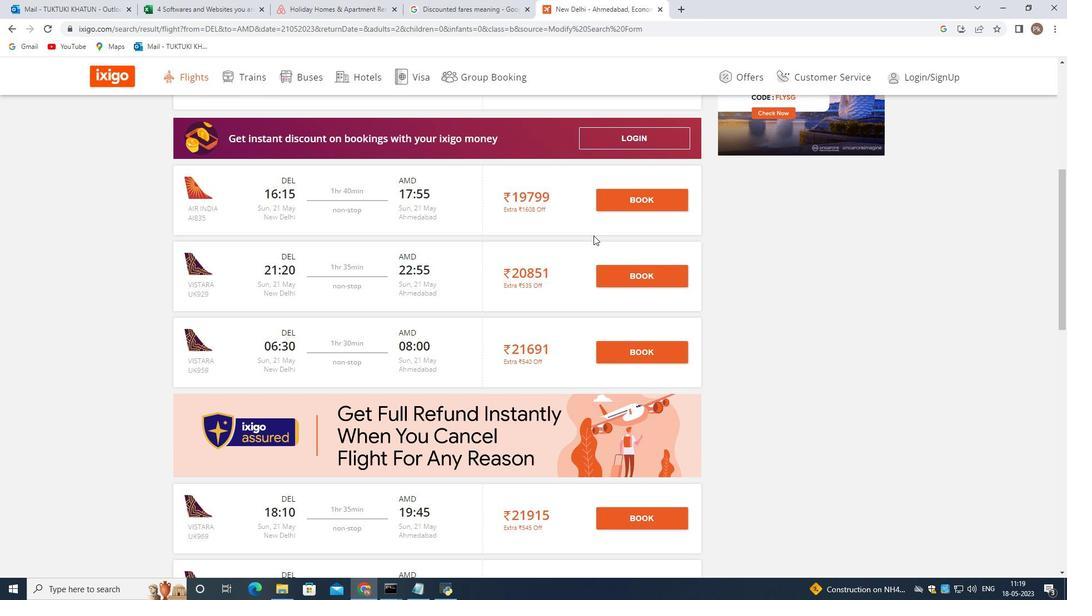 
Action: Mouse scrolled (593, 235) with delta (0, 0)
Screenshot: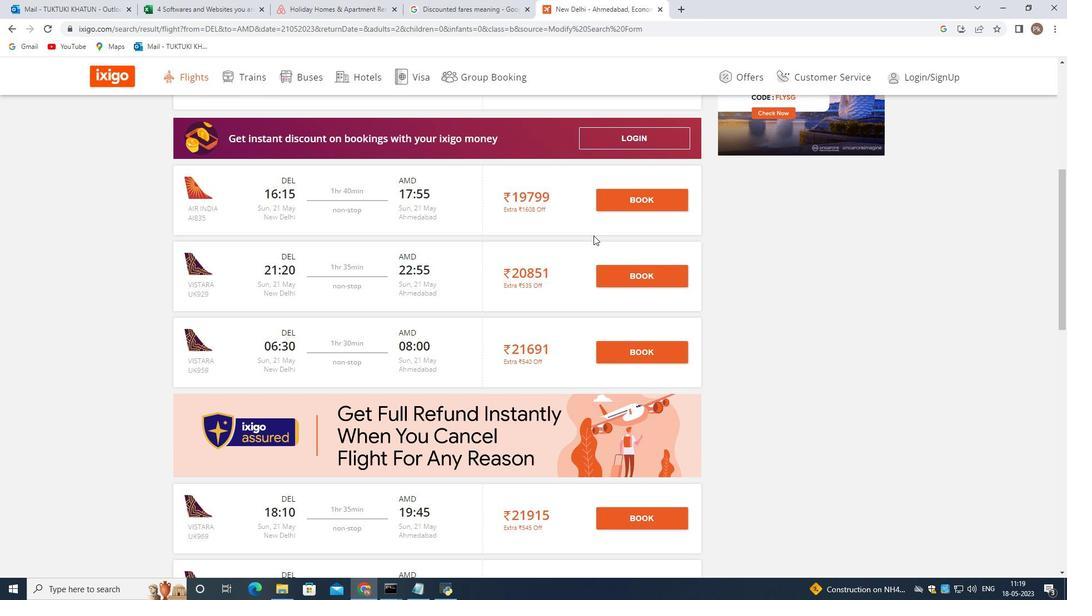 
Action: Mouse scrolled (593, 235) with delta (0, 0)
Screenshot: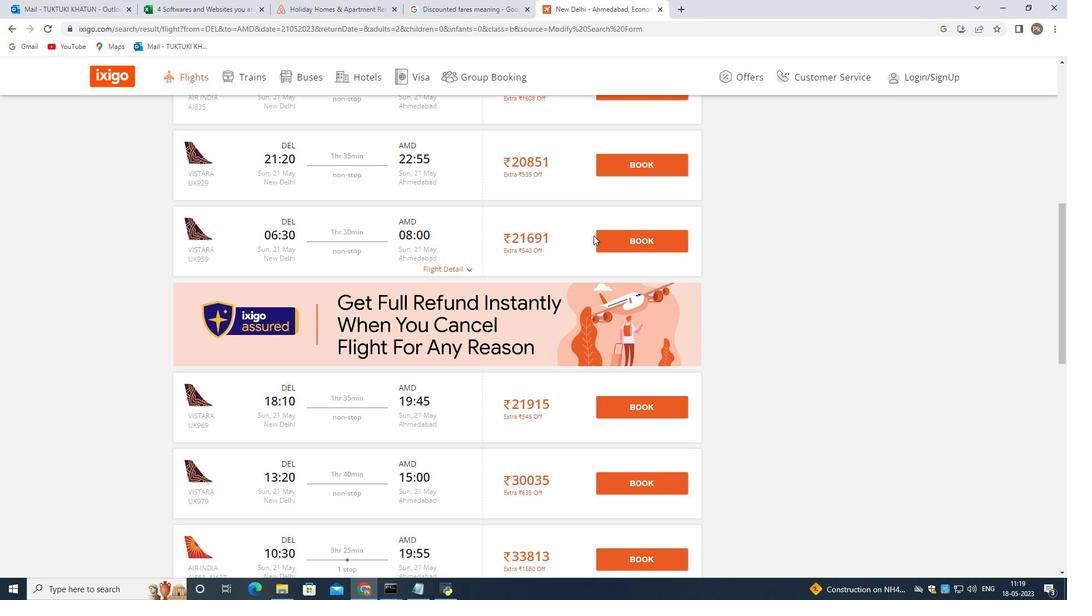 
Action: Mouse scrolled (593, 235) with delta (0, 0)
Screenshot: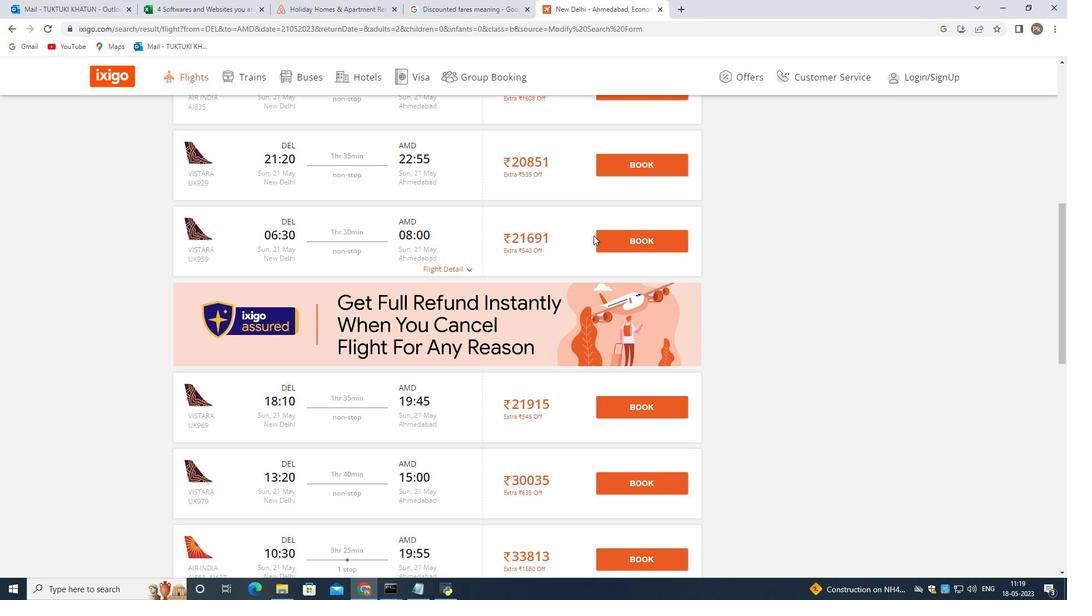 
Action: Mouse scrolled (593, 235) with delta (0, 0)
Screenshot: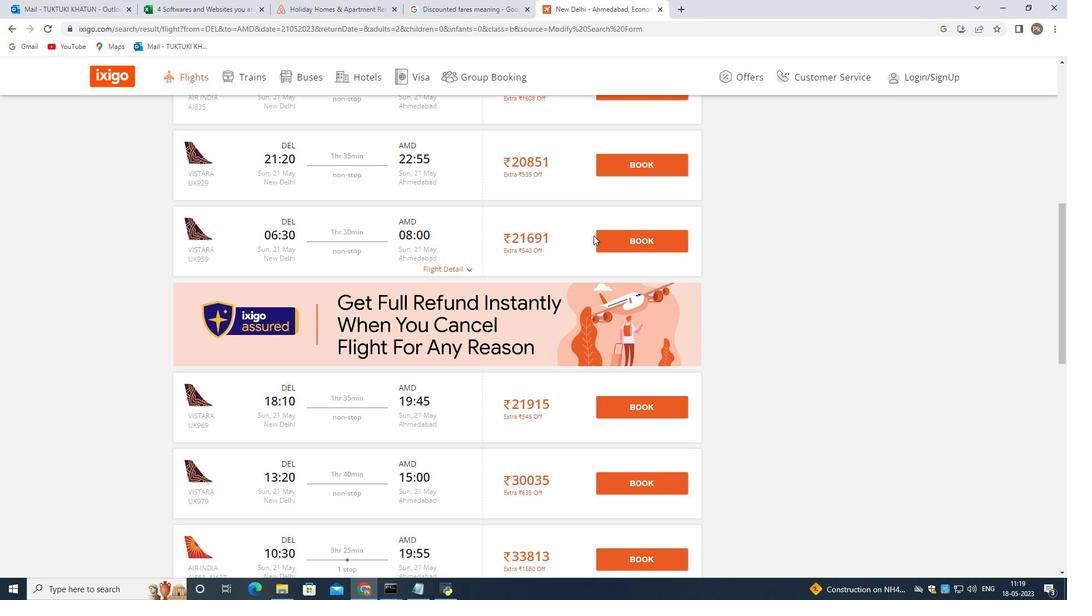 
Action: Mouse scrolled (593, 235) with delta (0, 0)
Screenshot: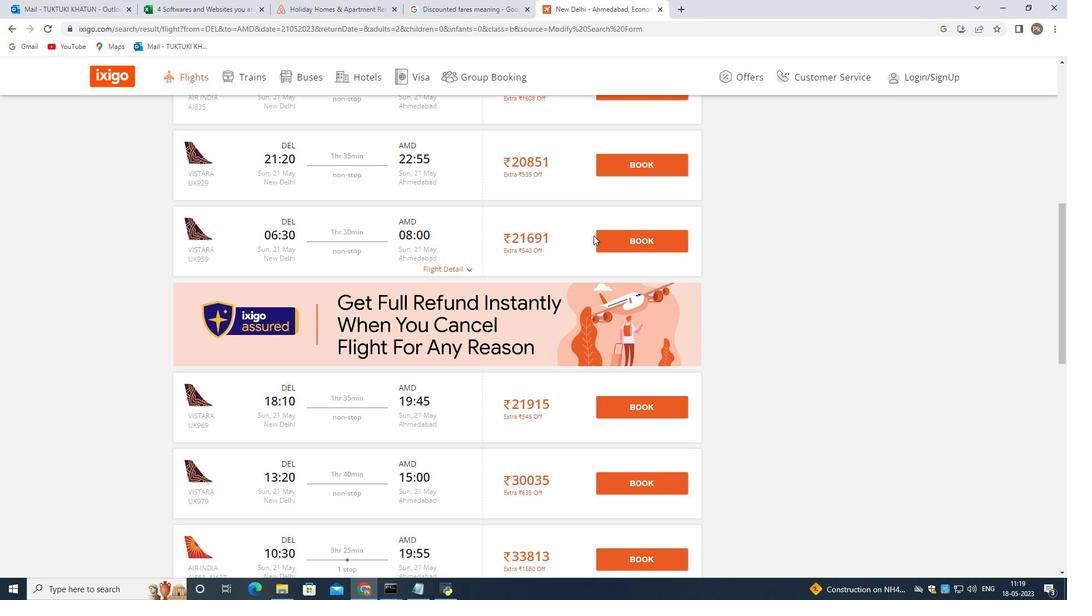 
Action: Mouse scrolled (593, 235) with delta (0, 0)
Screenshot: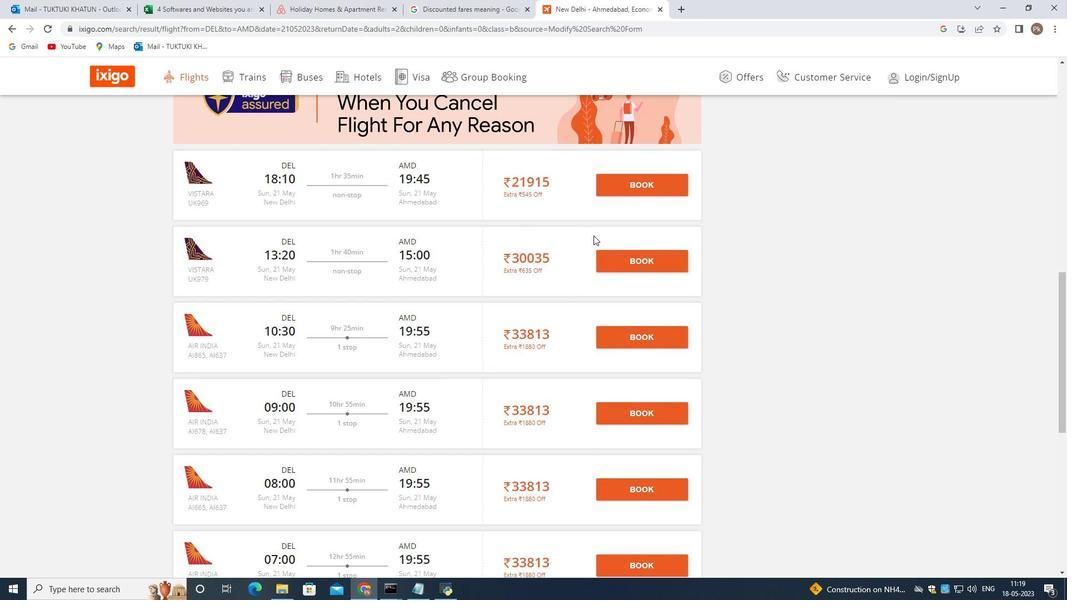 
Action: Mouse scrolled (593, 235) with delta (0, 0)
Screenshot: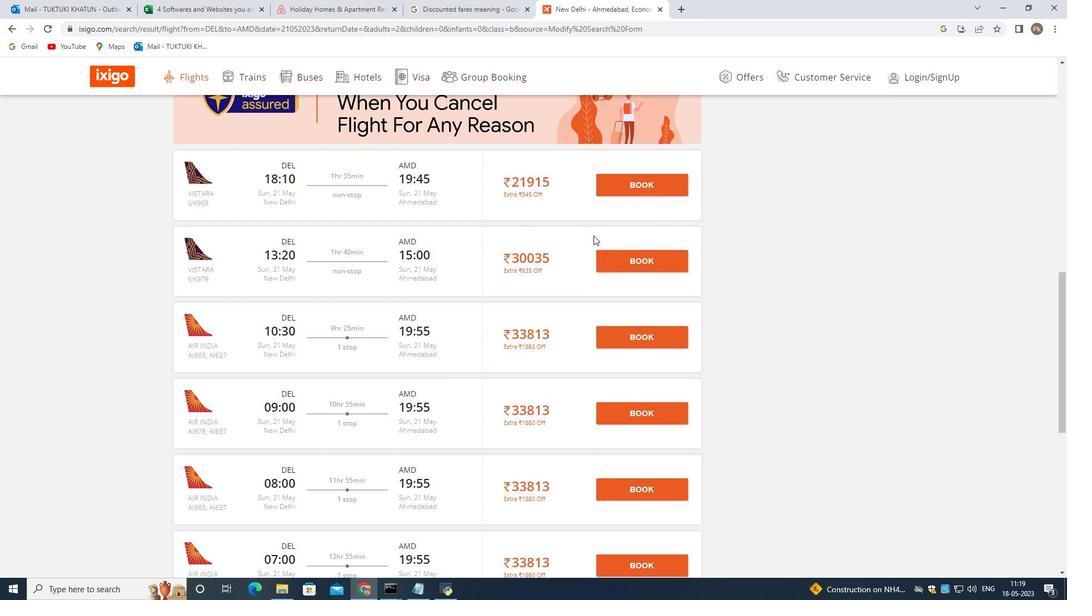 
Action: Mouse scrolled (593, 235) with delta (0, 0)
Screenshot: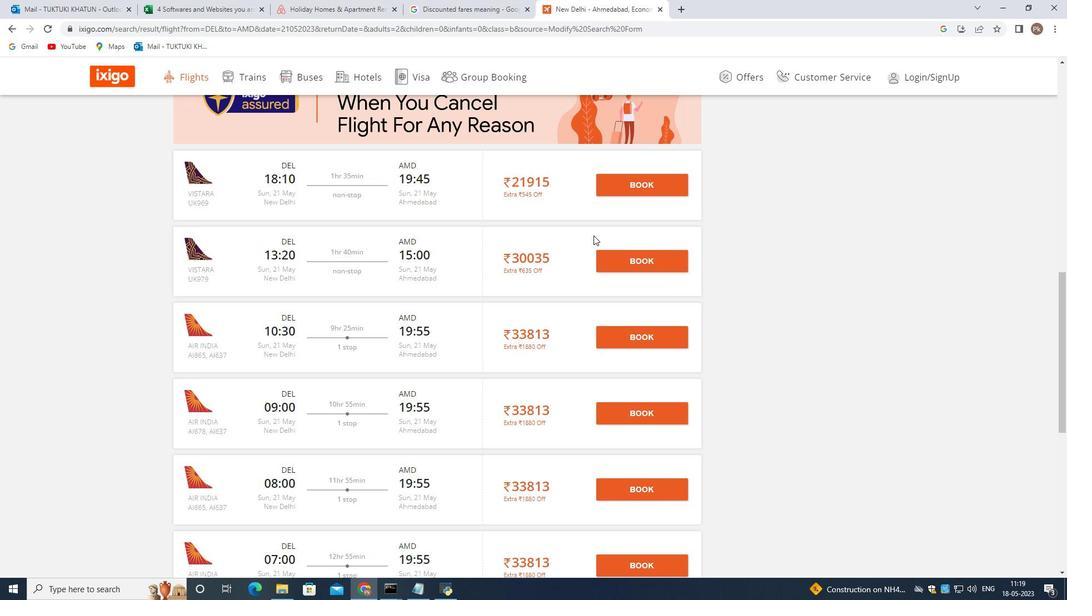 
Action: Mouse scrolled (593, 235) with delta (0, 0)
Screenshot: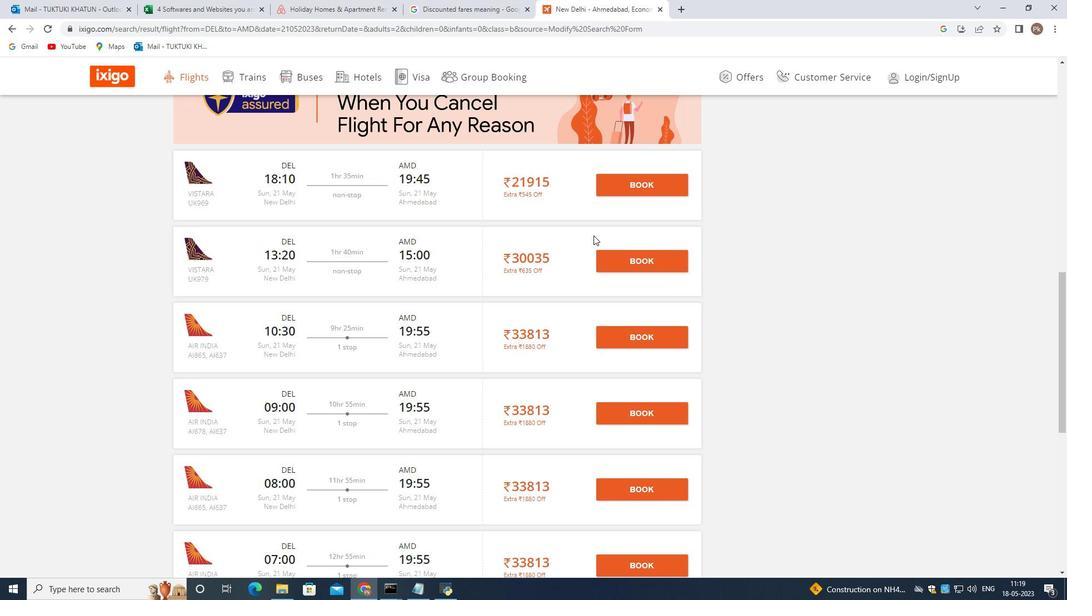 
Action: Mouse scrolled (593, 235) with delta (0, 0)
Screenshot: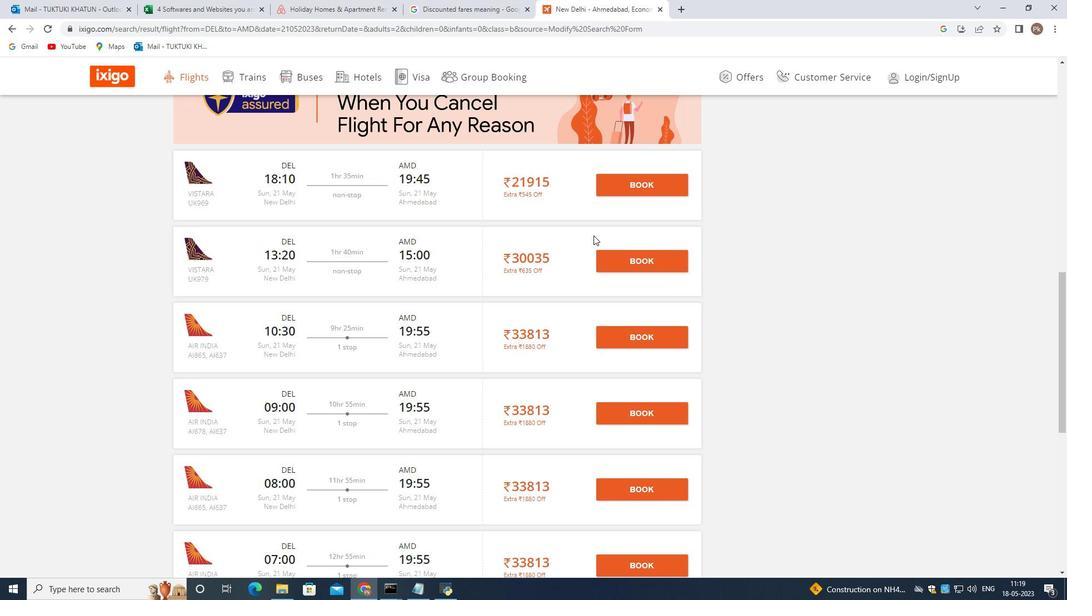 
Action: Mouse scrolled (593, 235) with delta (0, 0)
Screenshot: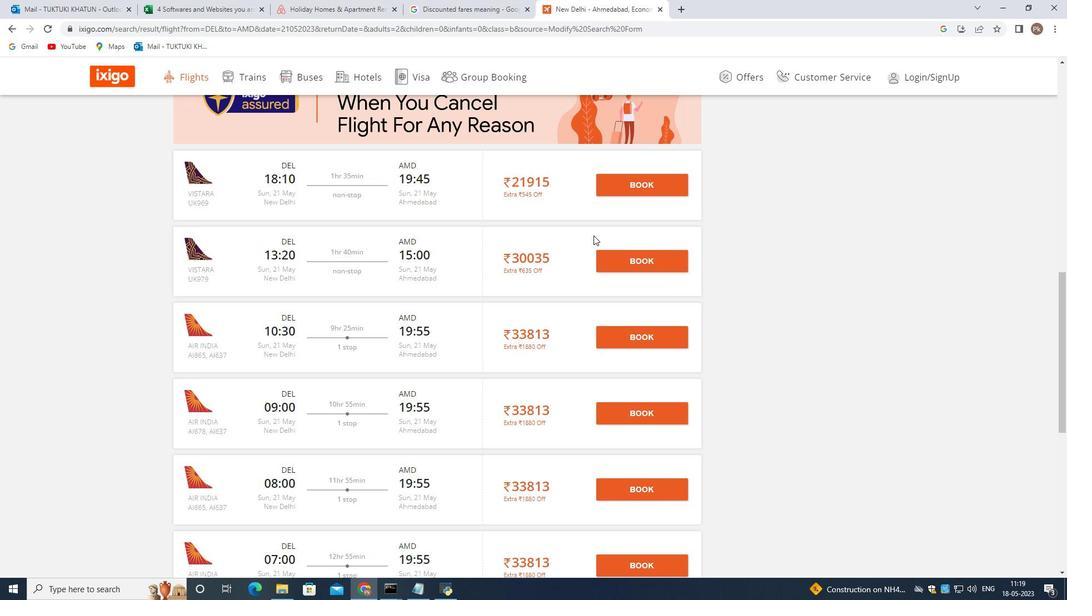 
Action: Mouse moved to (593, 236)
Screenshot: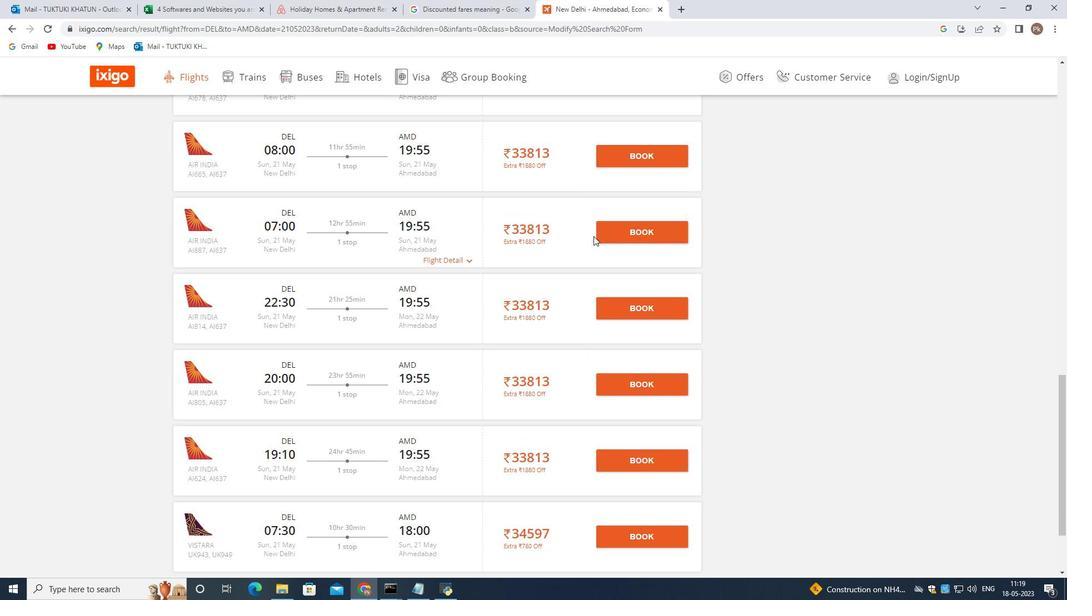 
Action: Mouse scrolled (593, 236) with delta (0, 0)
Screenshot: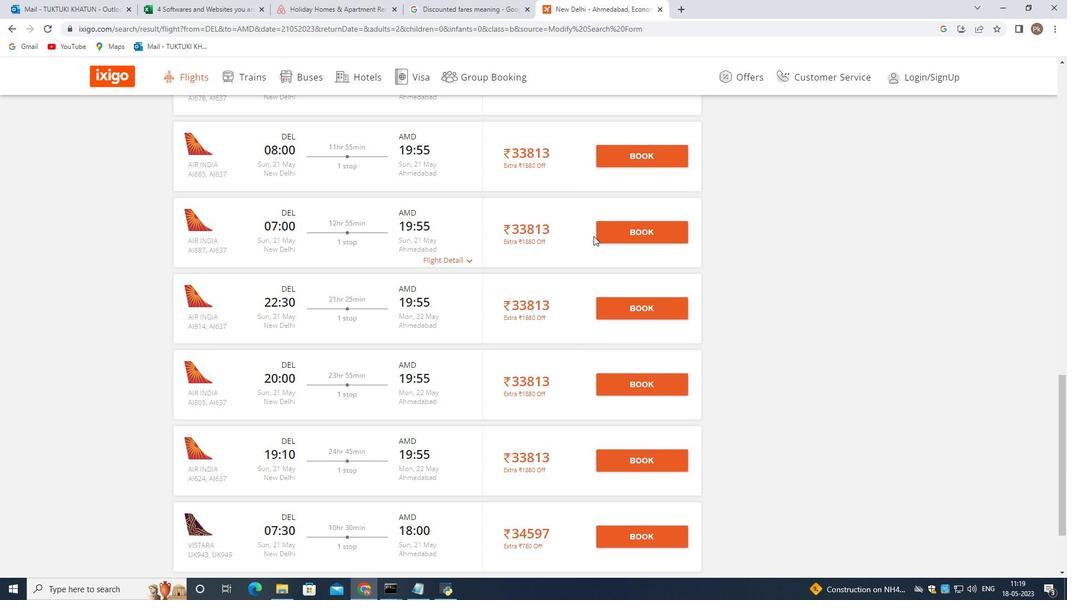 
Action: Mouse scrolled (593, 236) with delta (0, 0)
Screenshot: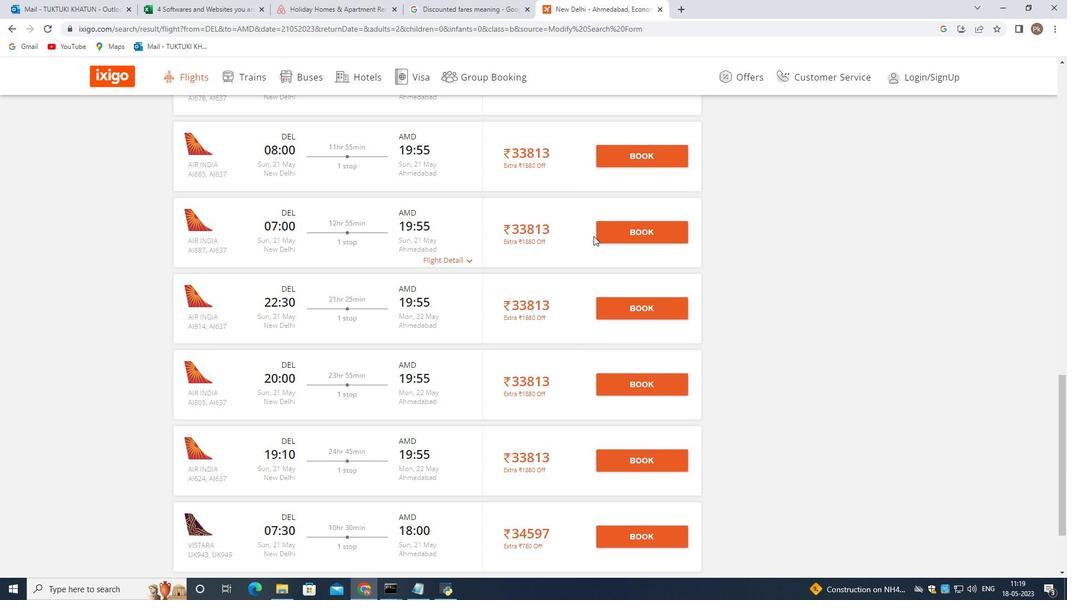 
Action: Mouse scrolled (593, 236) with delta (0, 0)
Screenshot: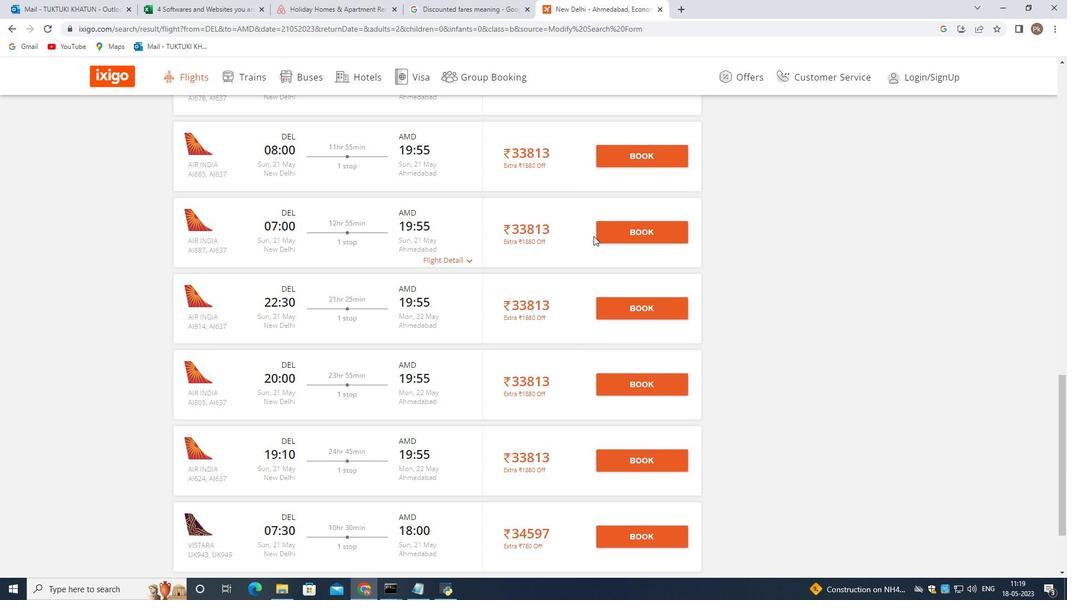 
Action: Mouse scrolled (593, 236) with delta (0, 0)
Screenshot: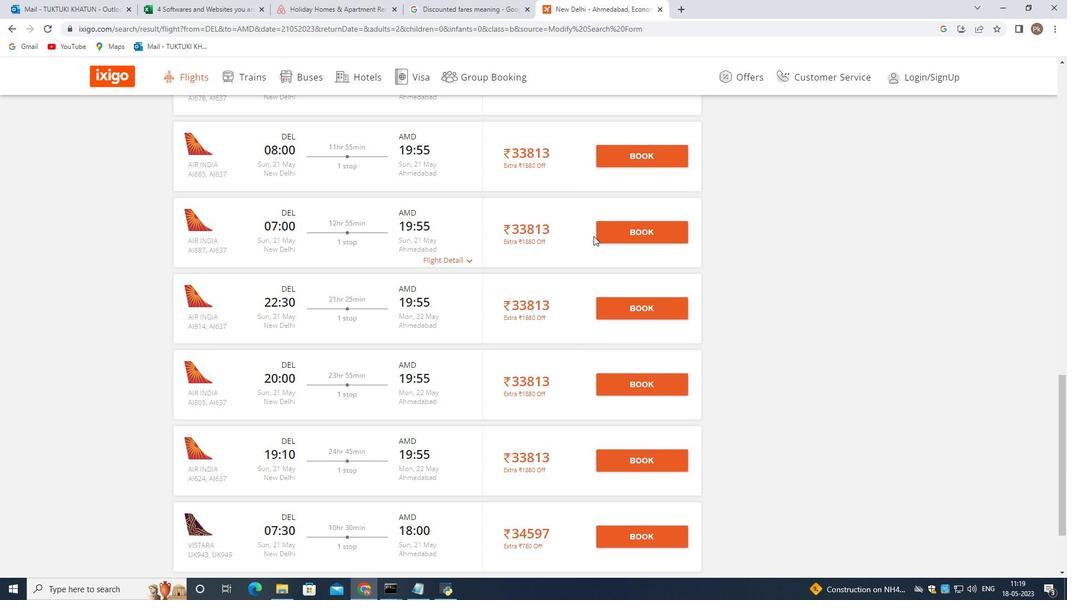 
Action: Mouse scrolled (593, 236) with delta (0, 0)
Screenshot: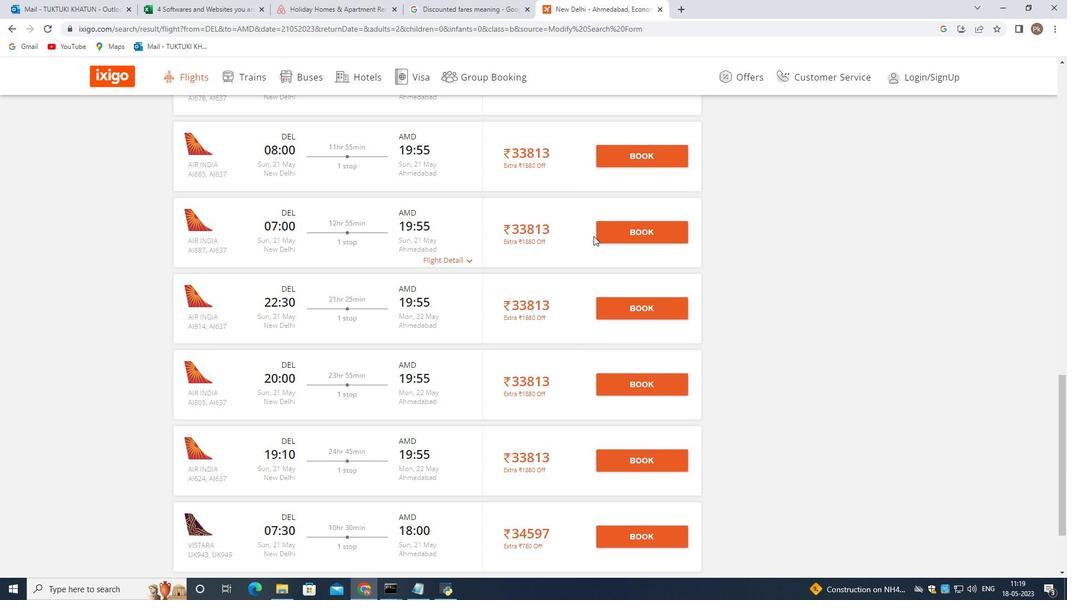 
Action: Mouse scrolled (593, 236) with delta (0, 0)
Screenshot: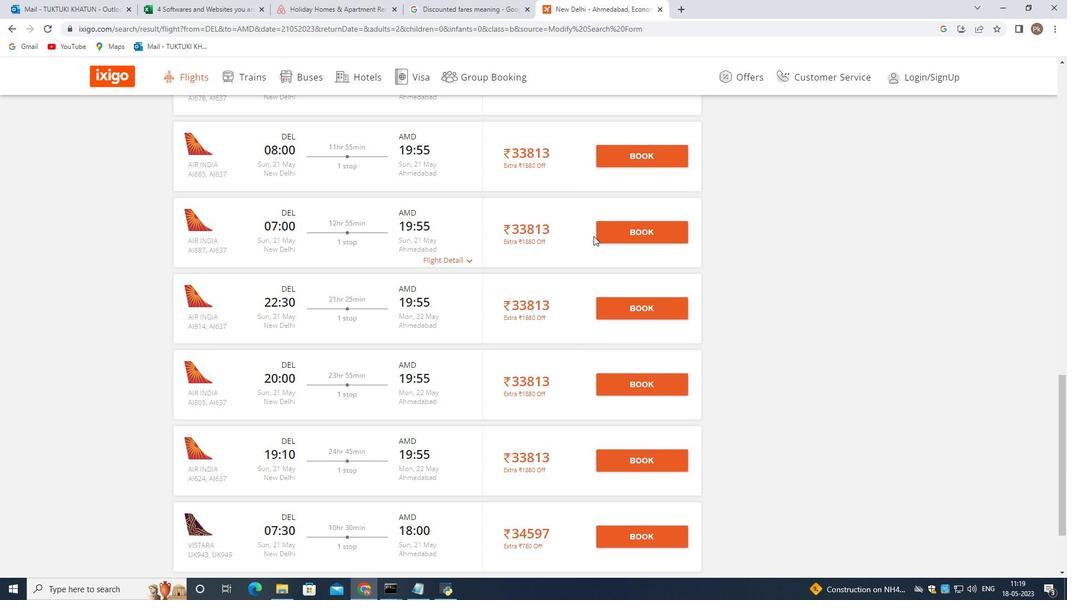
Action: Mouse scrolled (593, 236) with delta (0, 0)
Screenshot: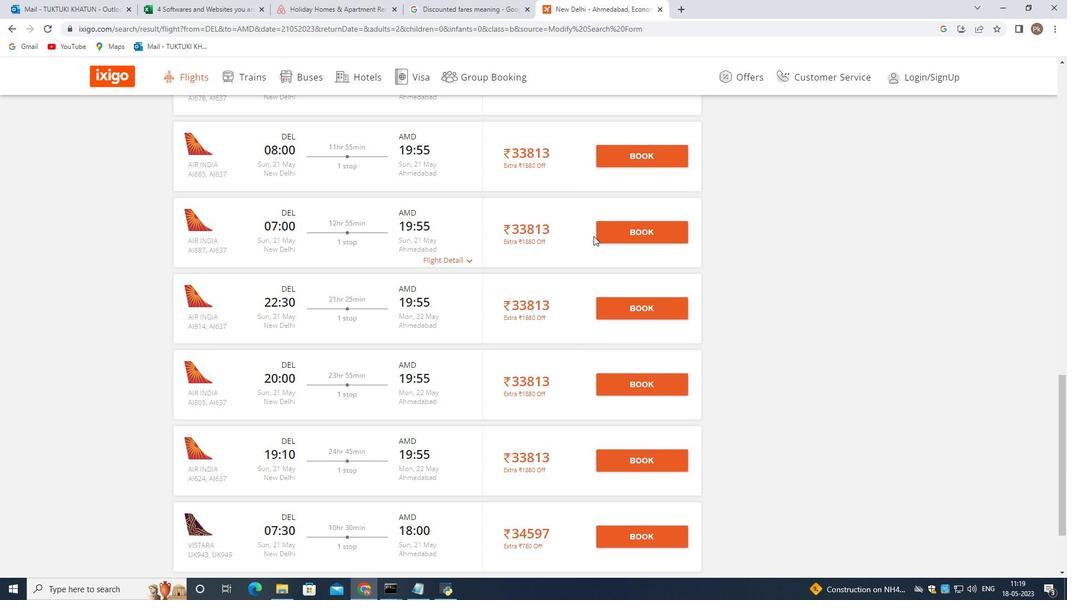 
Action: Mouse moved to (591, 226)
Screenshot: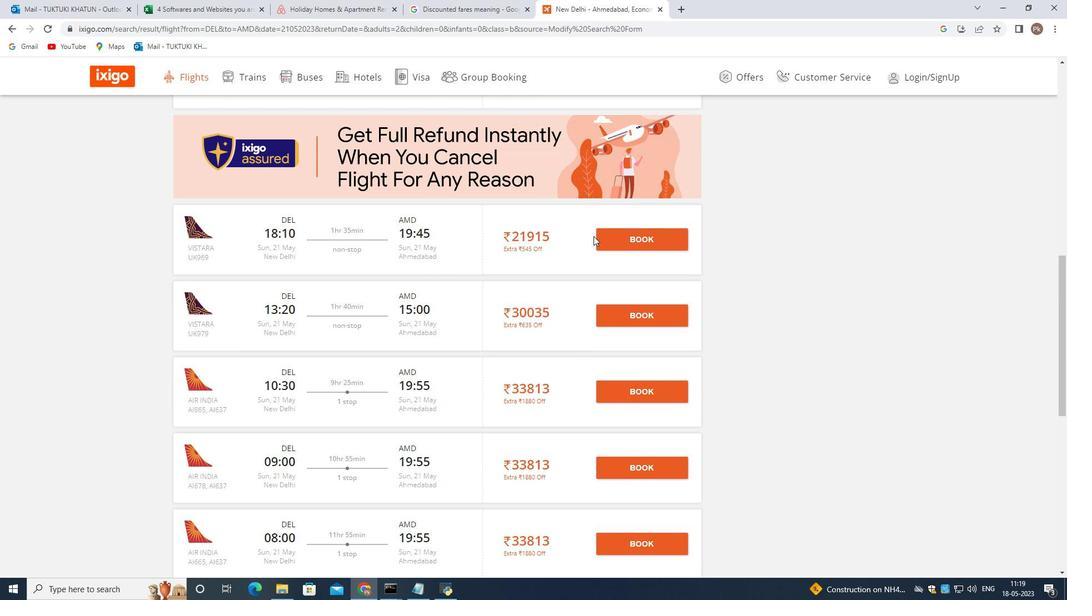 
Action: Mouse scrolled (591, 227) with delta (0, 0)
Screenshot: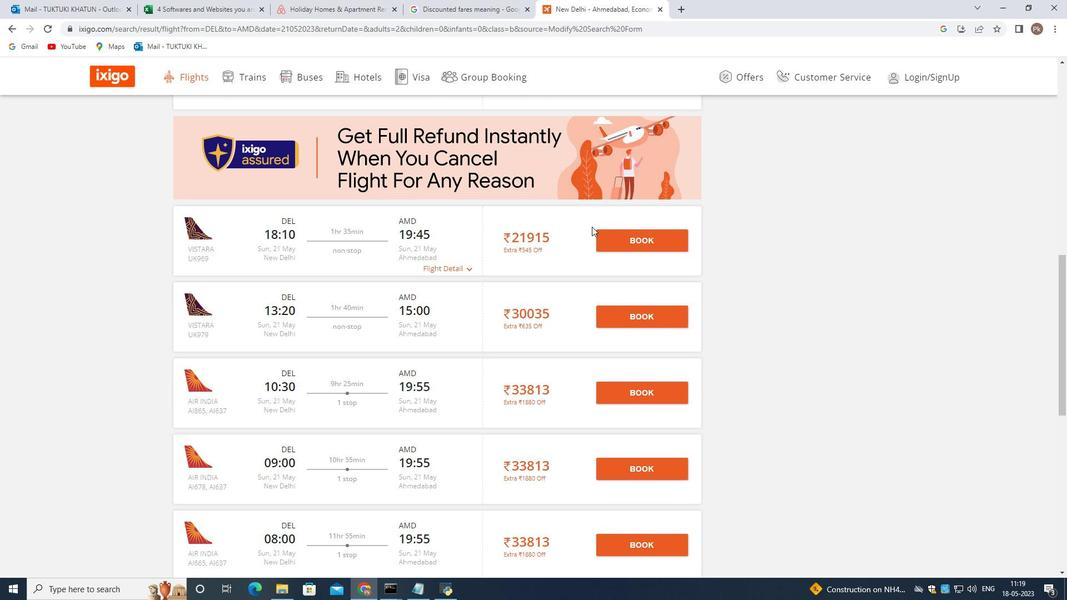 
Action: Mouse scrolled (591, 227) with delta (0, 0)
Screenshot: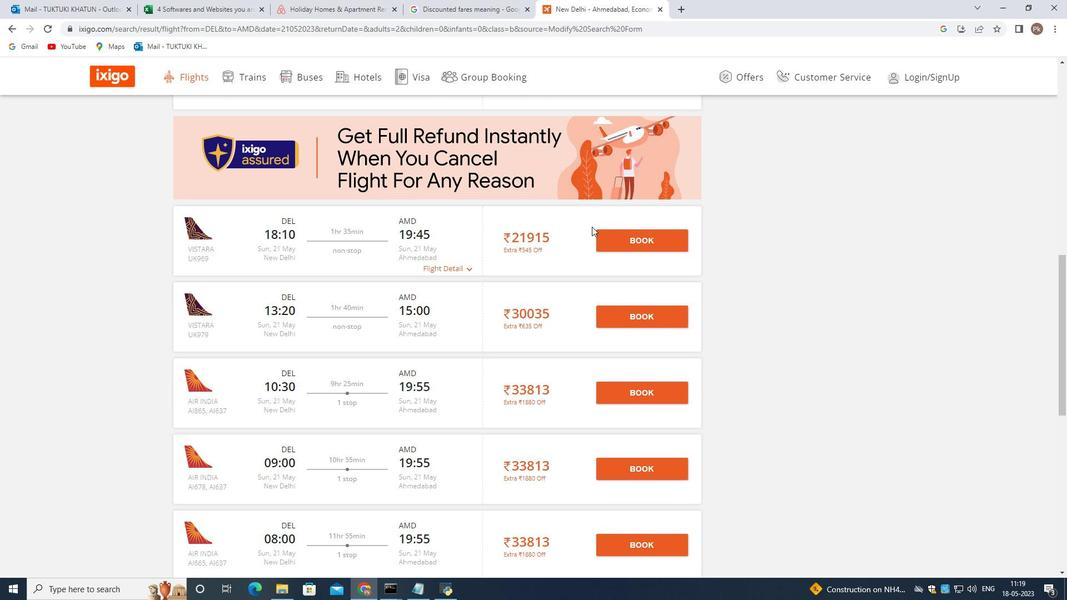 
Action: Mouse scrolled (591, 227) with delta (0, 0)
Screenshot: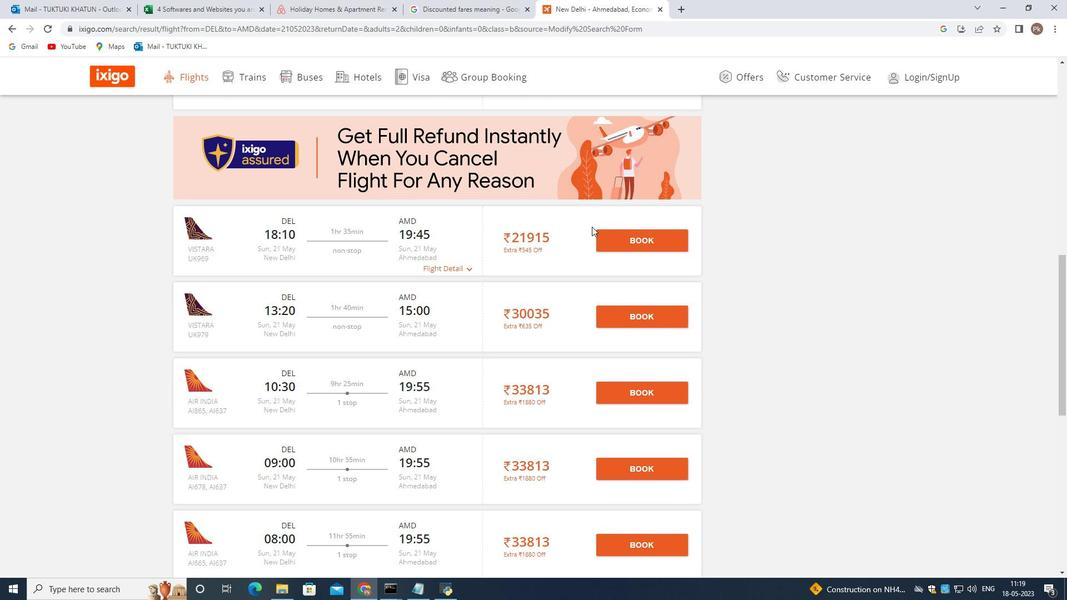 
Action: Mouse scrolled (591, 227) with delta (0, 0)
Screenshot: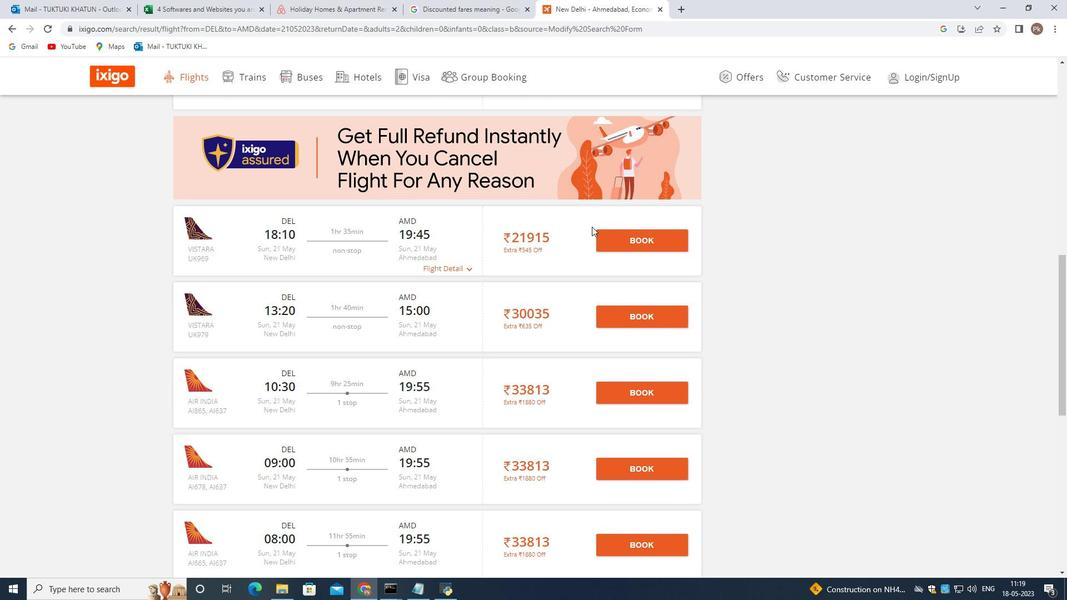 
Action: Mouse scrolled (591, 227) with delta (0, 0)
Screenshot: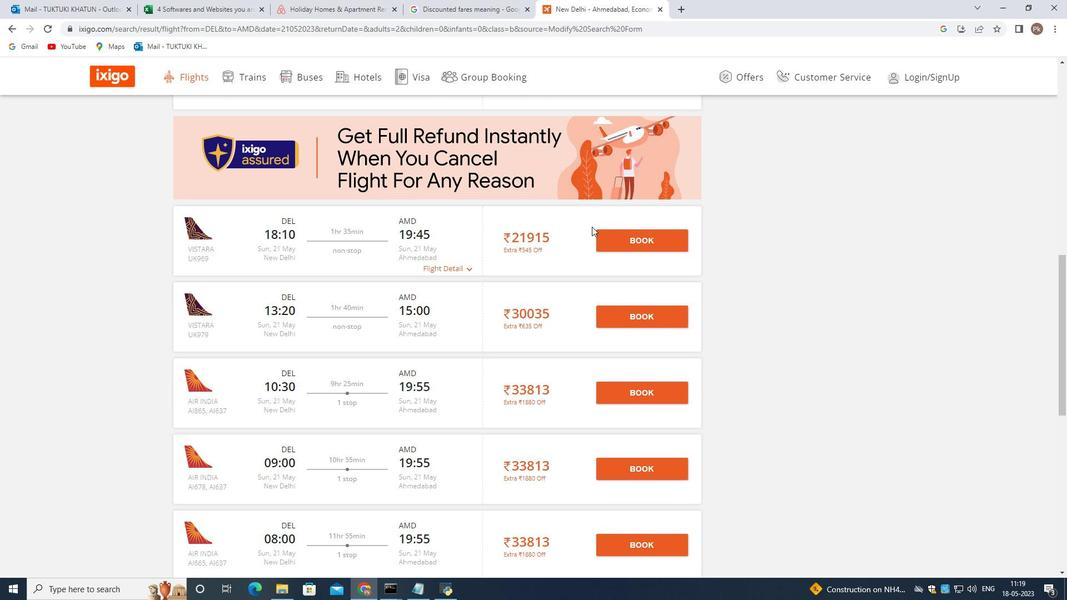 
Action: Mouse scrolled (591, 227) with delta (0, 0)
Screenshot: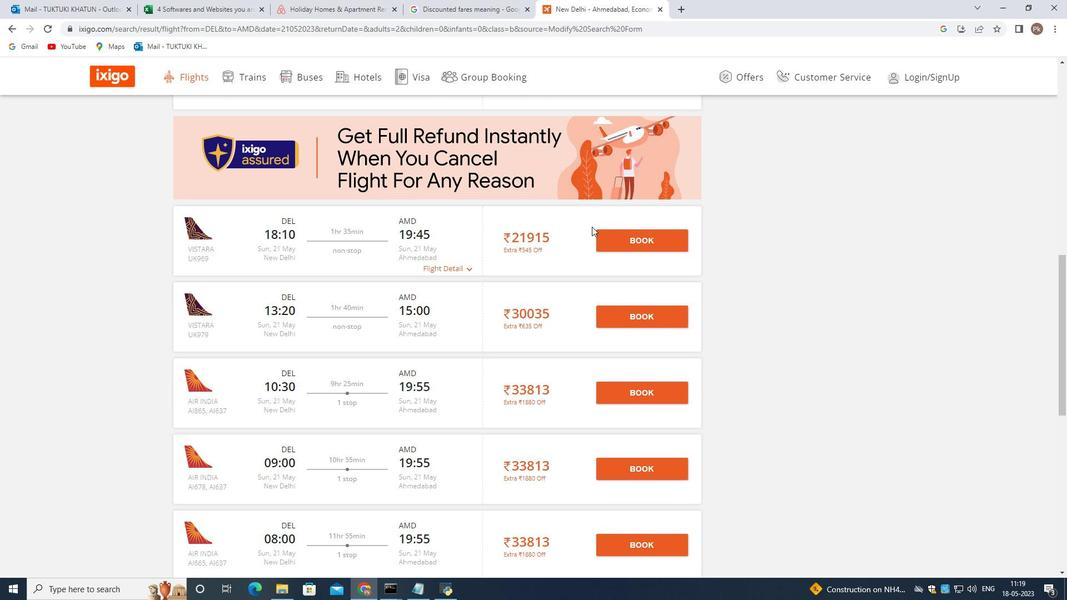 
Action: Mouse moved to (588, 226)
Screenshot: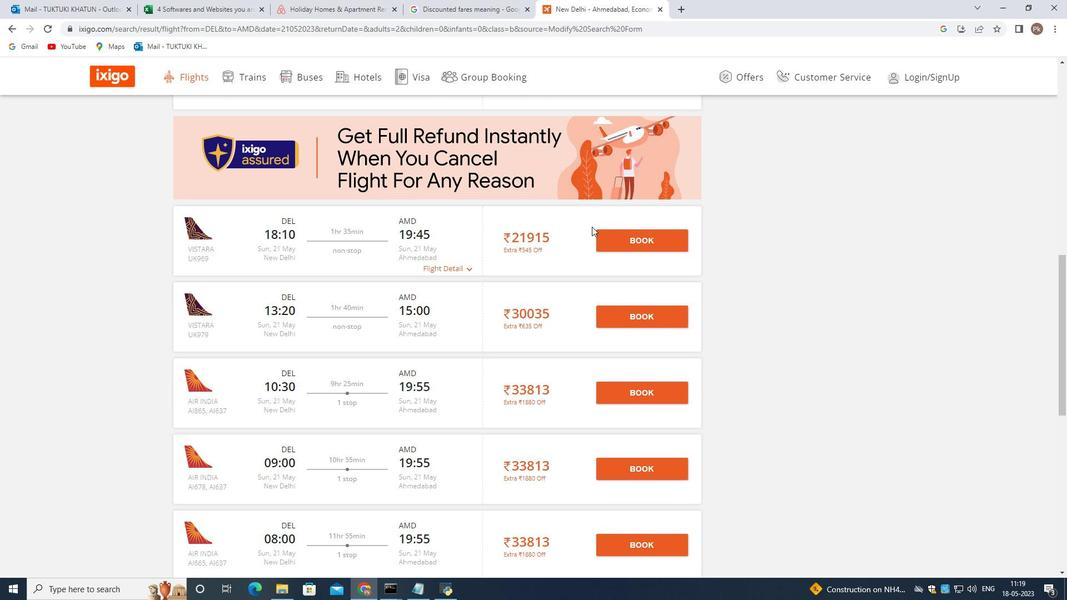 
Action: Mouse scrolled (588, 226) with delta (0, 0)
Screenshot: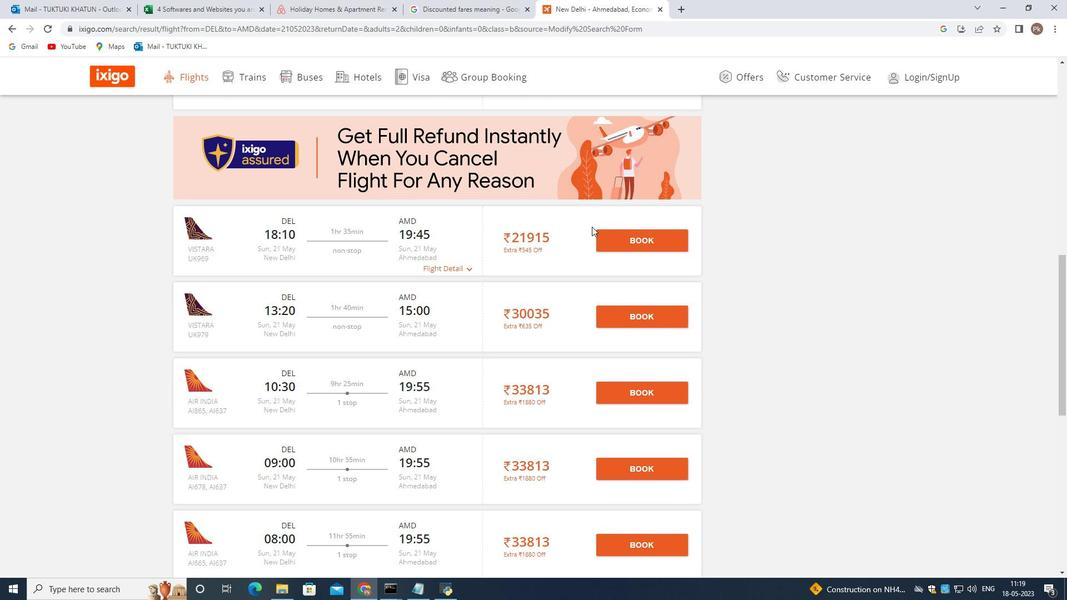 
Action: Mouse scrolled (588, 226) with delta (0, 0)
Screenshot: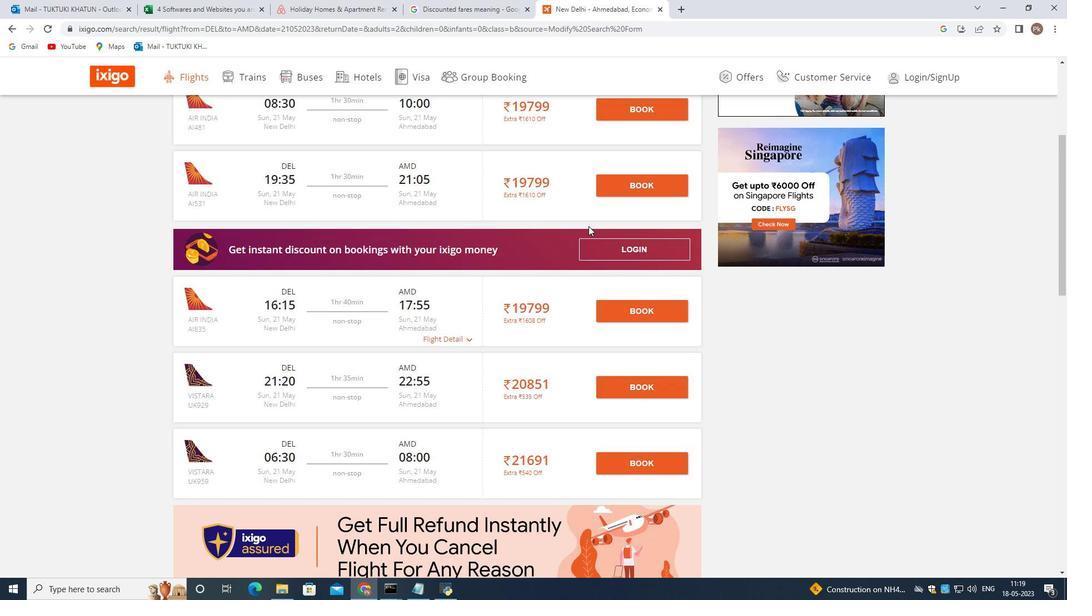 
Action: Mouse scrolled (588, 226) with delta (0, 0)
Screenshot: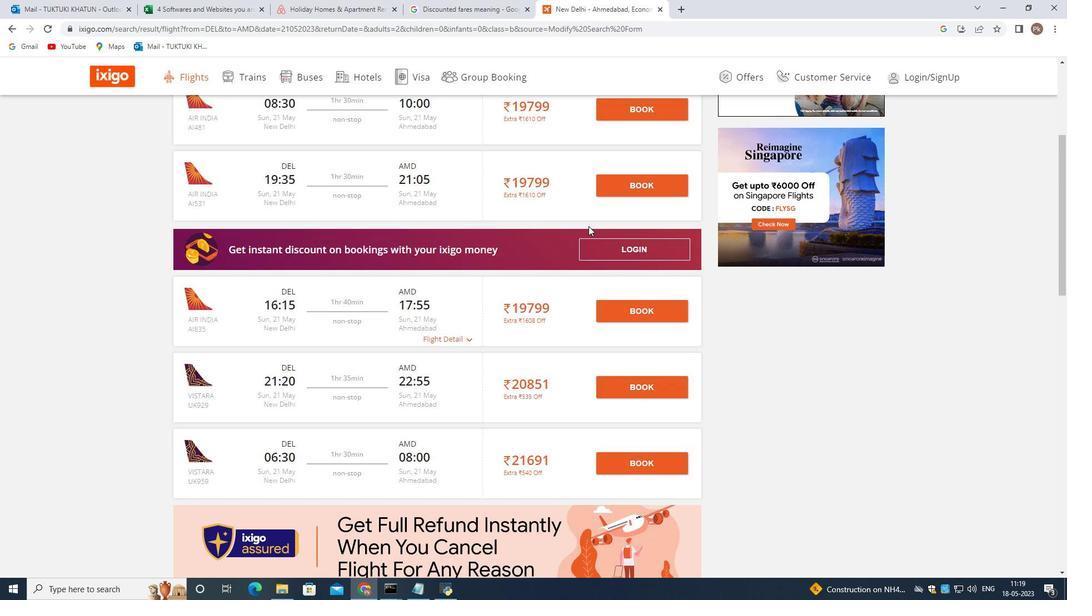 
Action: Mouse scrolled (588, 226) with delta (0, 0)
Screenshot: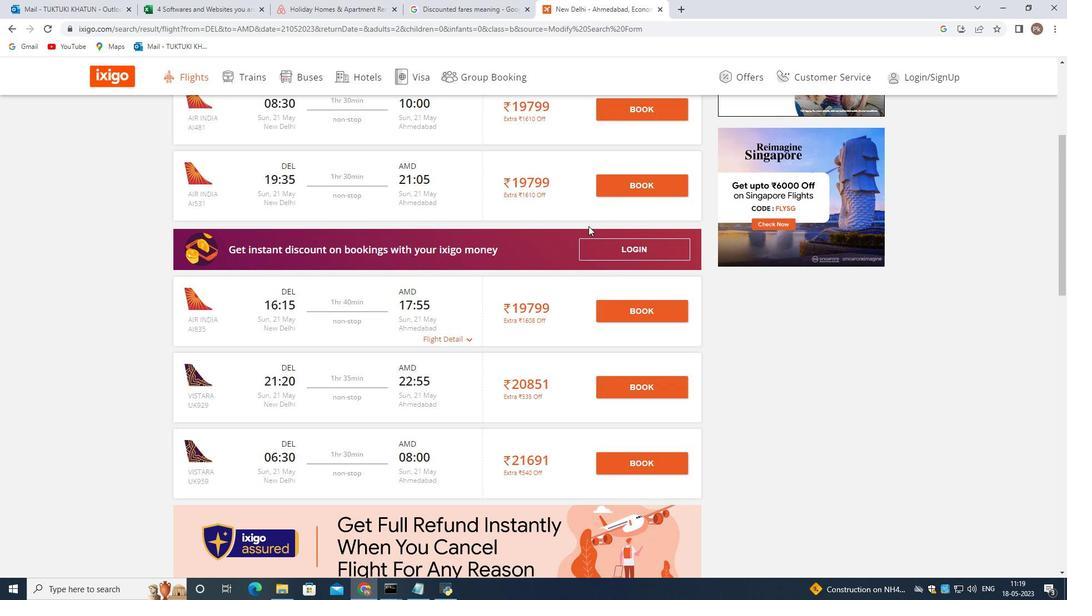 
Action: Mouse scrolled (588, 226) with delta (0, 0)
Screenshot: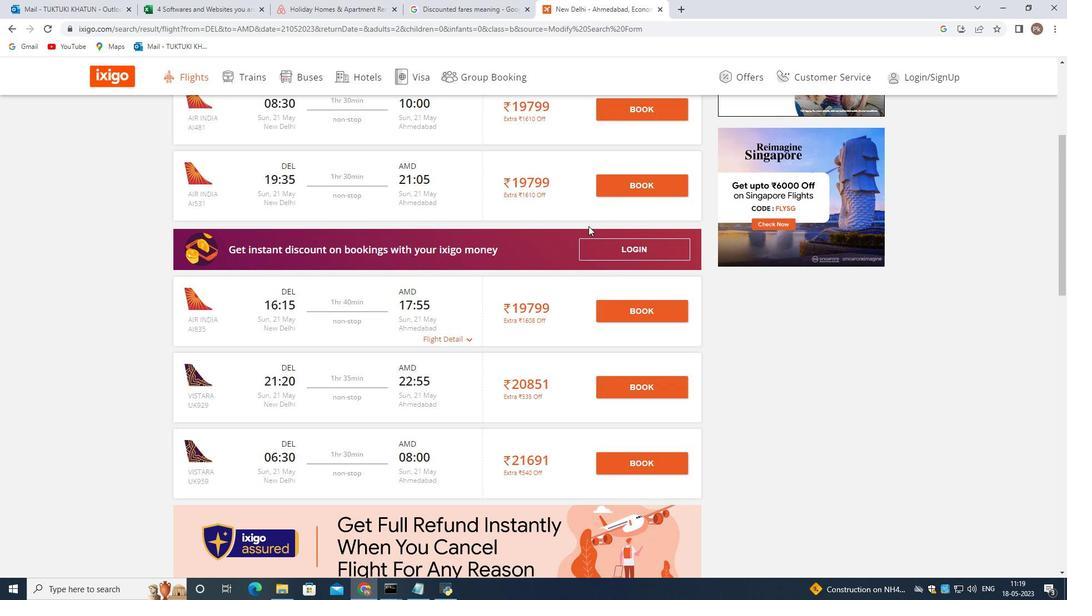 
Action: Mouse scrolled (588, 226) with delta (0, 0)
Screenshot: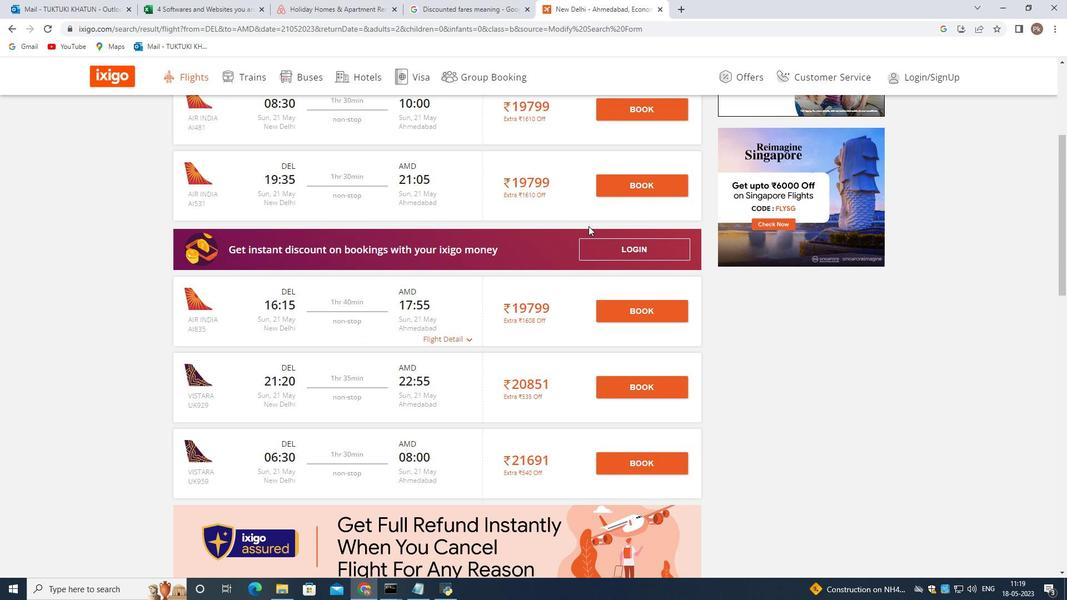
Action: Mouse scrolled (588, 226) with delta (0, 0)
Screenshot: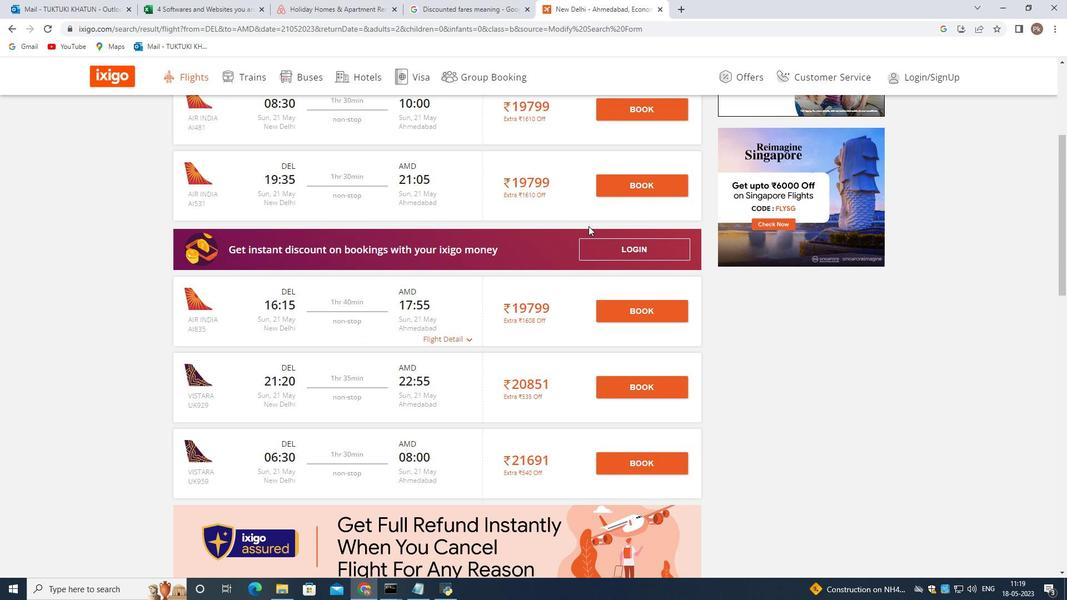 
Action: Mouse moved to (597, 194)
